 Task: Explore Airbnb accommodation in Árta, Greece from 5th December, 2023 to 11th December, 2023 for 2 adults.2 bedrooms having 2 beds and 1 bathroom. Property type can be flat. Amenities needed are: washing machine. Look for 5 properties as per requirement.
Action: Key pressed <Key.caps_lock>A<Key.caps_lock>rta
Screenshot: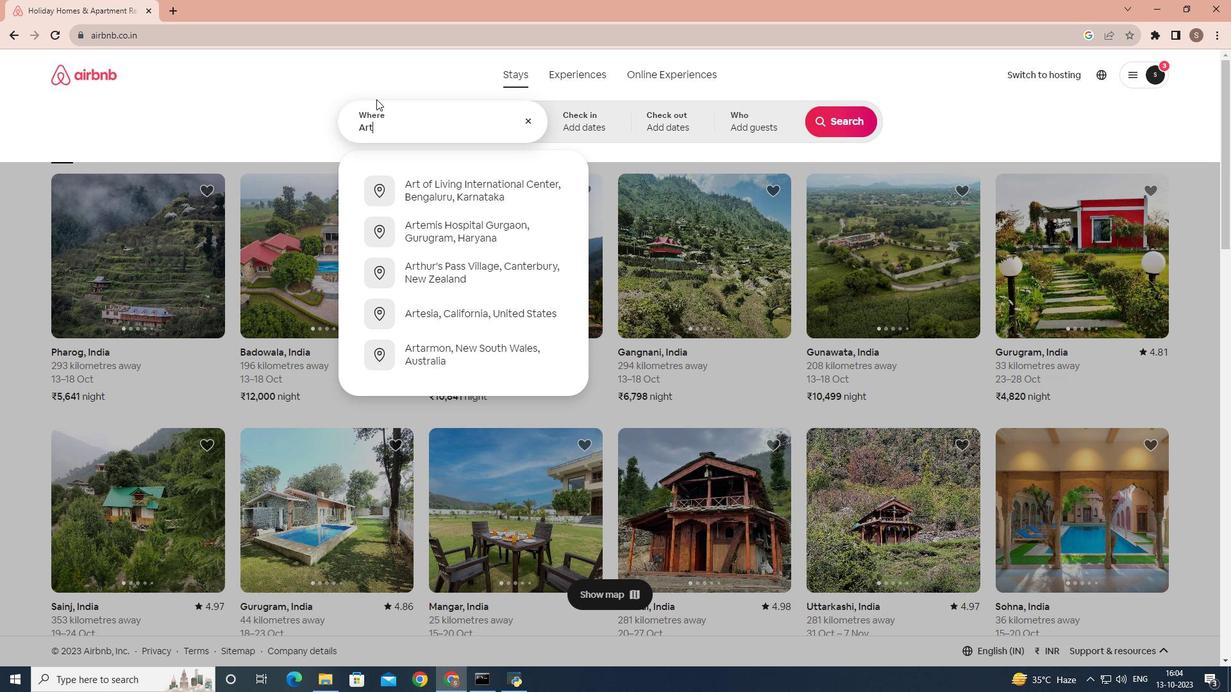 
Action: Mouse moved to (400, 189)
Screenshot: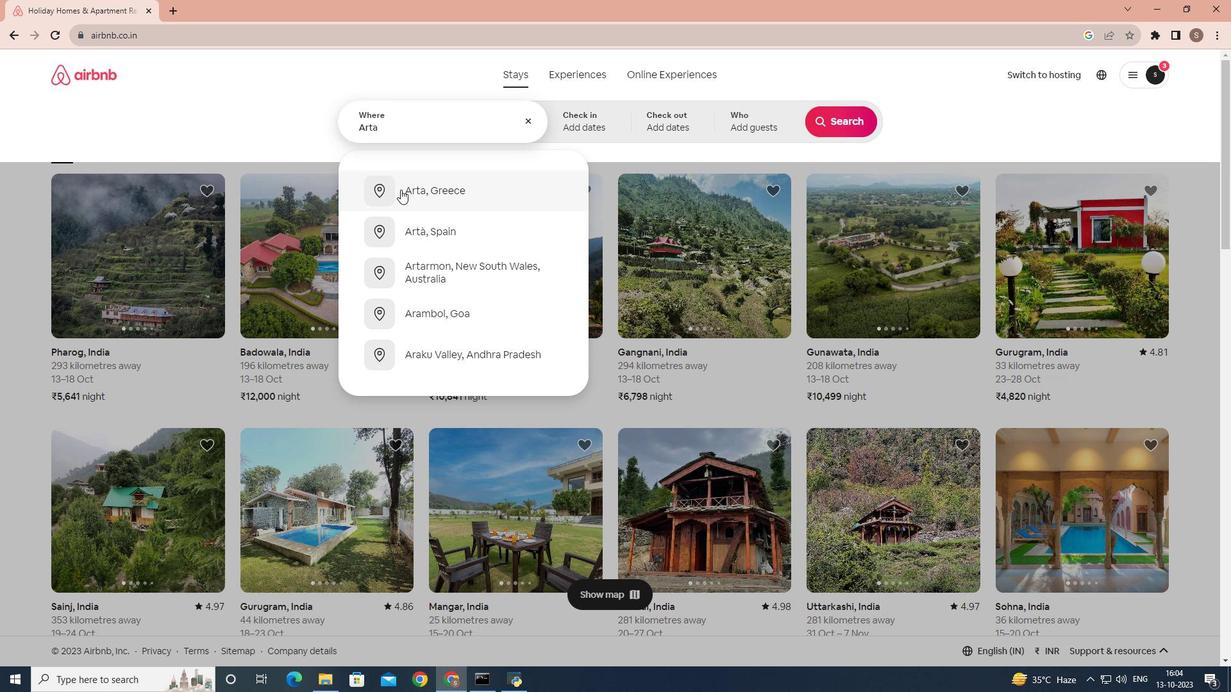 
Action: Mouse pressed left at (400, 189)
Screenshot: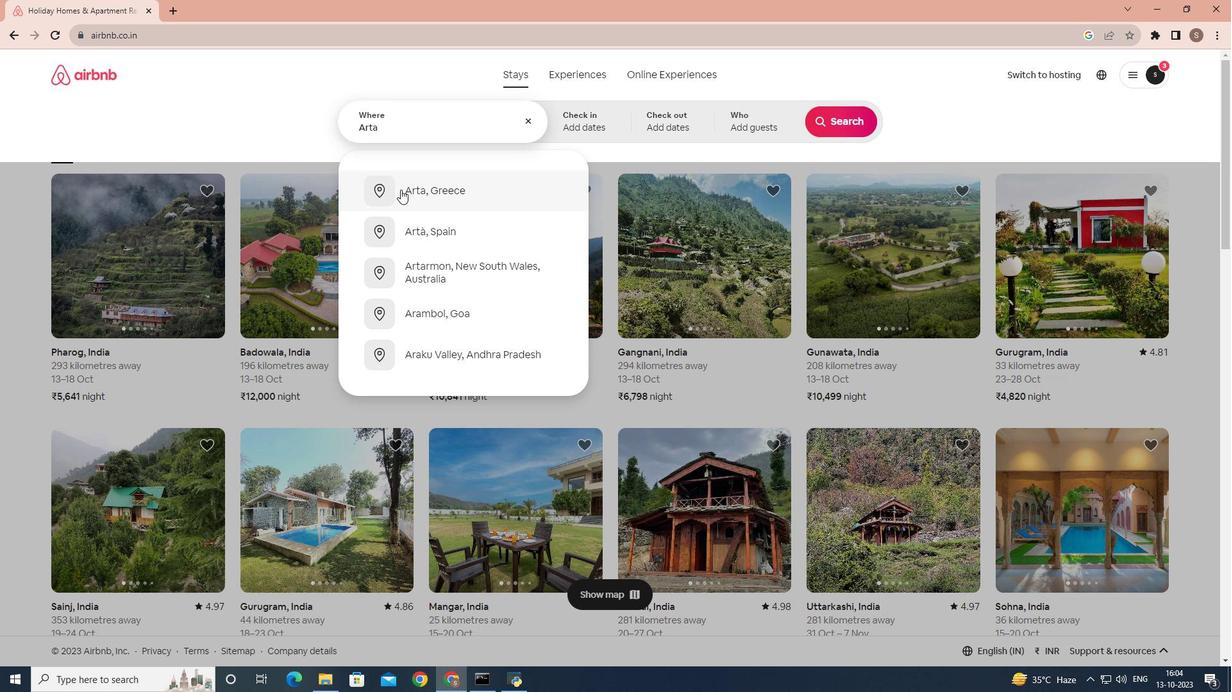
Action: Mouse moved to (841, 228)
Screenshot: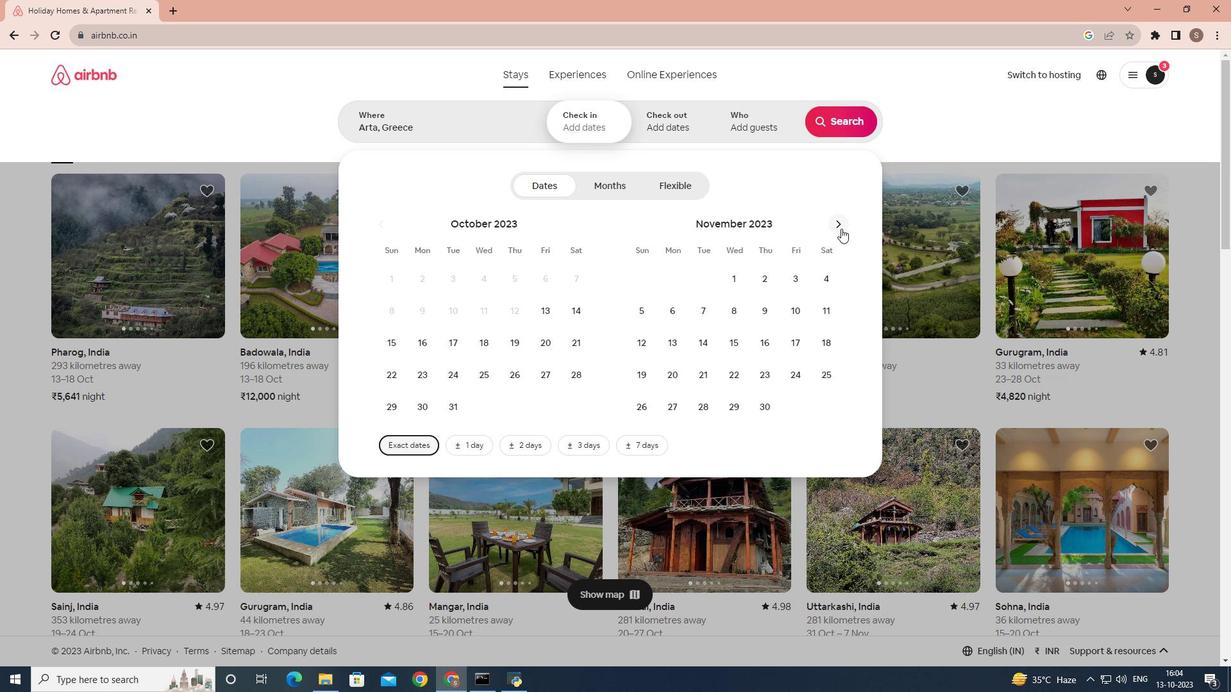 
Action: Mouse pressed left at (841, 228)
Screenshot: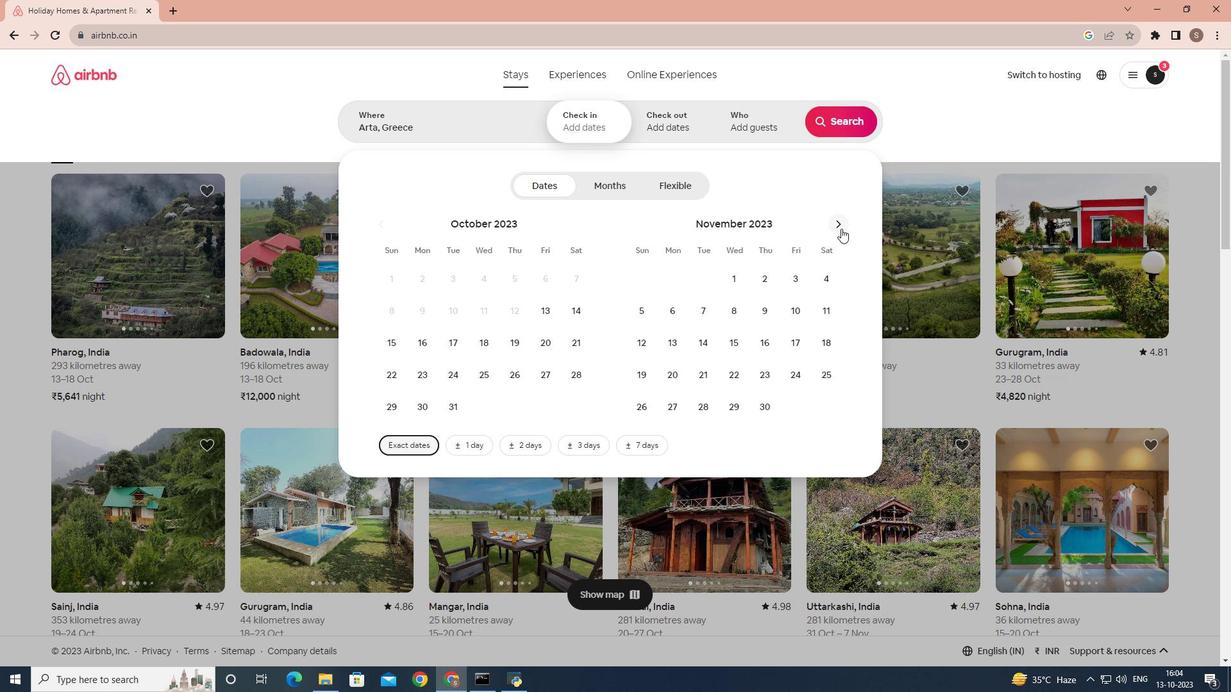 
Action: Mouse moved to (697, 299)
Screenshot: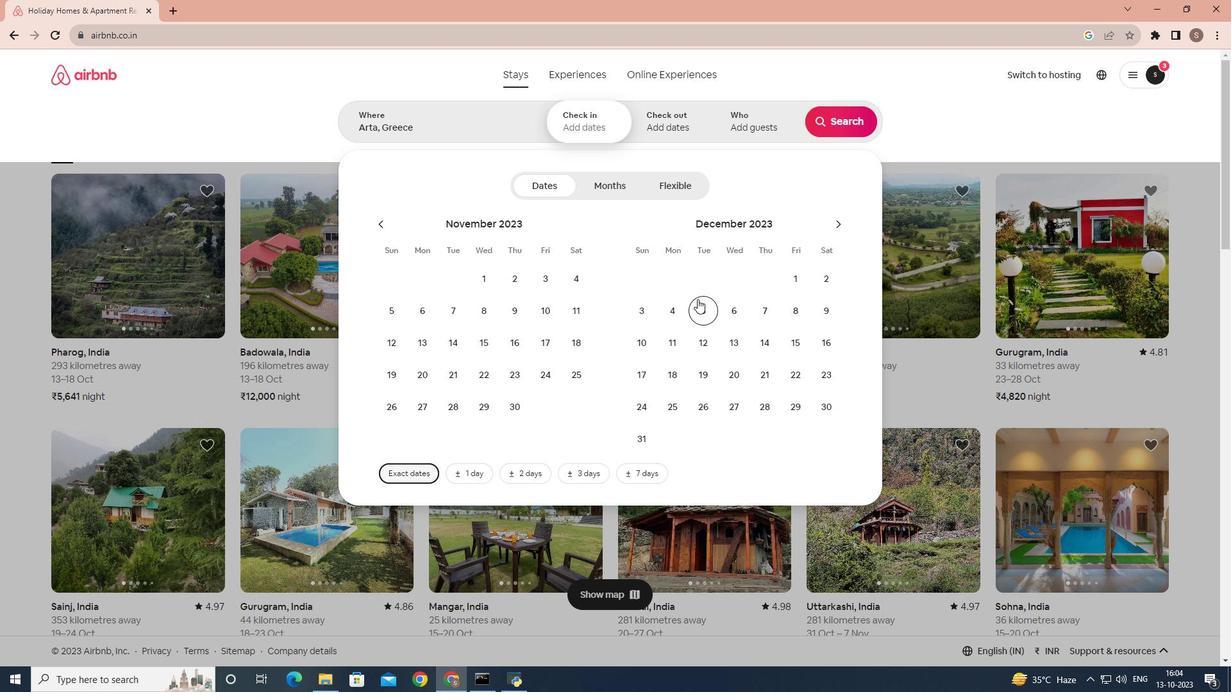
Action: Mouse pressed left at (697, 299)
Screenshot: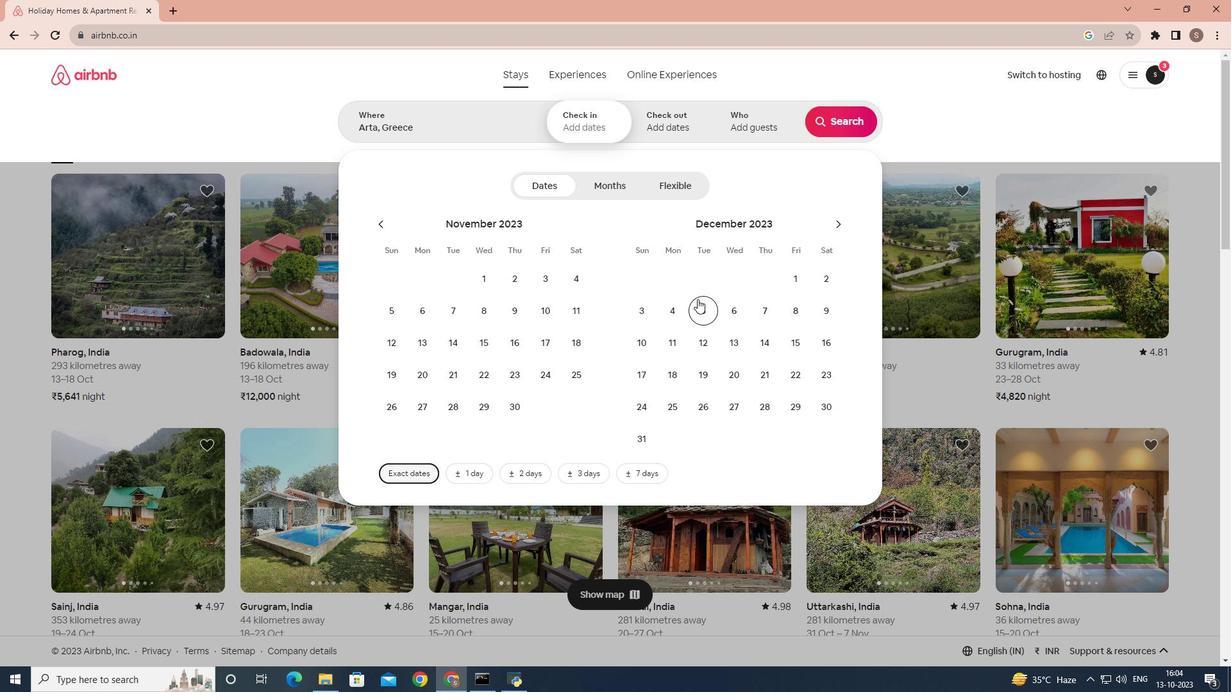 
Action: Mouse moved to (679, 341)
Screenshot: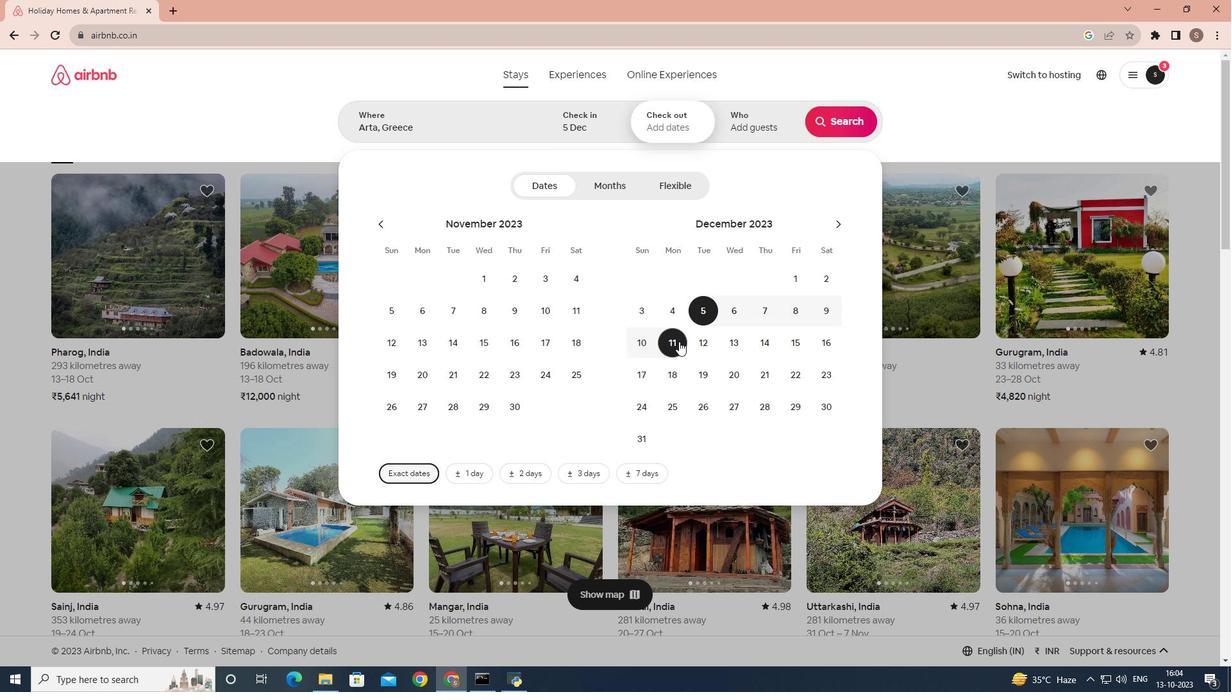 
Action: Mouse pressed left at (679, 341)
Screenshot: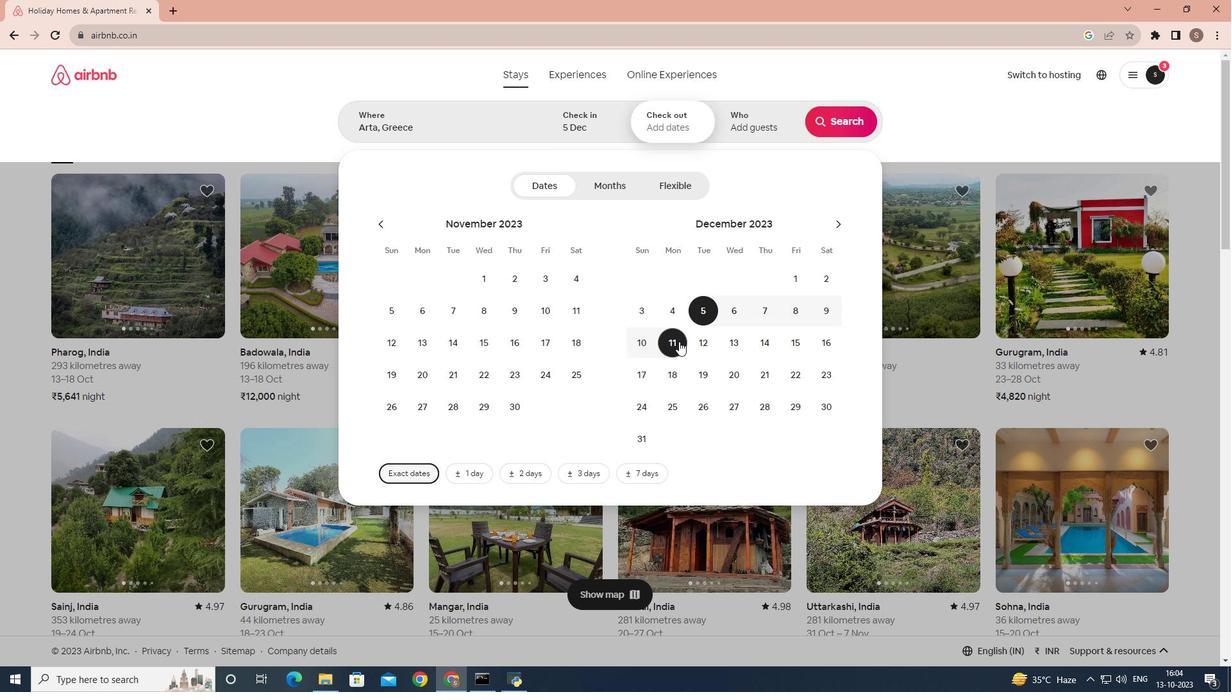 
Action: Mouse moved to (757, 115)
Screenshot: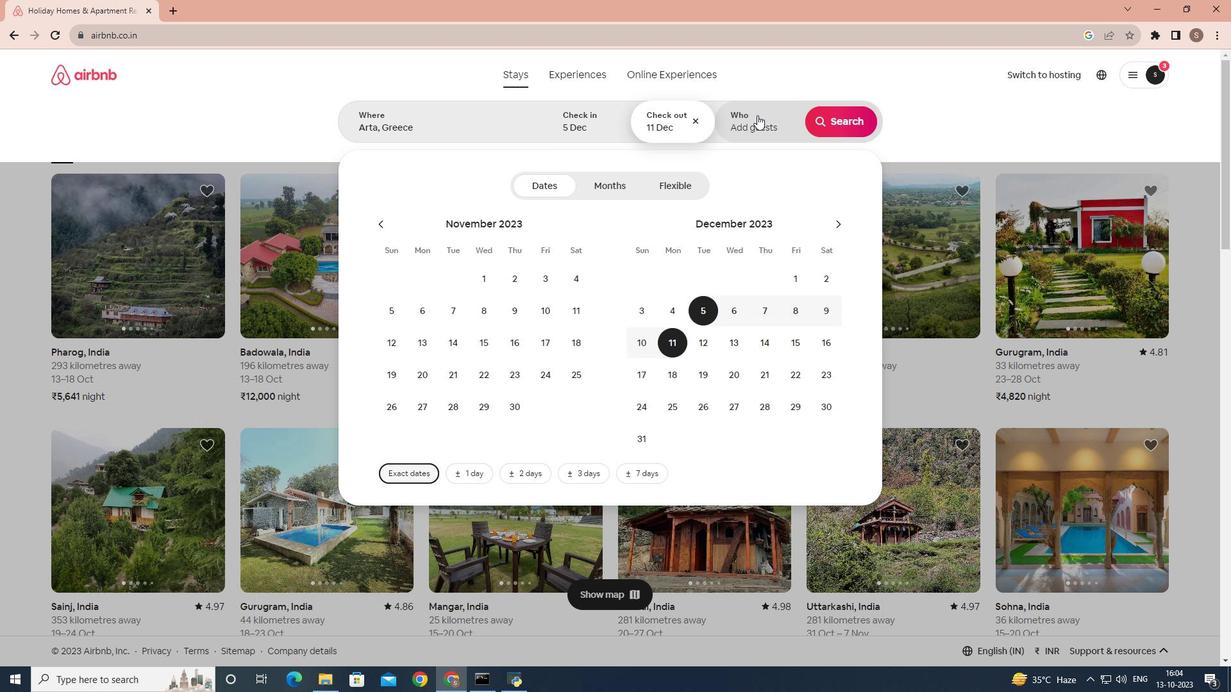 
Action: Mouse pressed left at (757, 115)
Screenshot: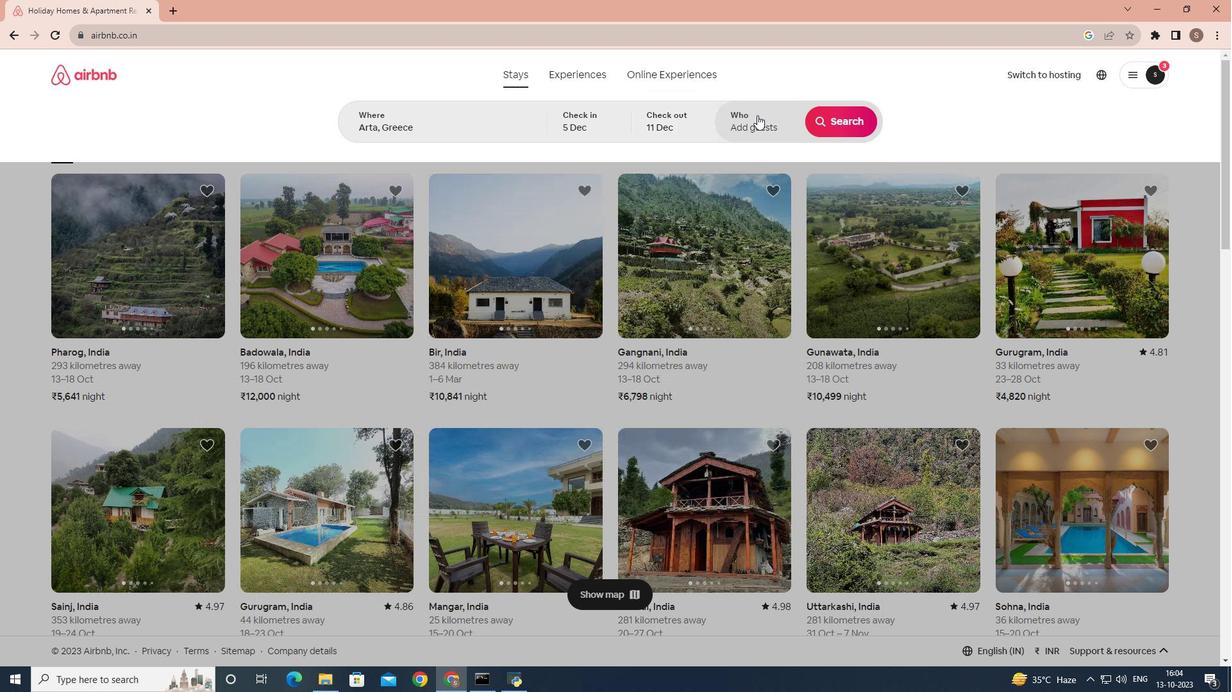 
Action: Mouse moved to (851, 182)
Screenshot: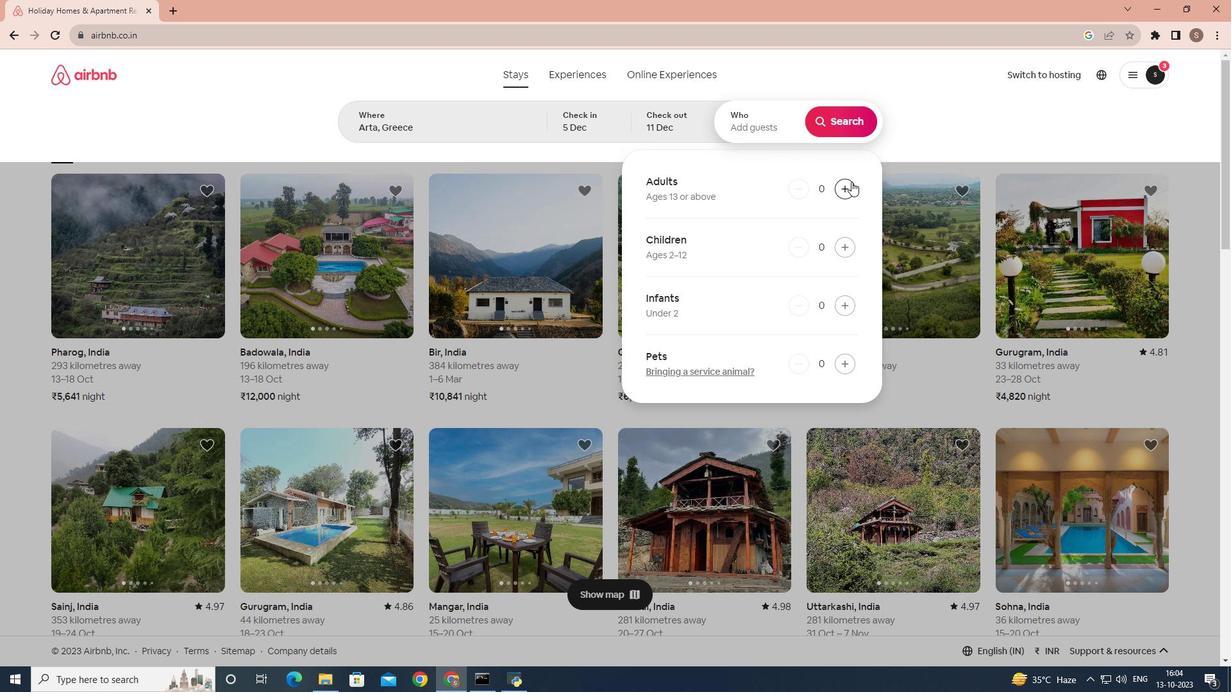 
Action: Mouse pressed left at (851, 182)
Screenshot: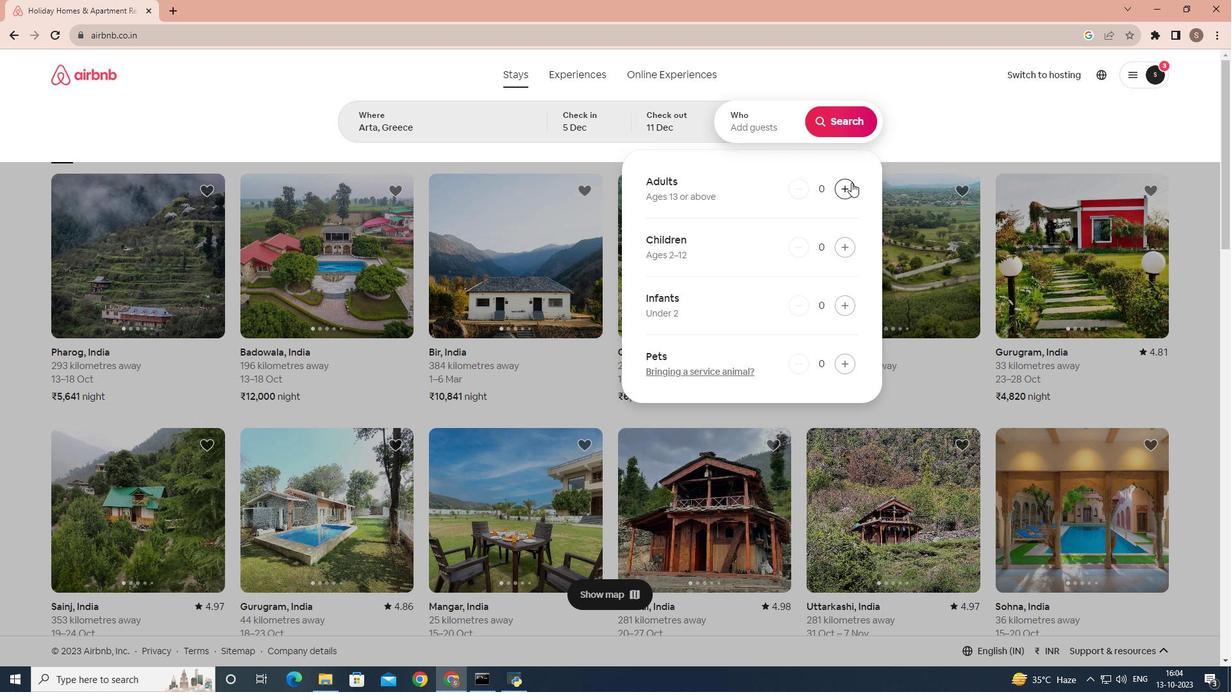 
Action: Mouse moved to (851, 182)
Screenshot: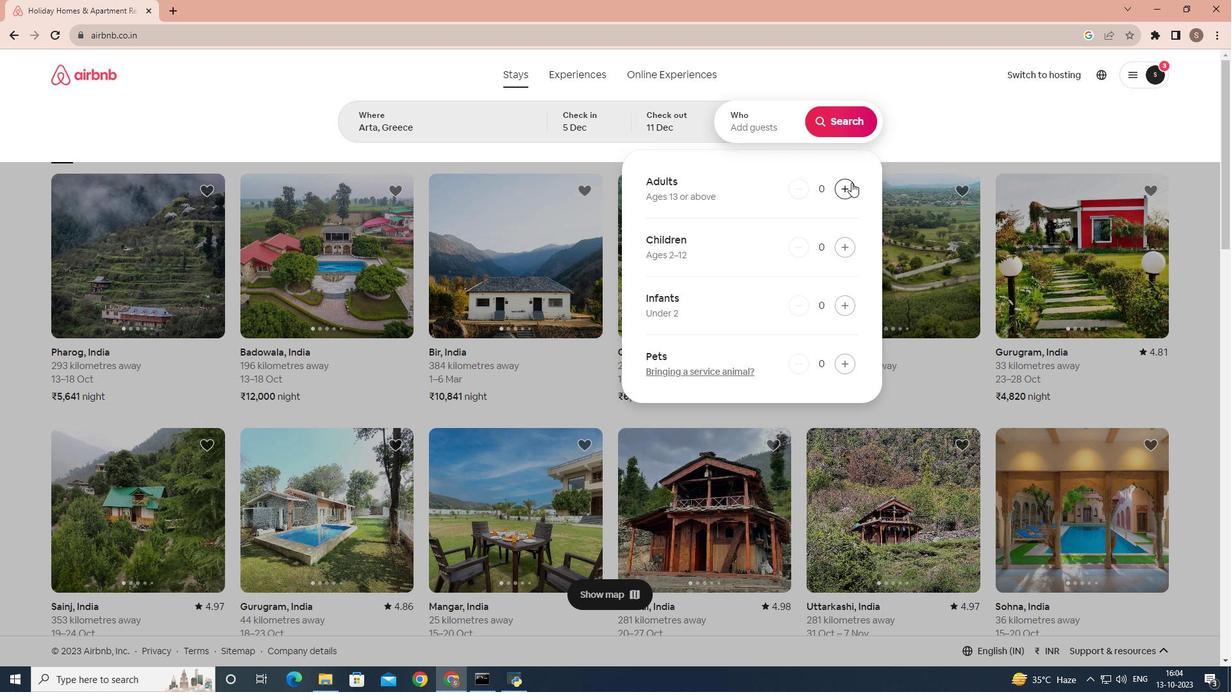 
Action: Mouse pressed left at (851, 182)
Screenshot: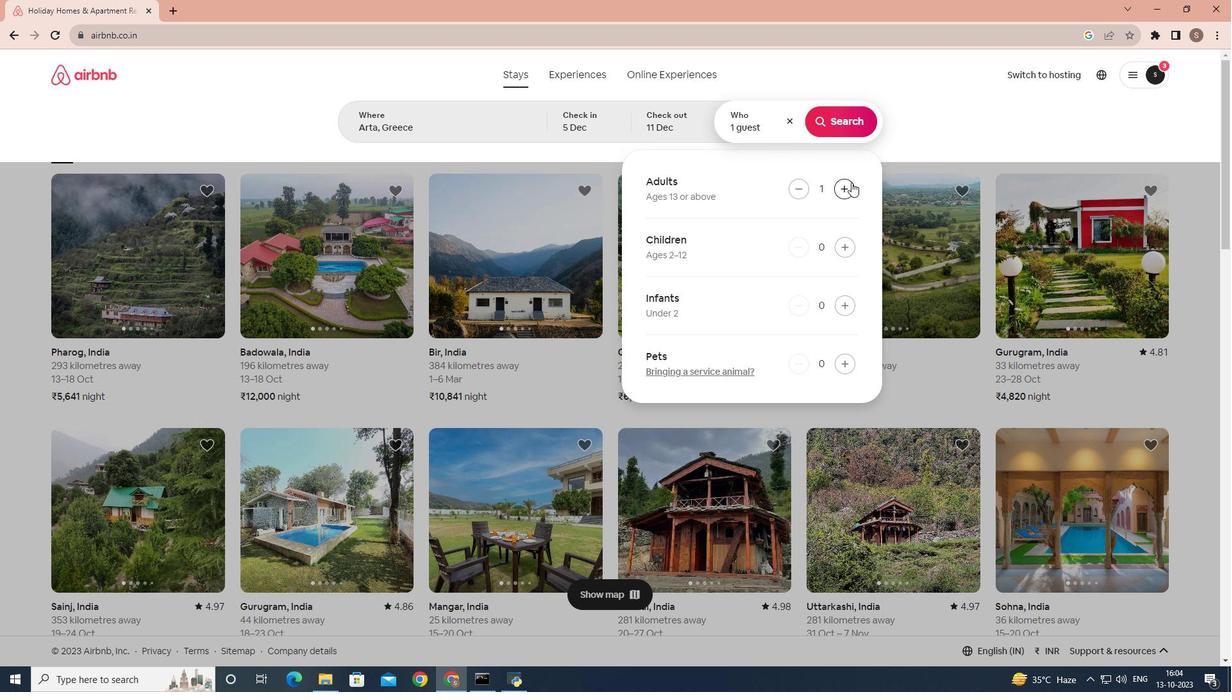 
Action: Mouse moved to (844, 121)
Screenshot: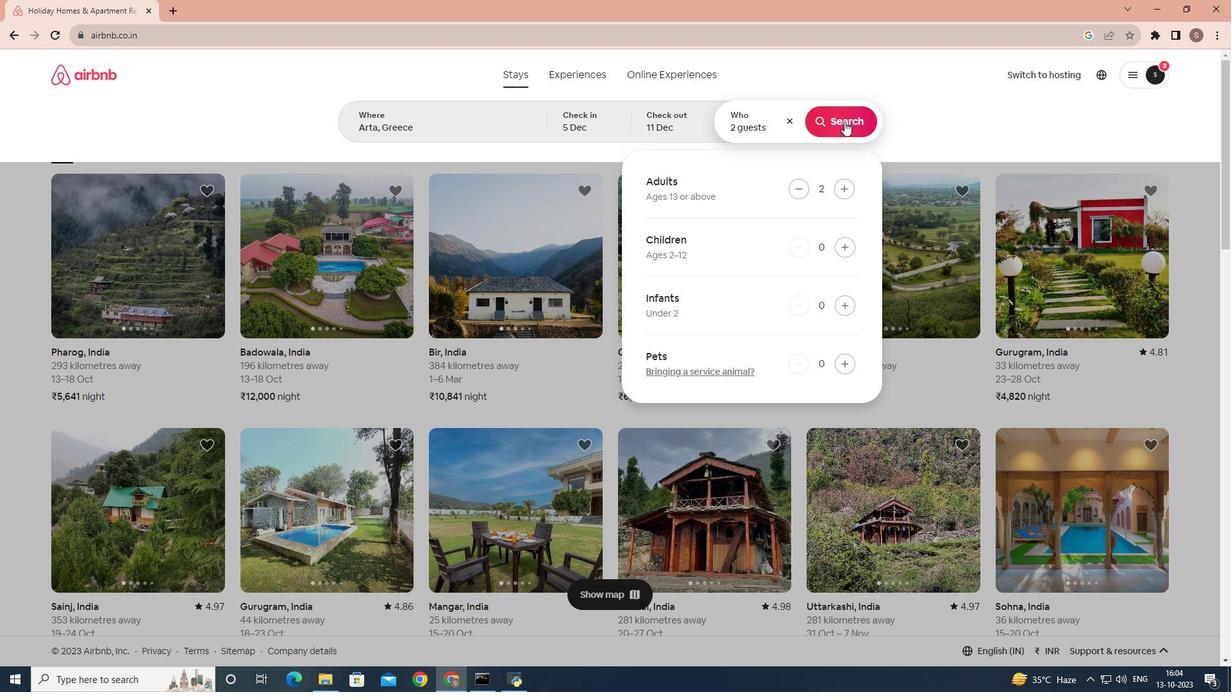 
Action: Mouse pressed left at (844, 121)
Screenshot: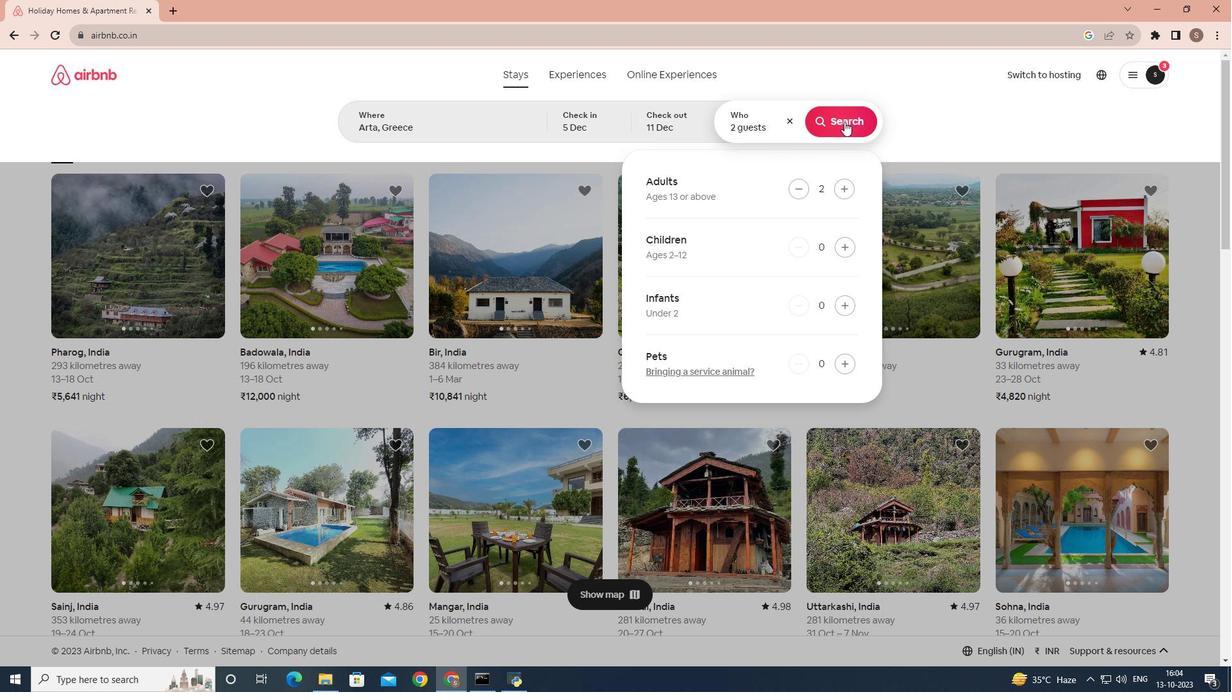 
Action: Mouse moved to (1007, 125)
Screenshot: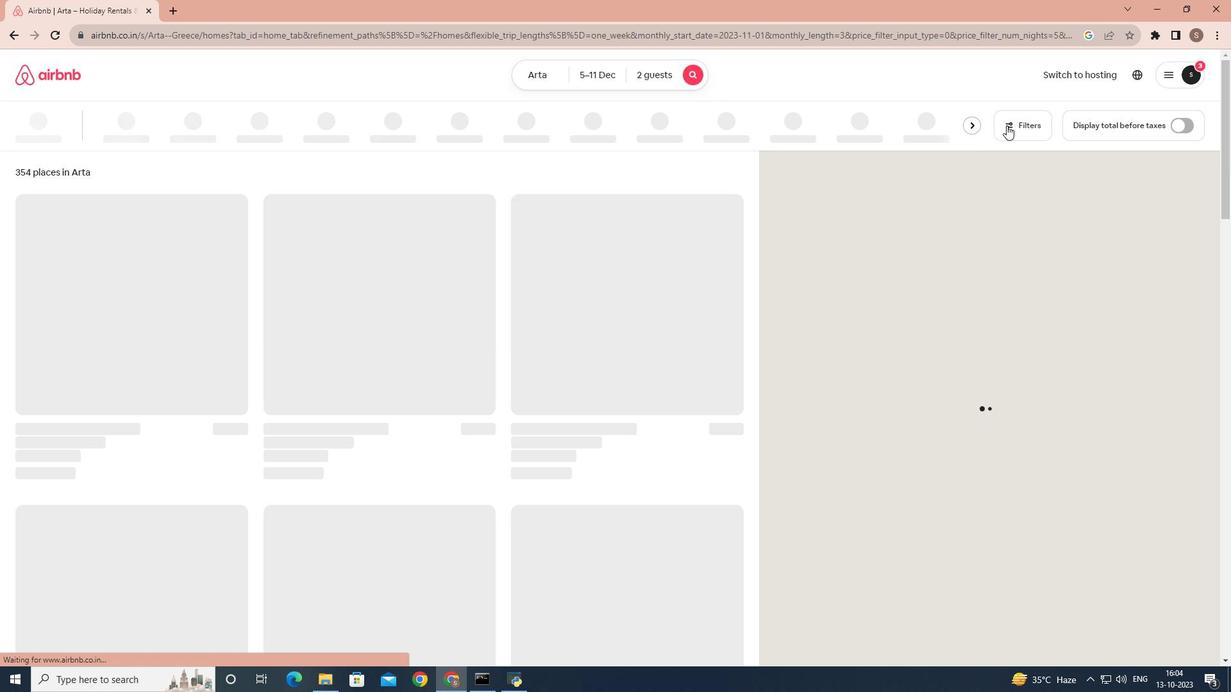 
Action: Mouse pressed left at (1007, 125)
Screenshot: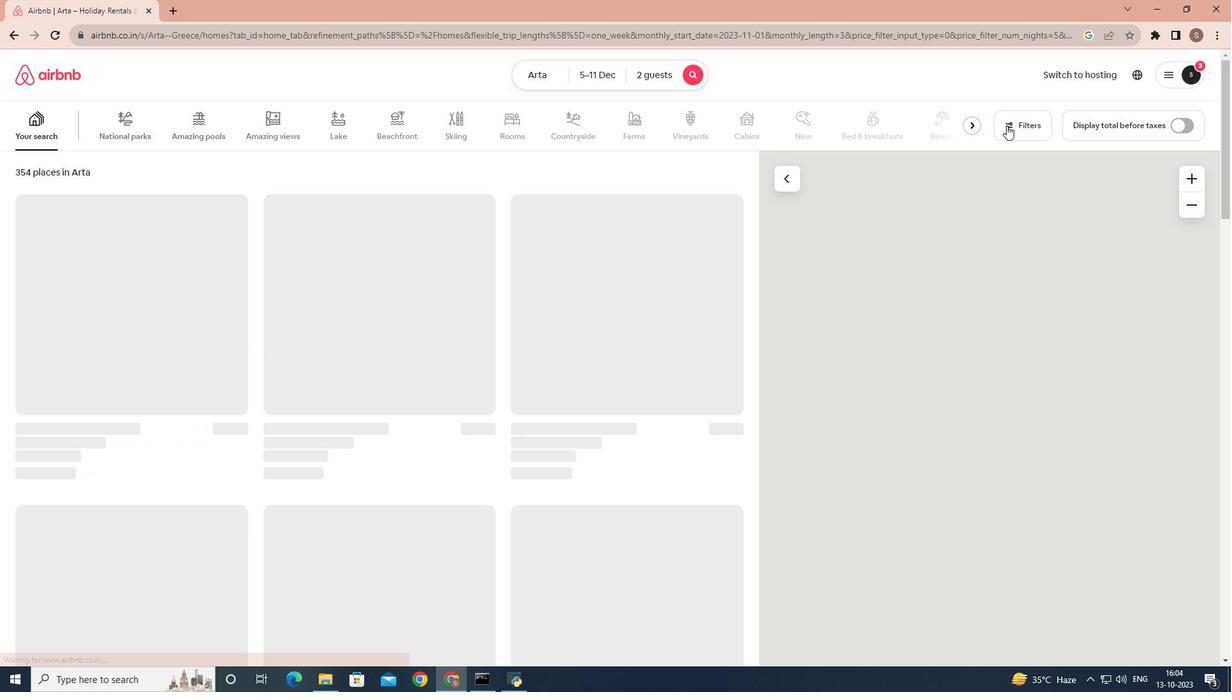 
Action: Mouse moved to (478, 395)
Screenshot: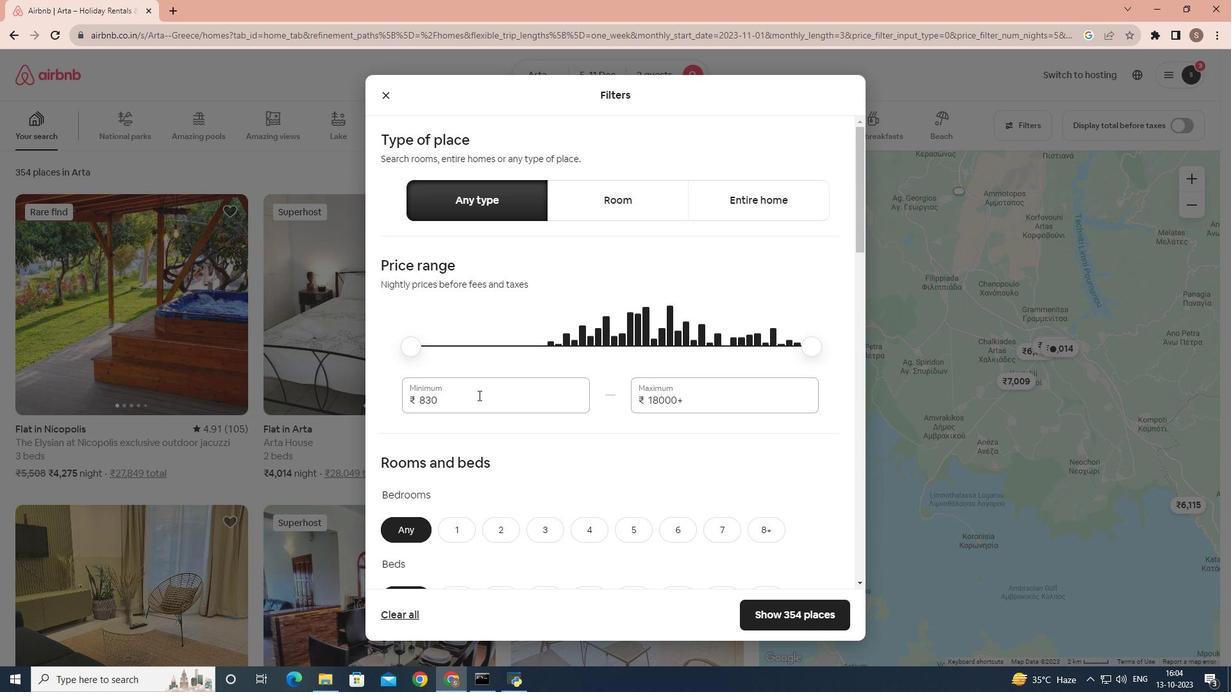 
Action: Mouse scrolled (478, 395) with delta (0, 0)
Screenshot: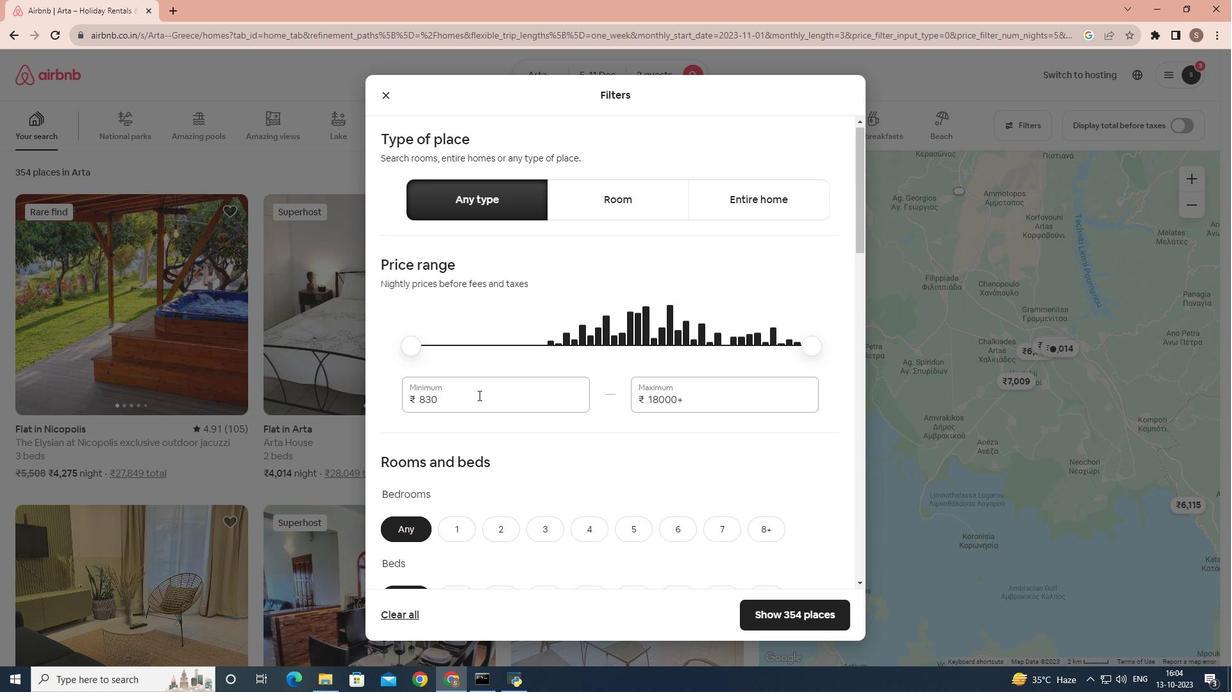 
Action: Mouse scrolled (478, 395) with delta (0, 0)
Screenshot: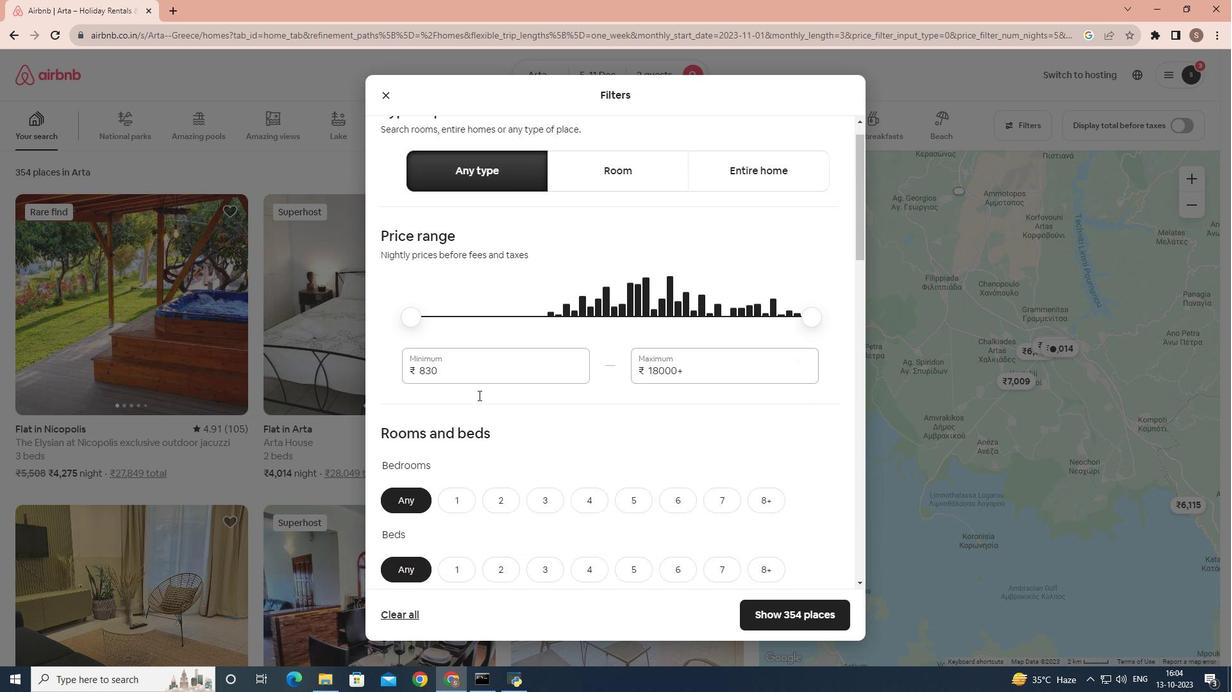 
Action: Mouse scrolled (478, 395) with delta (0, 0)
Screenshot: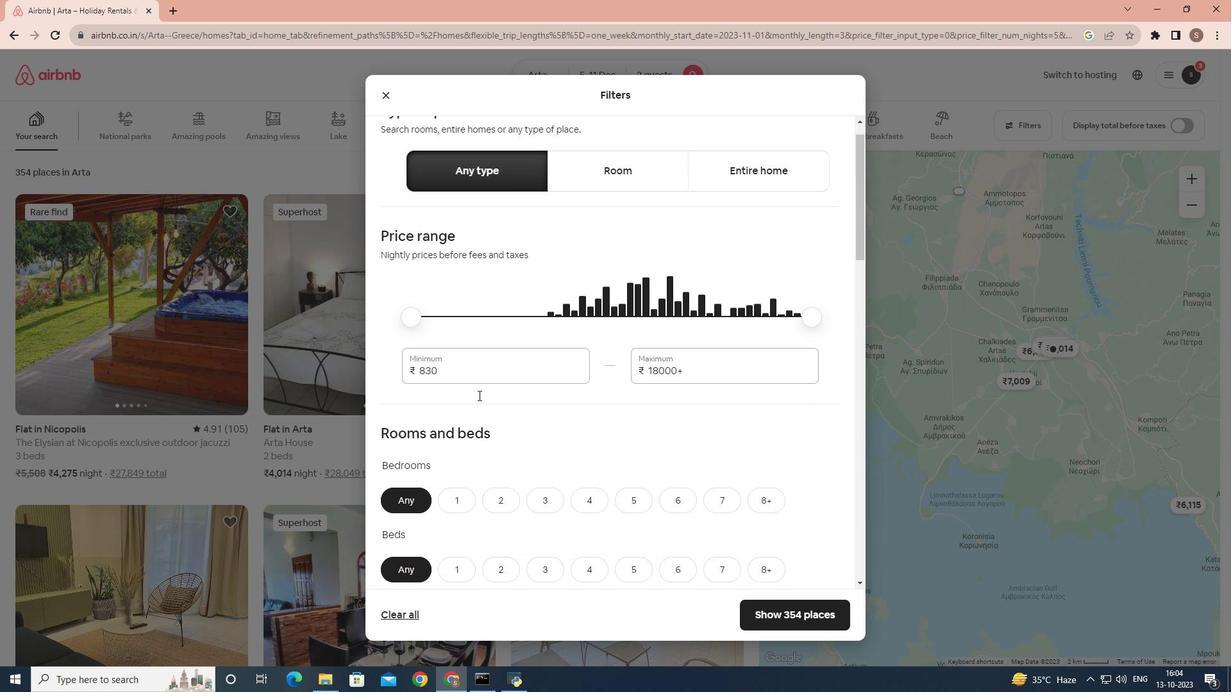 
Action: Mouse moved to (513, 346)
Screenshot: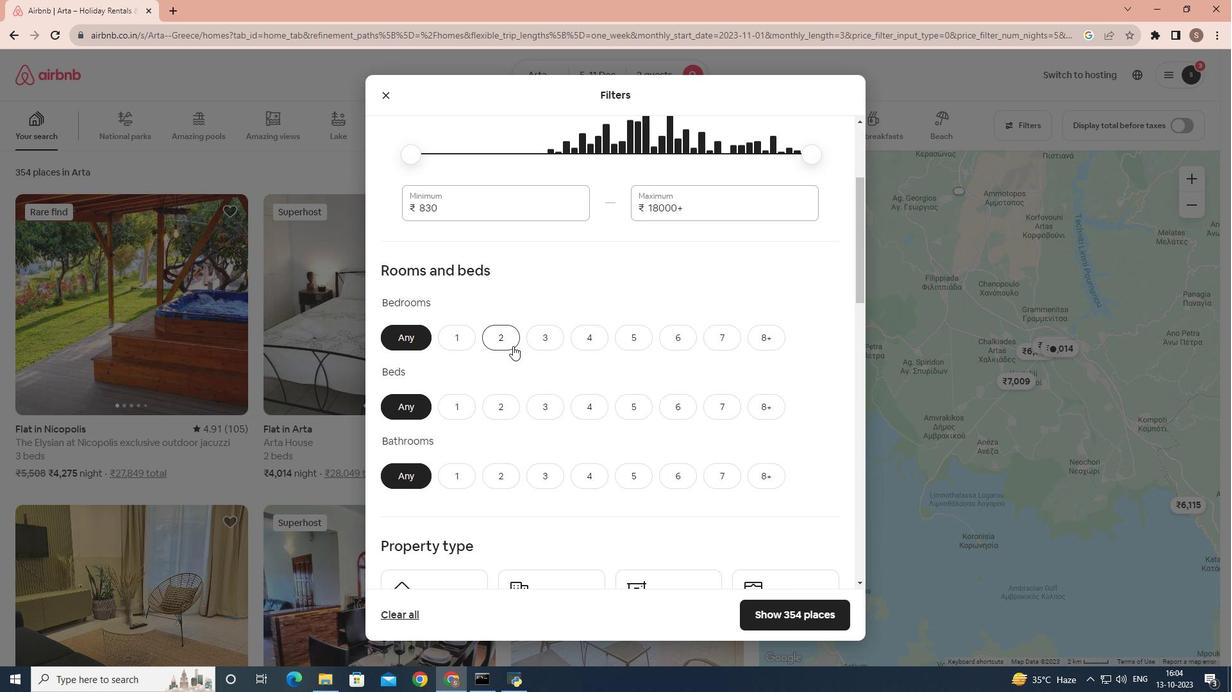 
Action: Mouse pressed left at (513, 346)
Screenshot: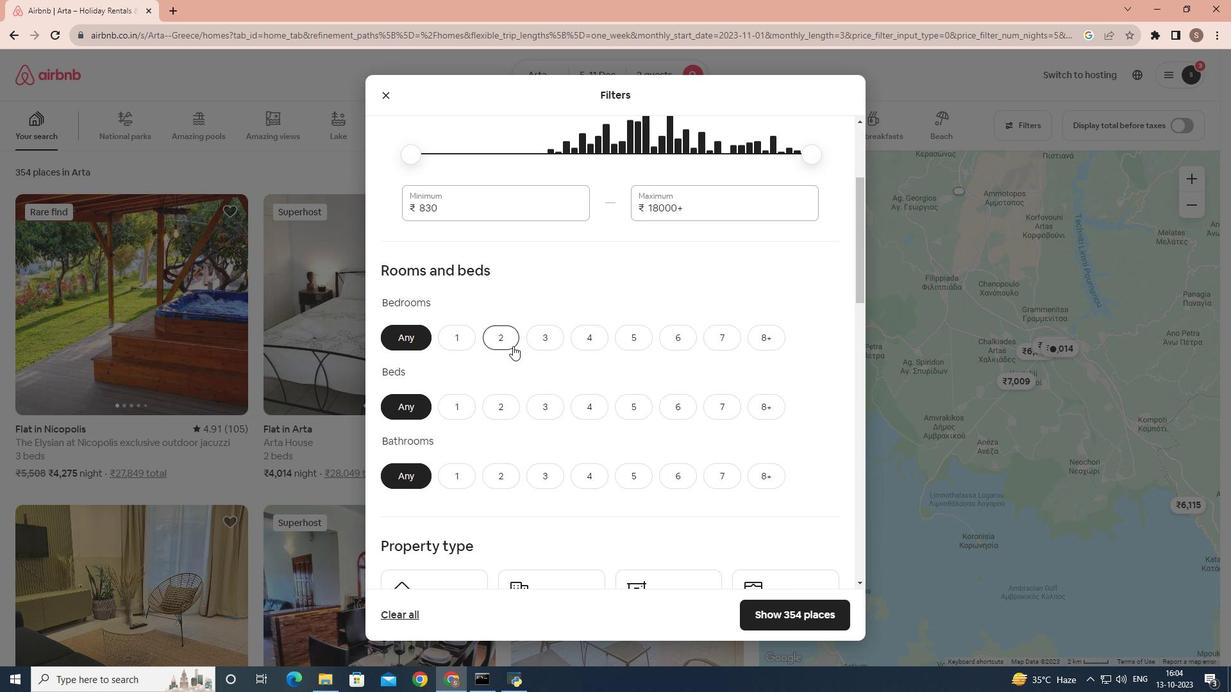 
Action: Mouse moved to (493, 411)
Screenshot: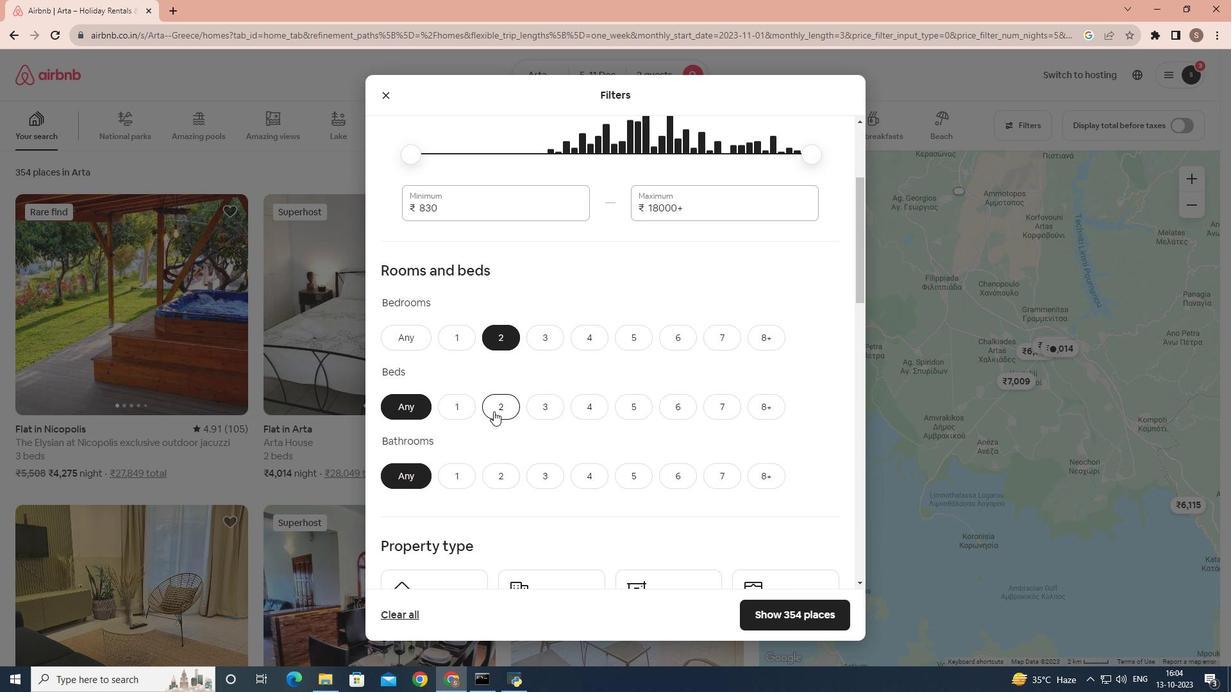 
Action: Mouse pressed left at (493, 411)
Screenshot: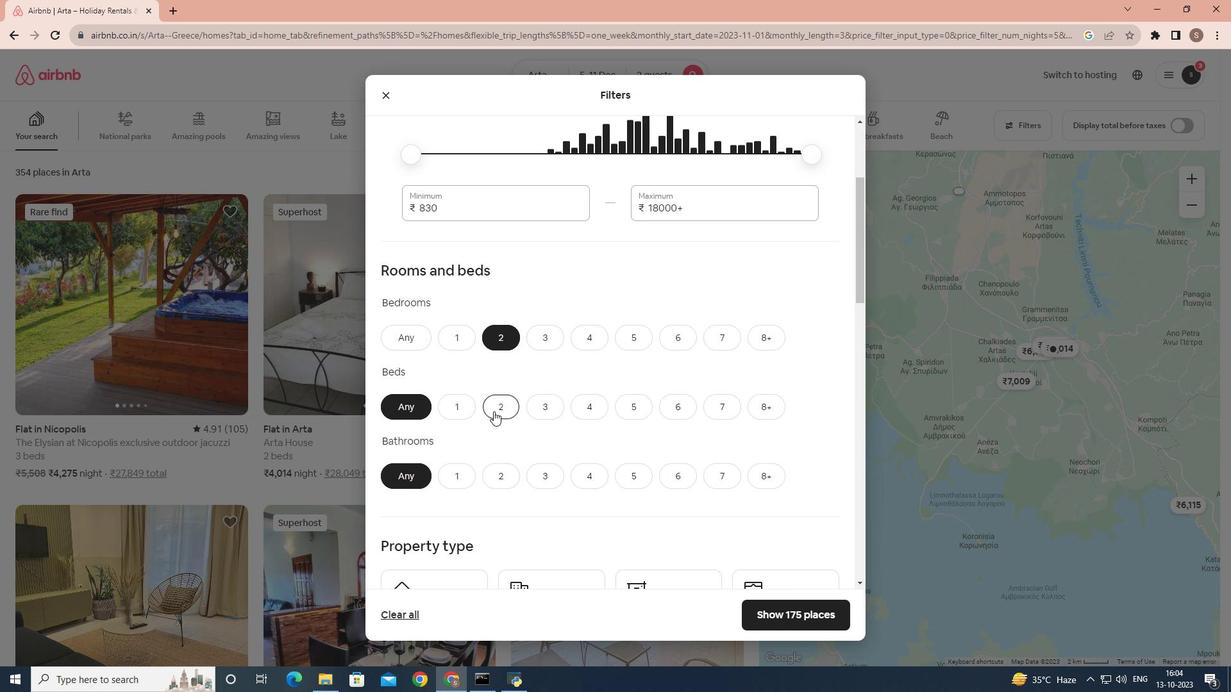 
Action: Mouse moved to (458, 472)
Screenshot: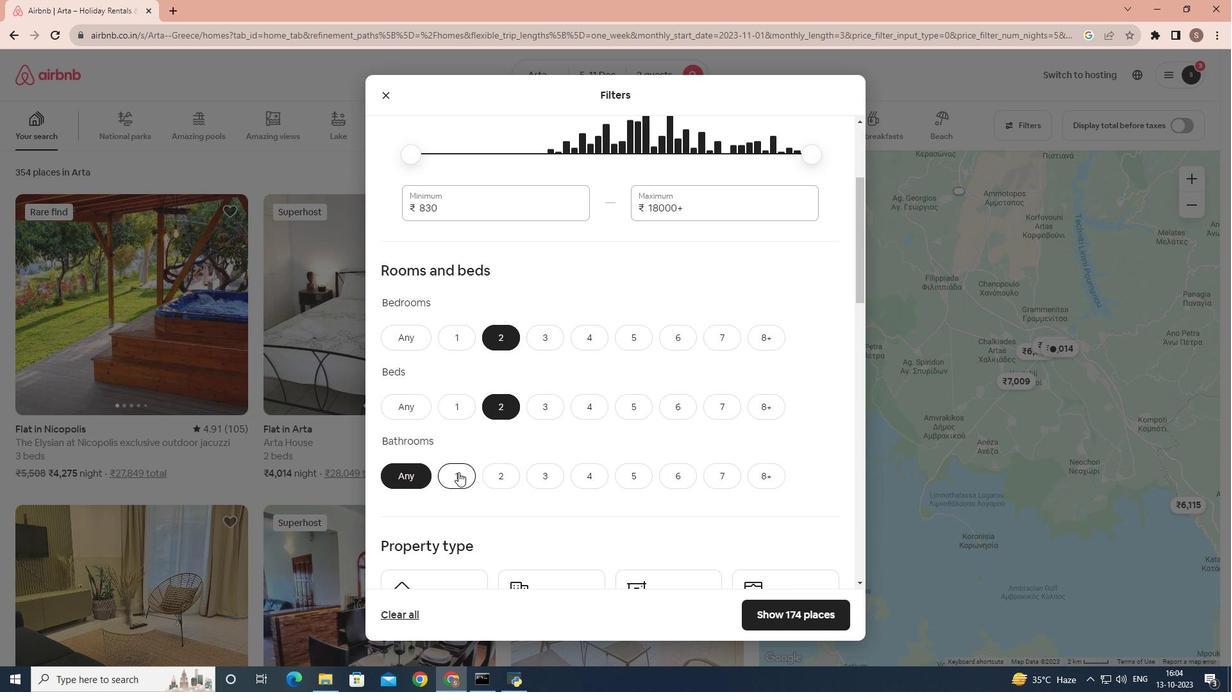 
Action: Mouse pressed left at (458, 472)
Screenshot: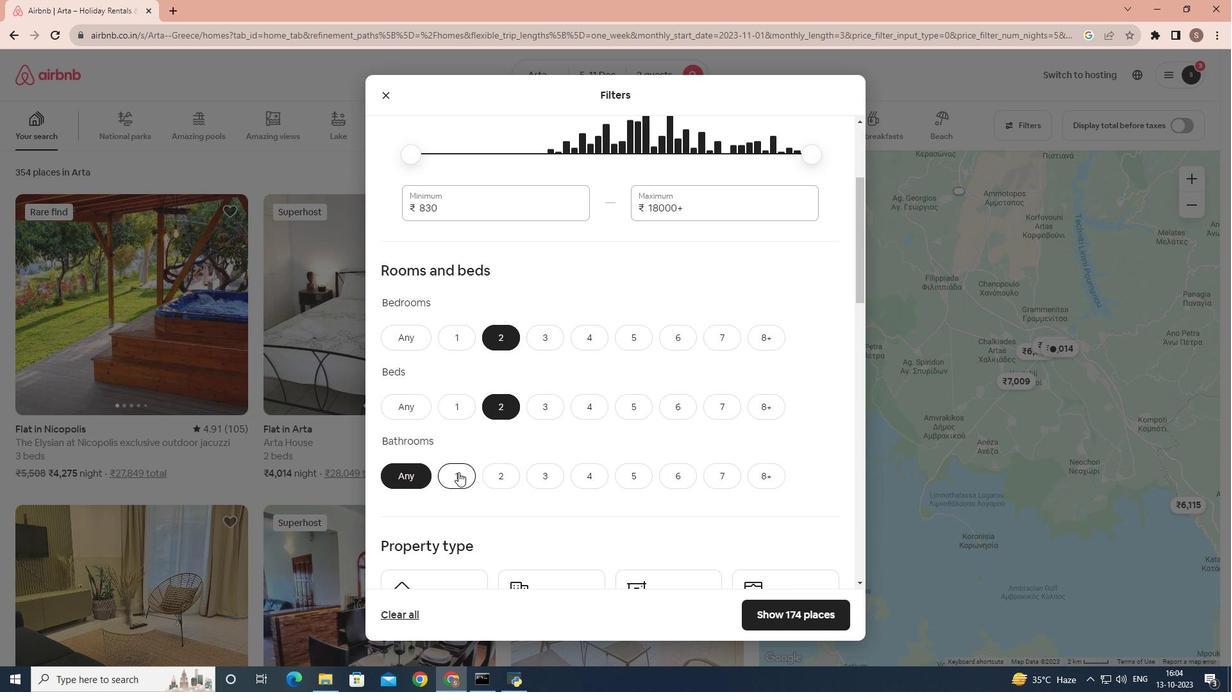 
Action: Mouse moved to (543, 431)
Screenshot: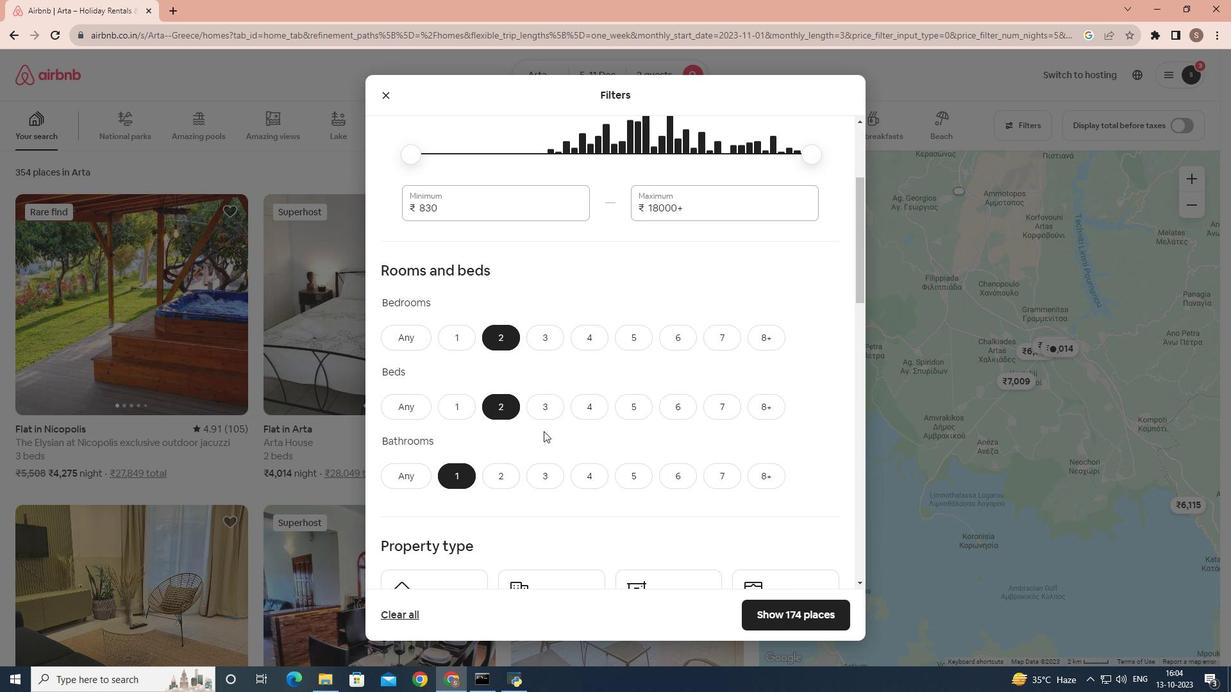 
Action: Mouse scrolled (543, 431) with delta (0, 0)
Screenshot: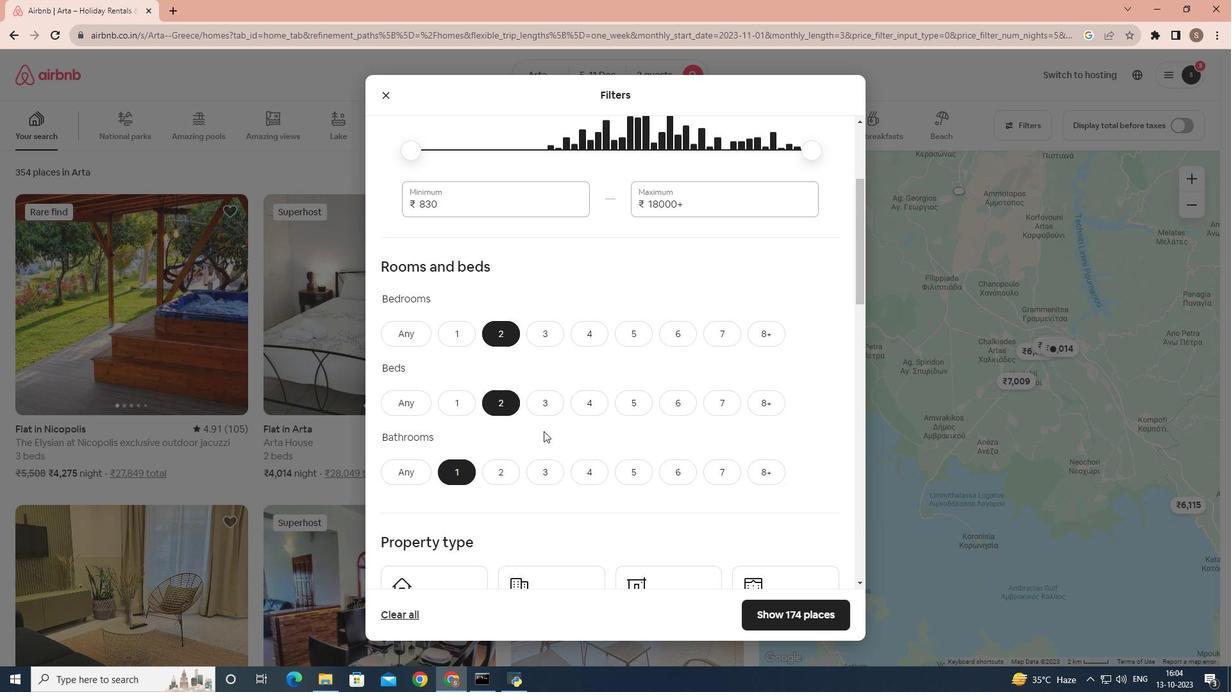 
Action: Mouse scrolled (543, 431) with delta (0, 0)
Screenshot: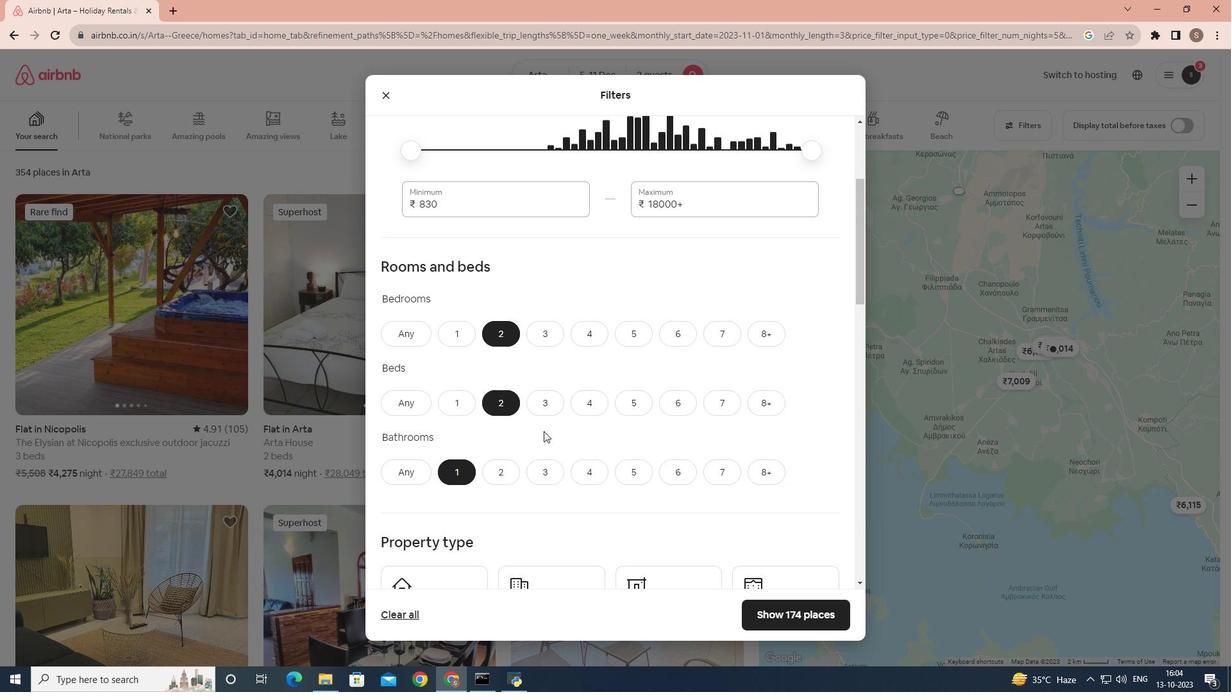 
Action: Mouse scrolled (543, 431) with delta (0, 0)
Screenshot: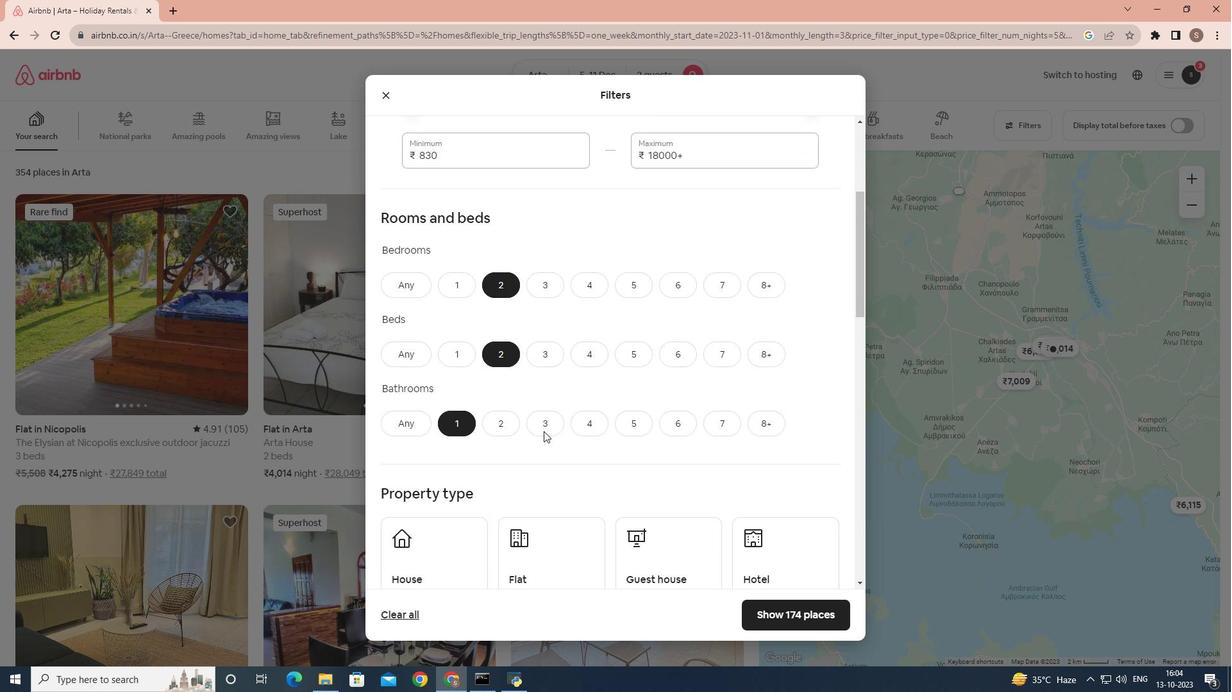 
Action: Mouse scrolled (543, 431) with delta (0, 0)
Screenshot: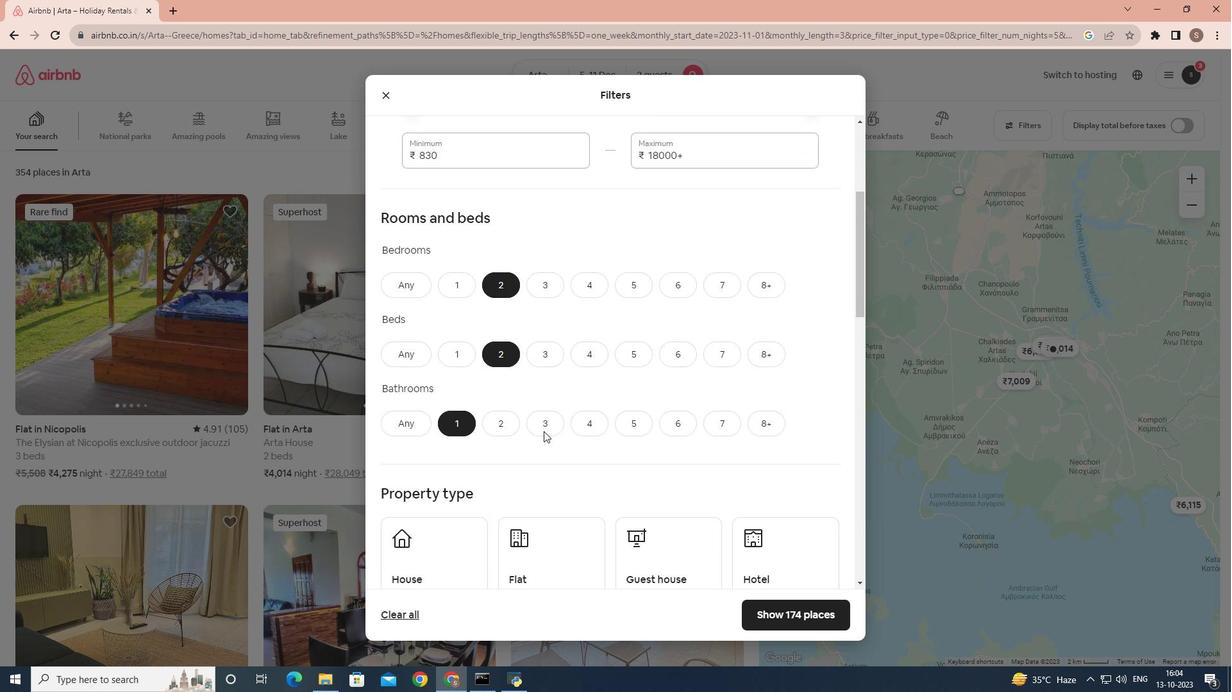 
Action: Mouse moved to (531, 366)
Screenshot: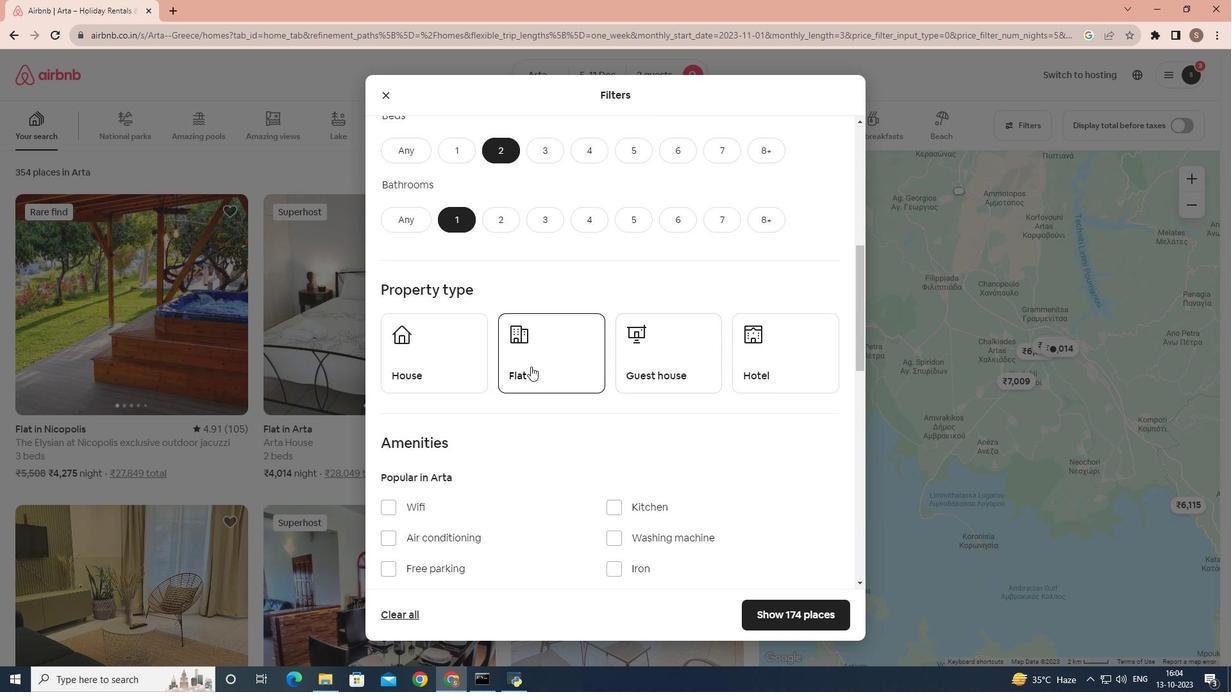 
Action: Mouse pressed left at (531, 366)
Screenshot: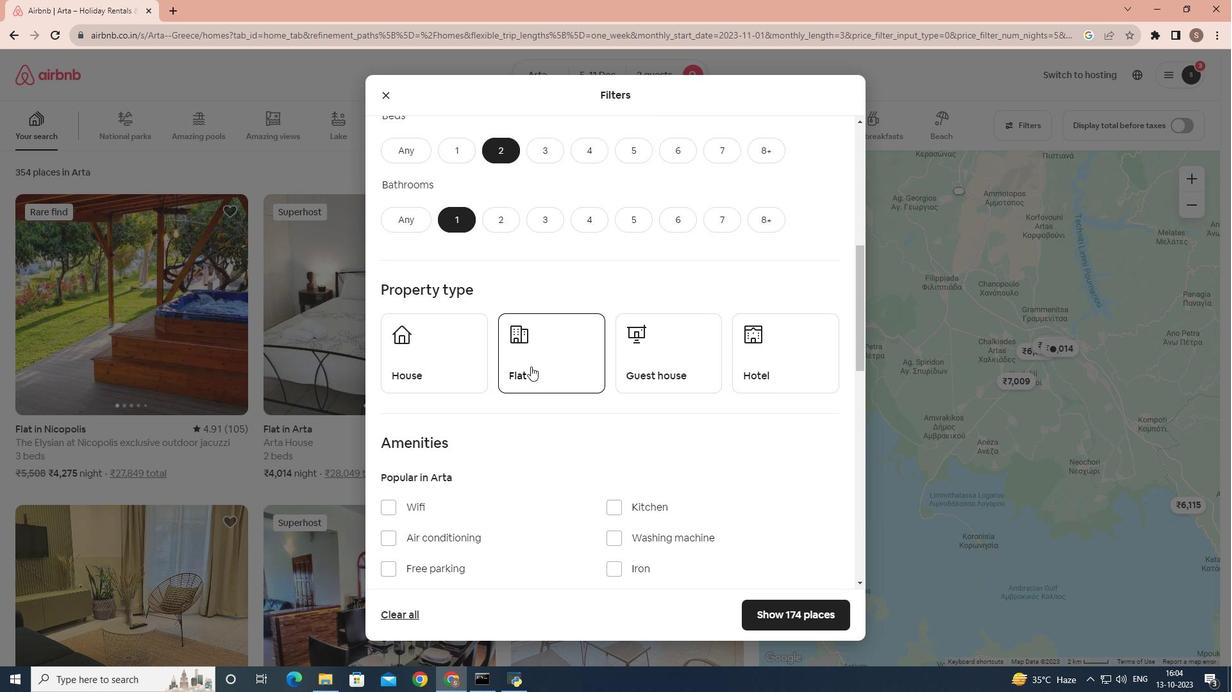 
Action: Mouse moved to (511, 441)
Screenshot: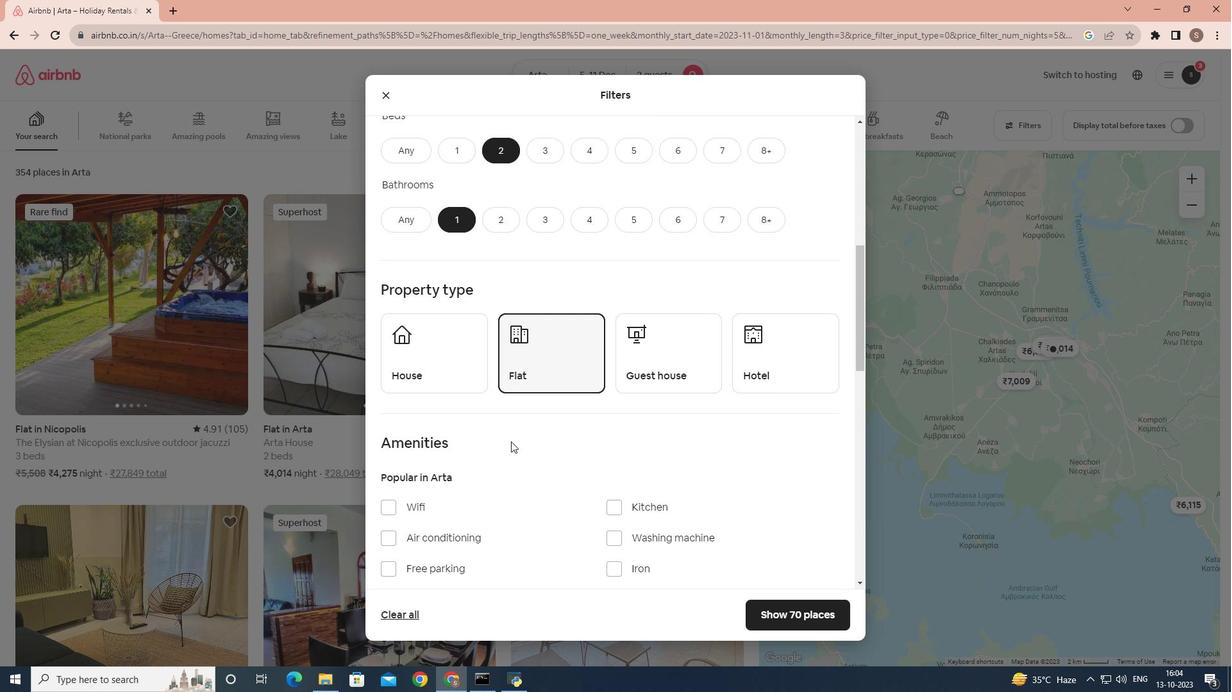 
Action: Mouse scrolled (511, 441) with delta (0, 0)
Screenshot: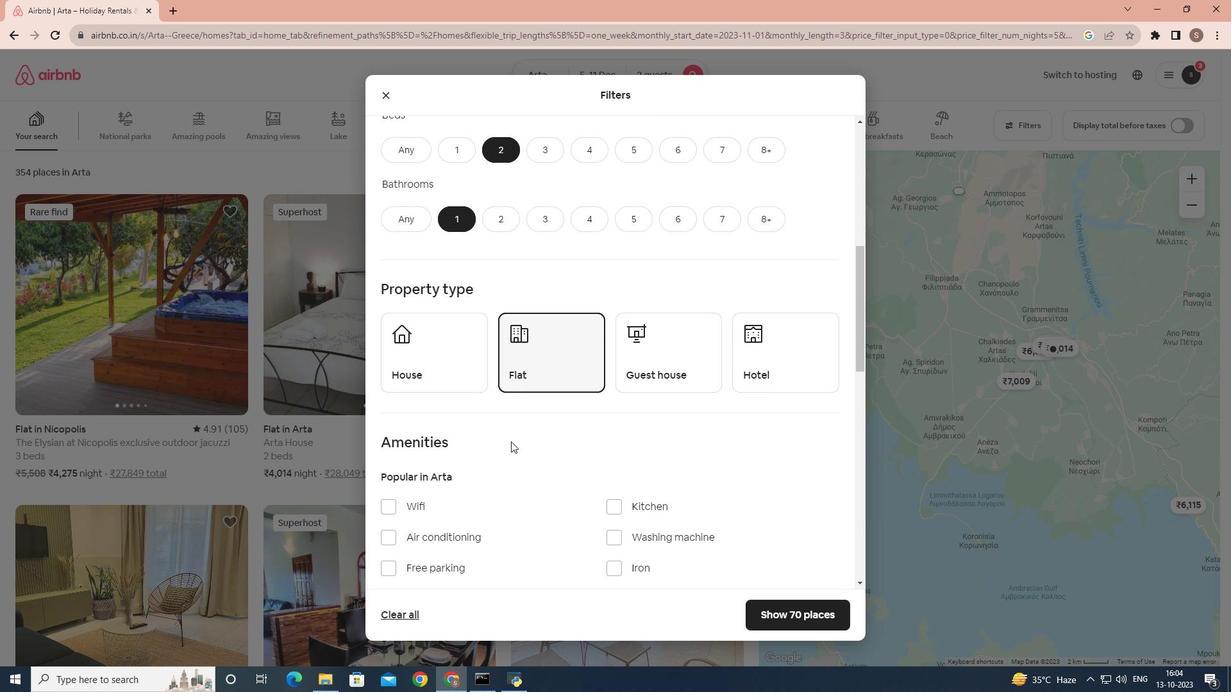
Action: Mouse scrolled (511, 441) with delta (0, 0)
Screenshot: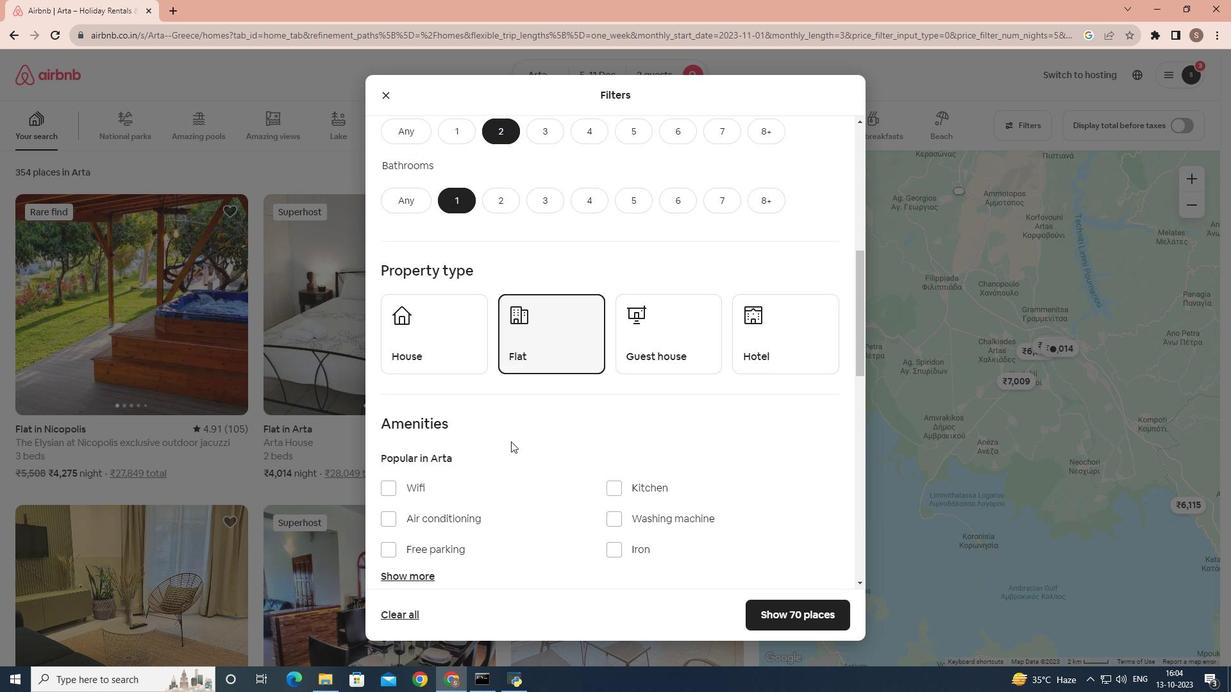 
Action: Mouse scrolled (511, 441) with delta (0, 0)
Screenshot: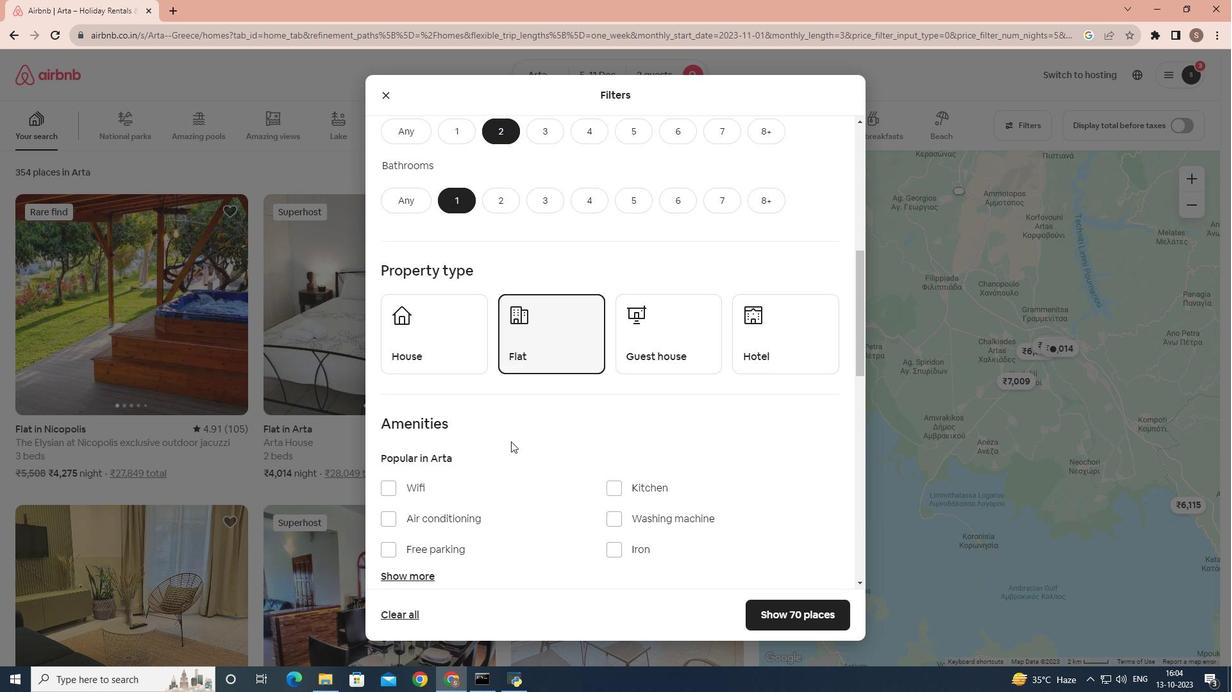 
Action: Mouse scrolled (511, 441) with delta (0, 0)
Screenshot: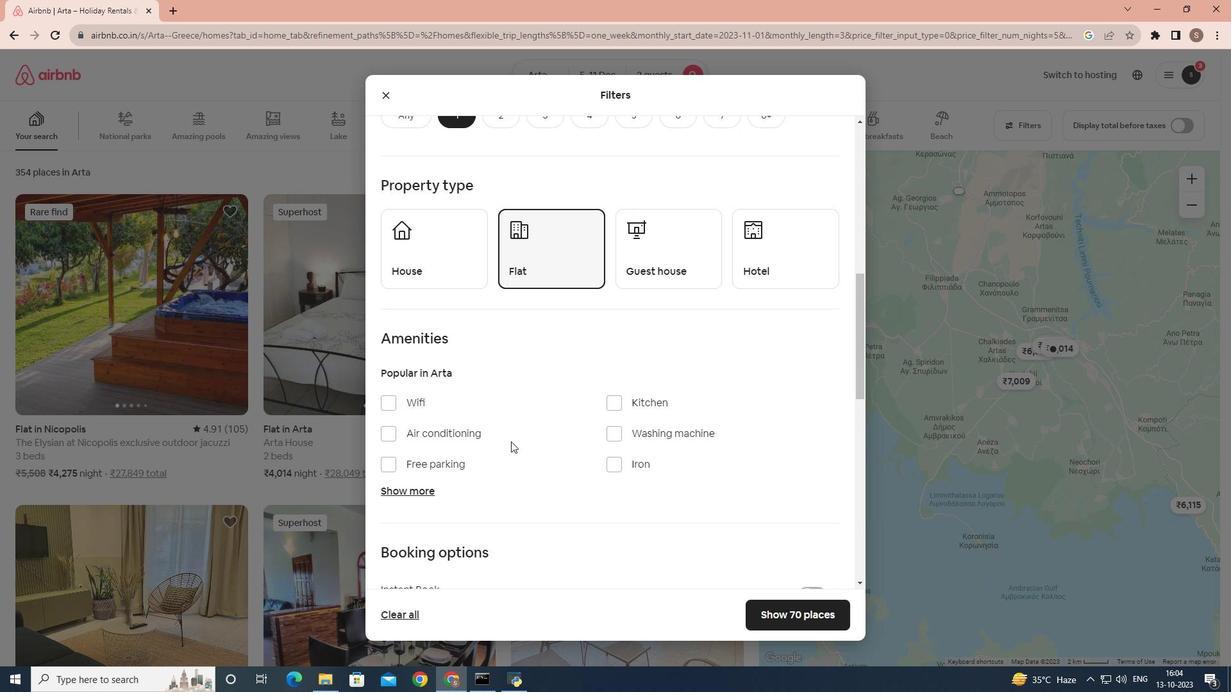
Action: Mouse moved to (513, 427)
Screenshot: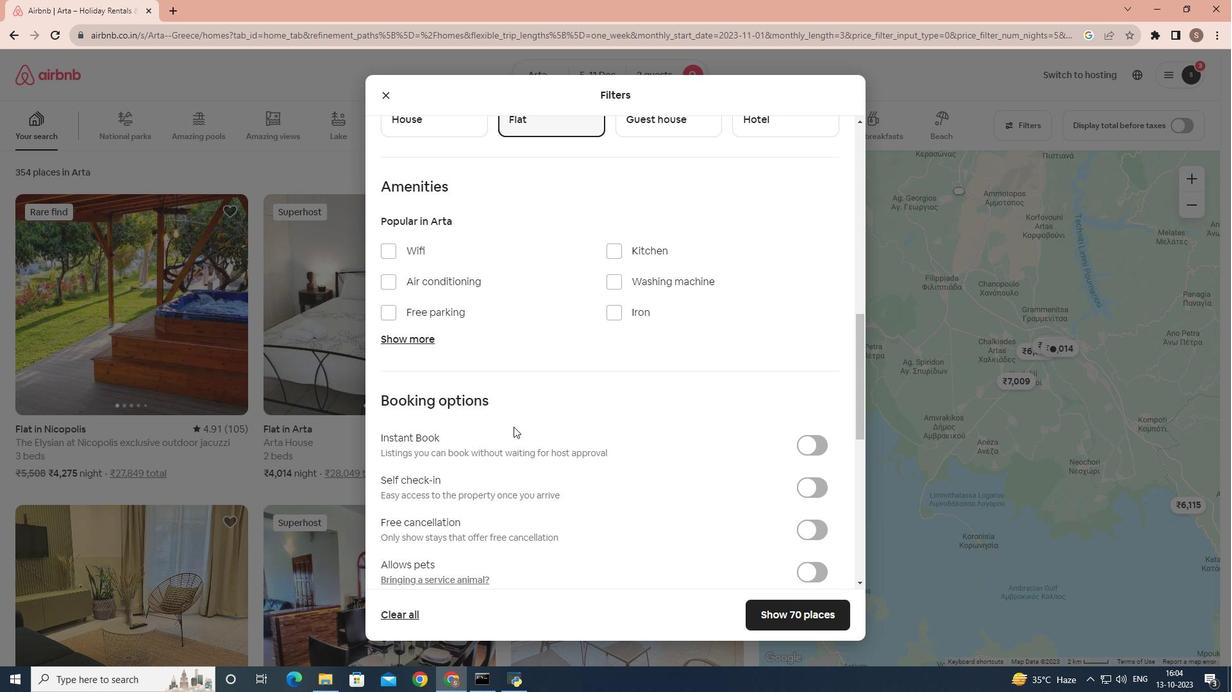 
Action: Mouse scrolled (513, 426) with delta (0, 0)
Screenshot: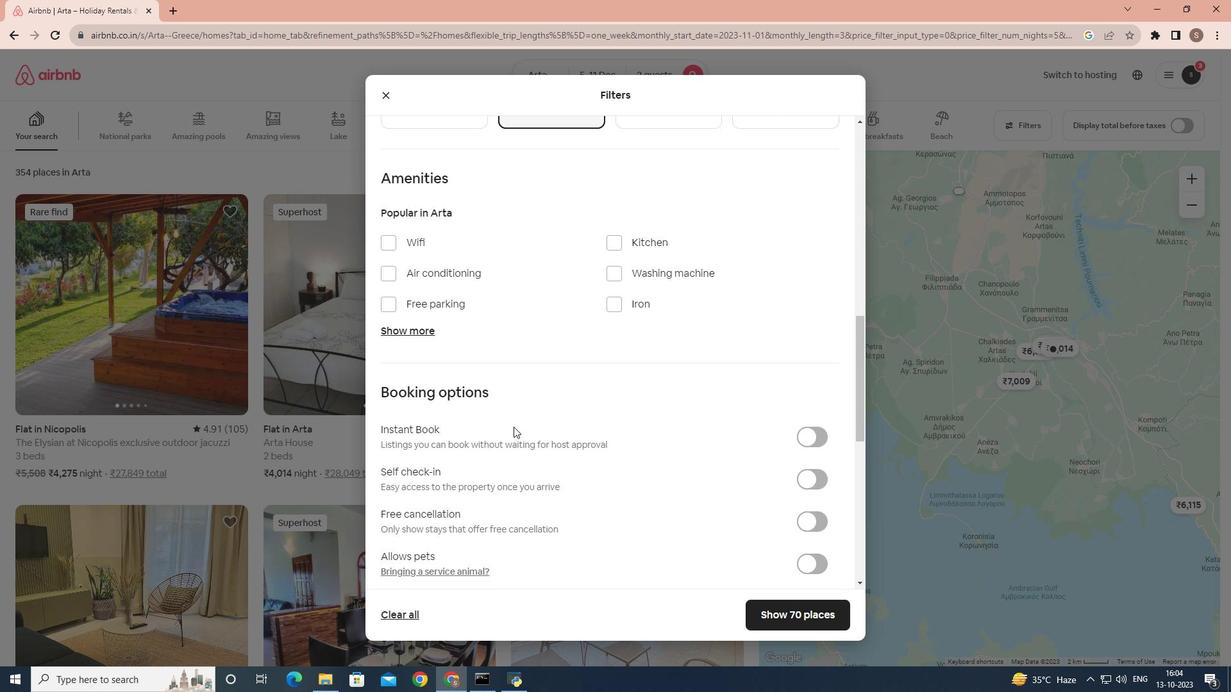 
Action: Mouse scrolled (513, 426) with delta (0, 0)
Screenshot: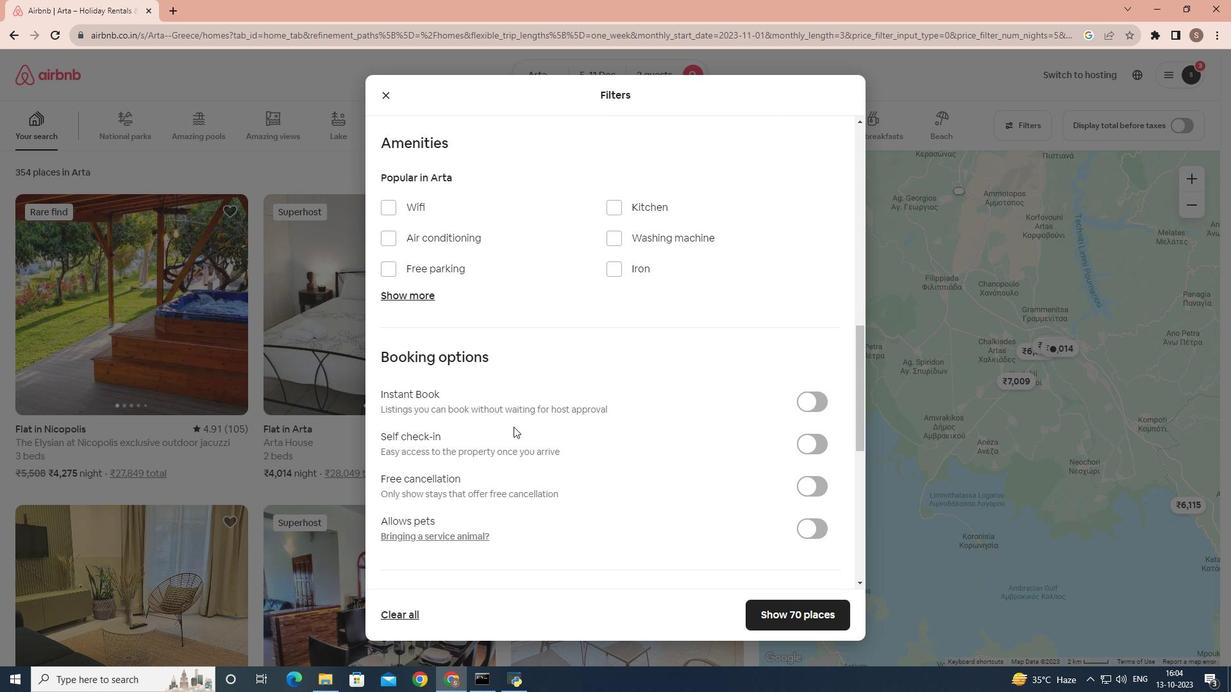 
Action: Mouse moved to (609, 155)
Screenshot: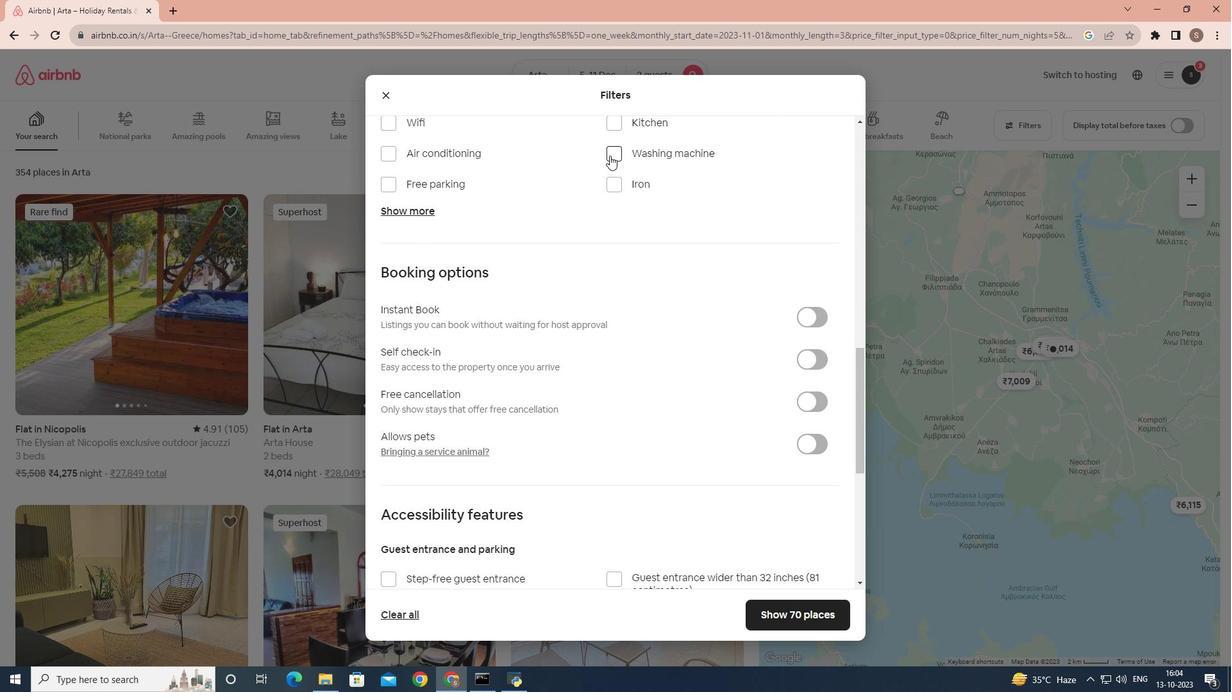 
Action: Mouse pressed left at (609, 155)
Screenshot: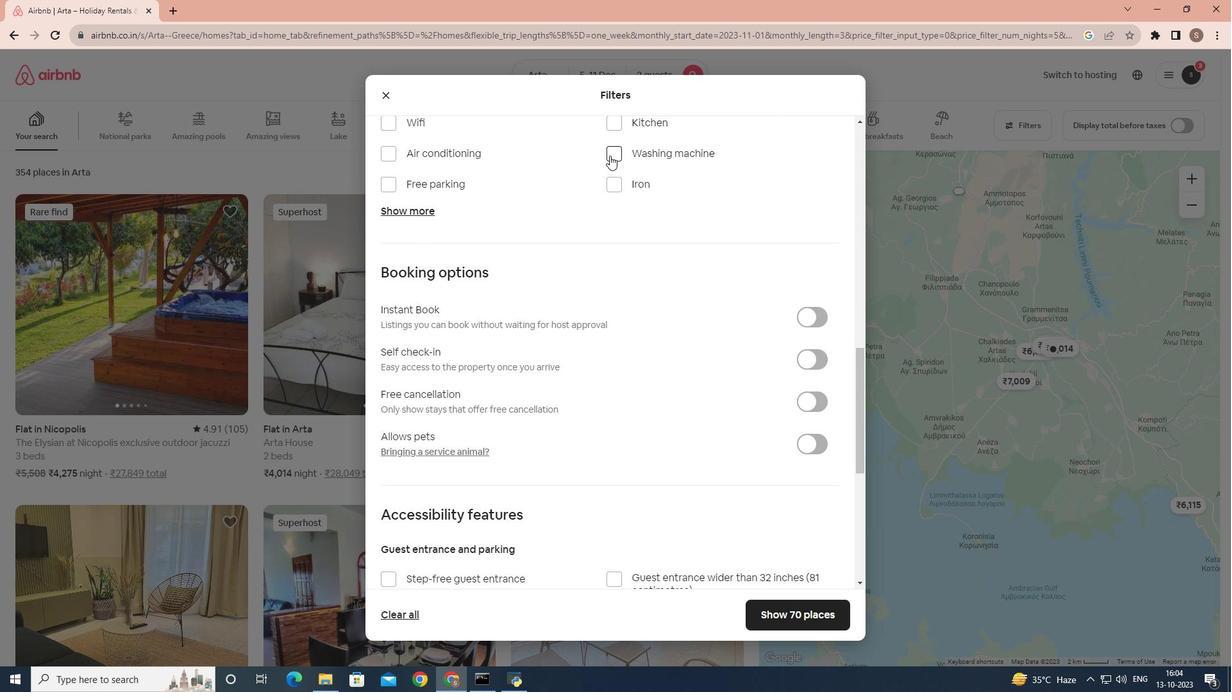 
Action: Mouse moved to (758, 604)
Screenshot: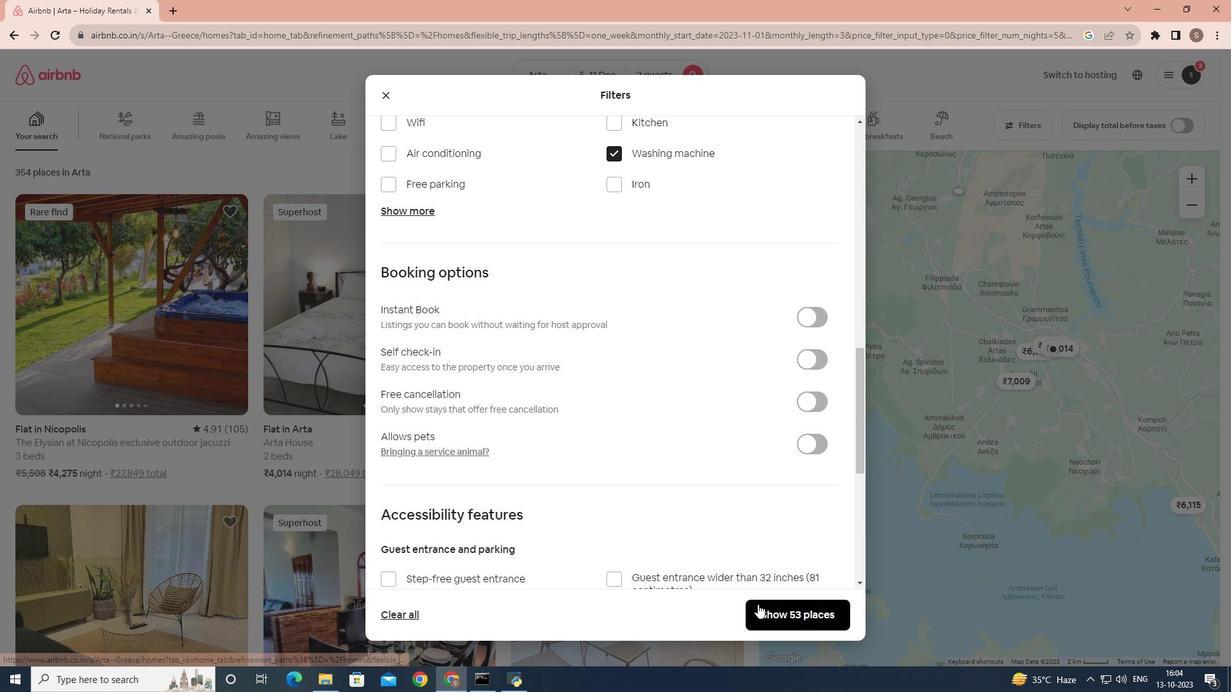 
Action: Mouse pressed left at (758, 604)
Screenshot: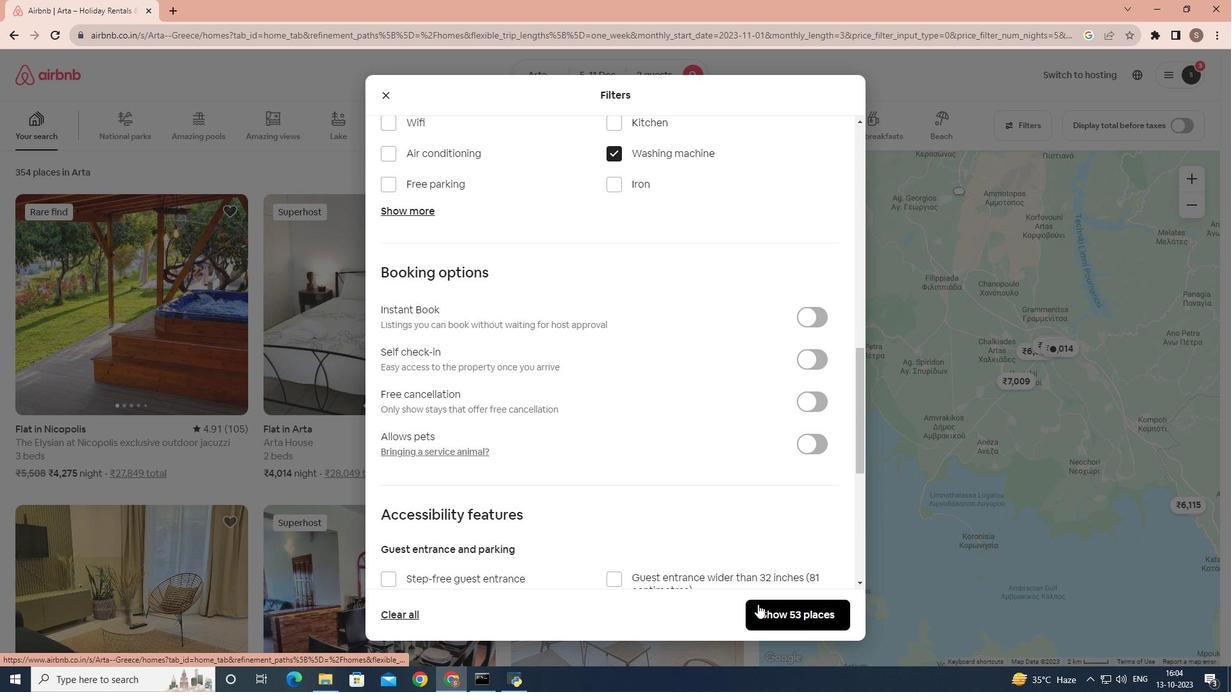 
Action: Mouse moved to (207, 328)
Screenshot: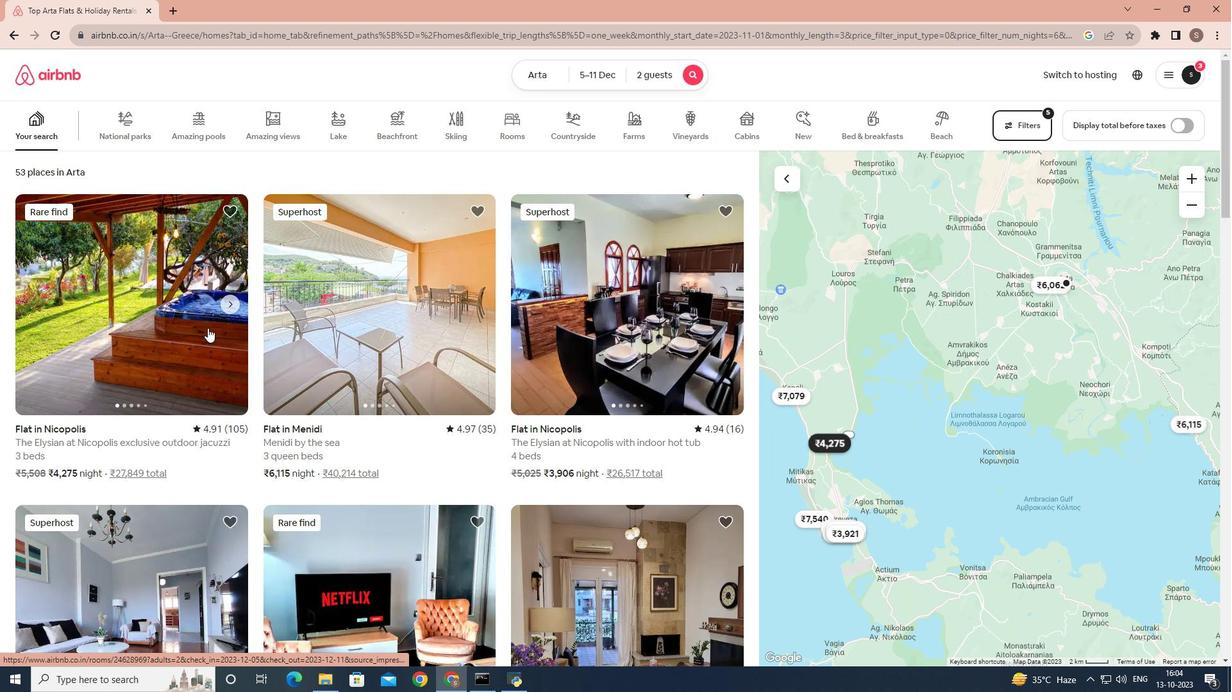 
Action: Mouse scrolled (207, 327) with delta (0, 0)
Screenshot: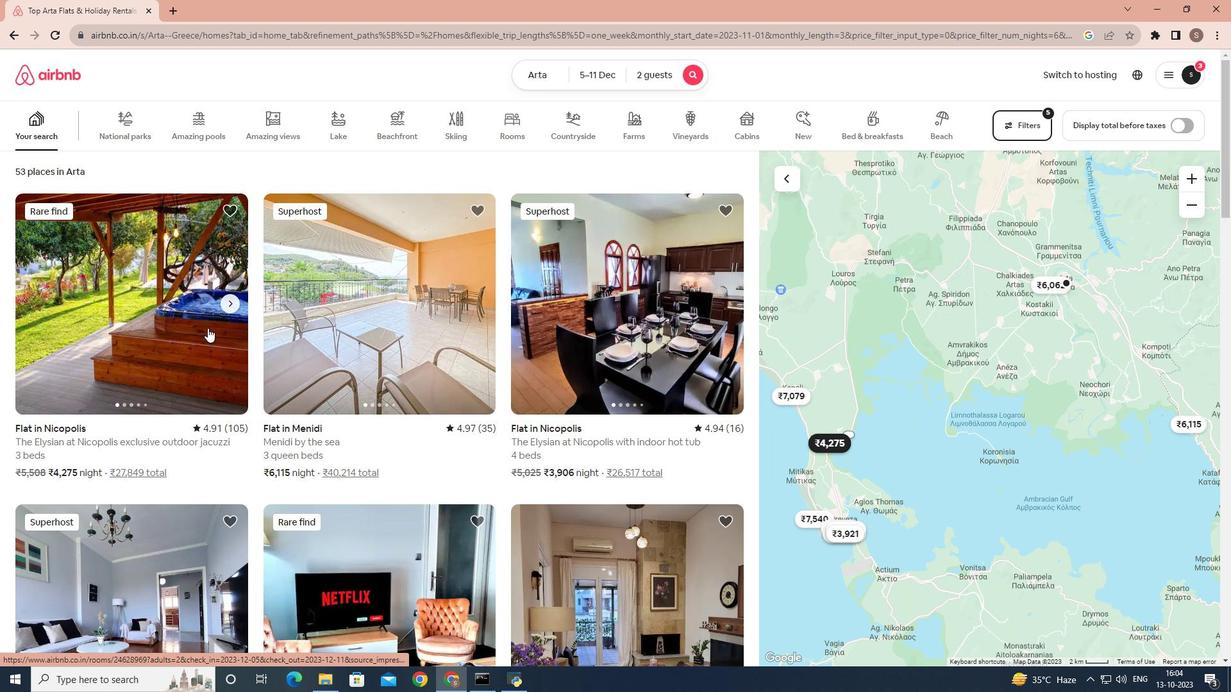 
Action: Mouse scrolled (207, 327) with delta (0, 0)
Screenshot: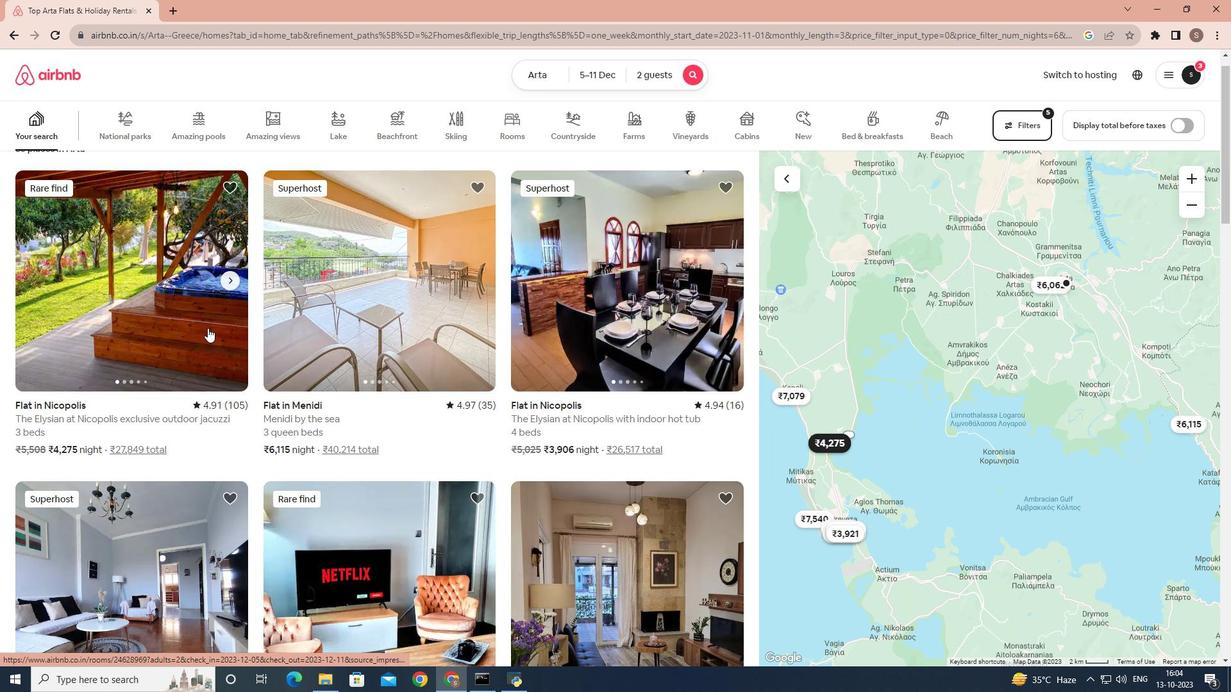 
Action: Mouse moved to (326, 263)
Screenshot: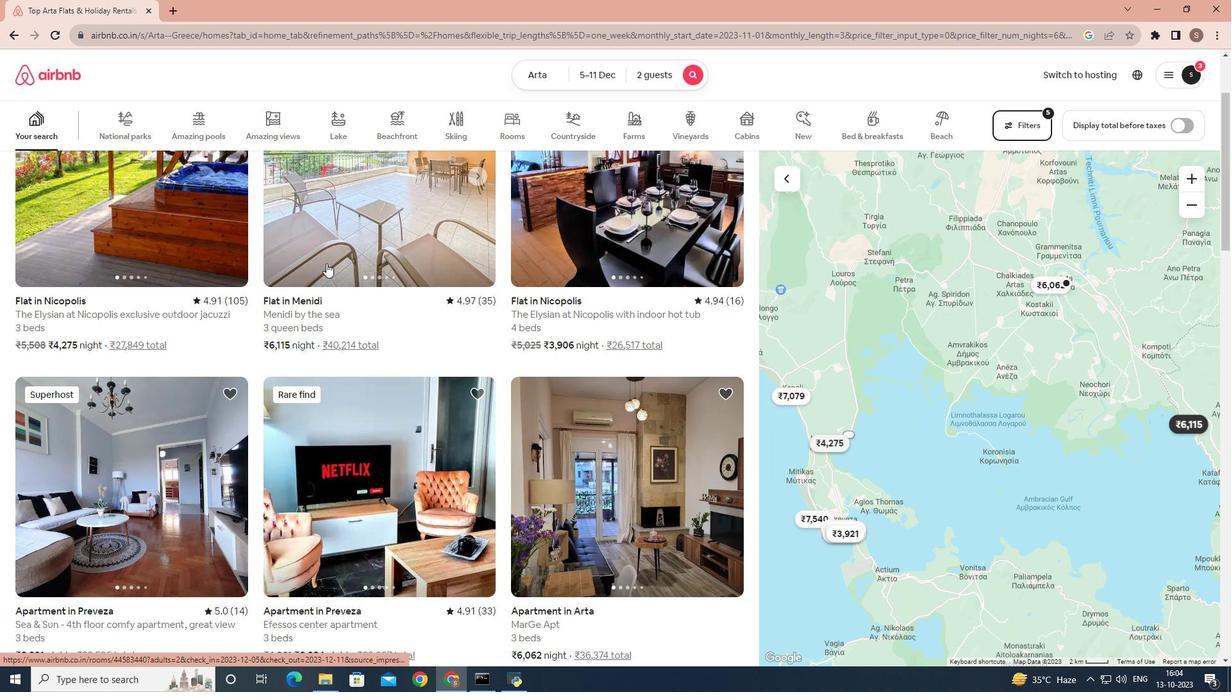 
Action: Mouse pressed left at (326, 263)
Screenshot: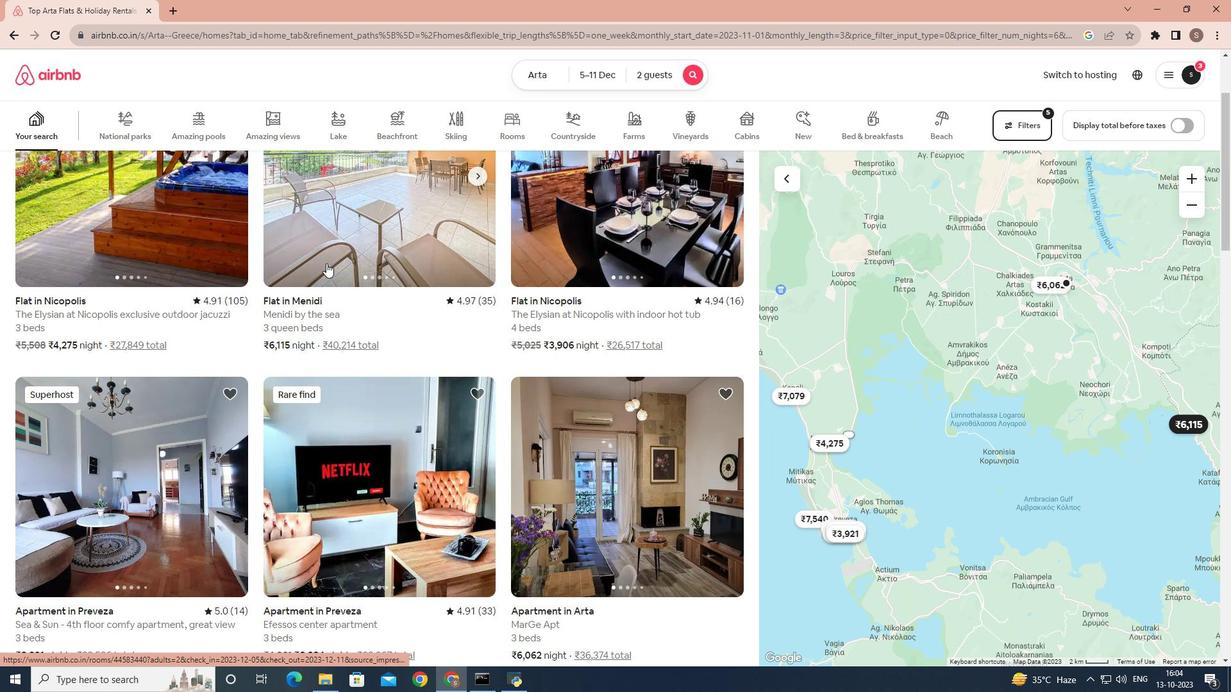 
Action: Mouse moved to (384, 375)
Screenshot: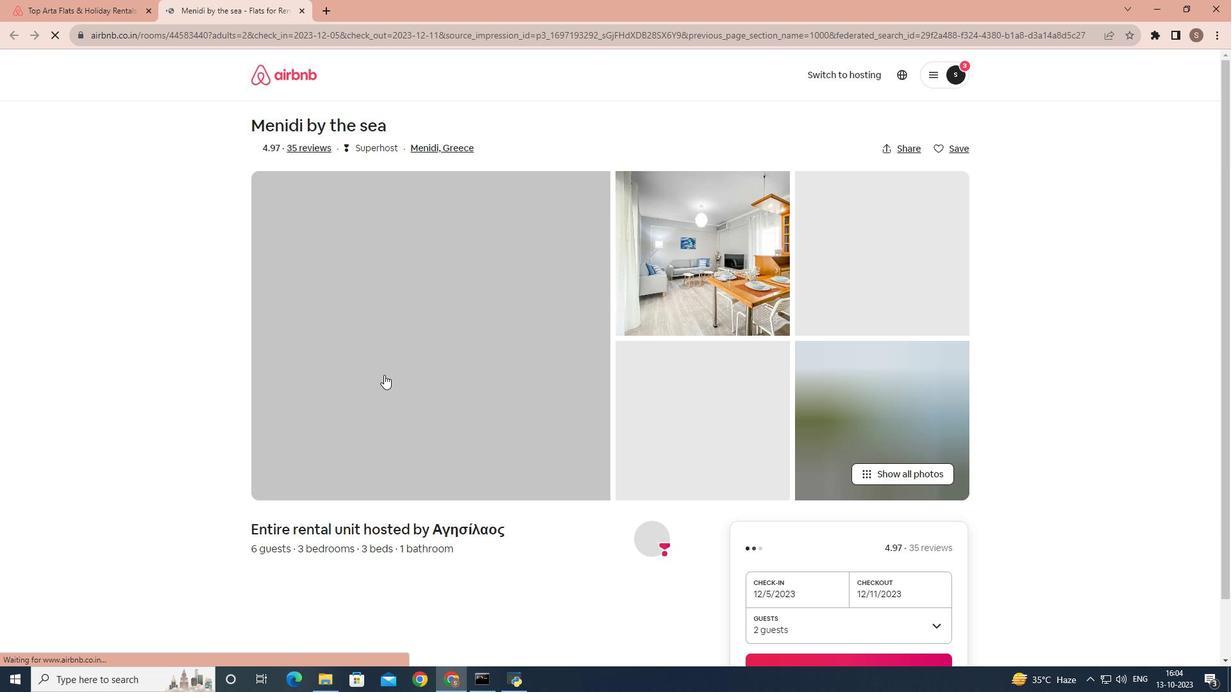 
Action: Mouse scrolled (384, 374) with delta (0, 0)
Screenshot: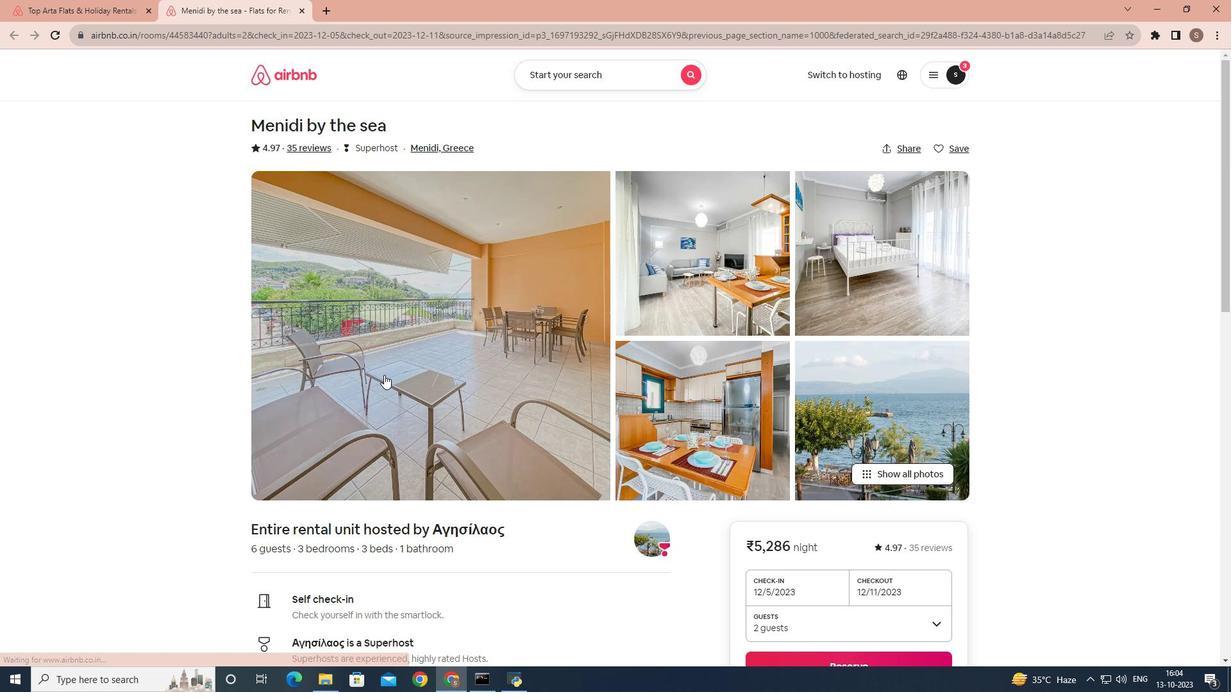 
Action: Mouse scrolled (384, 374) with delta (0, 0)
Screenshot: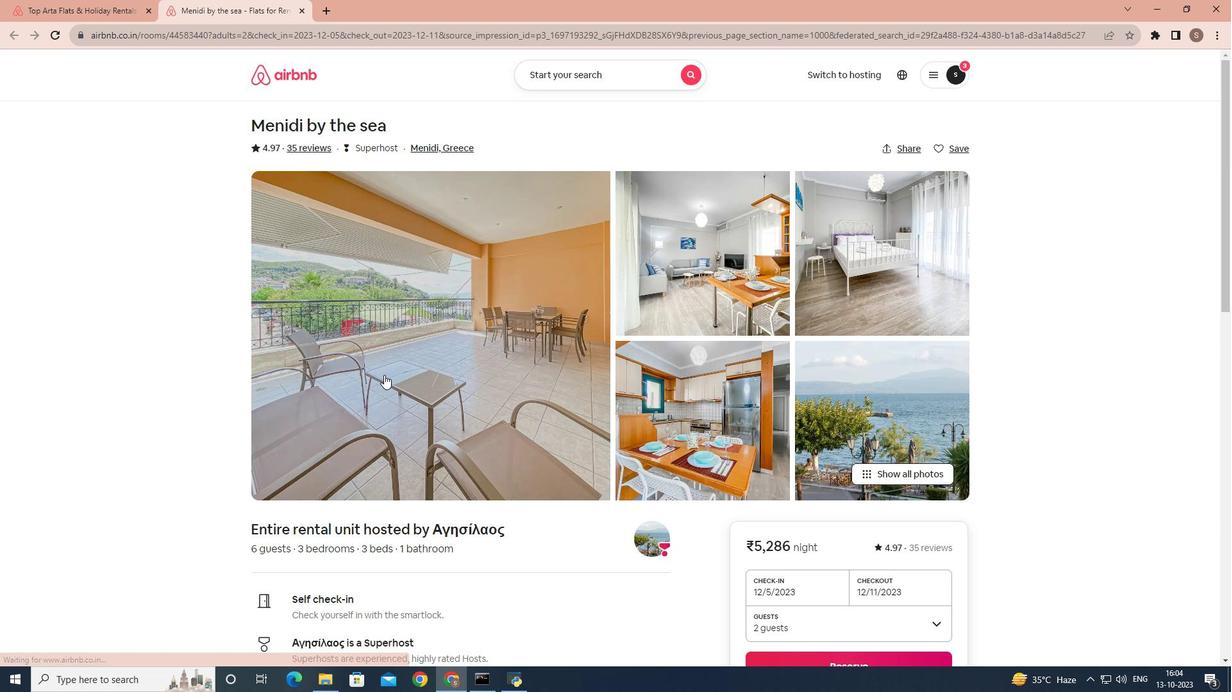 
Action: Mouse scrolled (384, 374) with delta (0, 0)
Screenshot: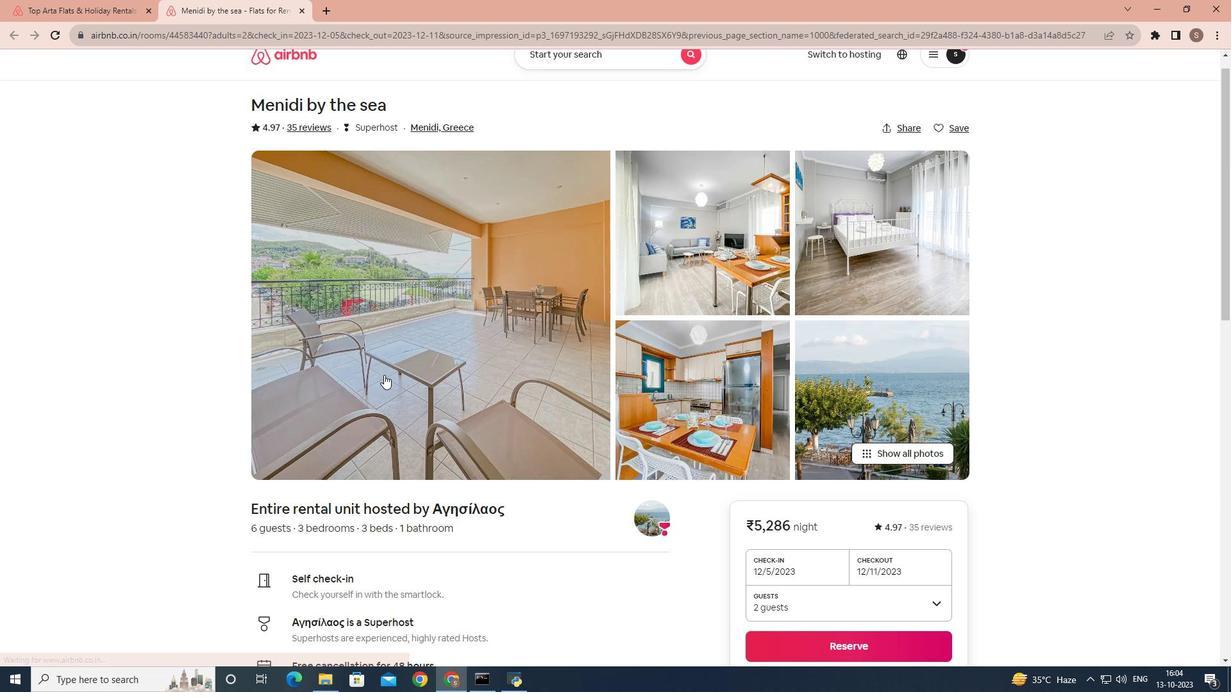 
Action: Mouse scrolled (384, 374) with delta (0, 0)
Screenshot: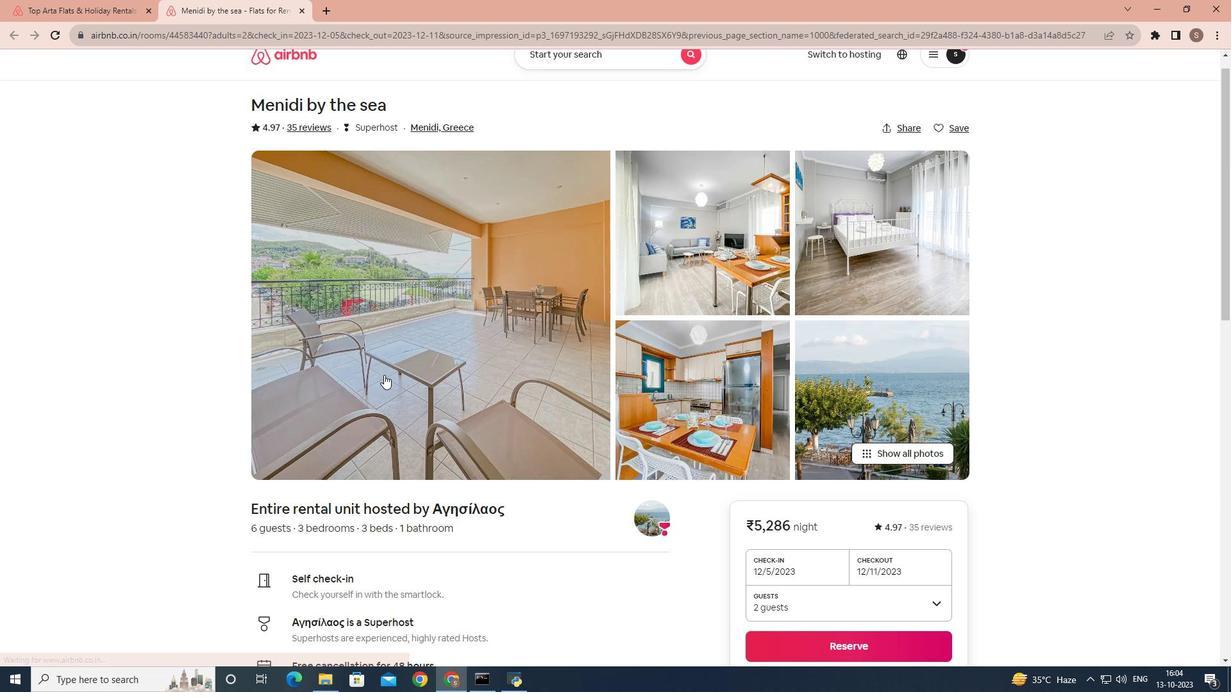 
Action: Mouse scrolled (384, 374) with delta (0, 0)
Screenshot: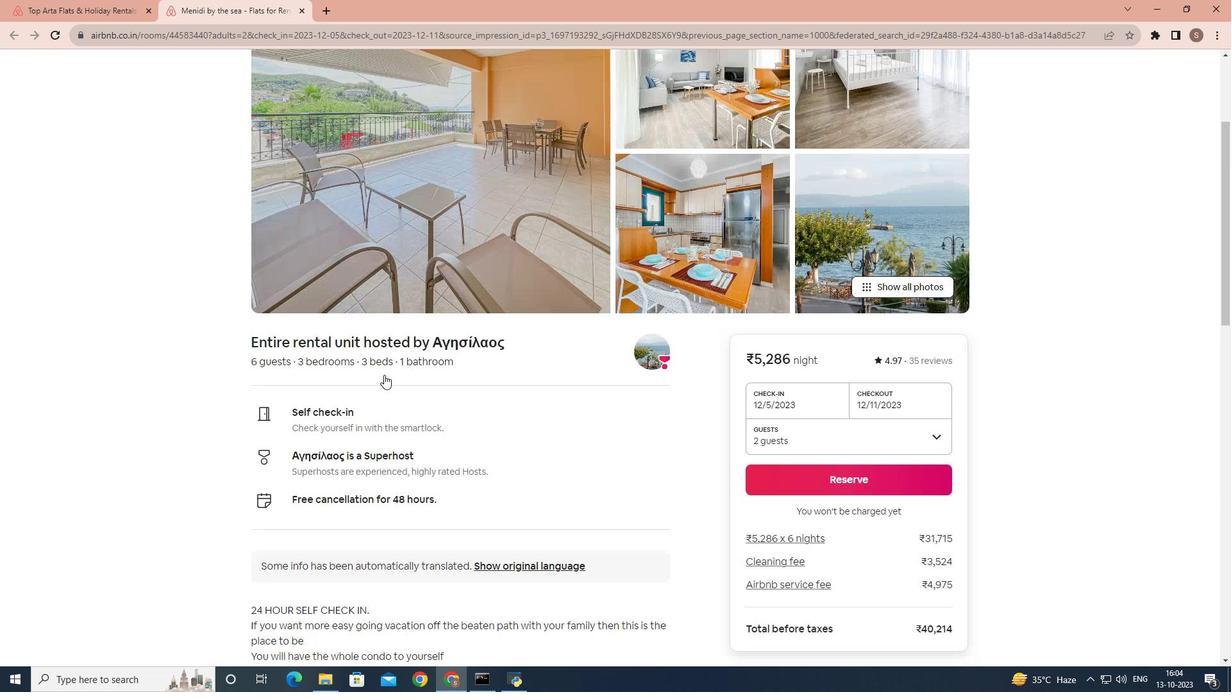 
Action: Mouse scrolled (384, 375) with delta (0, 0)
Screenshot: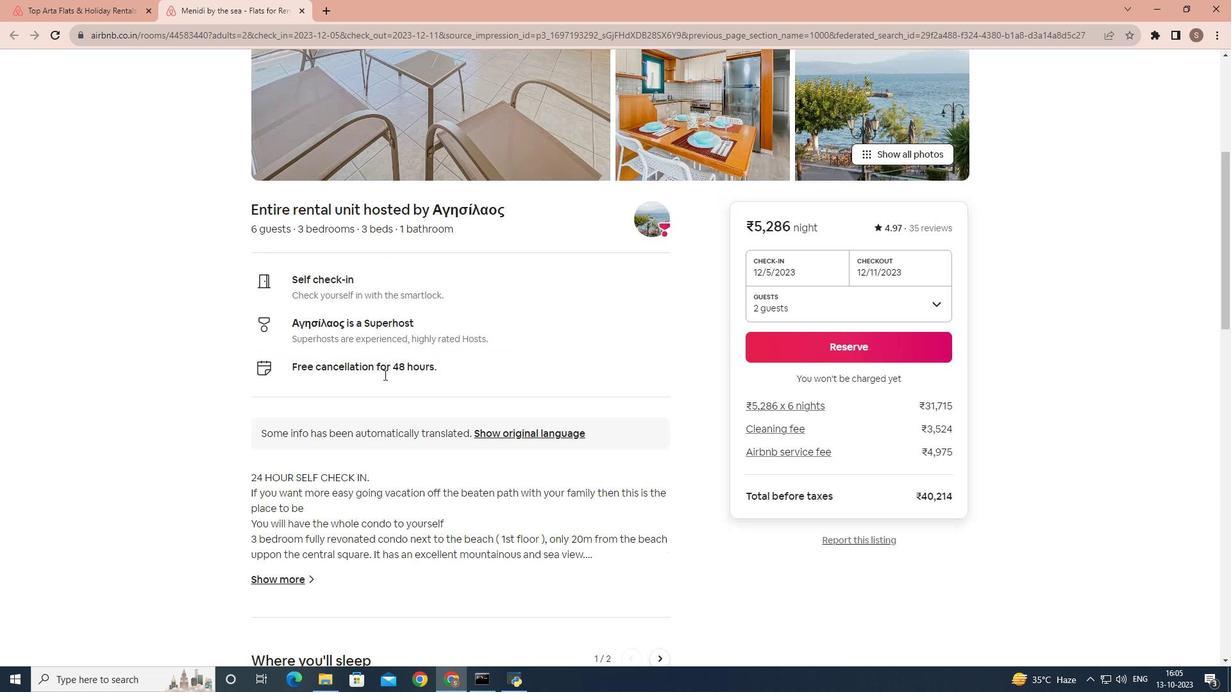 
Action: Mouse scrolled (384, 374) with delta (0, 0)
Screenshot: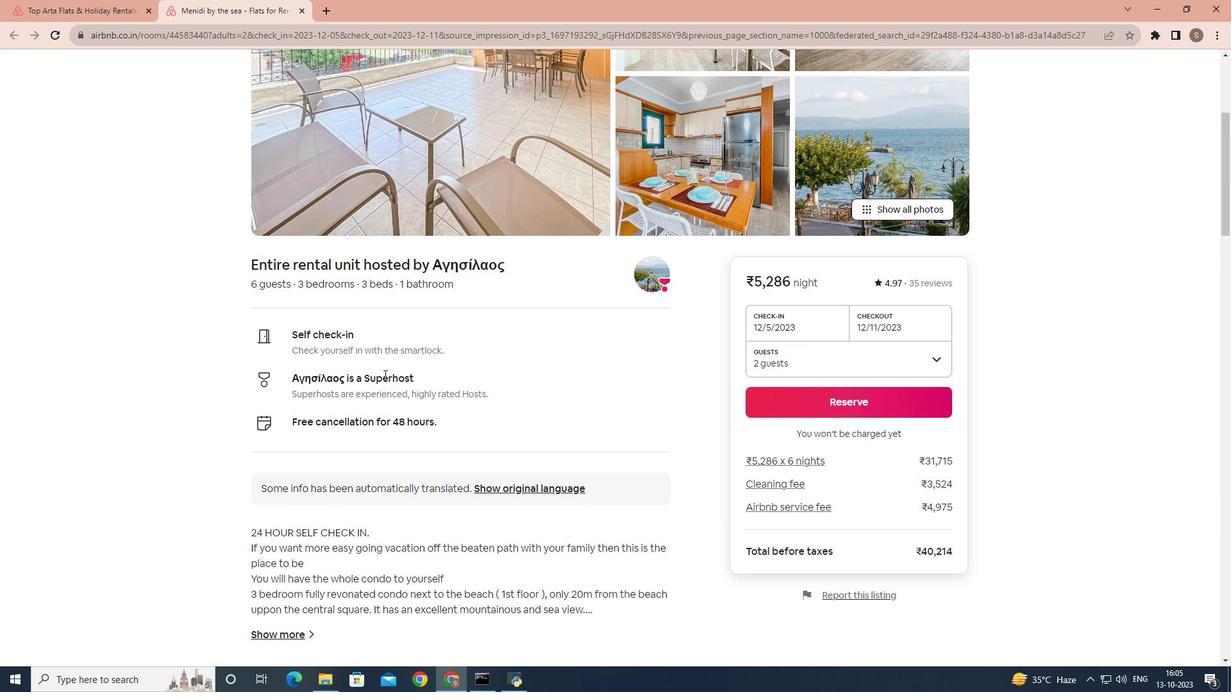 
Action: Mouse scrolled (384, 374) with delta (0, 0)
Screenshot: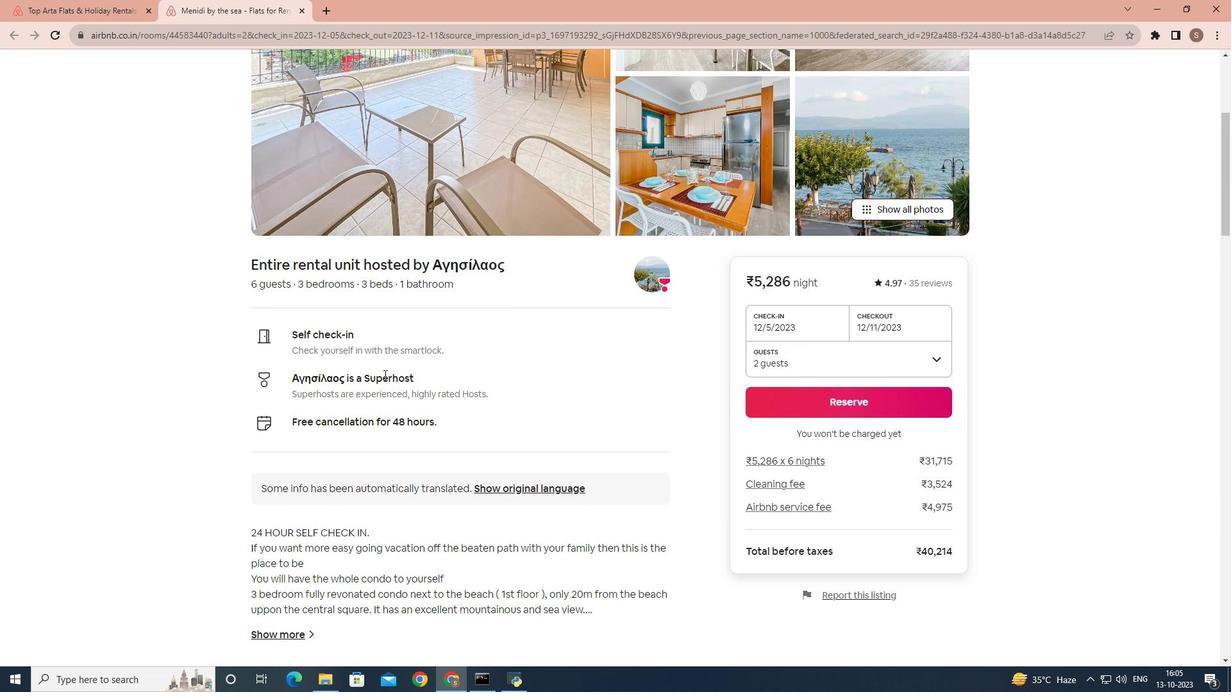 
Action: Mouse scrolled (384, 374) with delta (0, 0)
Screenshot: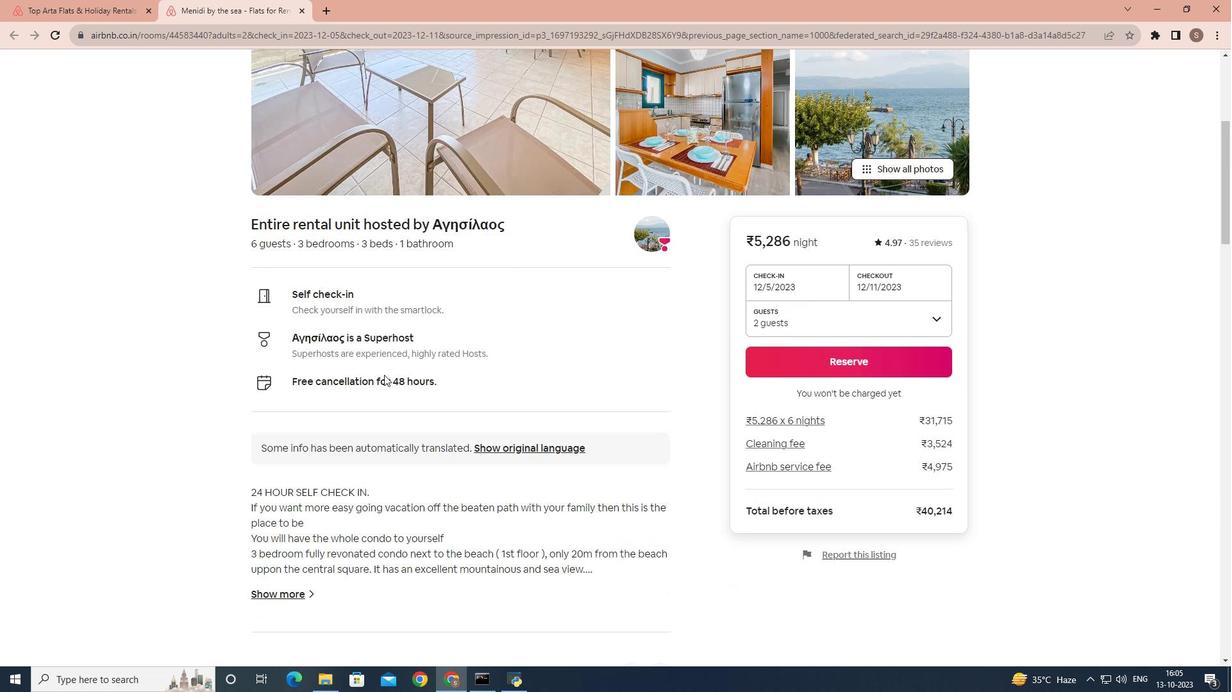 
Action: Mouse scrolled (384, 374) with delta (0, 0)
Screenshot: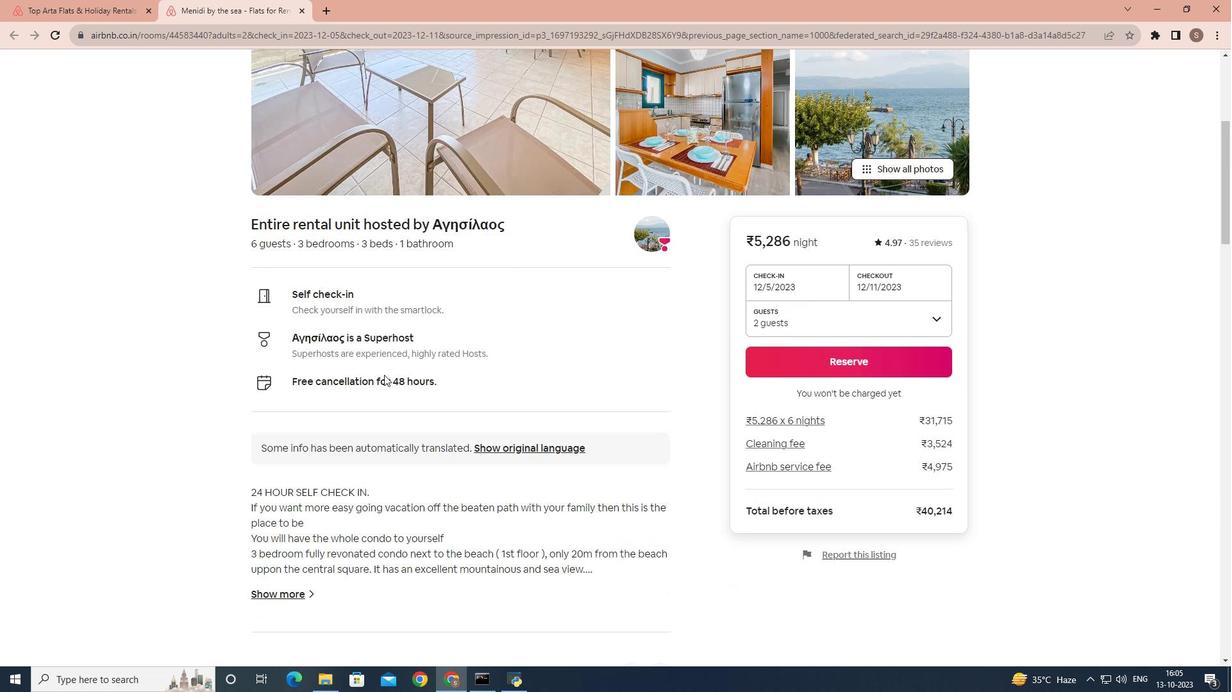 
Action: Mouse moved to (281, 380)
Screenshot: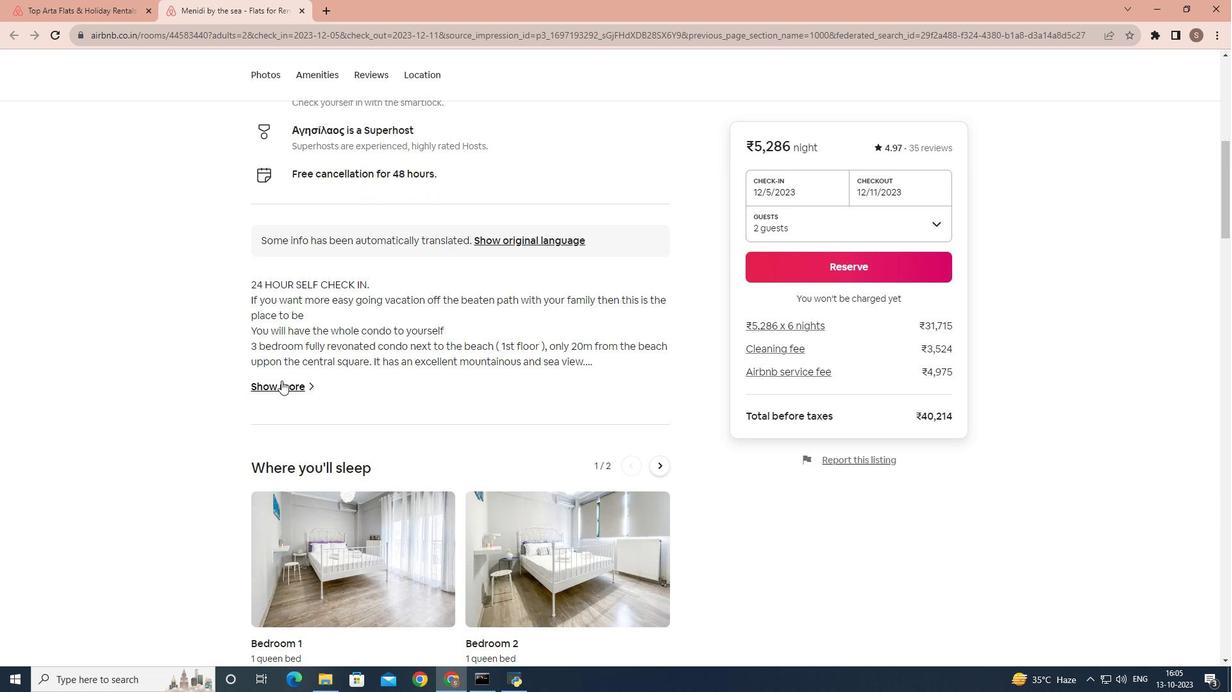 
Action: Mouse pressed left at (281, 380)
Screenshot: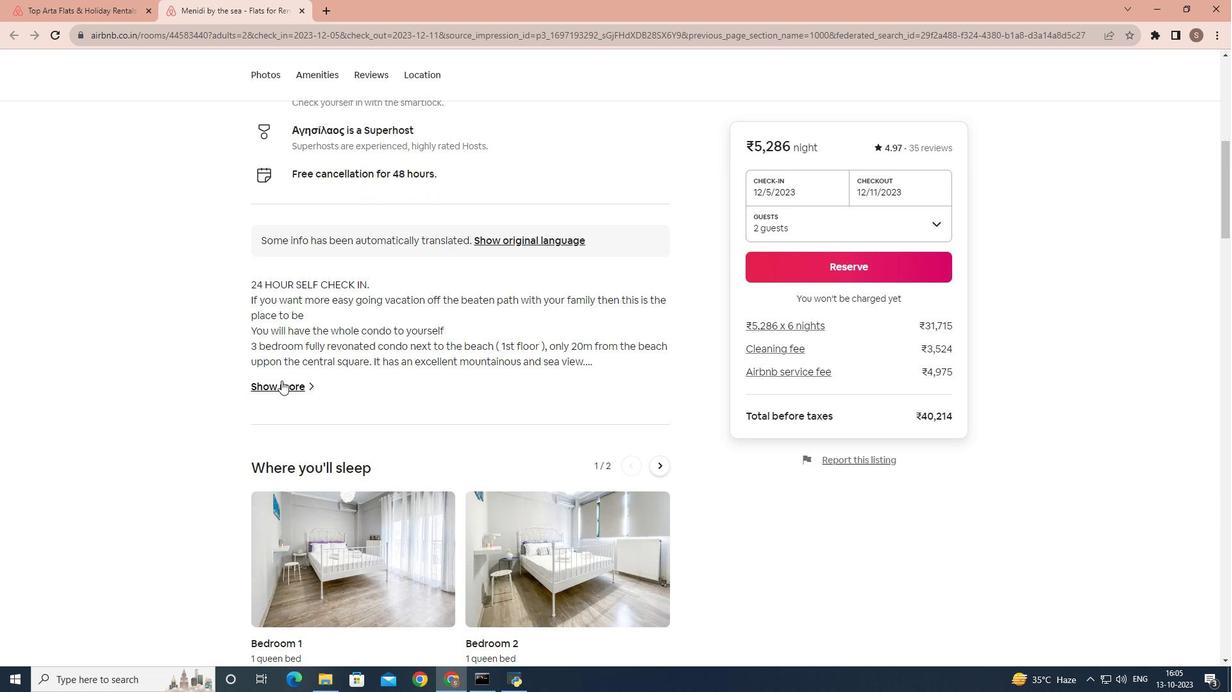 
Action: Mouse moved to (475, 382)
Screenshot: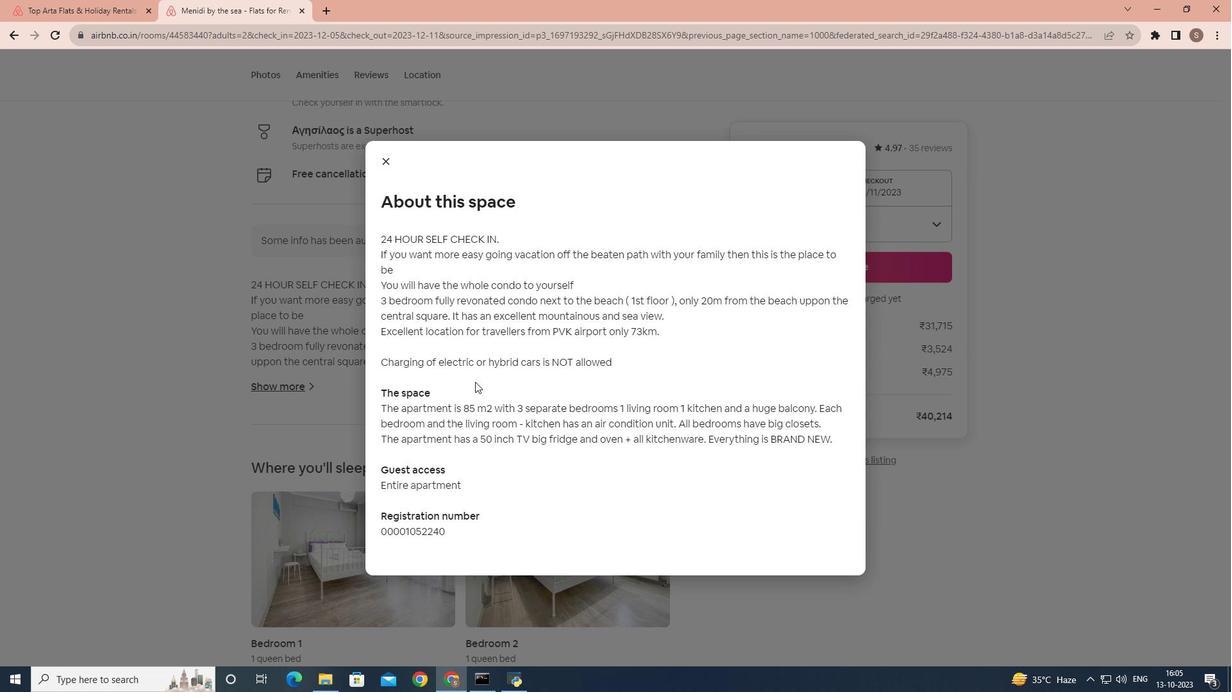 
Action: Mouse scrolled (475, 381) with delta (0, 0)
Screenshot: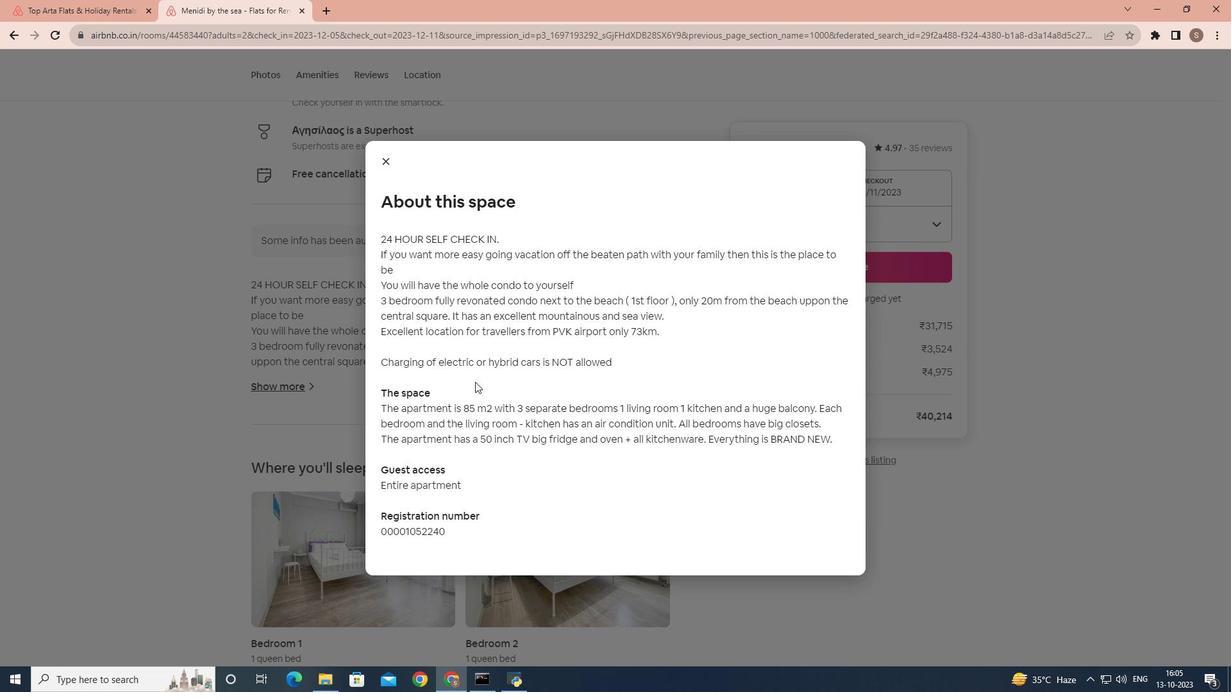 
Action: Mouse scrolled (475, 381) with delta (0, 0)
Screenshot: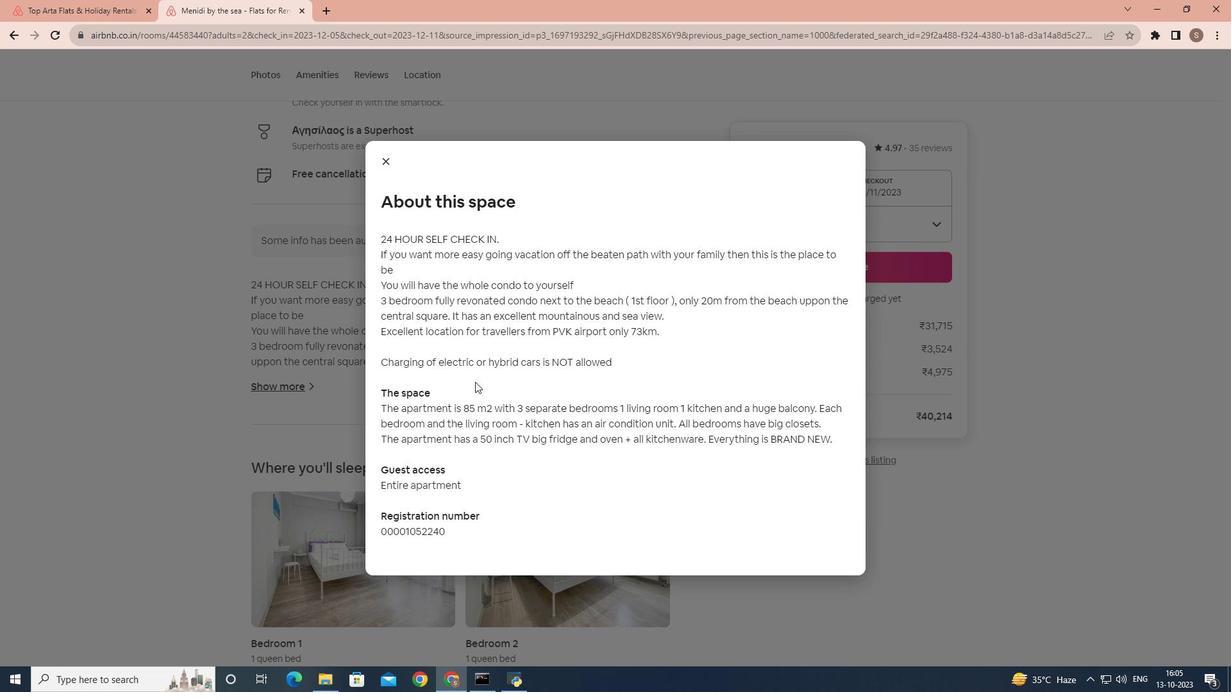 
Action: Mouse scrolled (475, 381) with delta (0, 0)
Screenshot: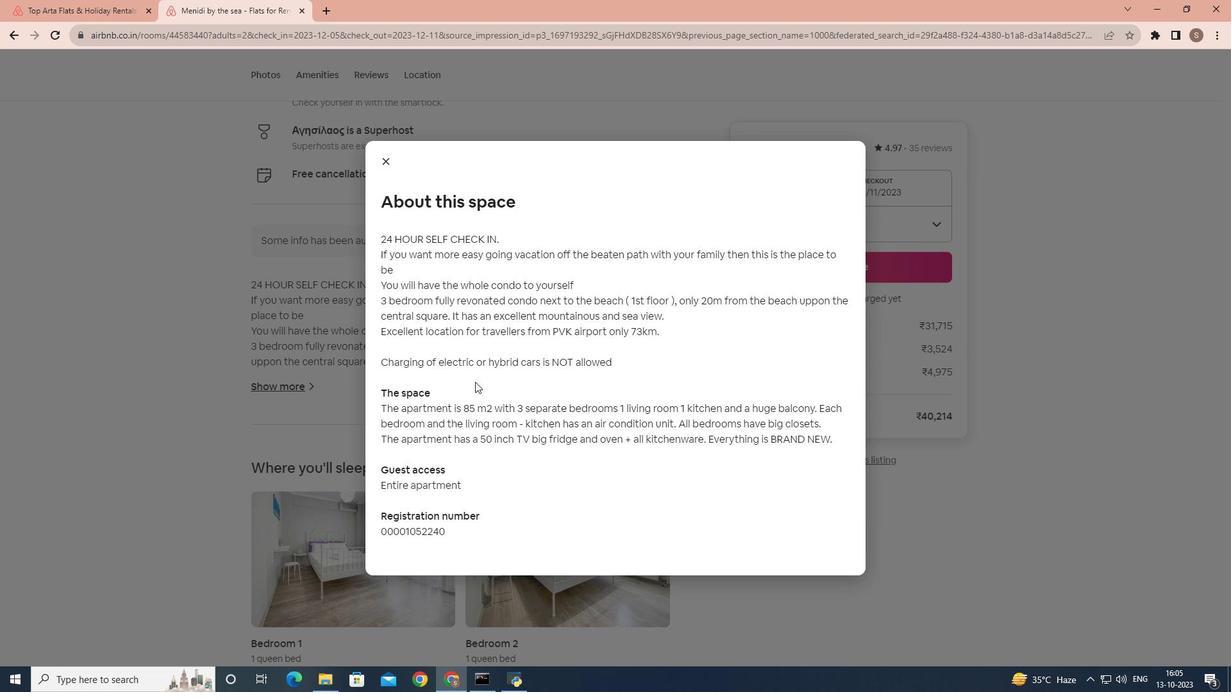 
Action: Mouse scrolled (475, 381) with delta (0, 0)
Screenshot: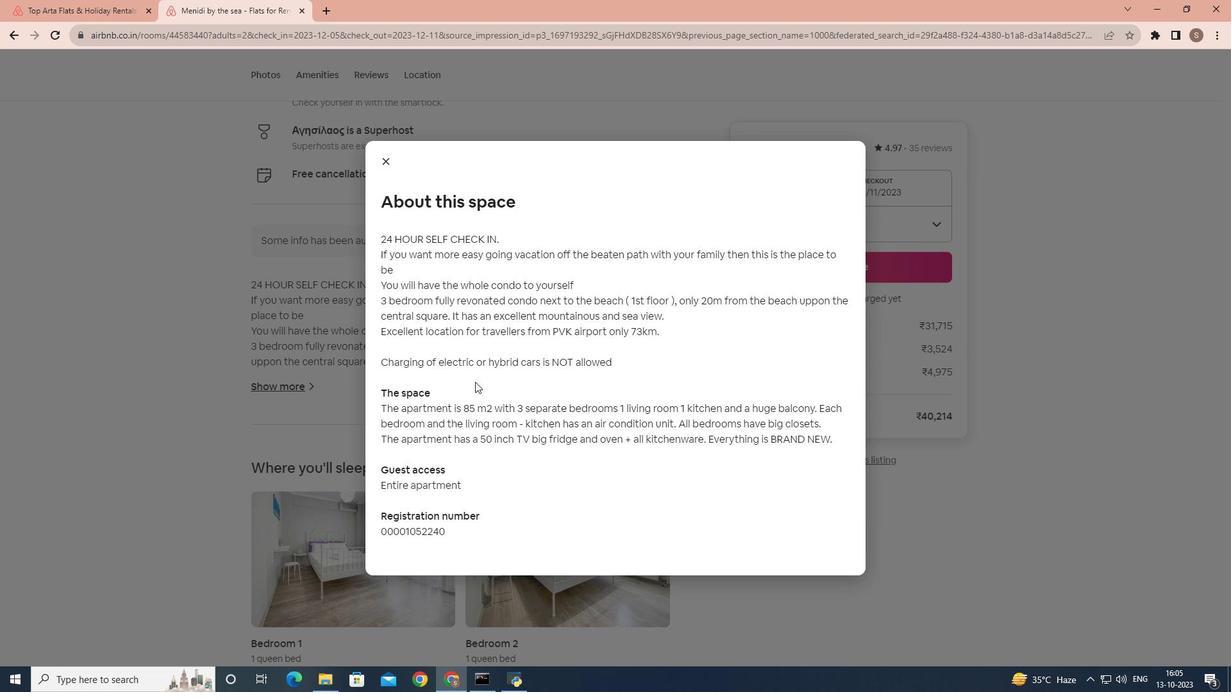 
Action: Mouse scrolled (475, 381) with delta (0, 0)
Screenshot: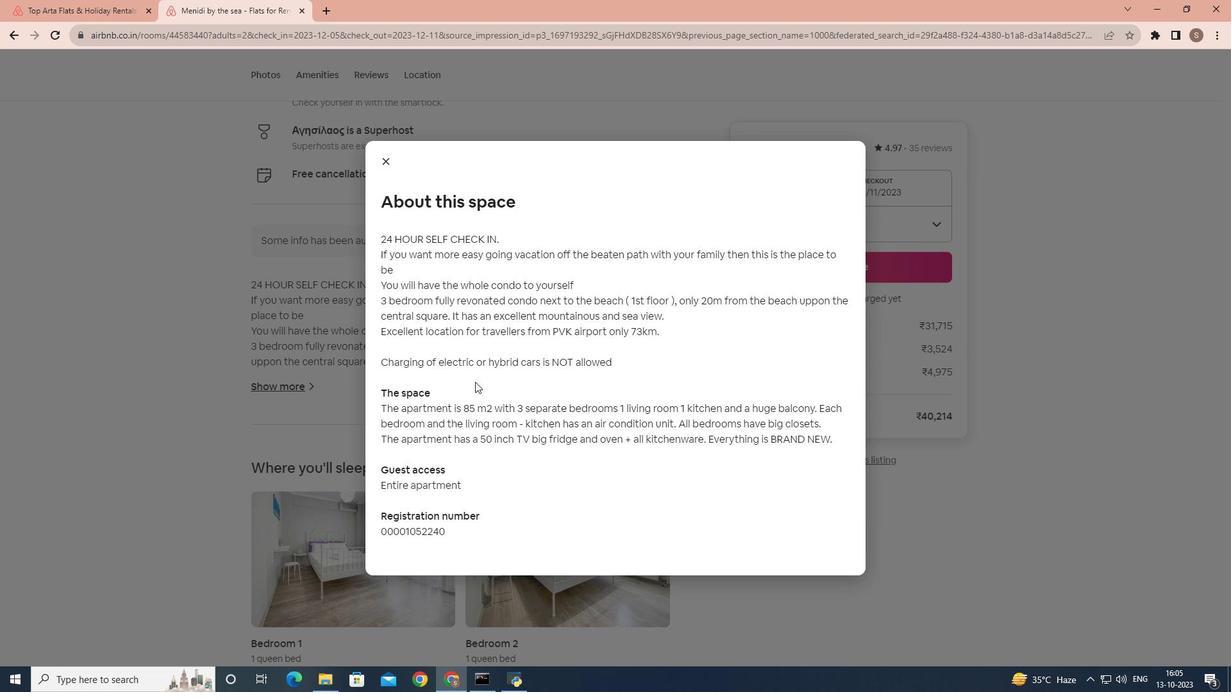 
Action: Mouse moved to (382, 166)
Screenshot: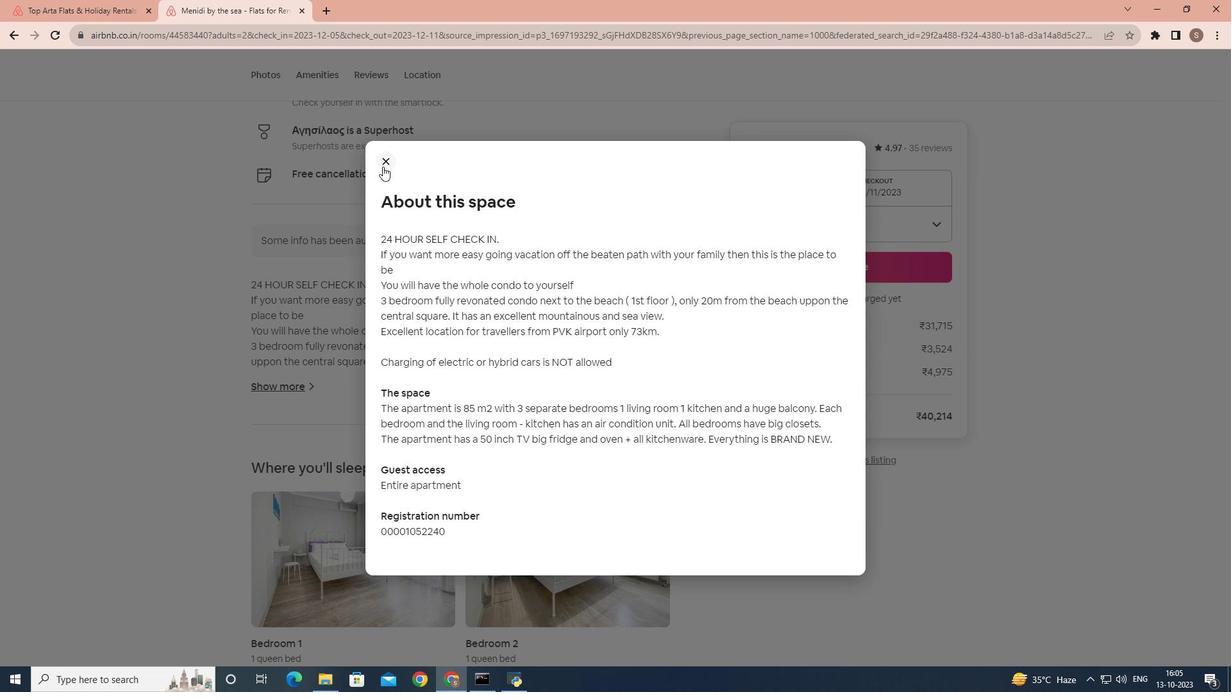 
Action: Mouse pressed left at (382, 166)
Screenshot: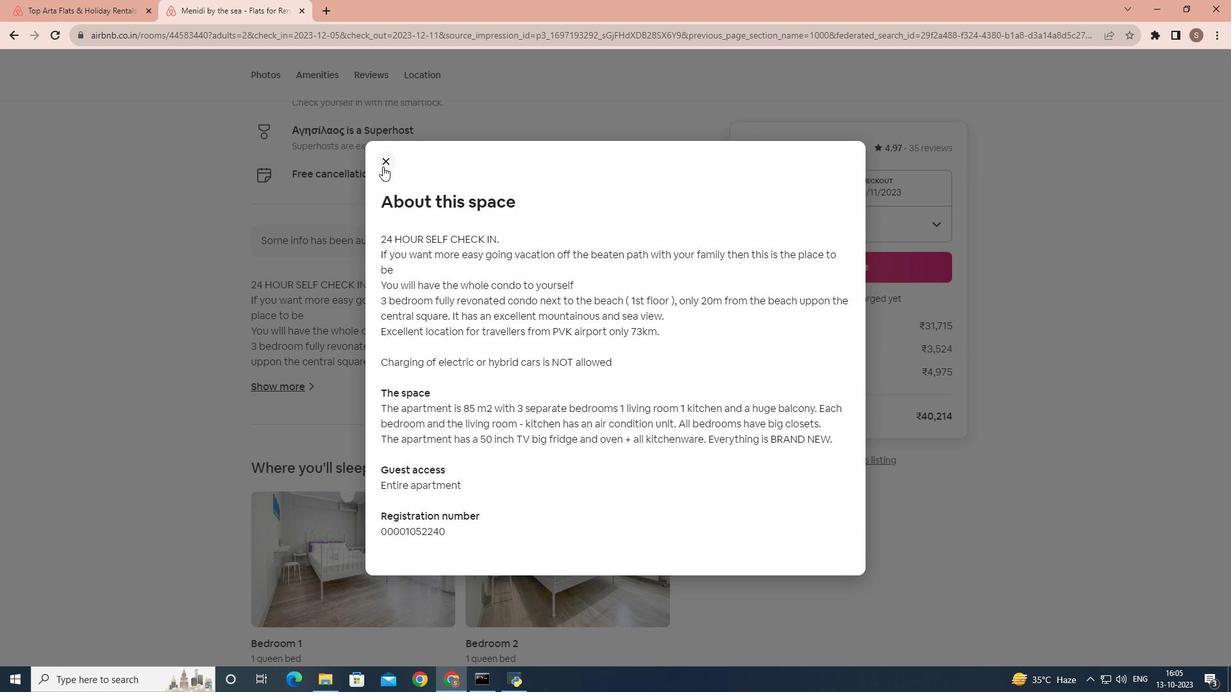 
Action: Mouse moved to (355, 383)
Screenshot: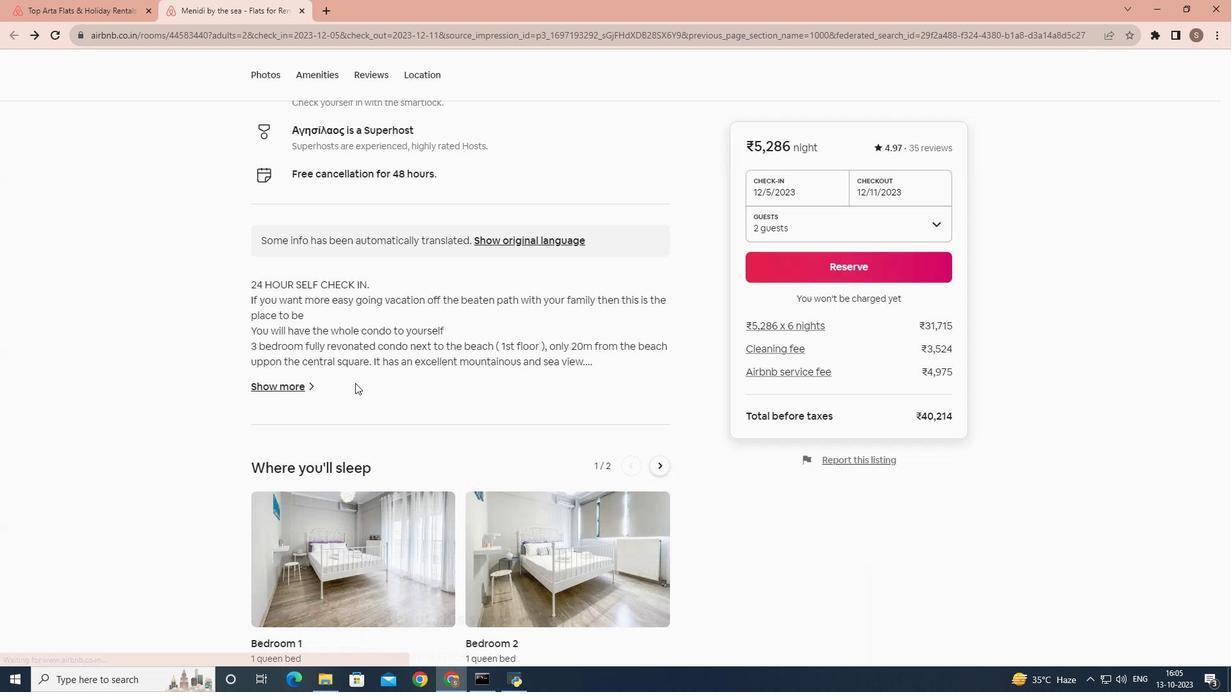
Action: Mouse scrolled (355, 382) with delta (0, 0)
Screenshot: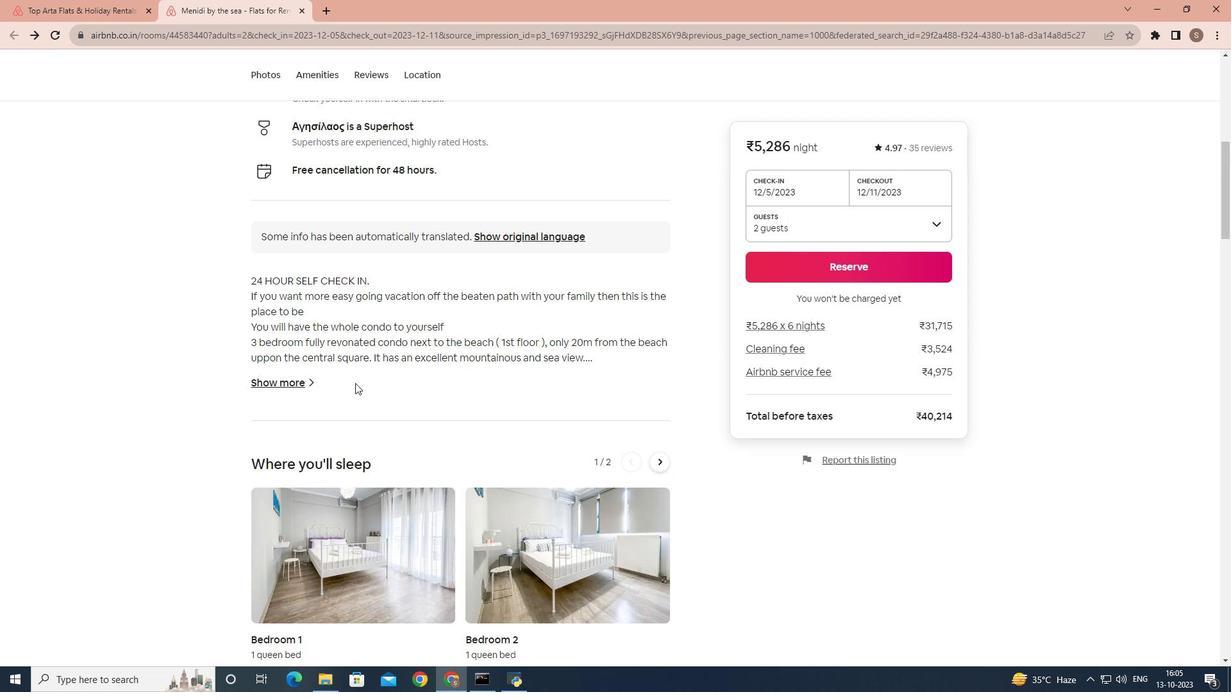 
Action: Mouse scrolled (355, 382) with delta (0, 0)
Screenshot: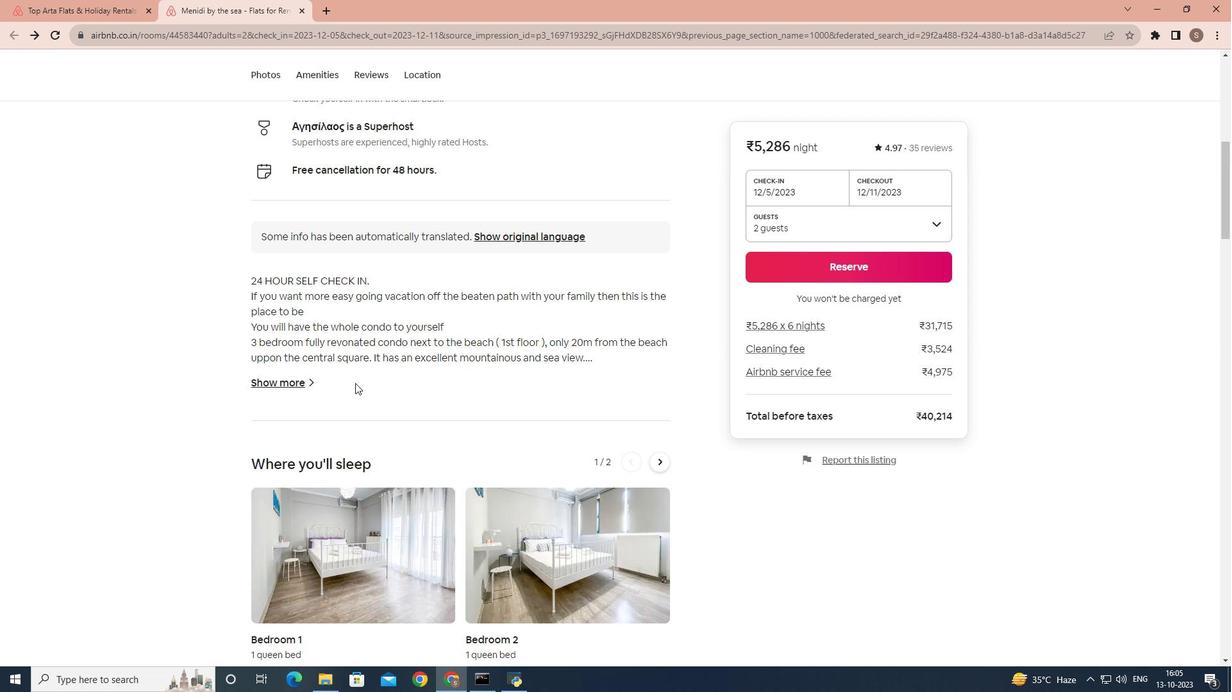 
Action: Mouse scrolled (355, 382) with delta (0, 0)
Screenshot: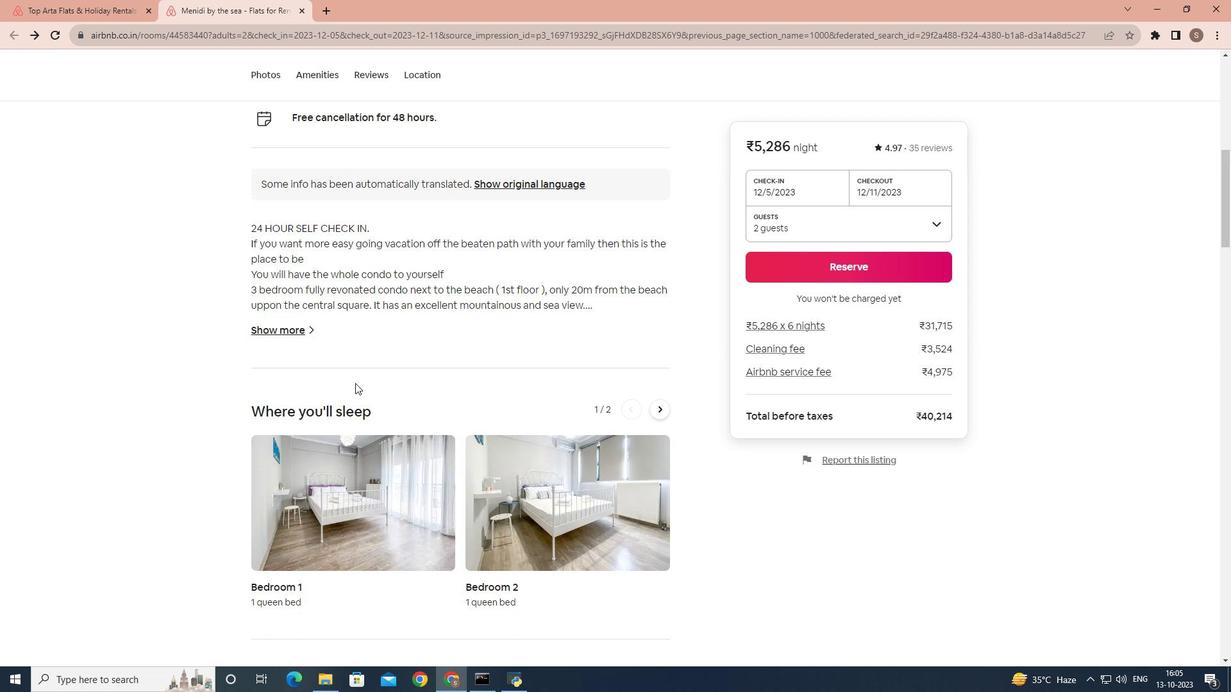 
Action: Mouse scrolled (355, 382) with delta (0, 0)
Screenshot: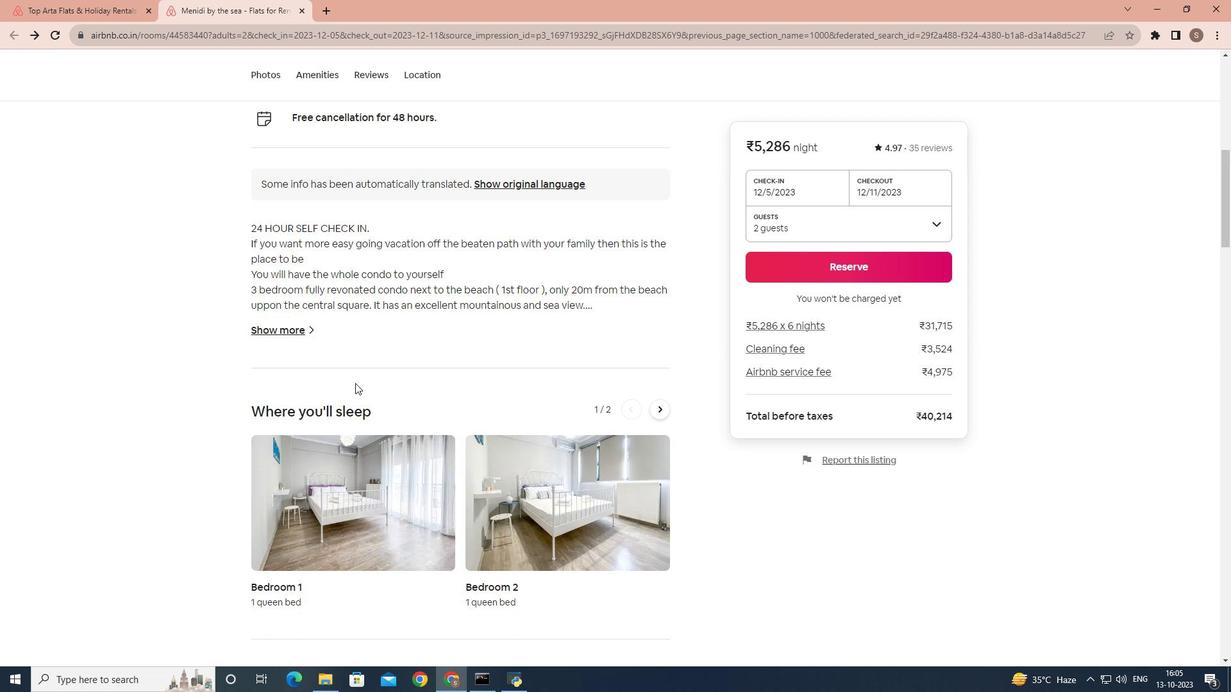 
Action: Mouse scrolled (355, 382) with delta (0, 0)
Screenshot: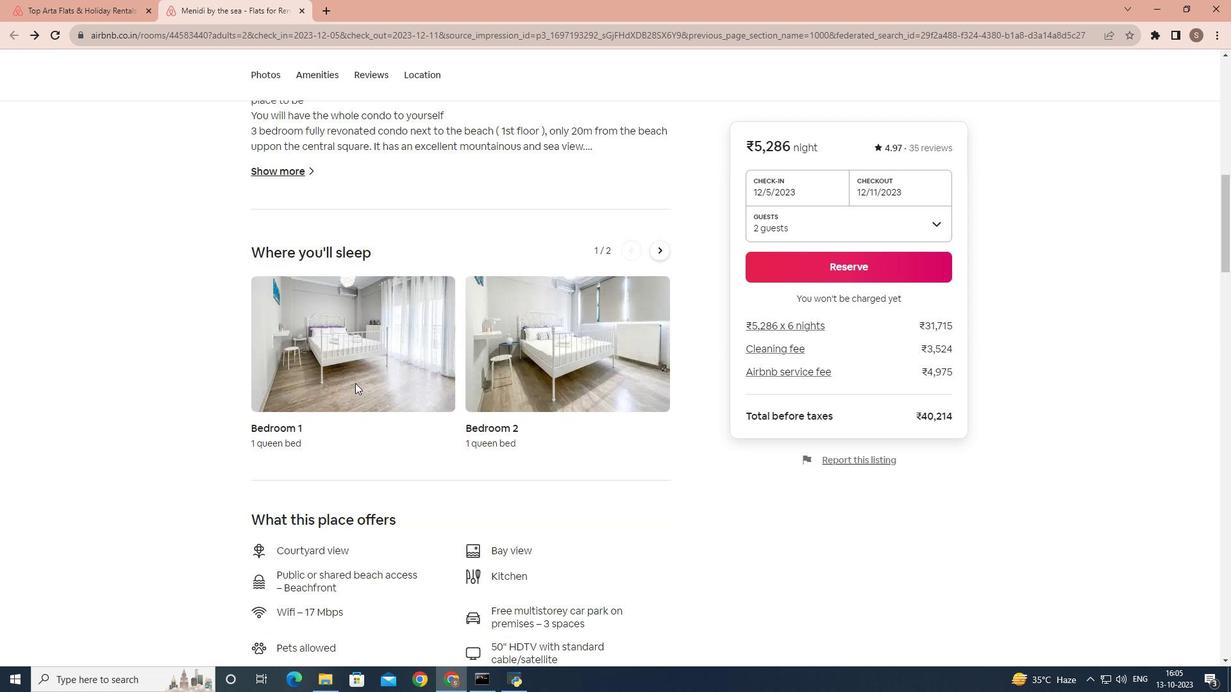 
Action: Mouse scrolled (355, 382) with delta (0, 0)
Screenshot: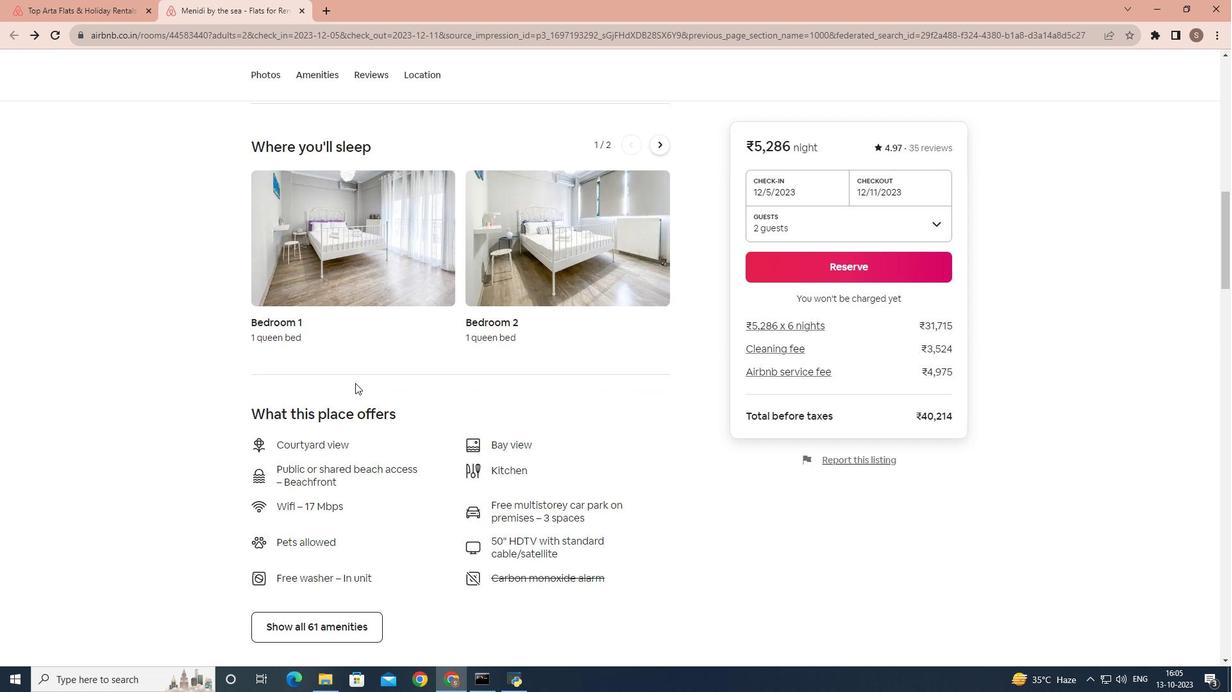 
Action: Mouse scrolled (355, 382) with delta (0, 0)
Screenshot: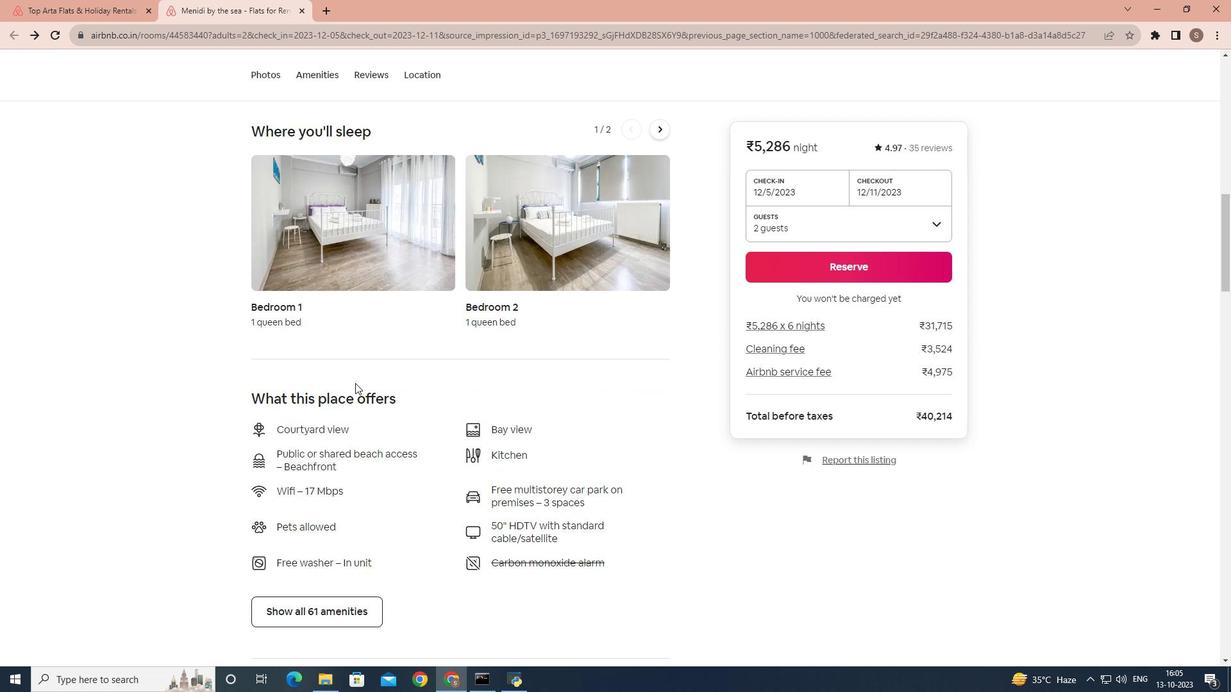 
Action: Mouse scrolled (355, 382) with delta (0, 0)
Screenshot: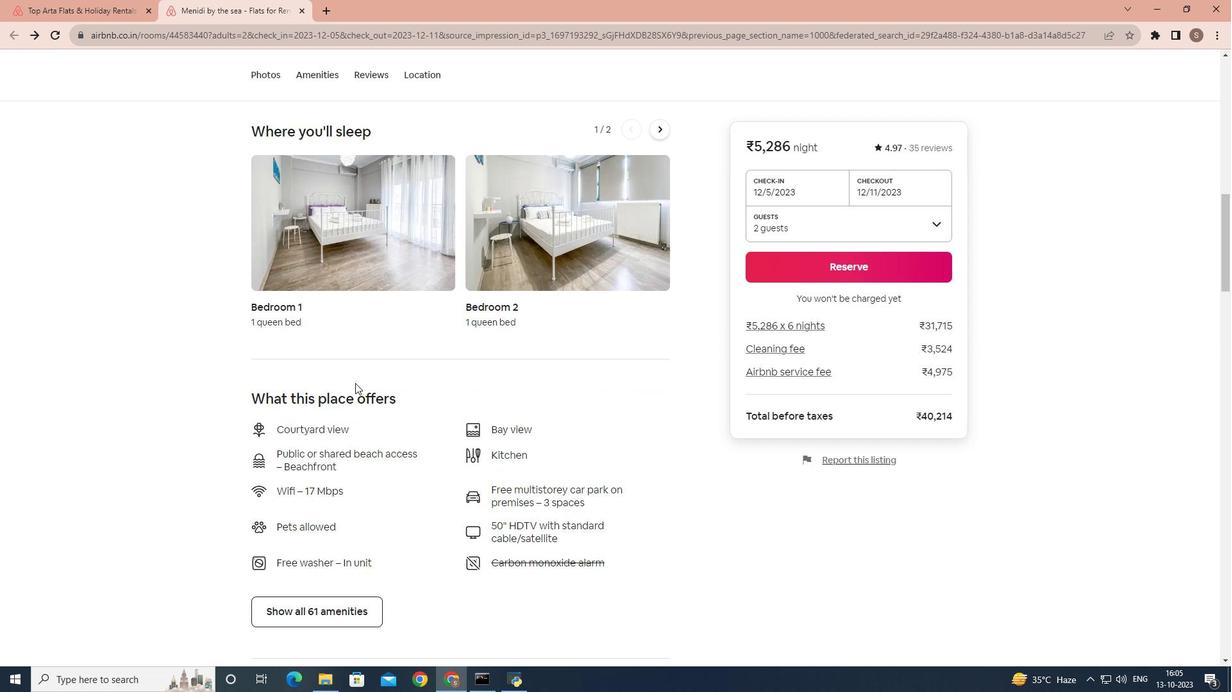 
Action: Mouse scrolled (355, 382) with delta (0, 0)
Screenshot: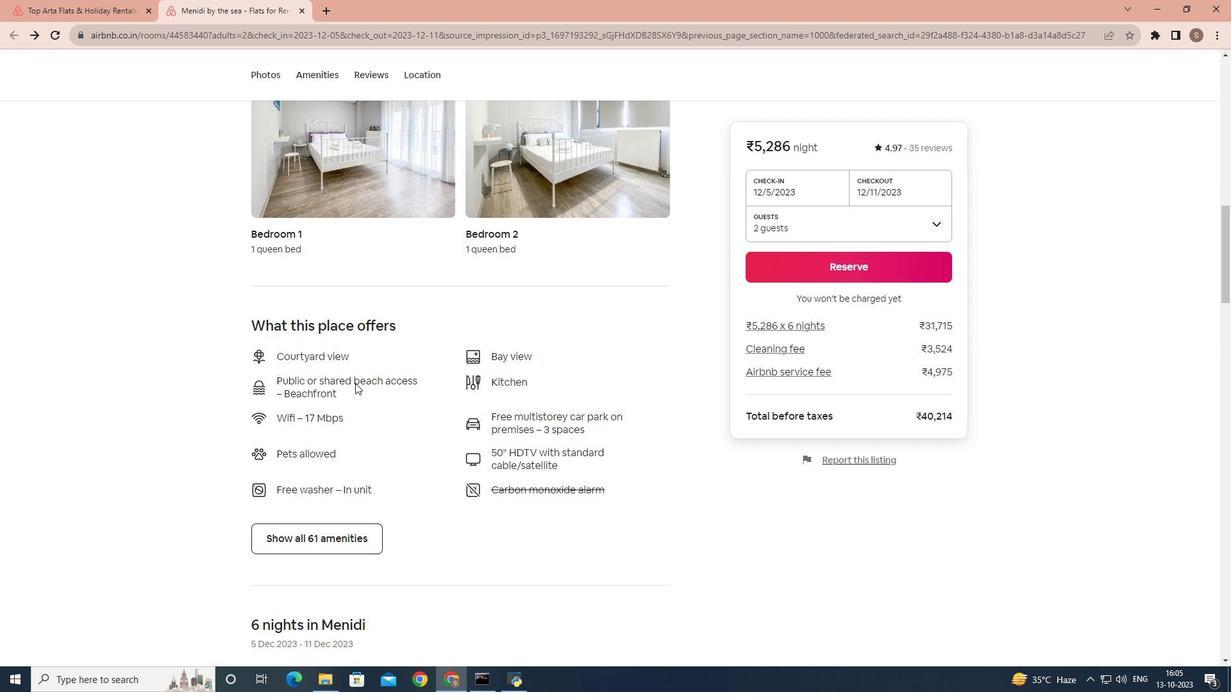 
Action: Mouse moved to (336, 389)
Screenshot: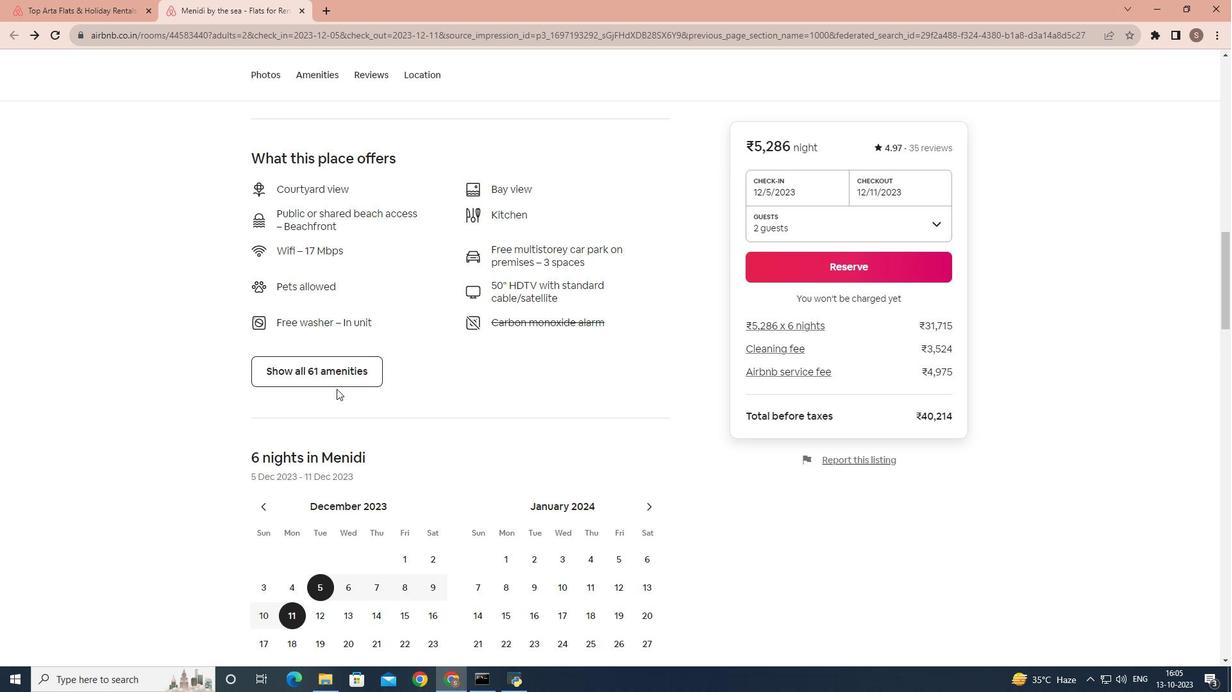 
Action: Mouse pressed left at (336, 389)
Screenshot: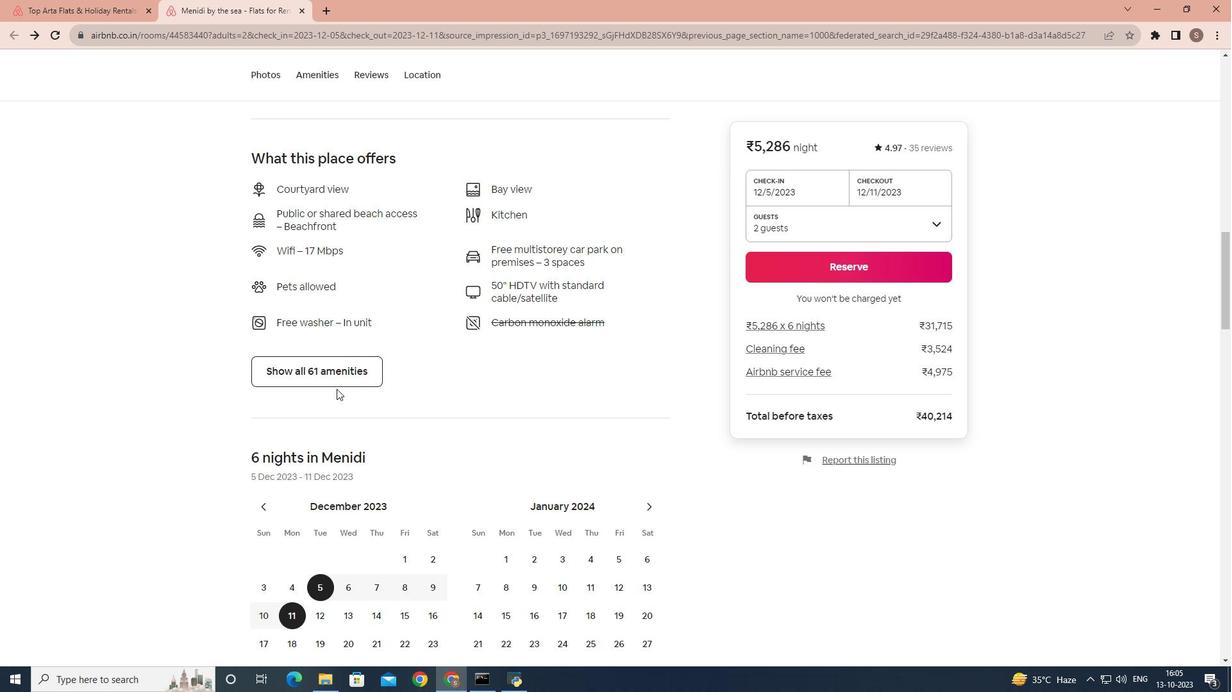 
Action: Mouse moved to (342, 378)
Screenshot: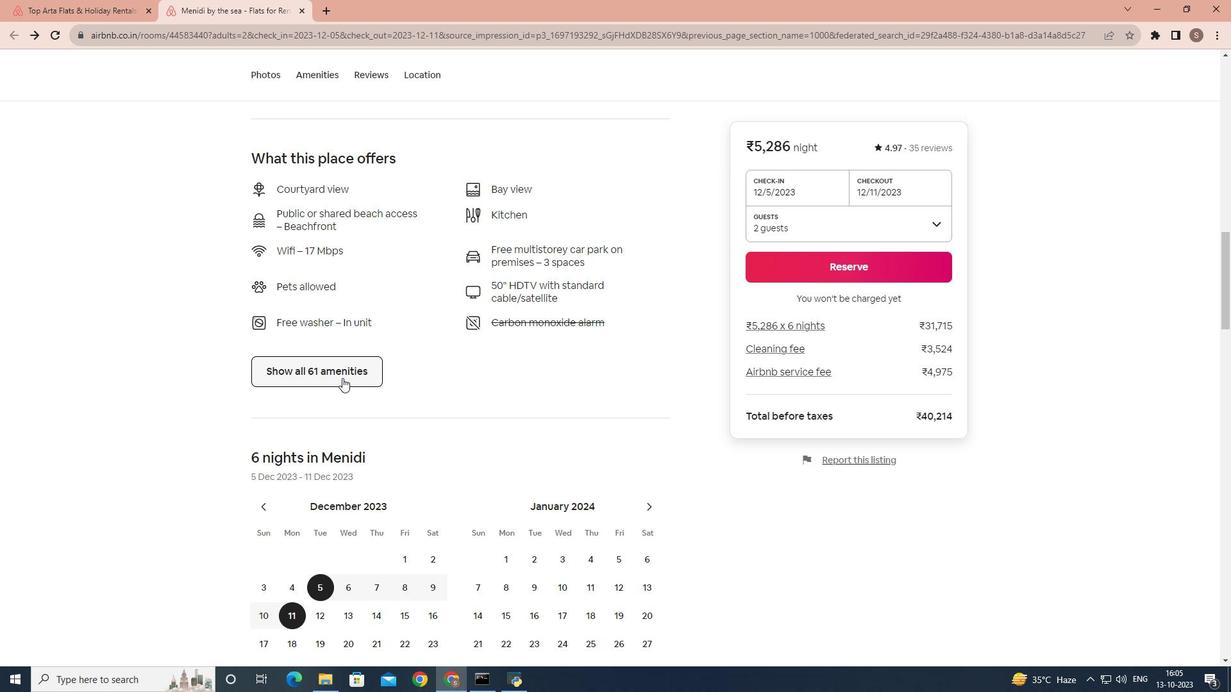 
Action: Mouse pressed left at (342, 378)
Screenshot: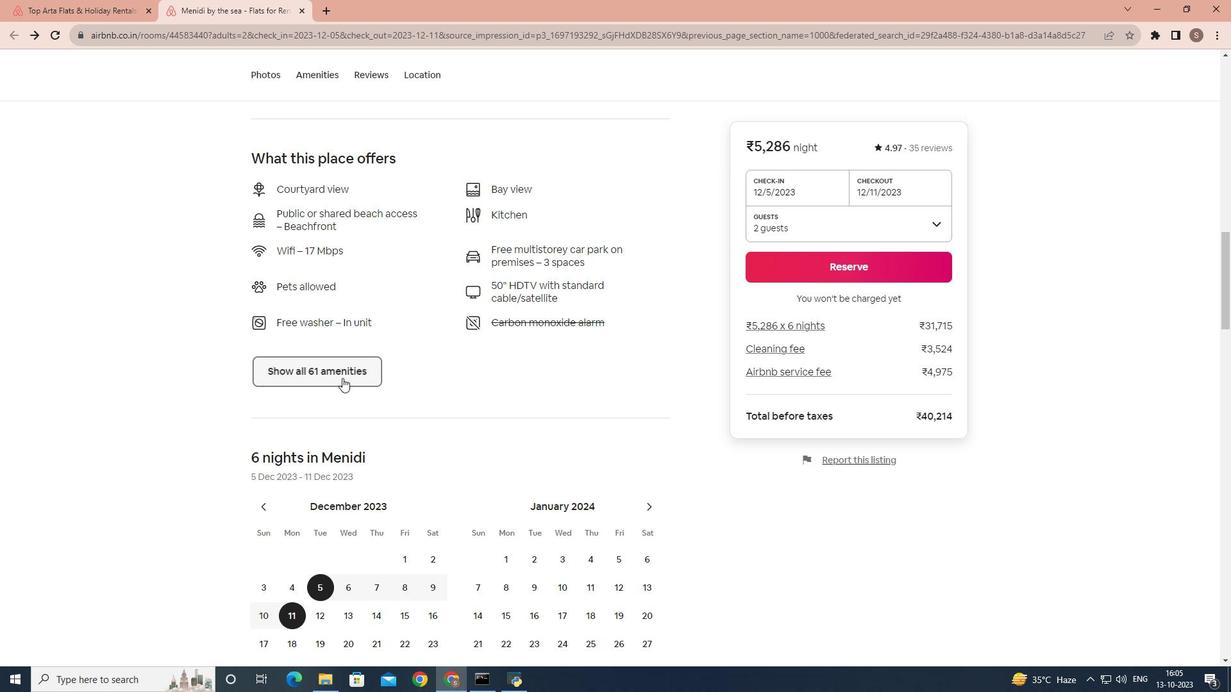 
Action: Mouse moved to (463, 355)
Screenshot: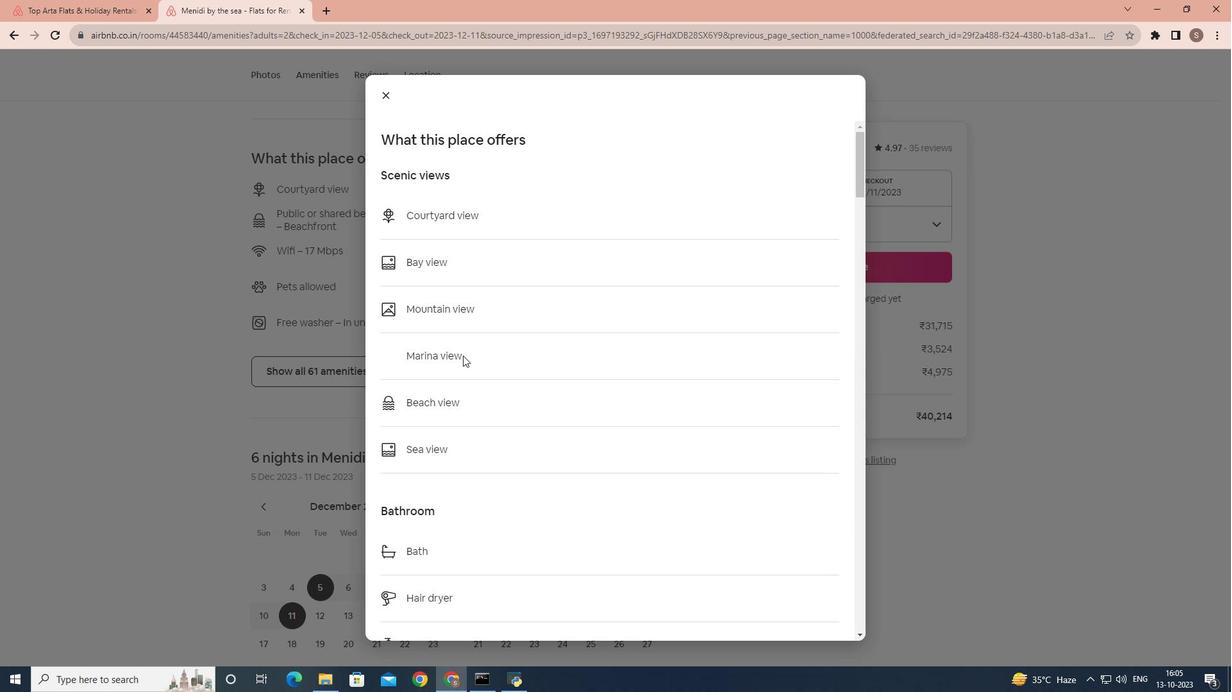 
Action: Mouse scrolled (463, 355) with delta (0, 0)
Screenshot: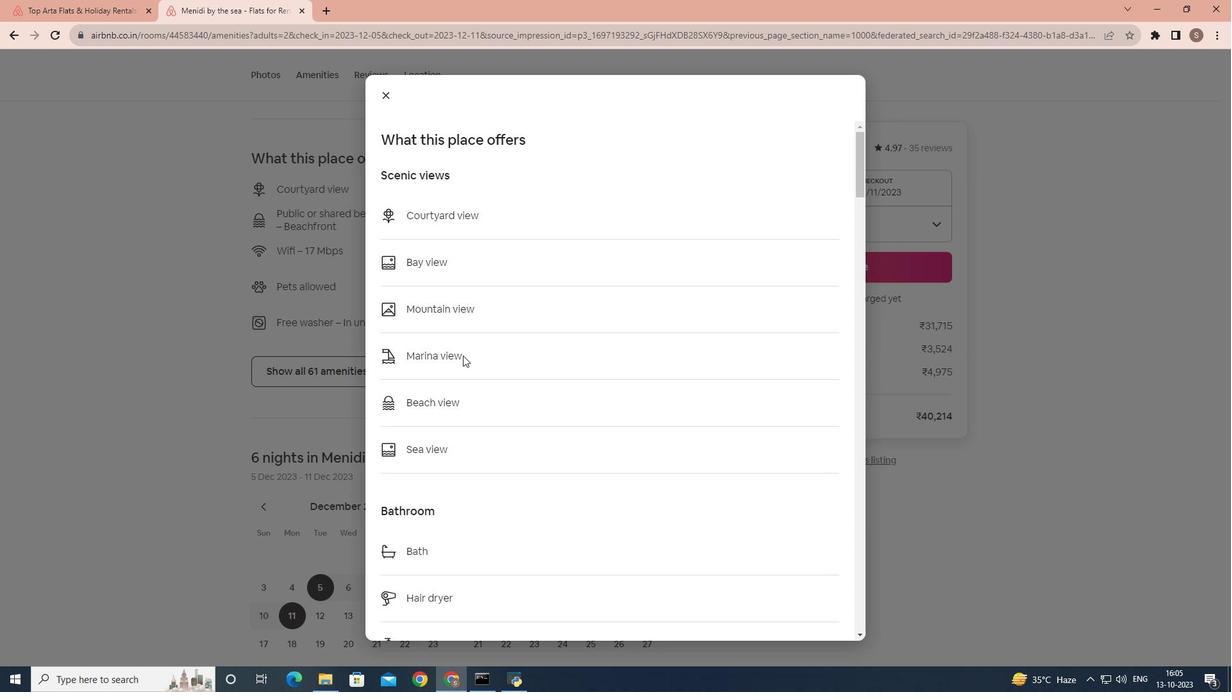 
Action: Mouse scrolled (463, 355) with delta (0, 0)
Screenshot: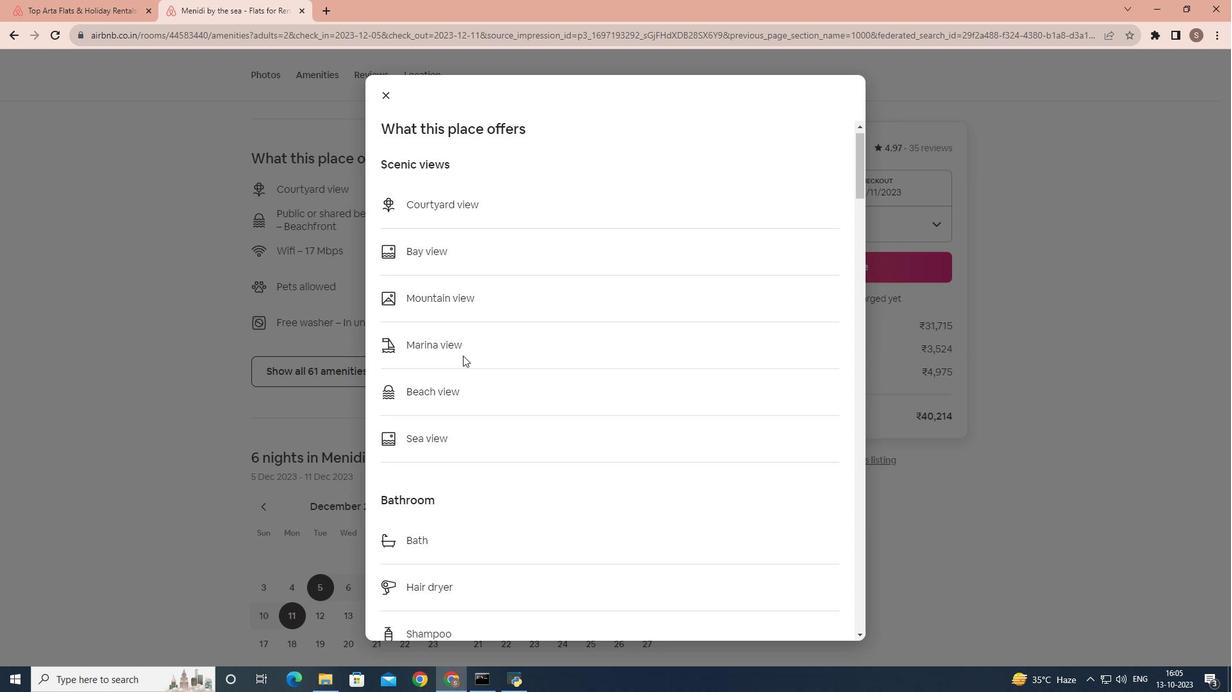 
Action: Mouse scrolled (463, 355) with delta (0, 0)
Screenshot: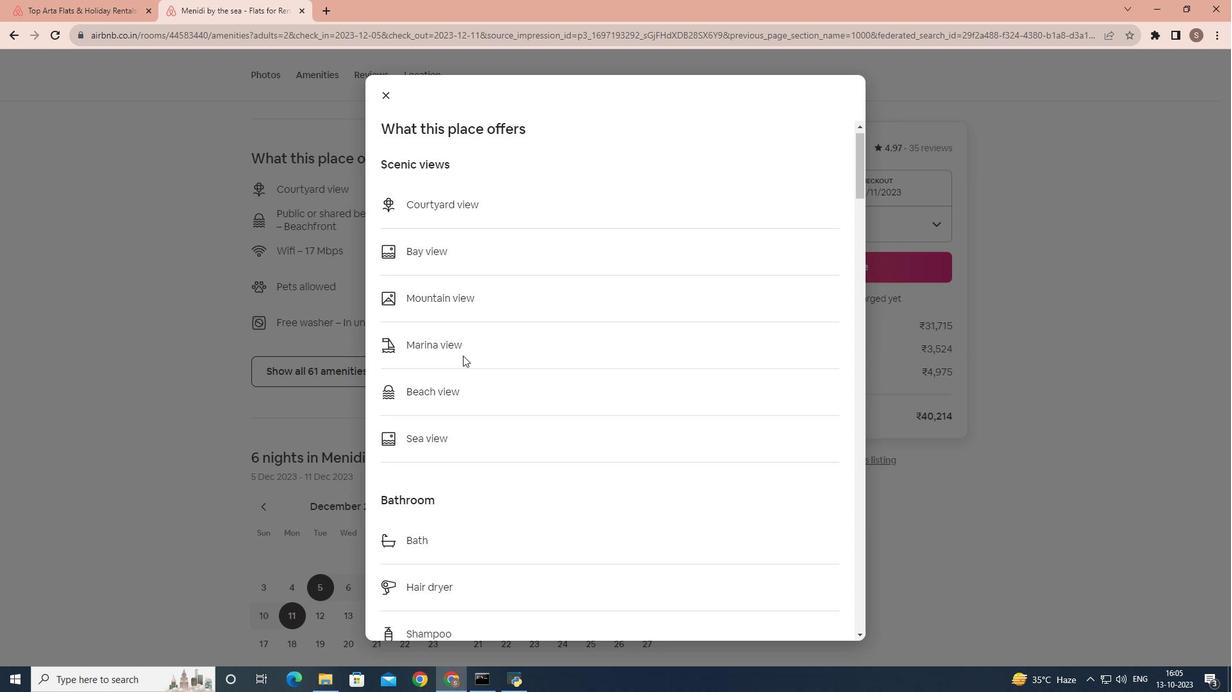 
Action: Mouse scrolled (463, 355) with delta (0, 0)
Screenshot: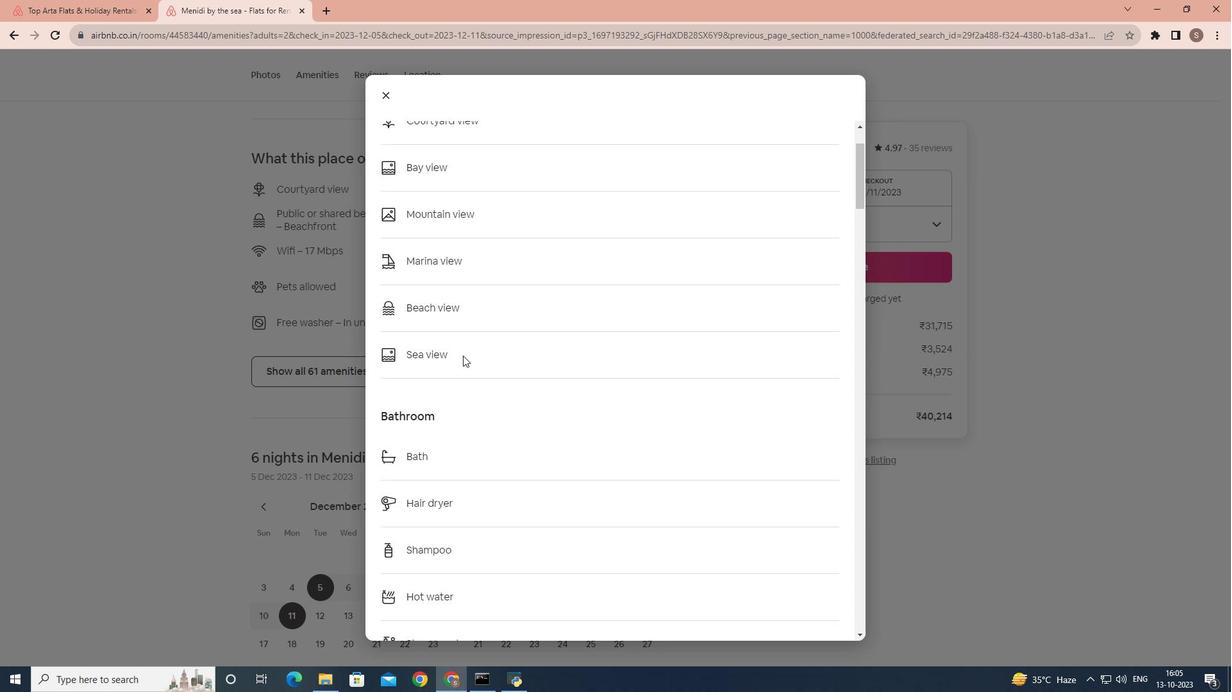 
Action: Mouse scrolled (463, 355) with delta (0, 0)
Screenshot: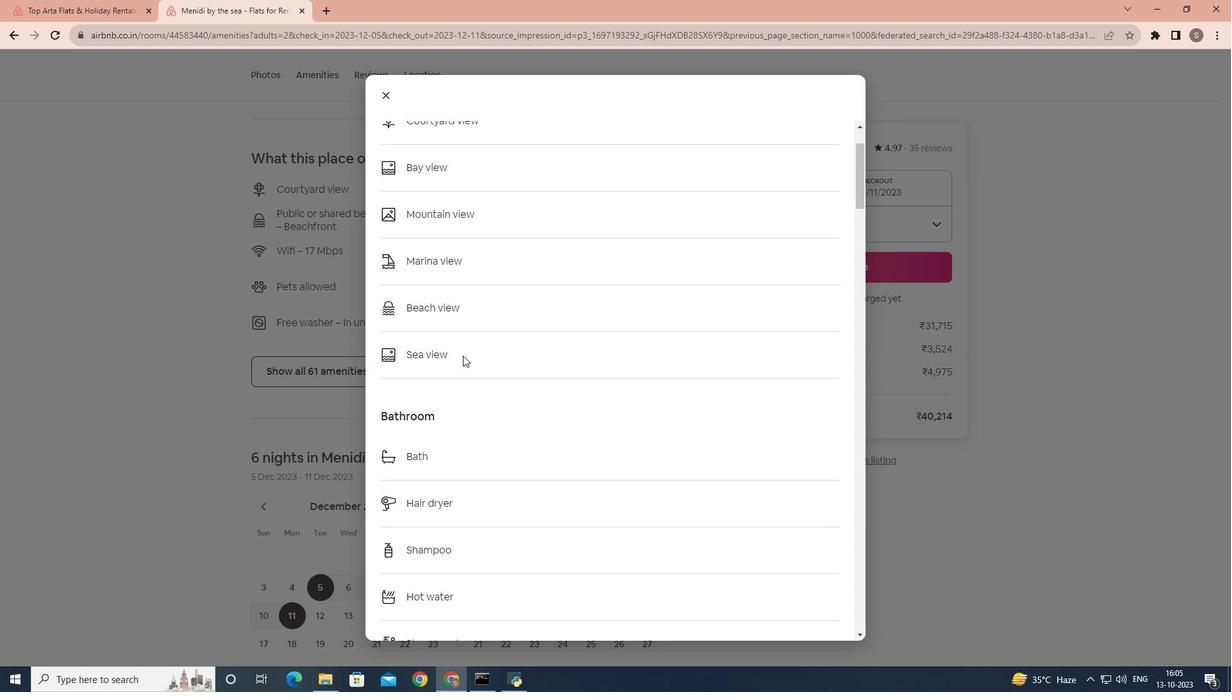 
Action: Mouse scrolled (463, 355) with delta (0, 0)
Screenshot: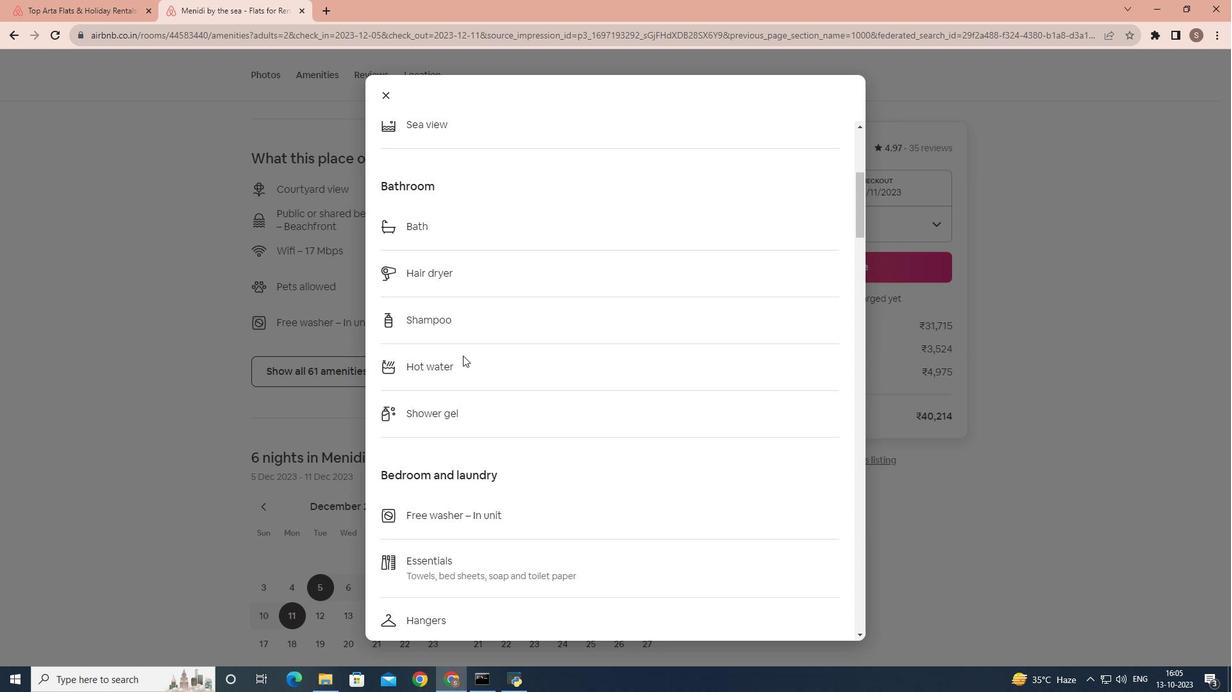 
Action: Mouse scrolled (463, 355) with delta (0, 0)
Screenshot: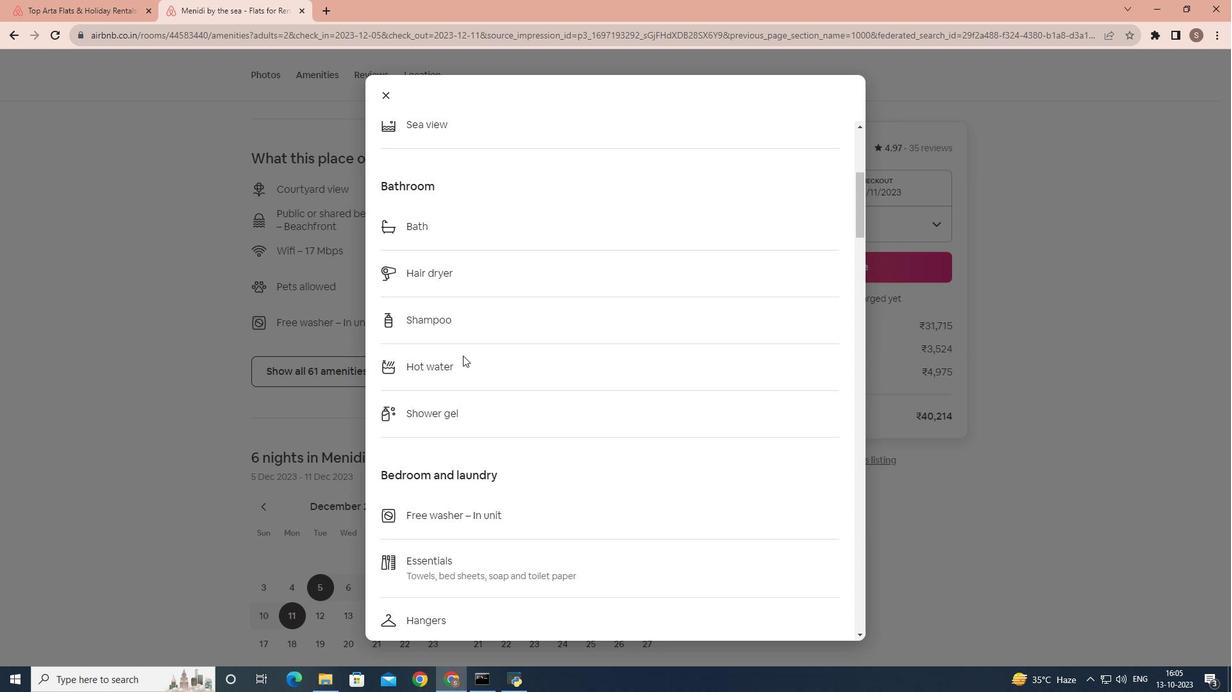 
Action: Mouse scrolled (463, 355) with delta (0, 0)
Screenshot: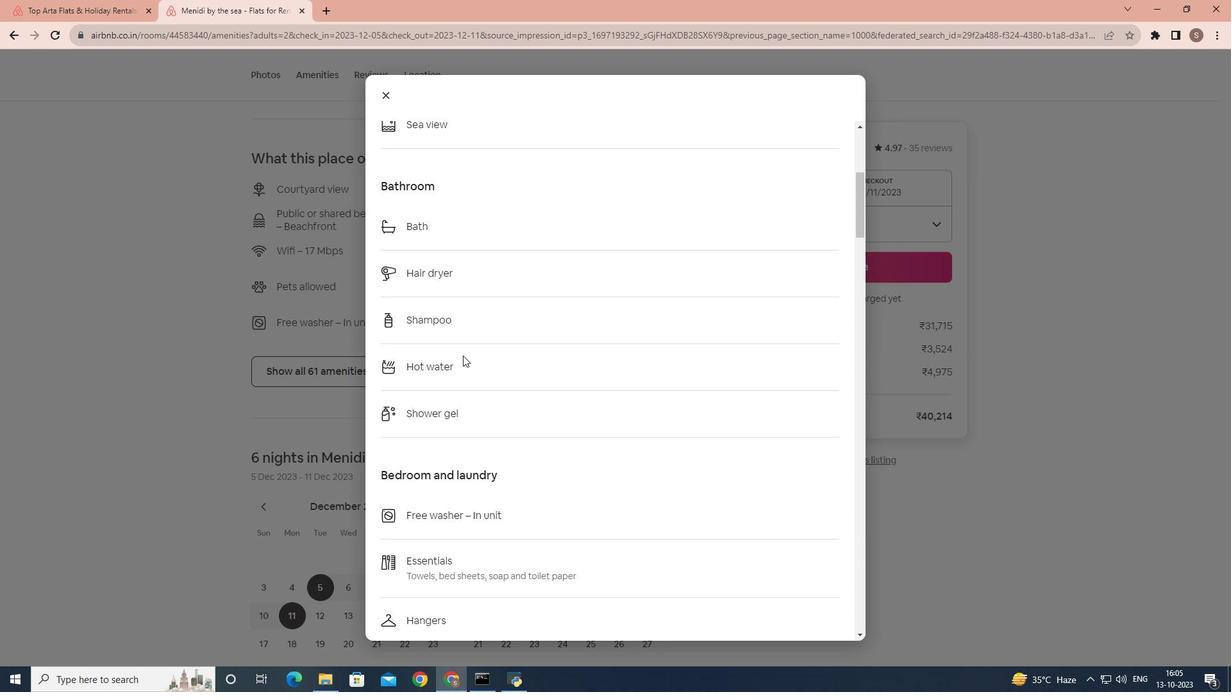 
Action: Mouse scrolled (463, 355) with delta (0, 0)
Screenshot: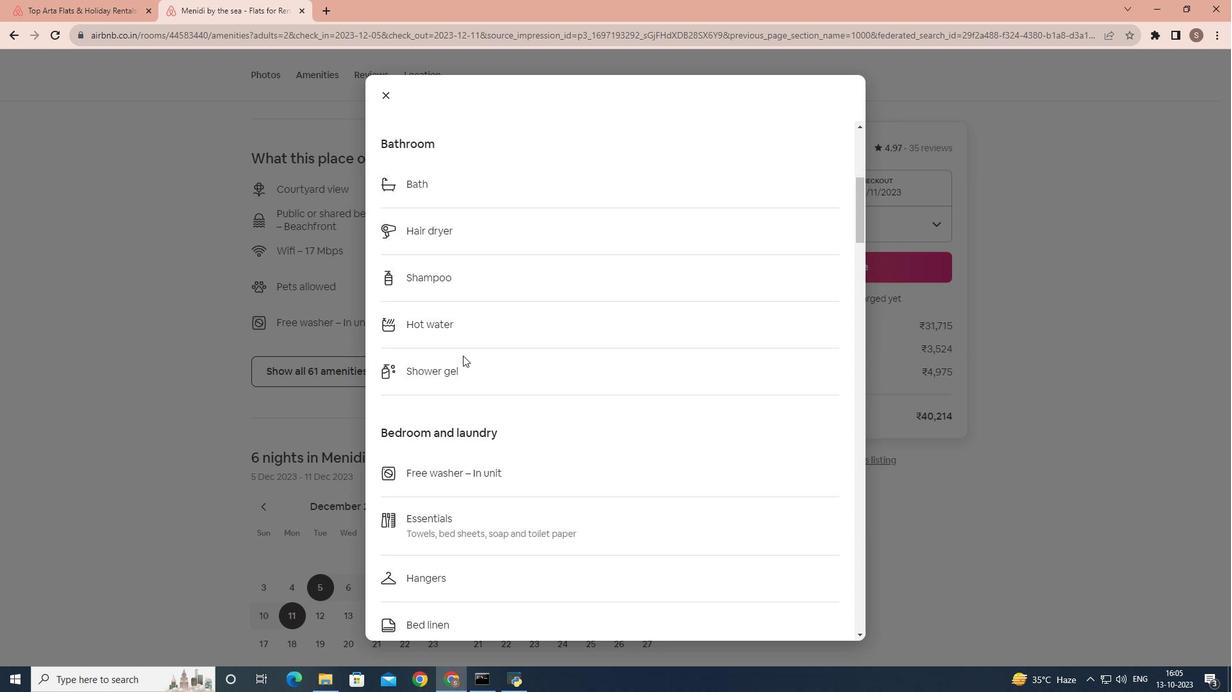 
Action: Mouse scrolled (463, 355) with delta (0, 0)
Screenshot: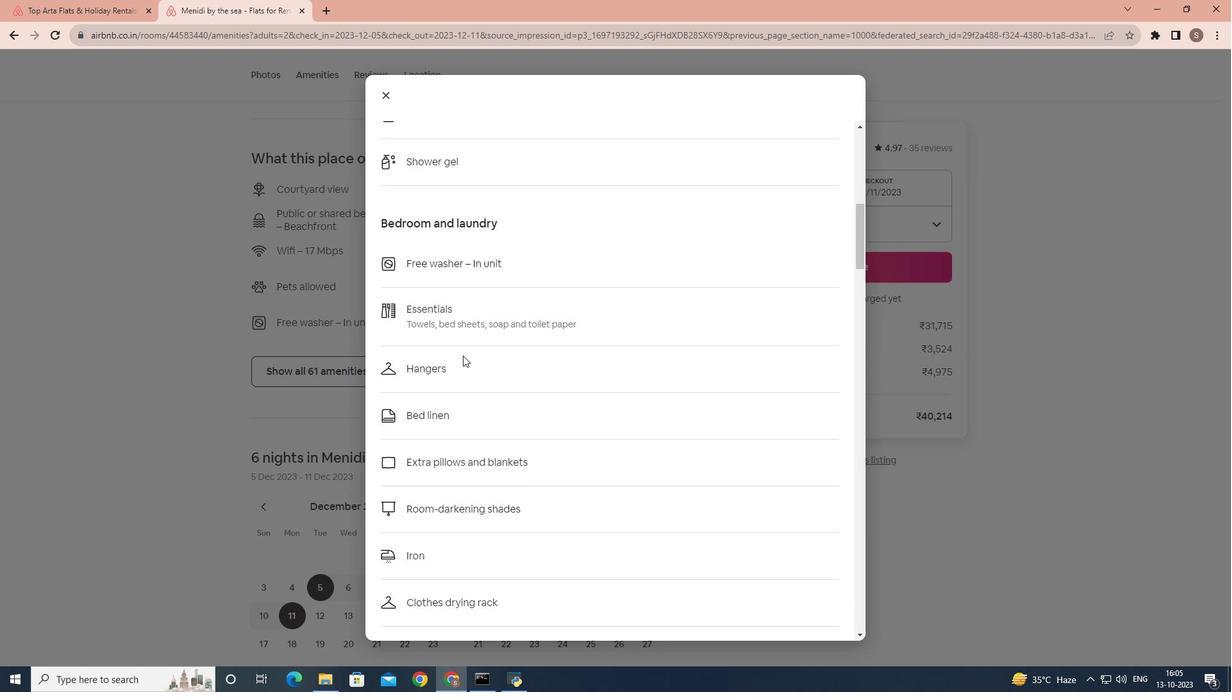 
Action: Mouse scrolled (463, 355) with delta (0, 0)
Screenshot: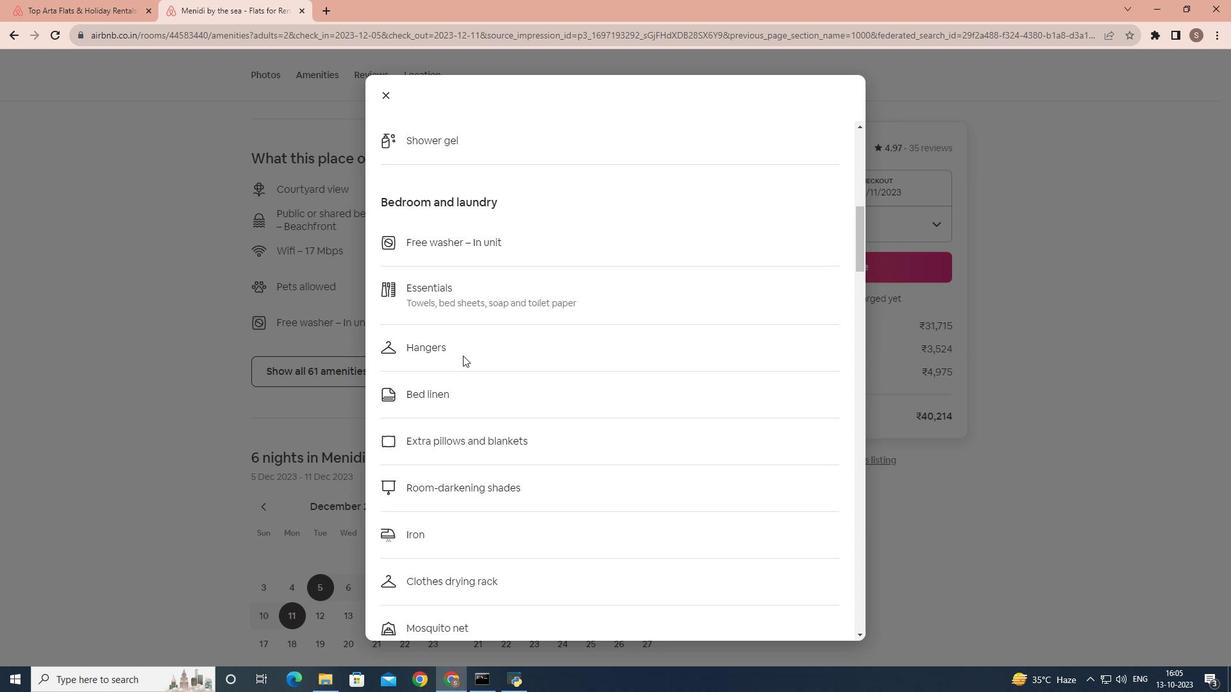 
Action: Mouse scrolled (463, 355) with delta (0, 0)
Screenshot: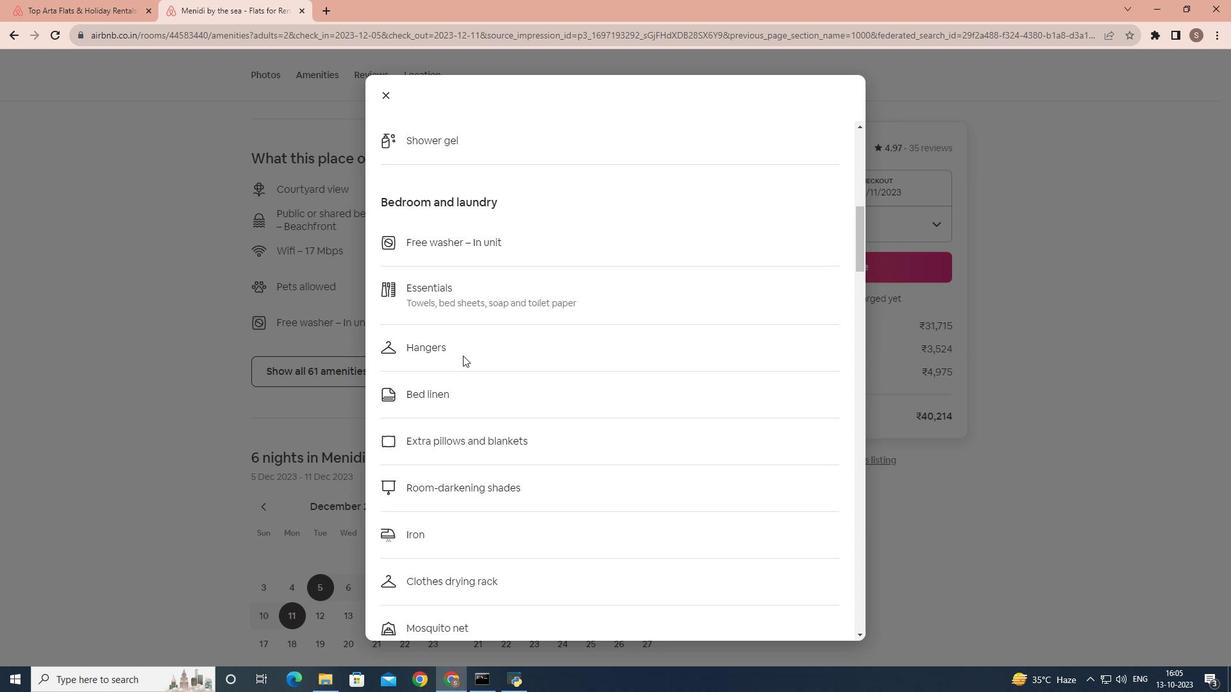 
Action: Mouse scrolled (463, 355) with delta (0, 0)
Screenshot: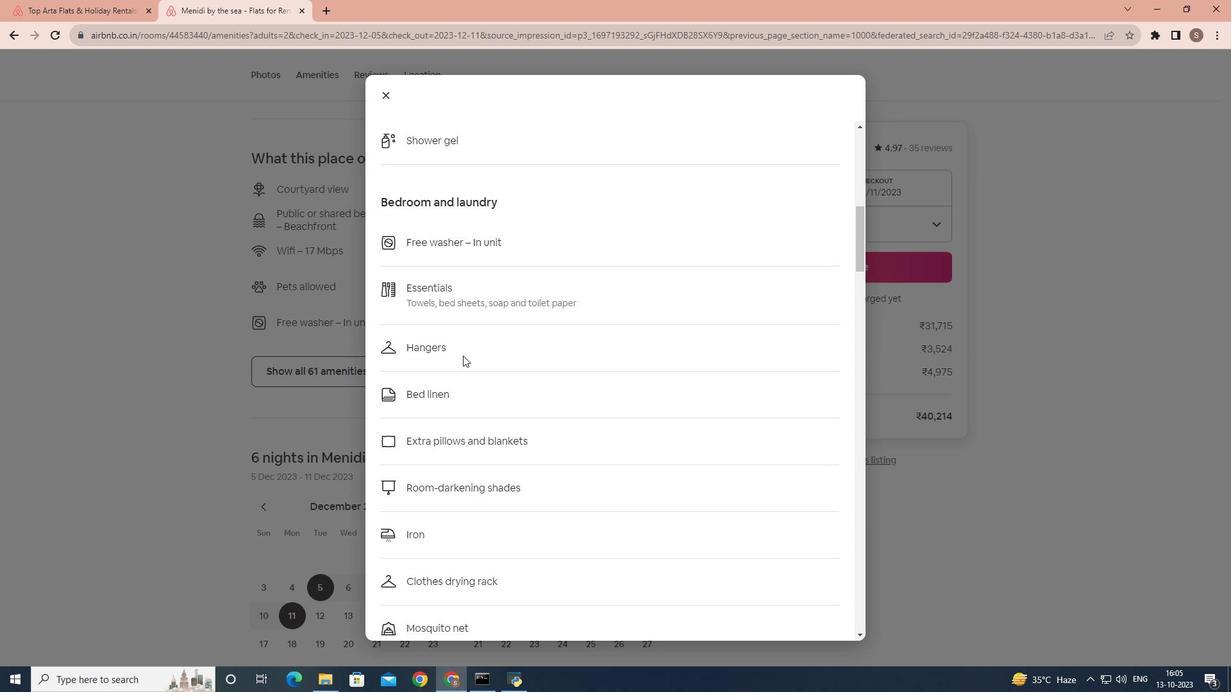 
Action: Mouse scrolled (463, 355) with delta (0, 0)
Screenshot: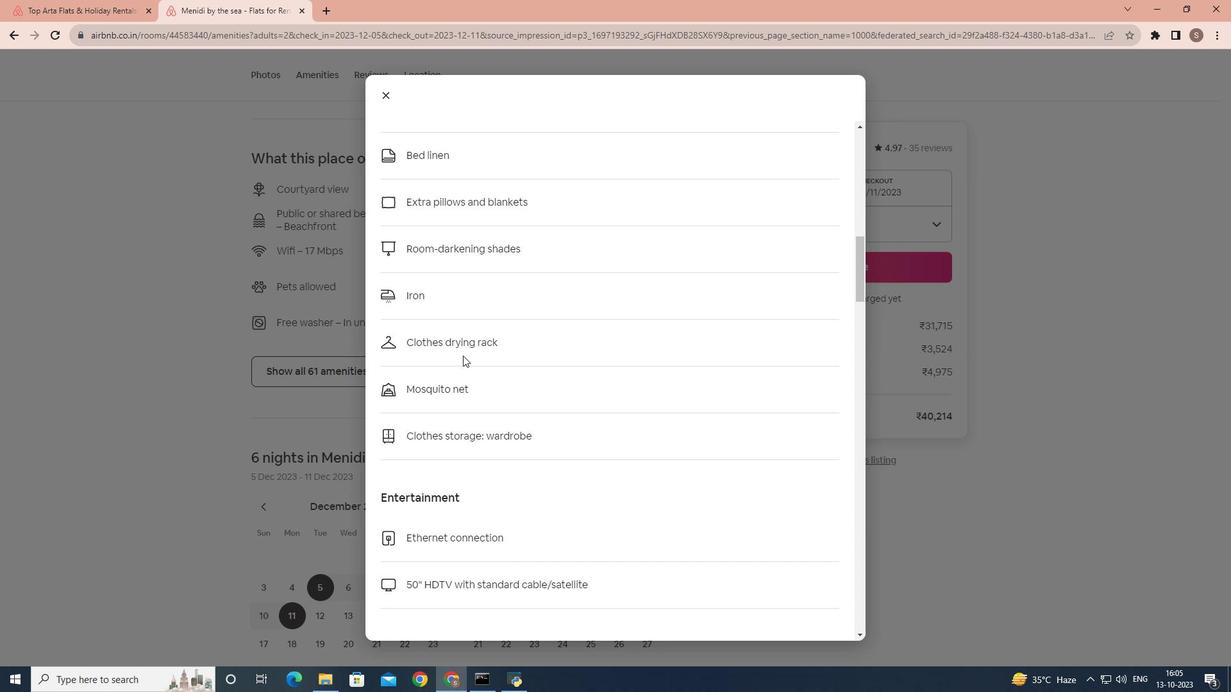 
Action: Mouse scrolled (463, 355) with delta (0, 0)
Screenshot: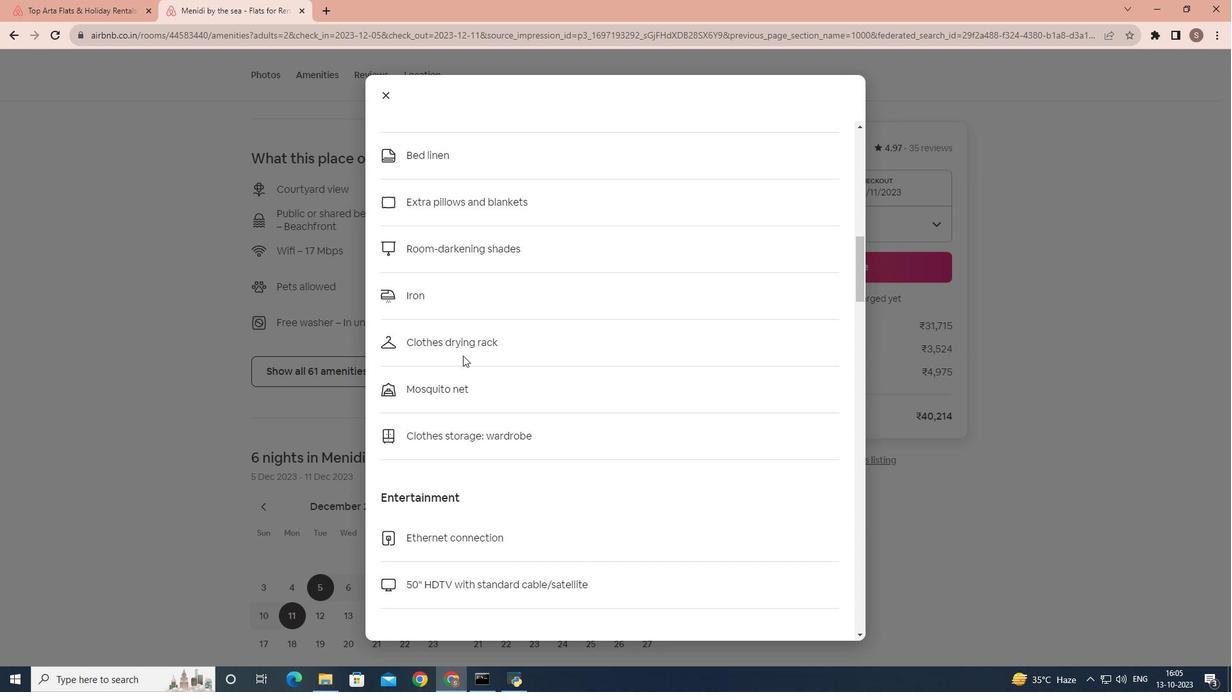 
Action: Mouse scrolled (463, 355) with delta (0, 0)
Screenshot: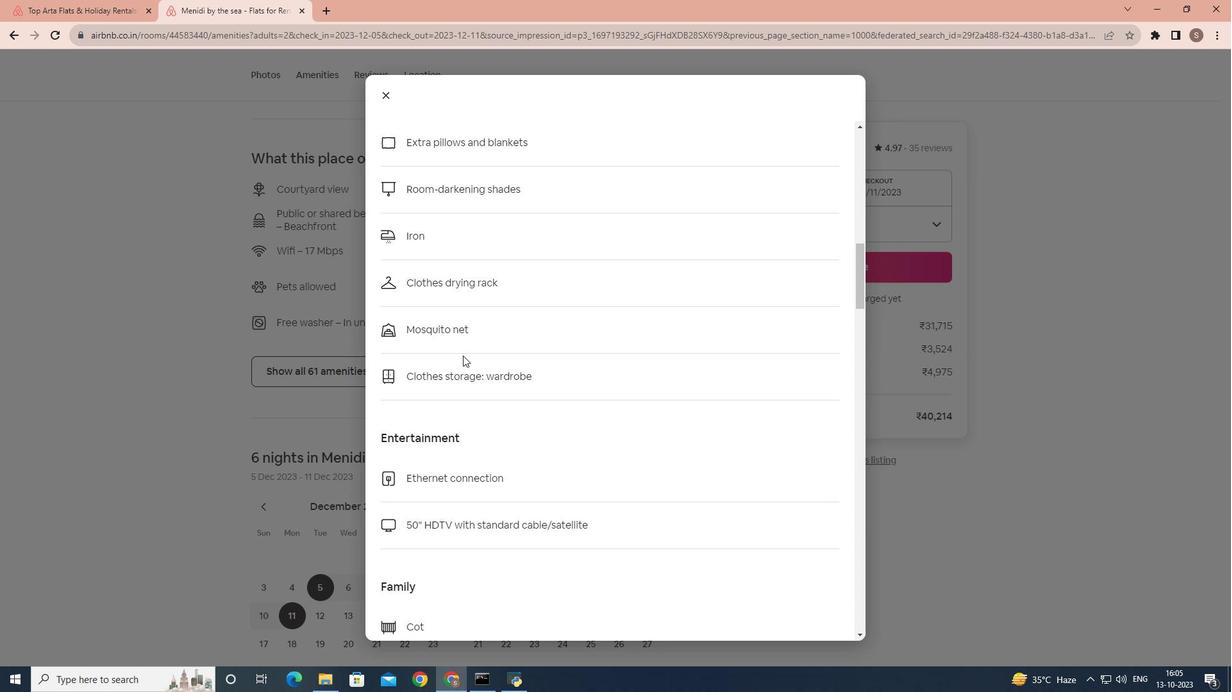 
Action: Mouse scrolled (463, 355) with delta (0, 0)
Screenshot: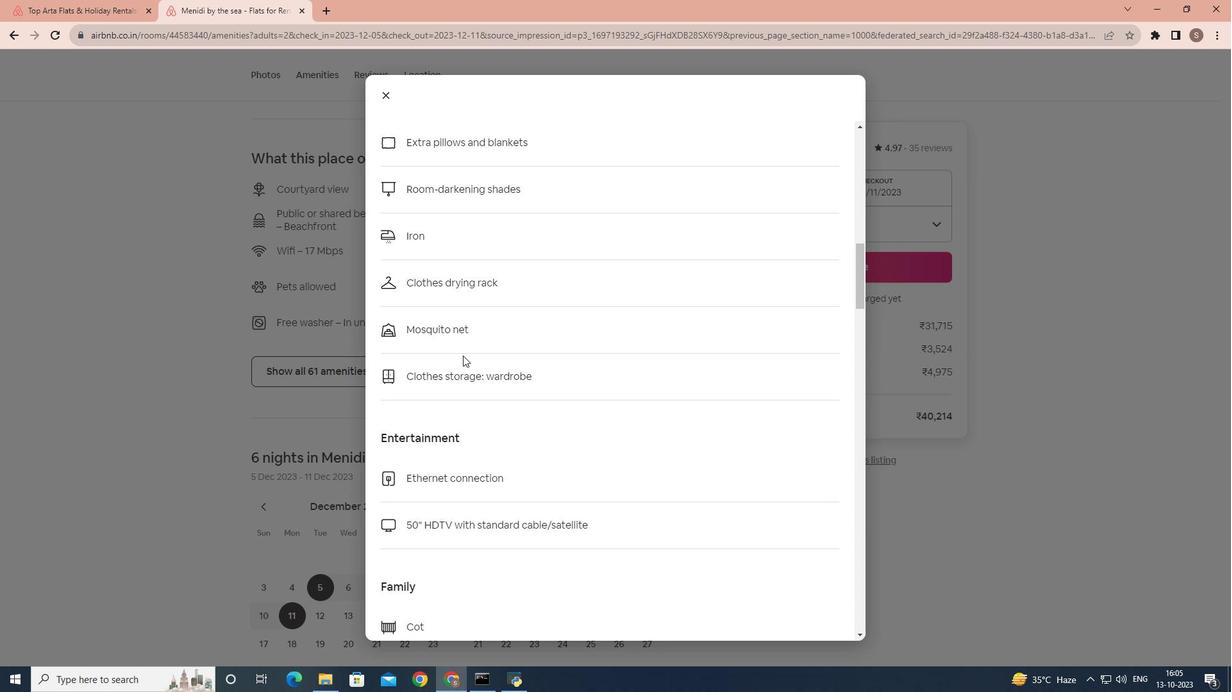 
Action: Mouse scrolled (463, 355) with delta (0, 0)
Screenshot: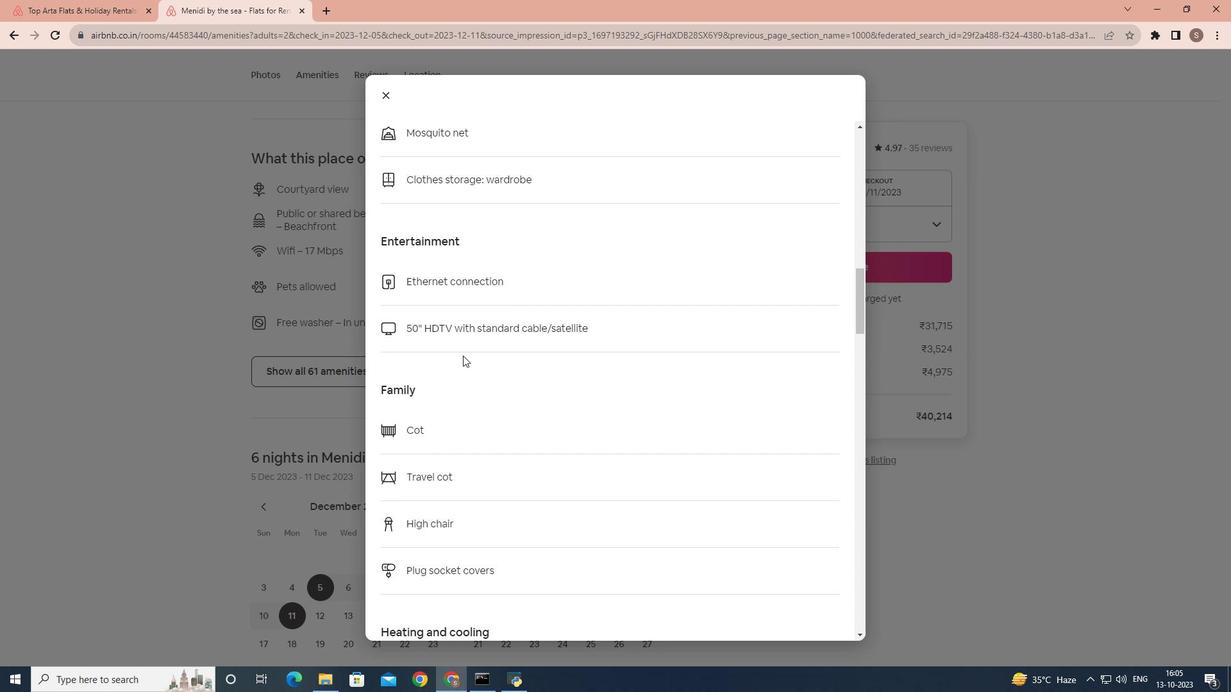 
Action: Mouse scrolled (463, 355) with delta (0, 0)
Screenshot: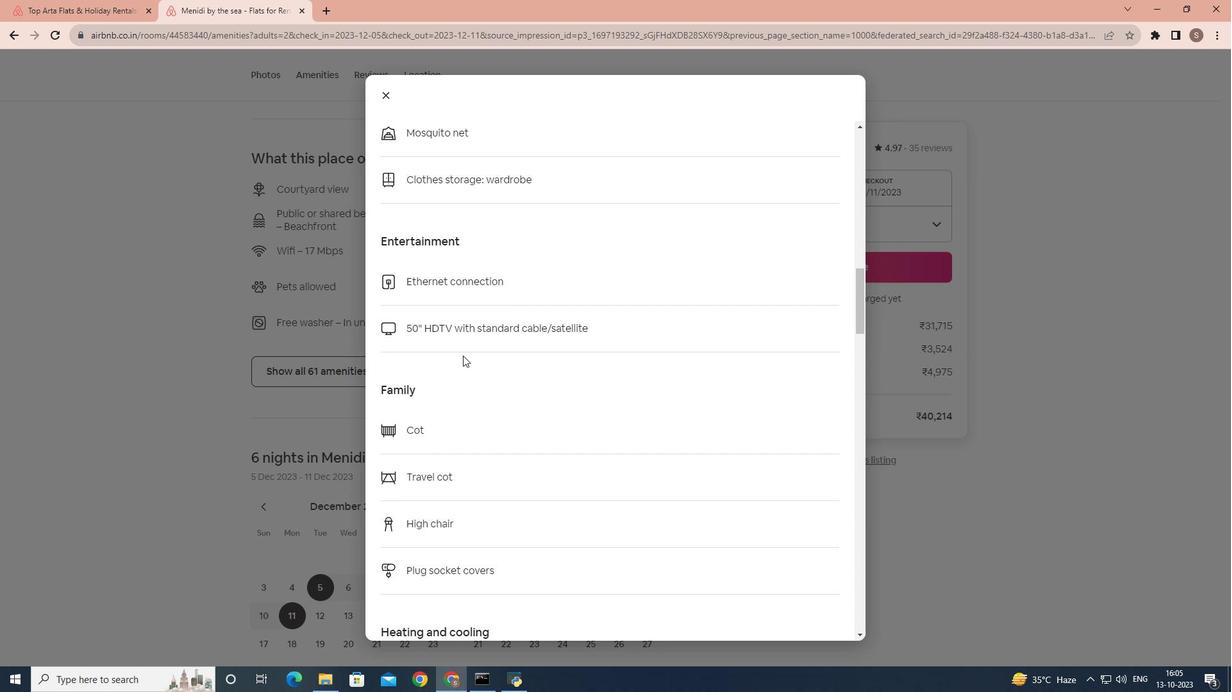 
Action: Mouse scrolled (463, 355) with delta (0, 0)
Screenshot: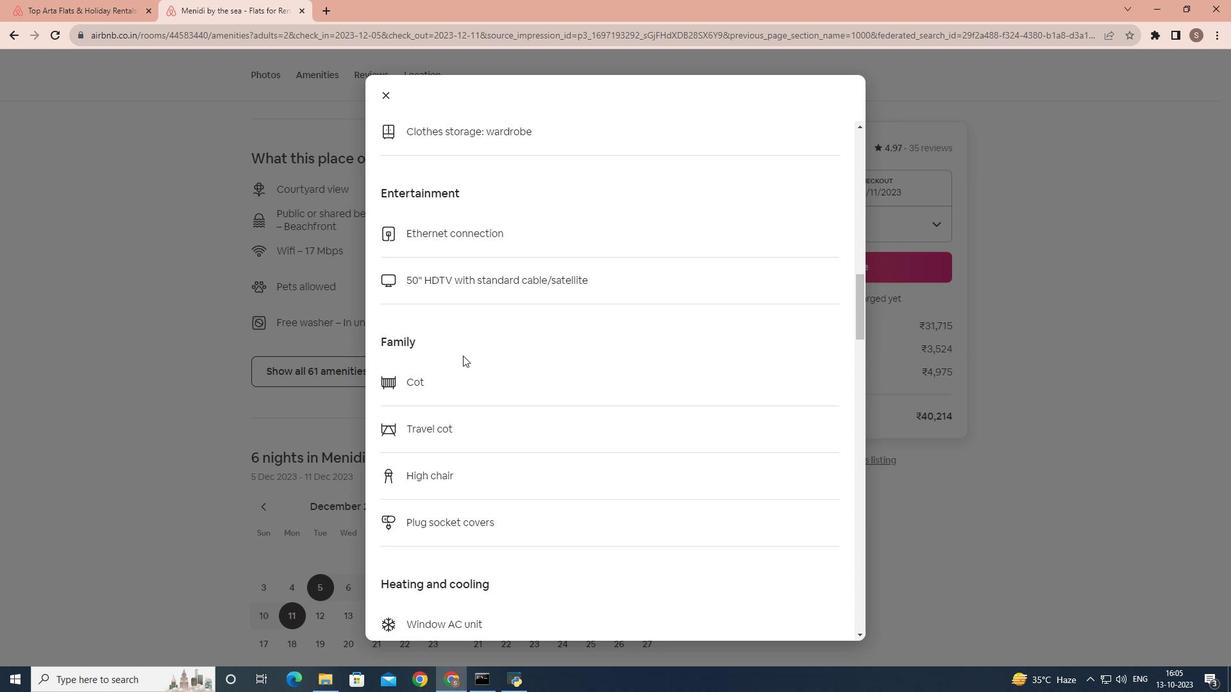 
Action: Mouse scrolled (463, 355) with delta (0, 0)
Screenshot: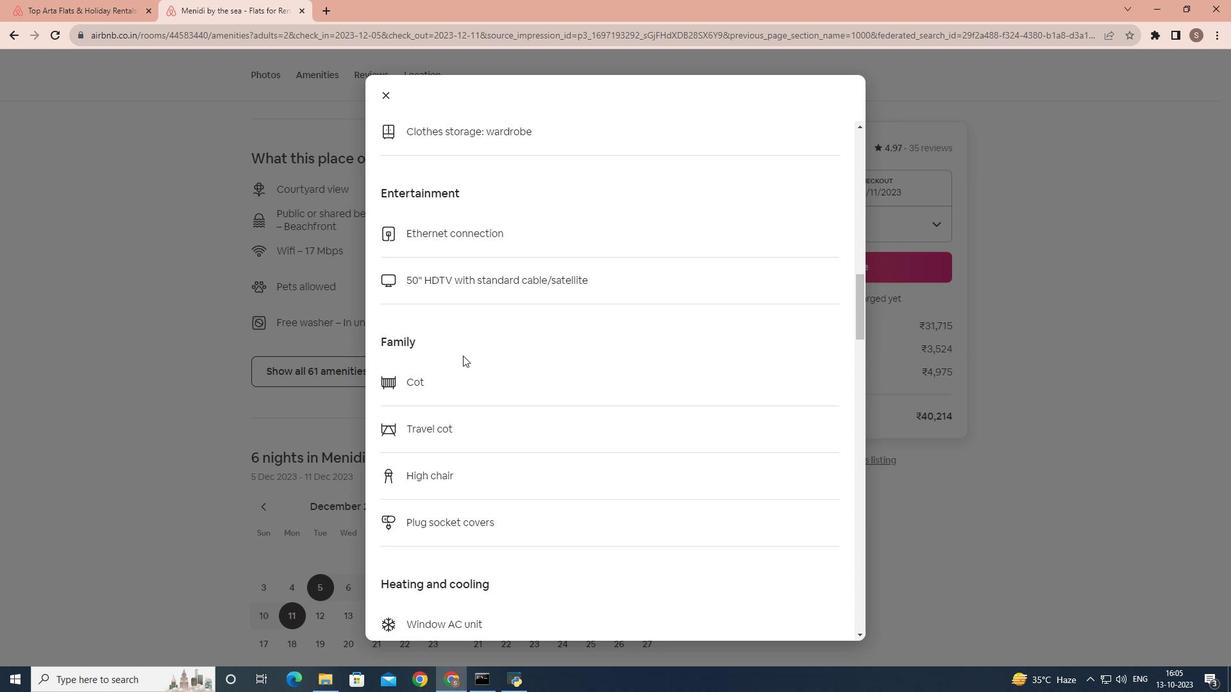 
Action: Mouse scrolled (463, 355) with delta (0, 0)
Screenshot: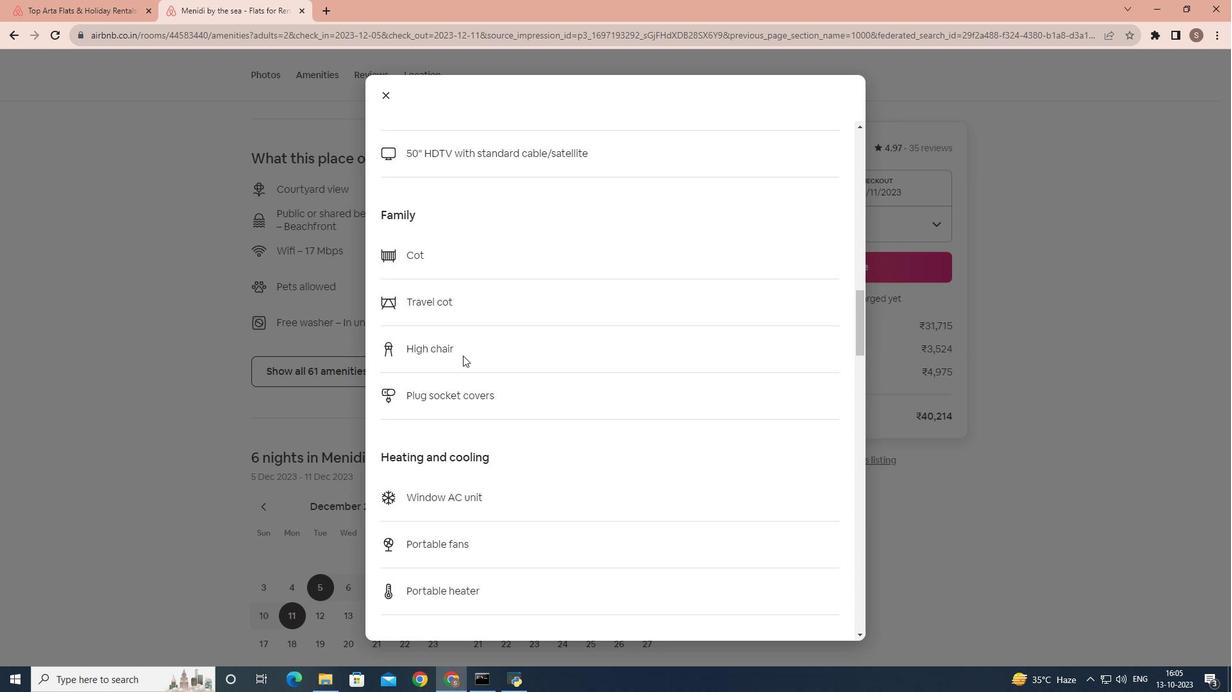 
Action: Mouse scrolled (463, 355) with delta (0, 0)
Screenshot: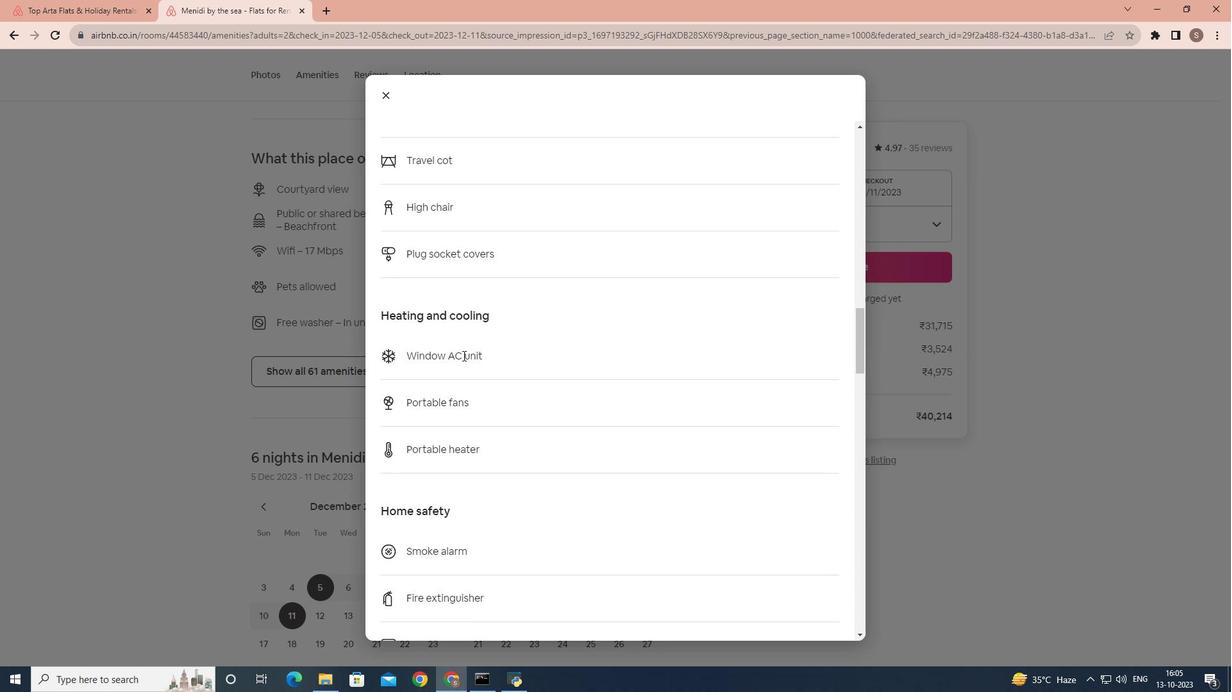 
Action: Mouse scrolled (463, 355) with delta (0, 0)
Screenshot: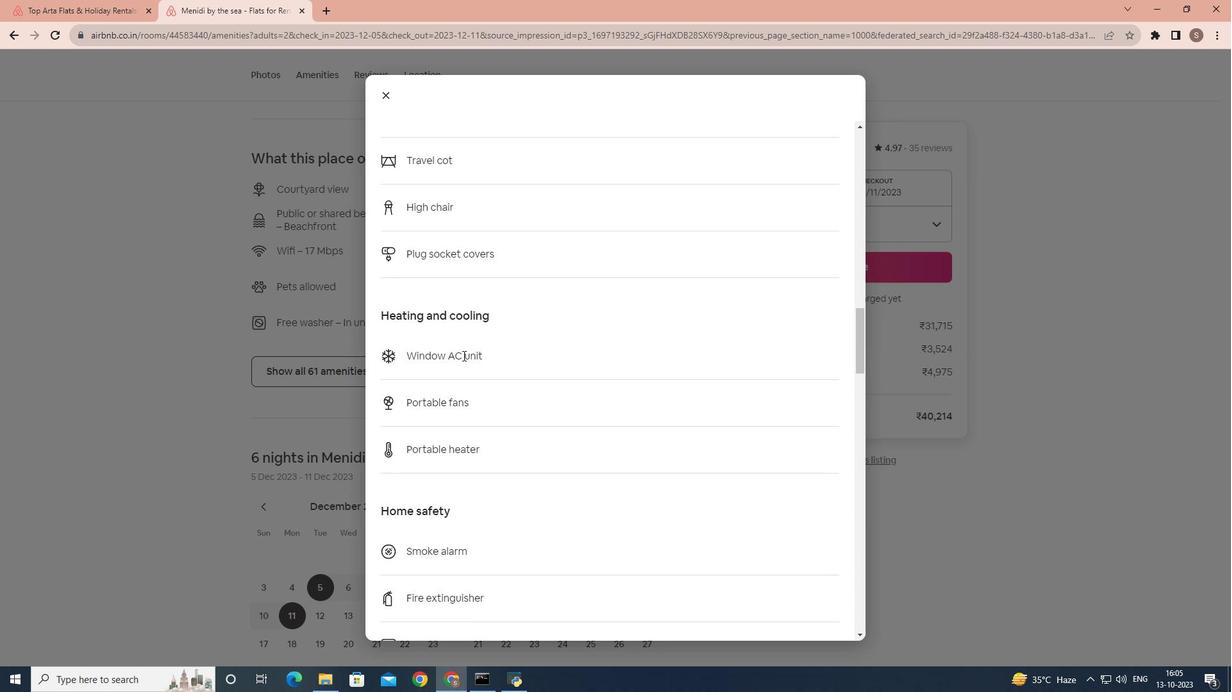 
Action: Mouse scrolled (463, 355) with delta (0, 0)
Screenshot: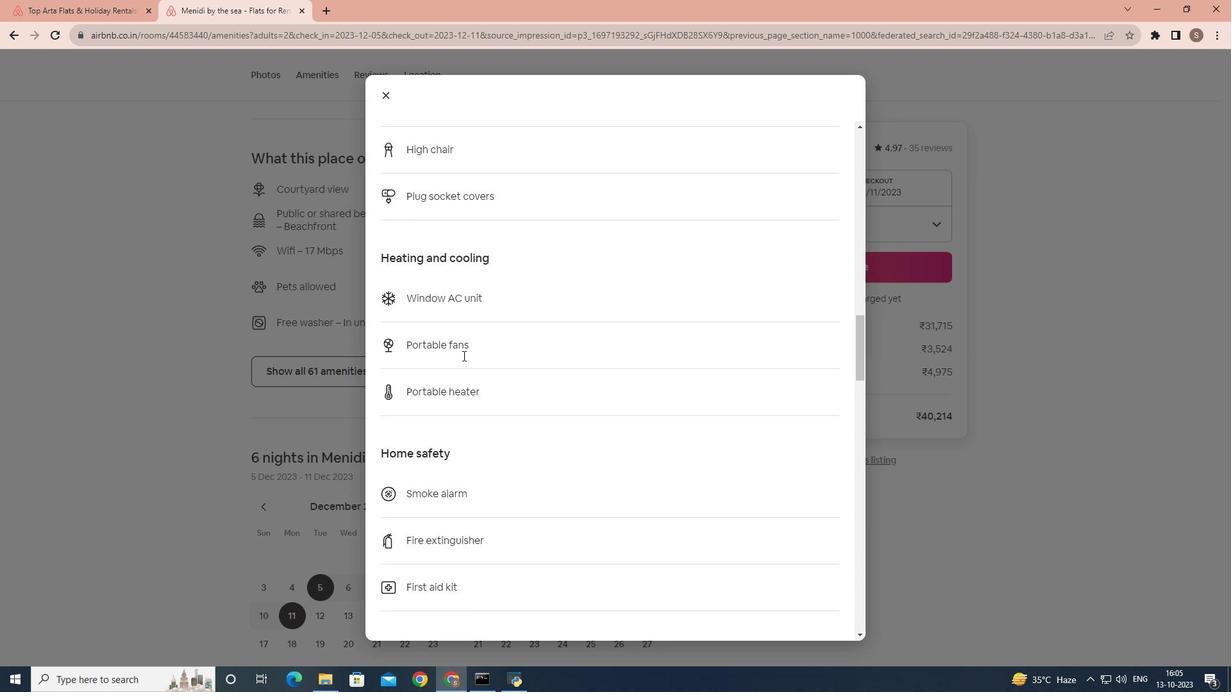 
Action: Mouse scrolled (463, 355) with delta (0, 0)
Screenshot: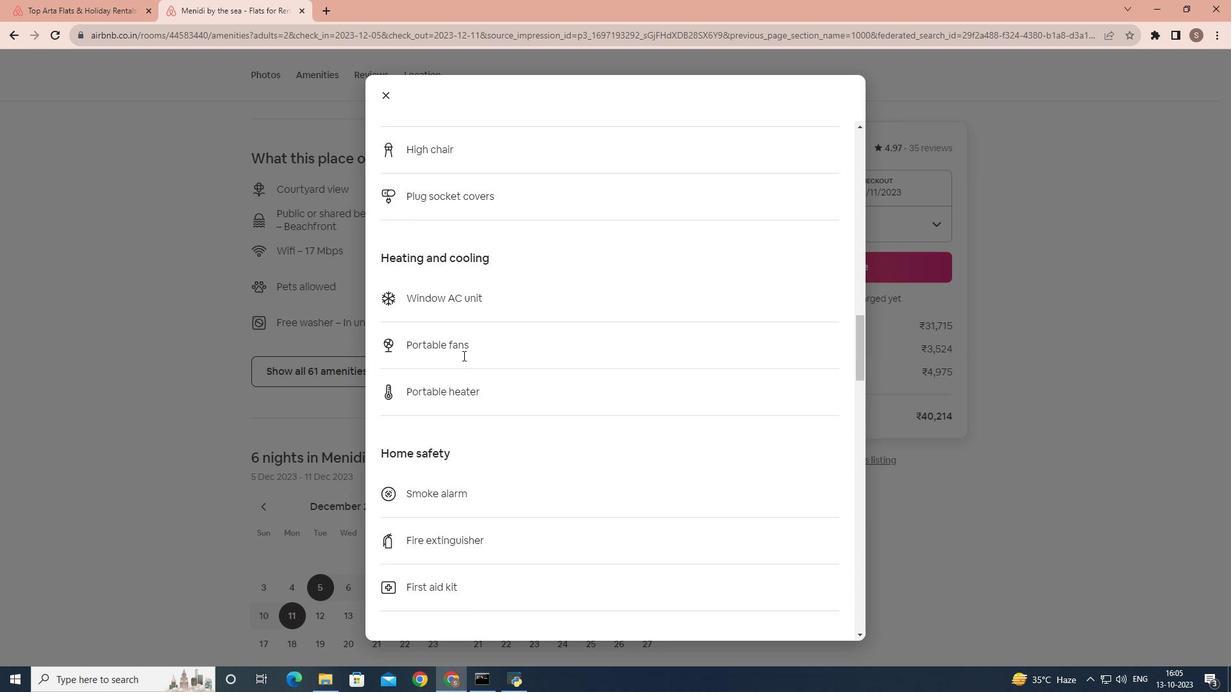 
Action: Mouse scrolled (463, 355) with delta (0, 0)
Screenshot: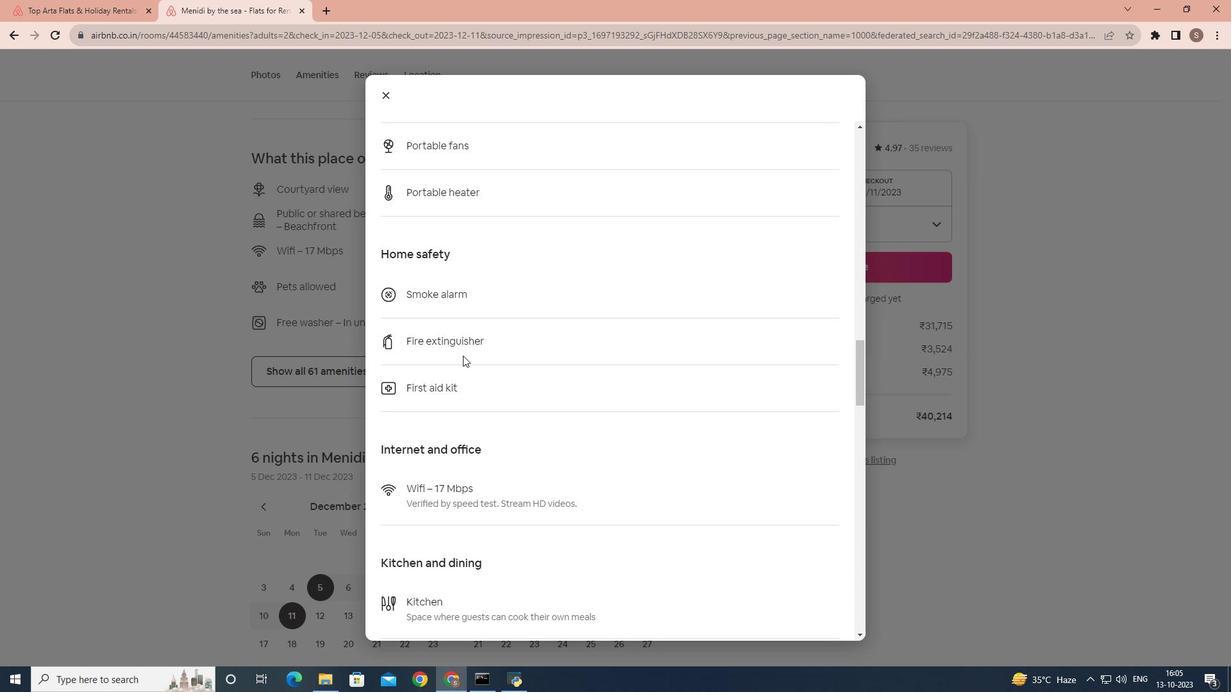 
Action: Mouse scrolled (463, 355) with delta (0, 0)
Screenshot: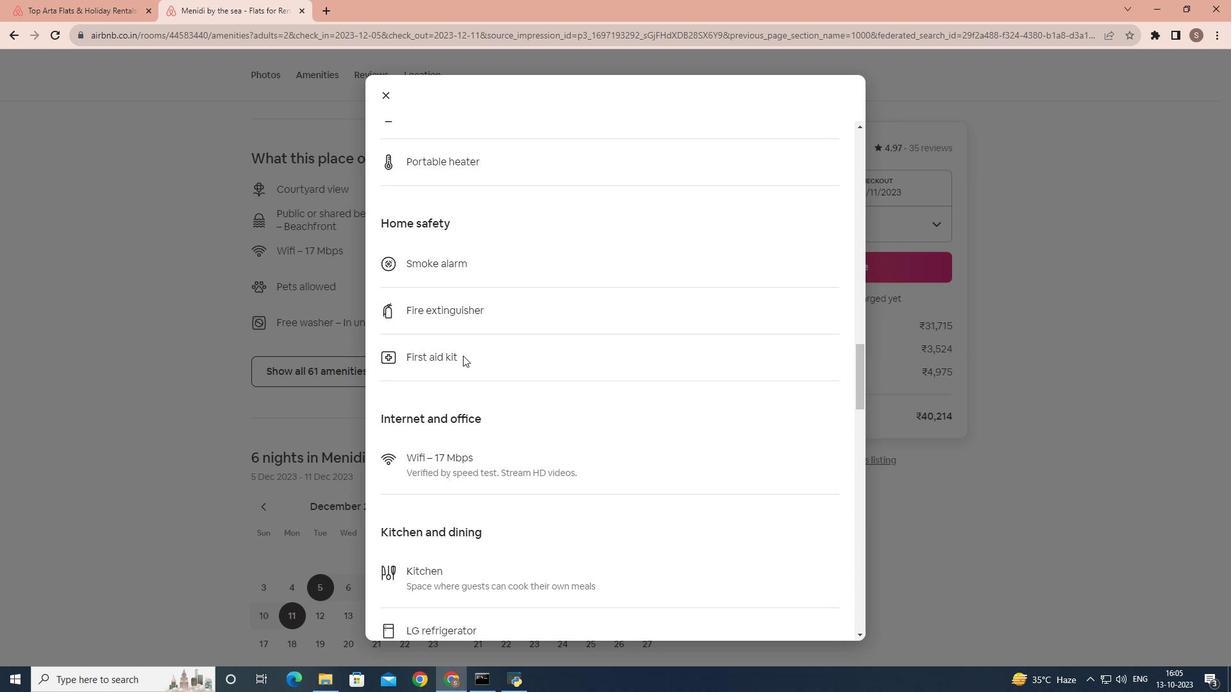 
Action: Mouse scrolled (463, 355) with delta (0, 0)
Screenshot: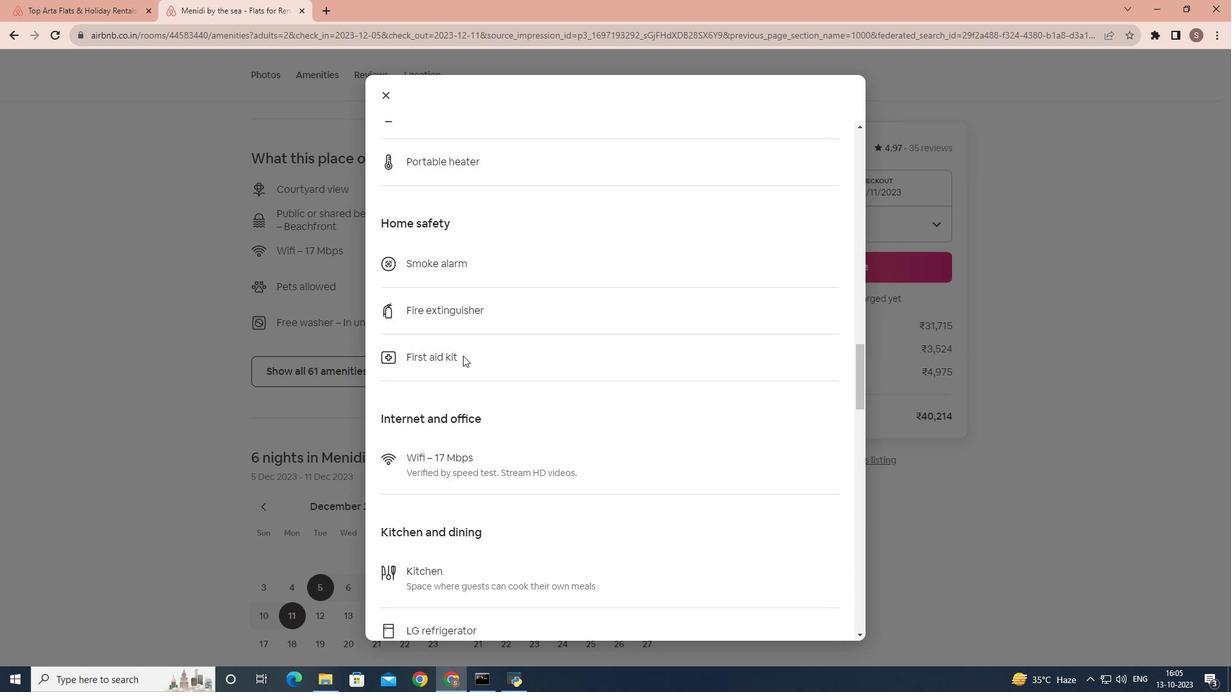 
Action: Mouse scrolled (463, 355) with delta (0, 0)
Screenshot: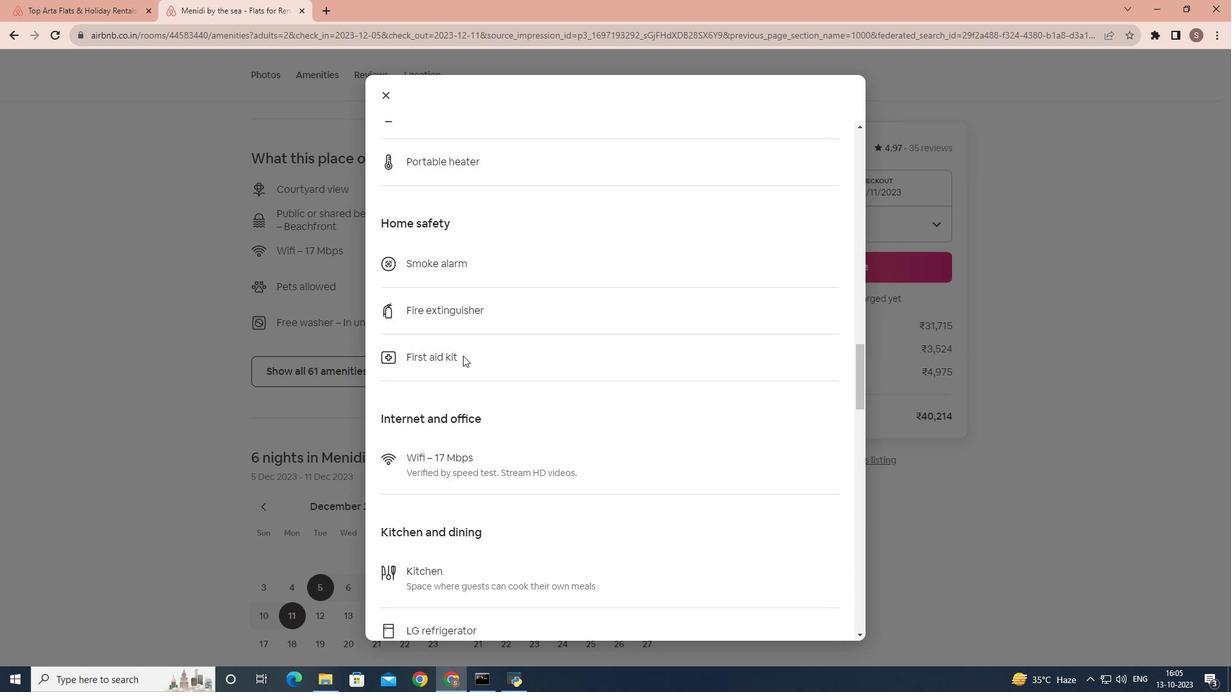 
Action: Mouse scrolled (463, 355) with delta (0, 0)
Screenshot: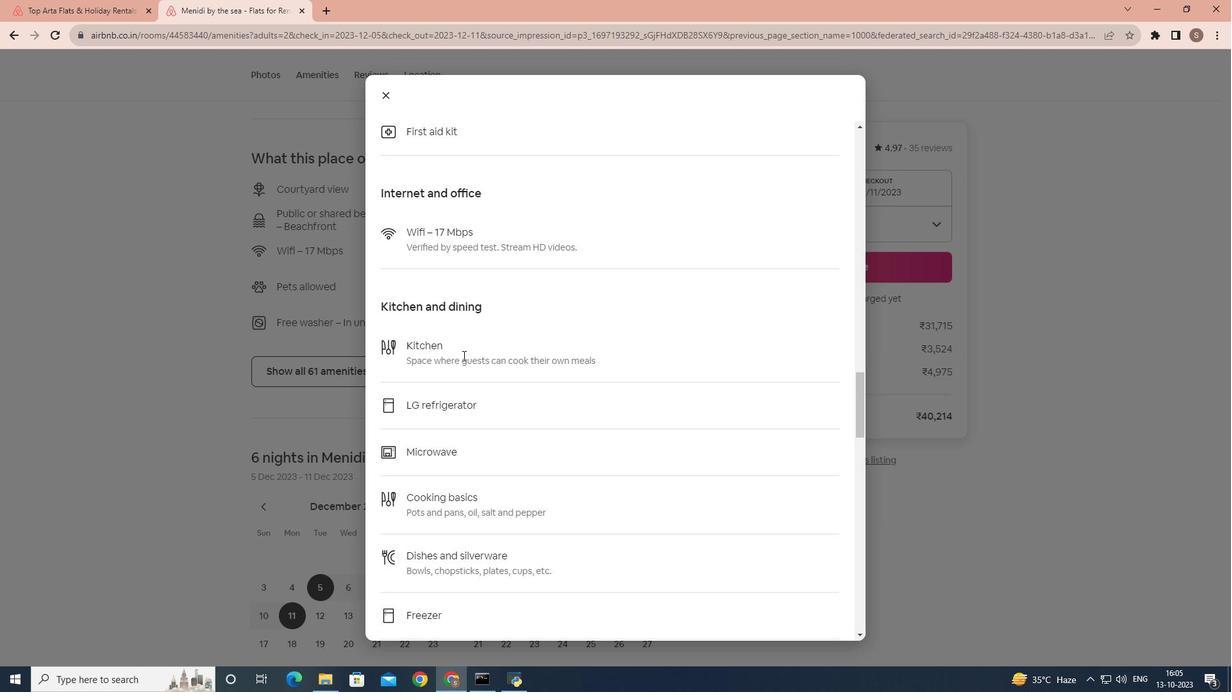 
Action: Mouse scrolled (463, 355) with delta (0, 0)
Screenshot: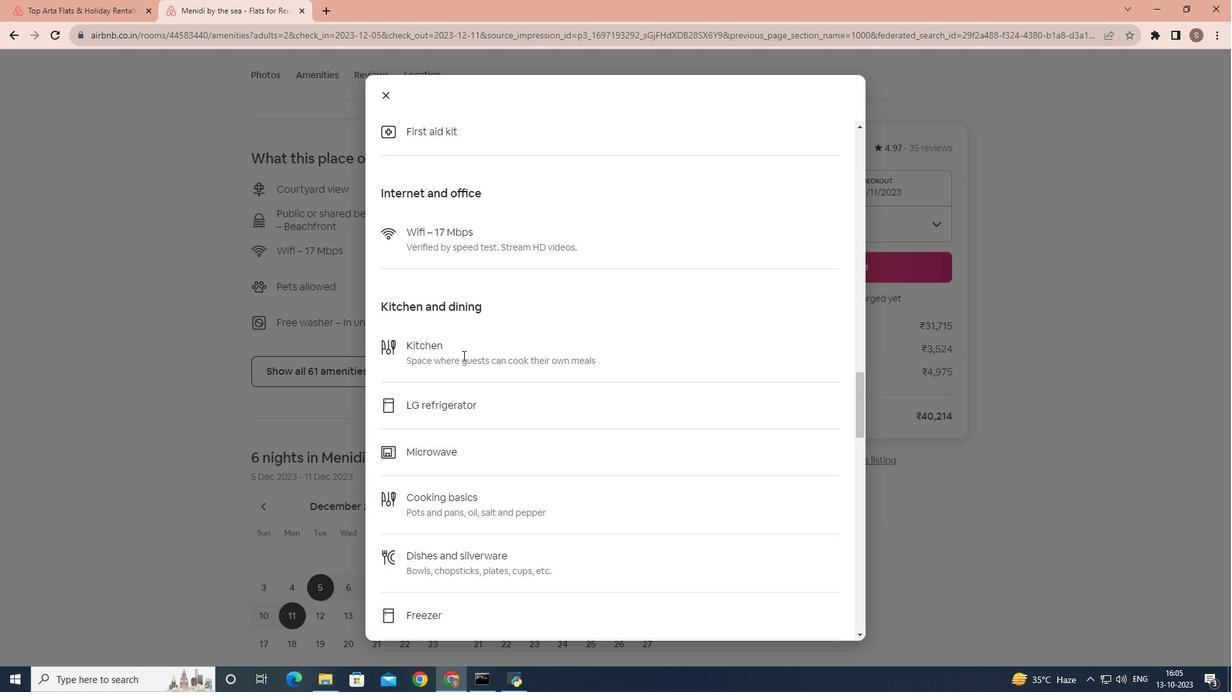 
Action: Mouse scrolled (463, 355) with delta (0, 0)
Screenshot: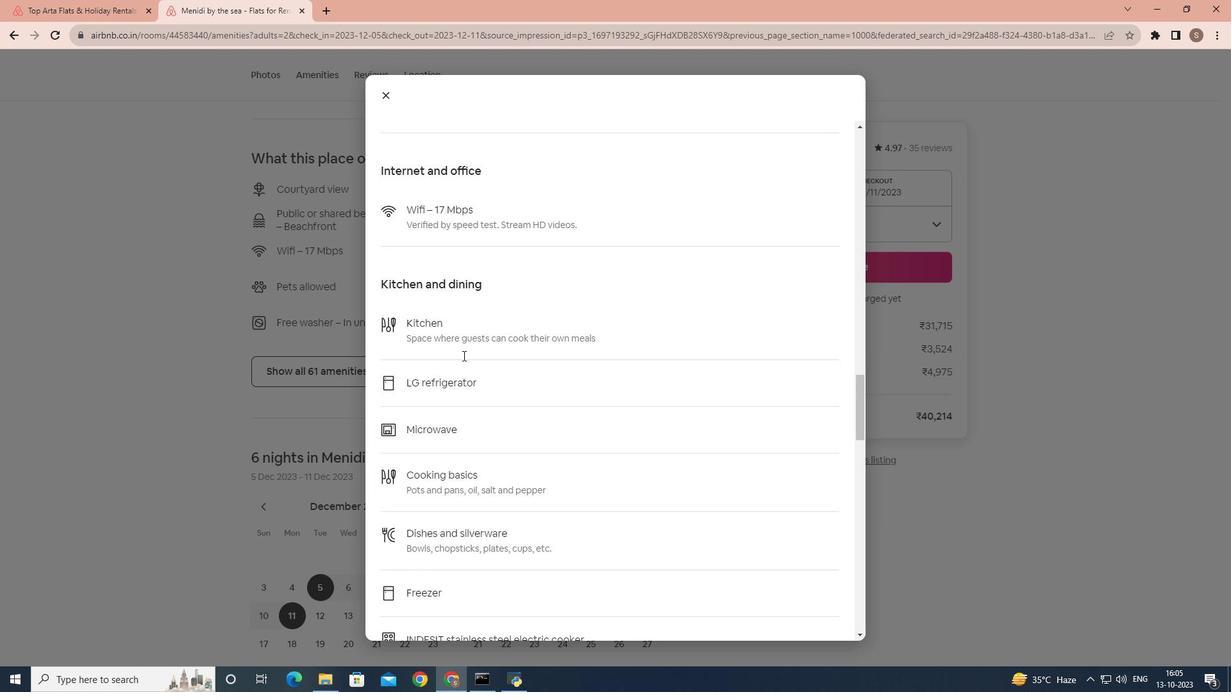 
Action: Mouse scrolled (463, 355) with delta (0, 0)
Screenshot: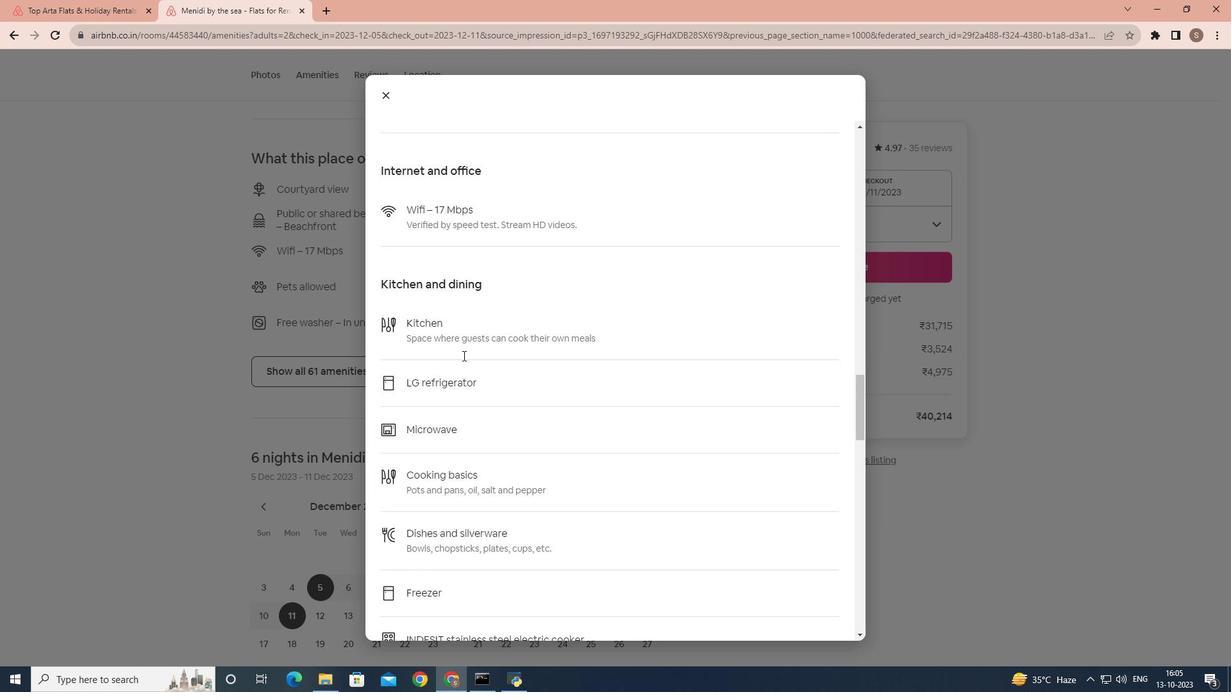 
Action: Mouse scrolled (463, 355) with delta (0, 0)
Screenshot: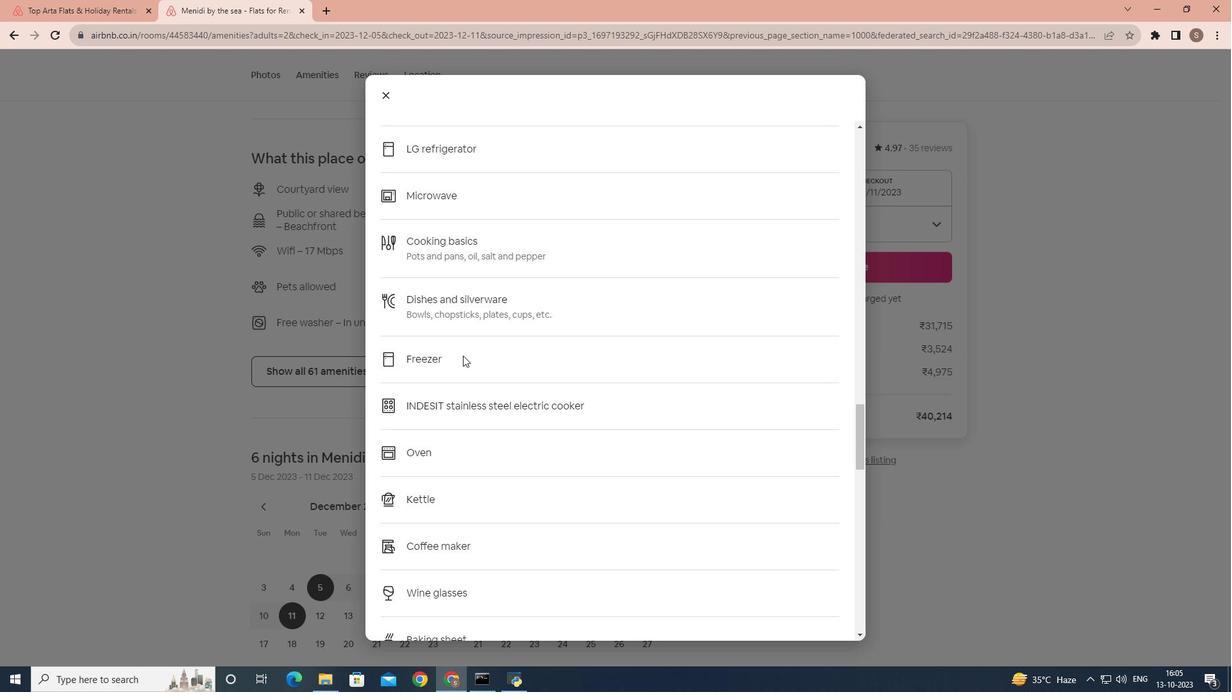 
Action: Mouse scrolled (463, 355) with delta (0, 0)
Screenshot: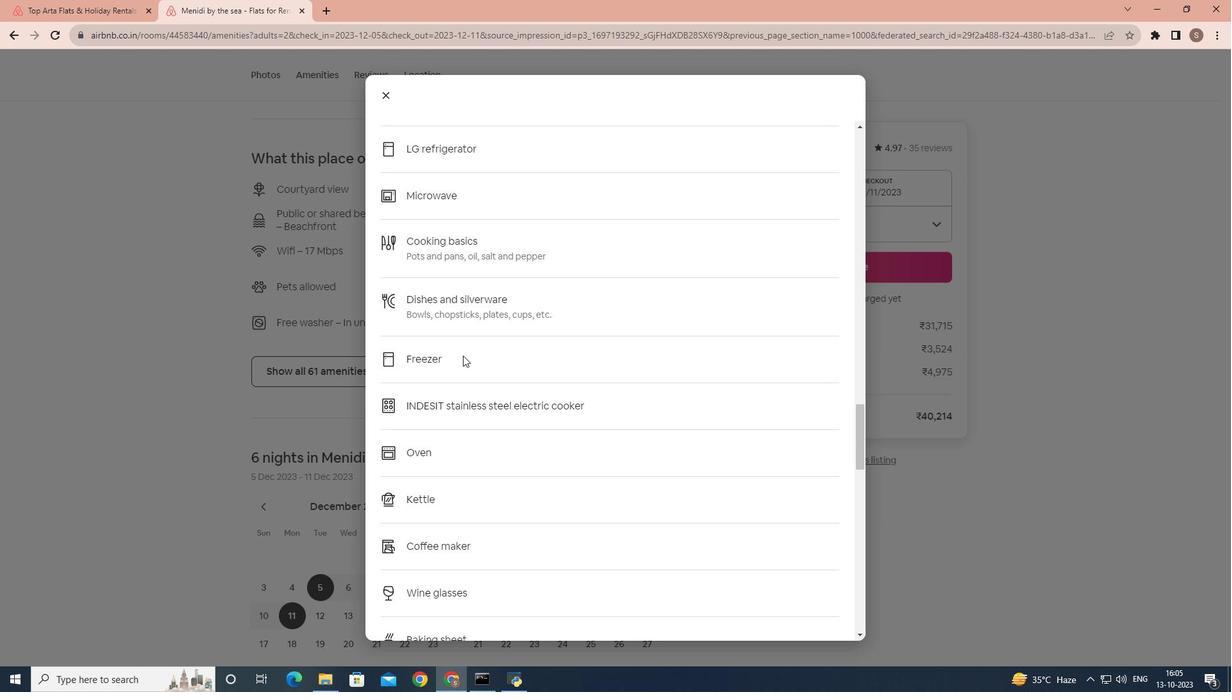 
Action: Mouse scrolled (463, 355) with delta (0, 0)
Screenshot: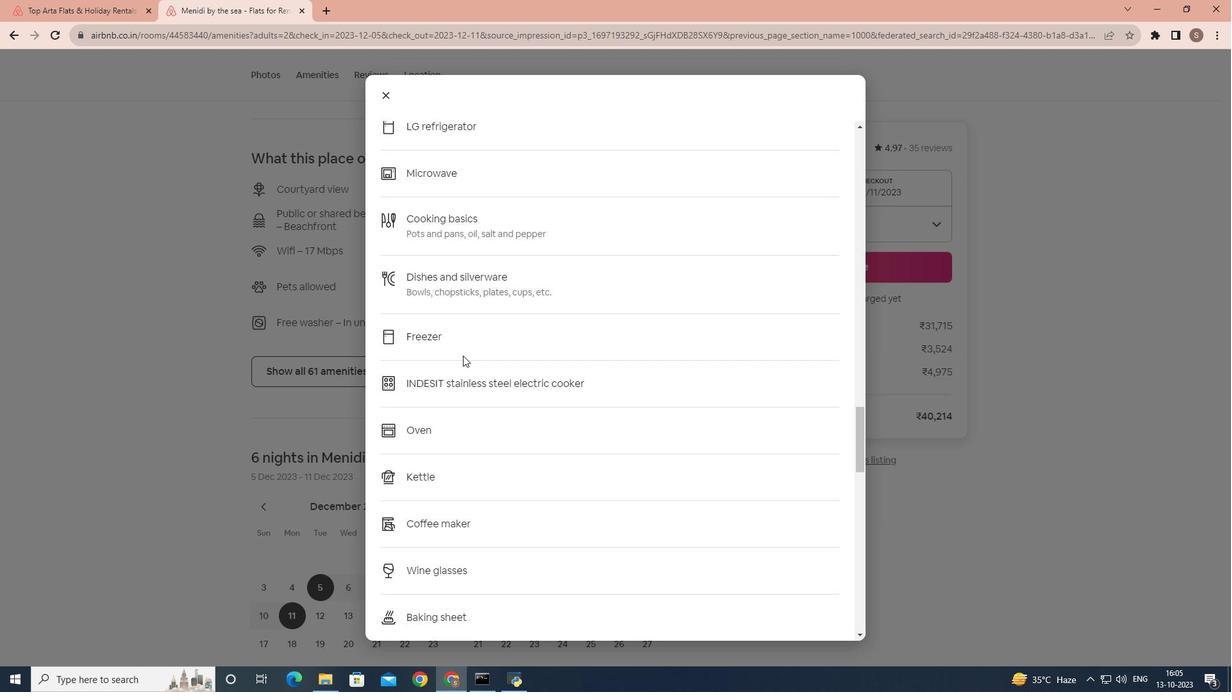 
Action: Mouse scrolled (463, 355) with delta (0, 0)
Screenshot: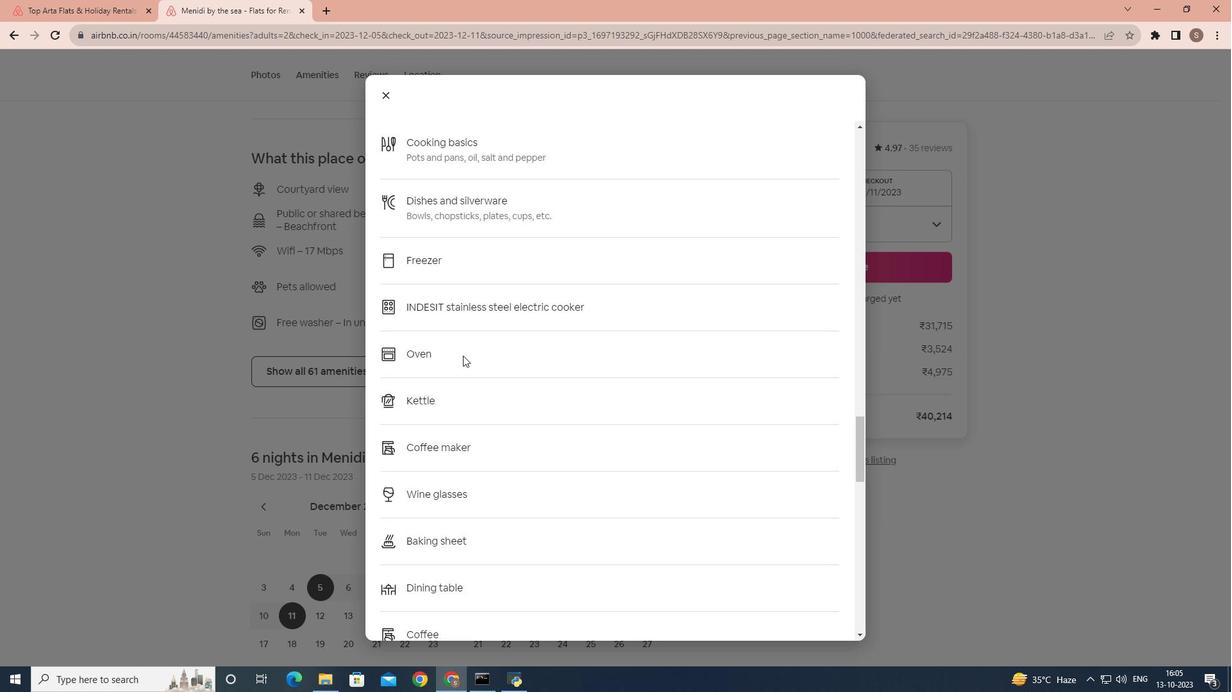 
Action: Mouse scrolled (463, 355) with delta (0, 0)
Screenshot: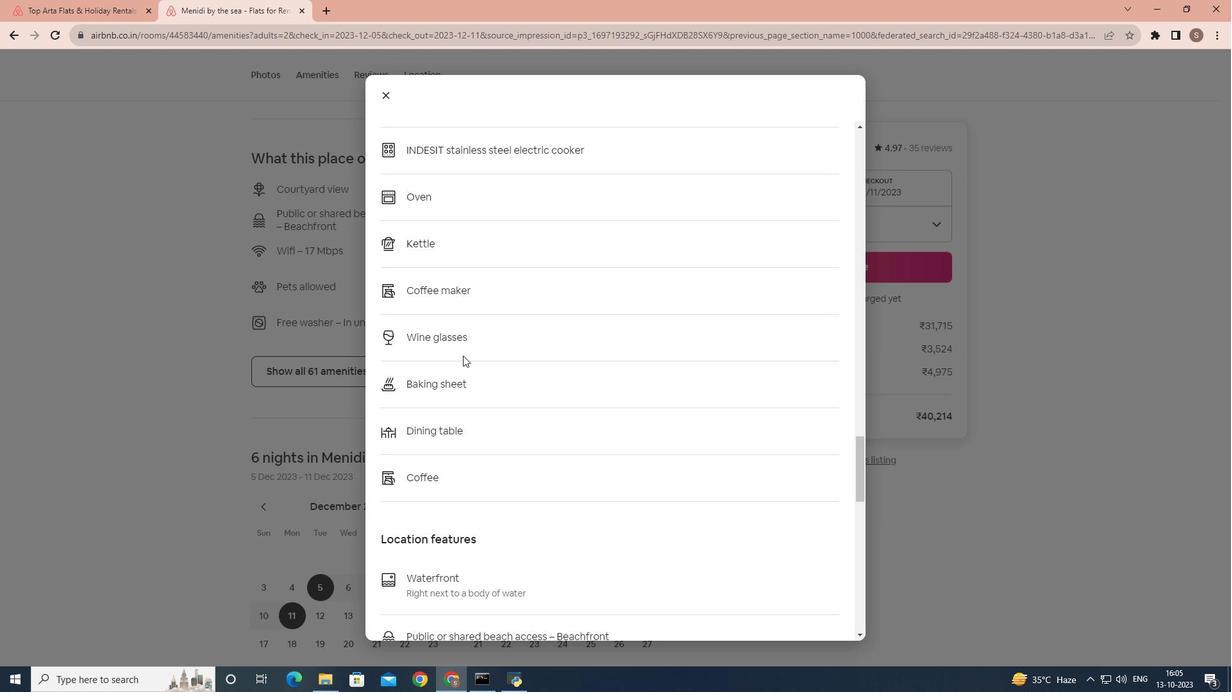 
Action: Mouse scrolled (463, 355) with delta (0, 0)
Screenshot: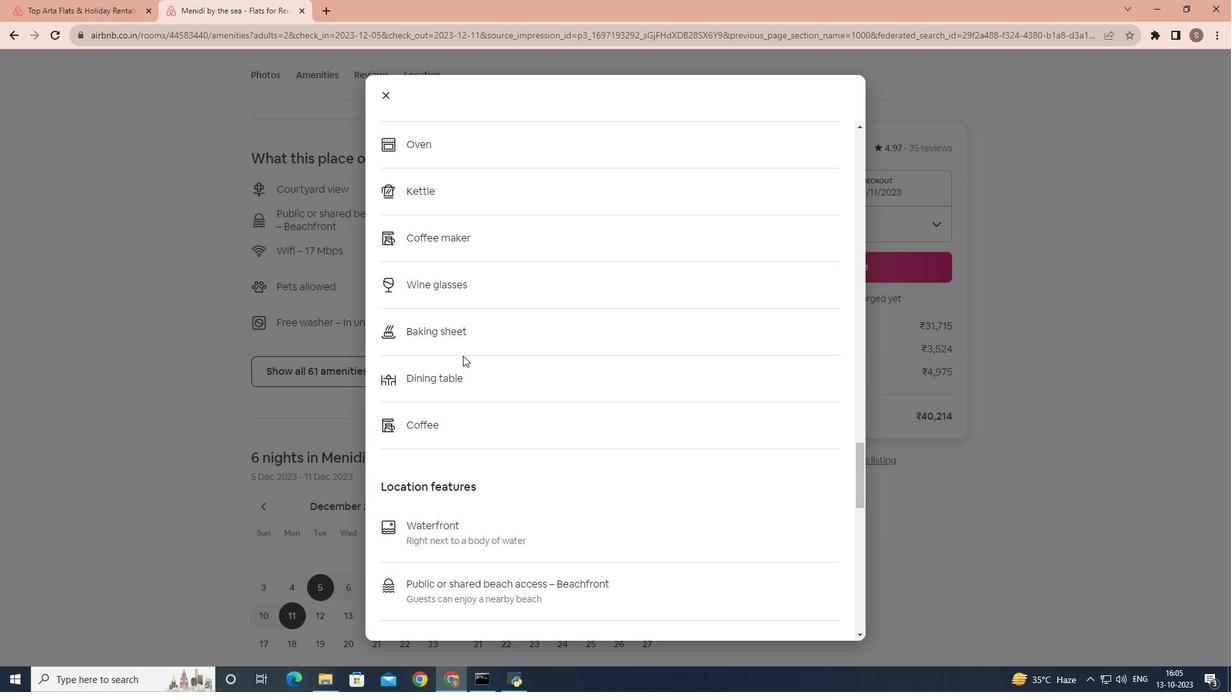 
Action: Mouse scrolled (463, 355) with delta (0, 0)
Screenshot: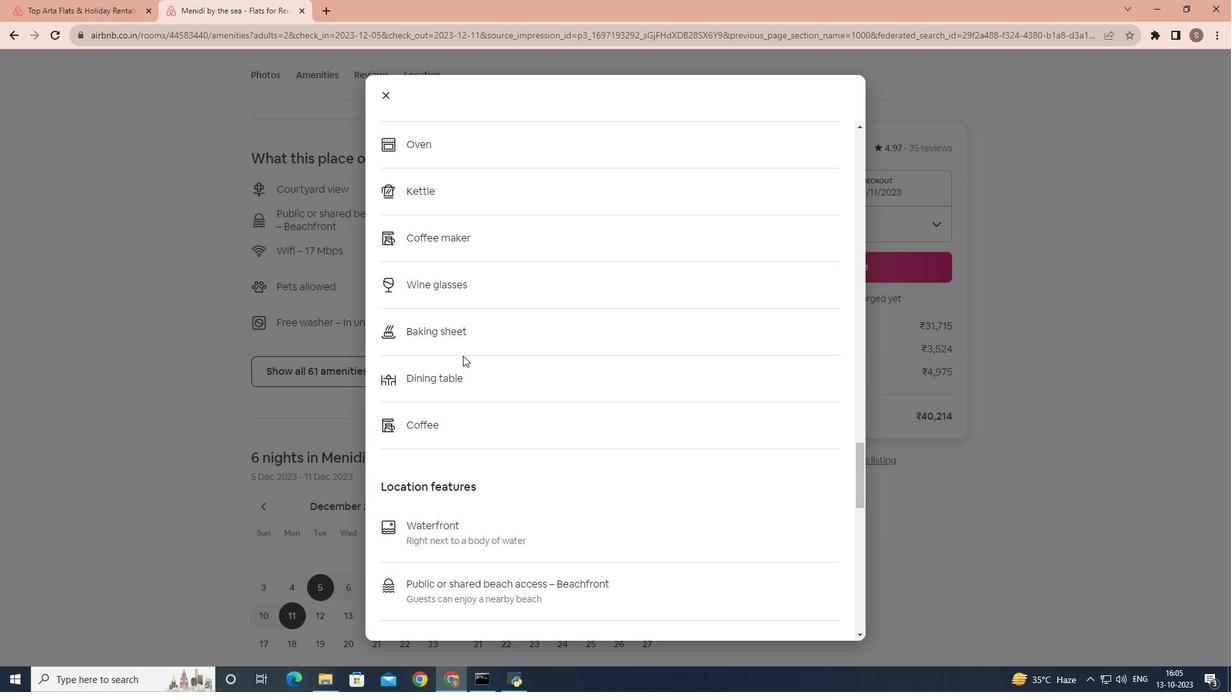 
Action: Mouse scrolled (463, 355) with delta (0, 0)
Screenshot: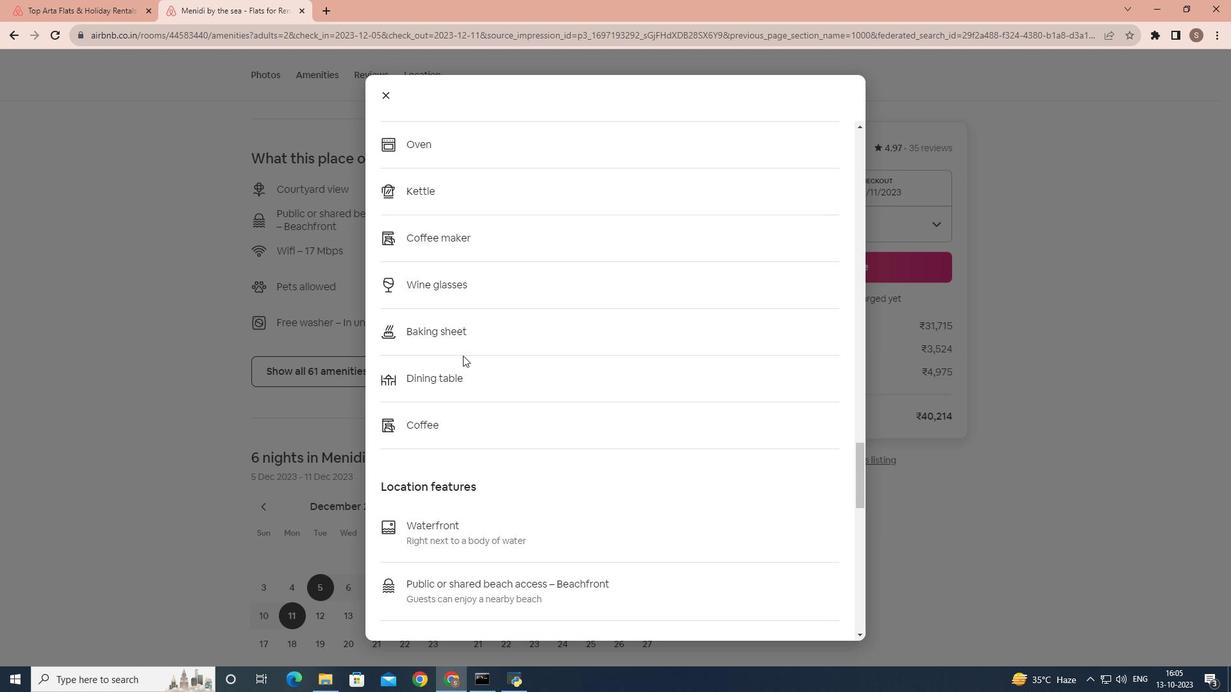 
Action: Mouse scrolled (463, 355) with delta (0, 0)
Screenshot: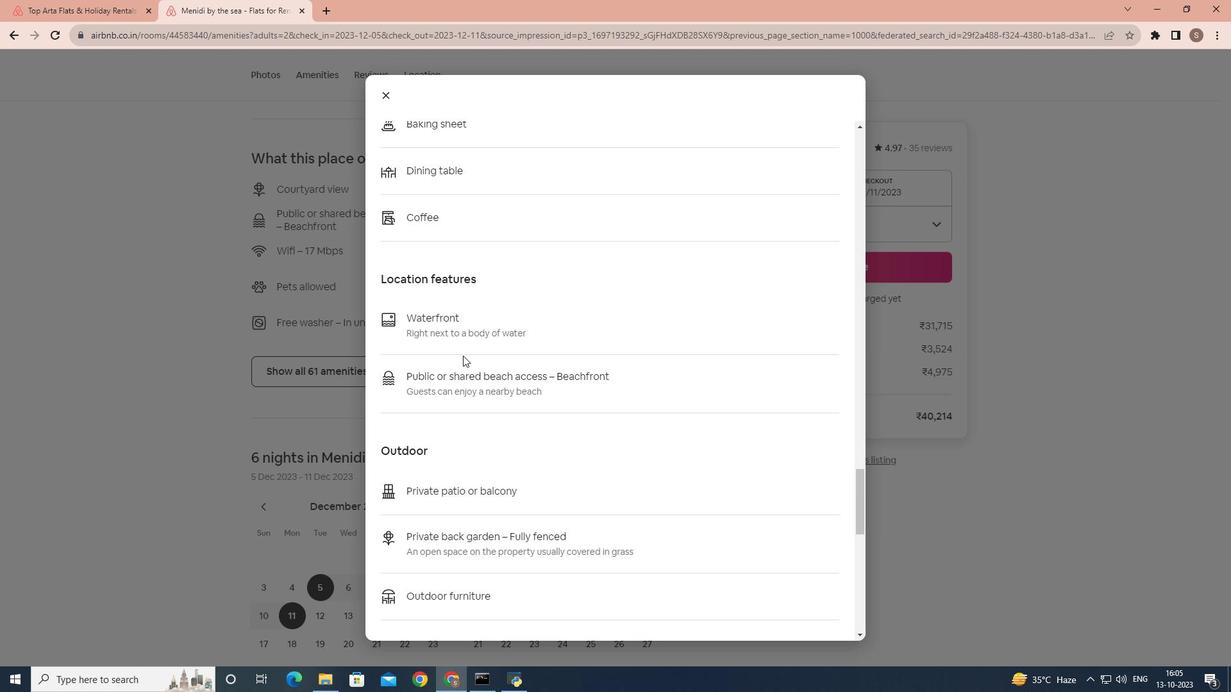 
Action: Mouse scrolled (463, 355) with delta (0, 0)
Screenshot: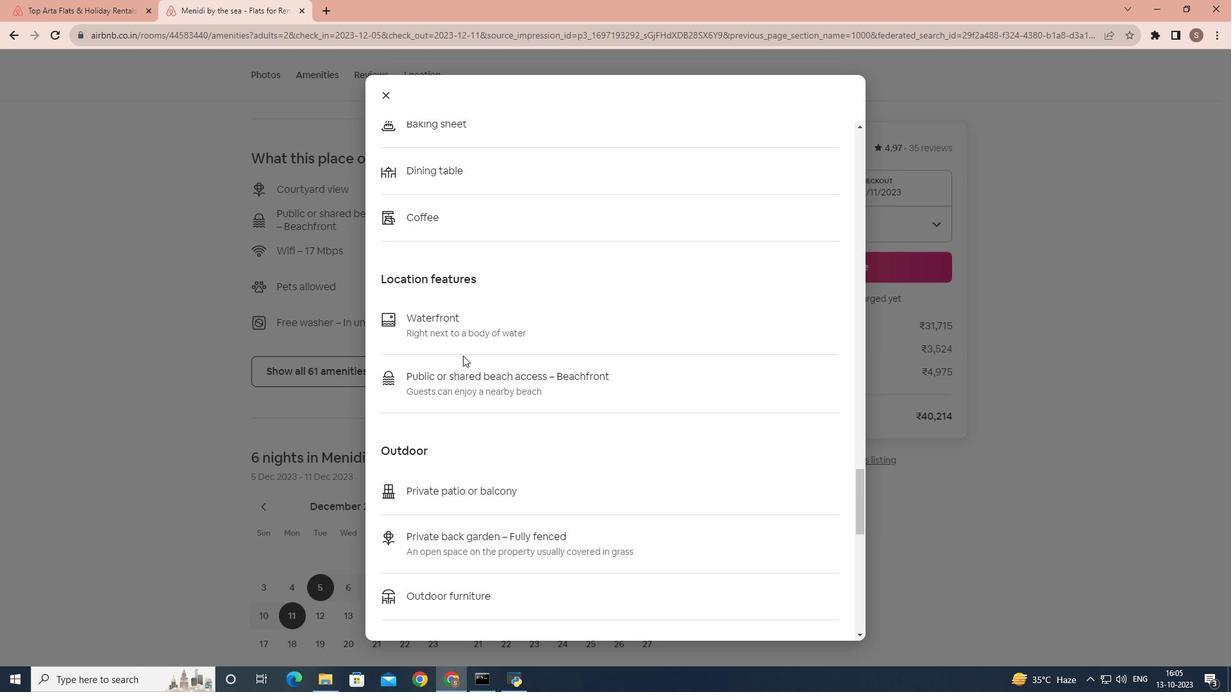 
Action: Mouse scrolled (463, 355) with delta (0, 0)
Screenshot: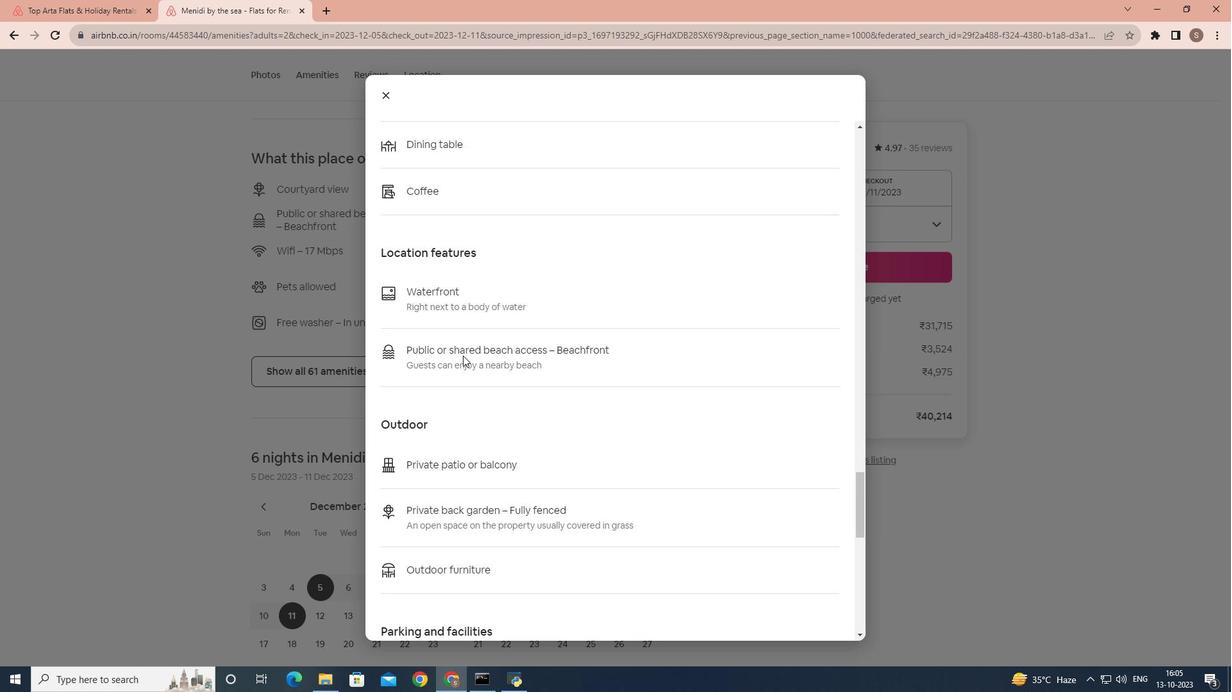 
Action: Mouse scrolled (463, 355) with delta (0, 0)
Screenshot: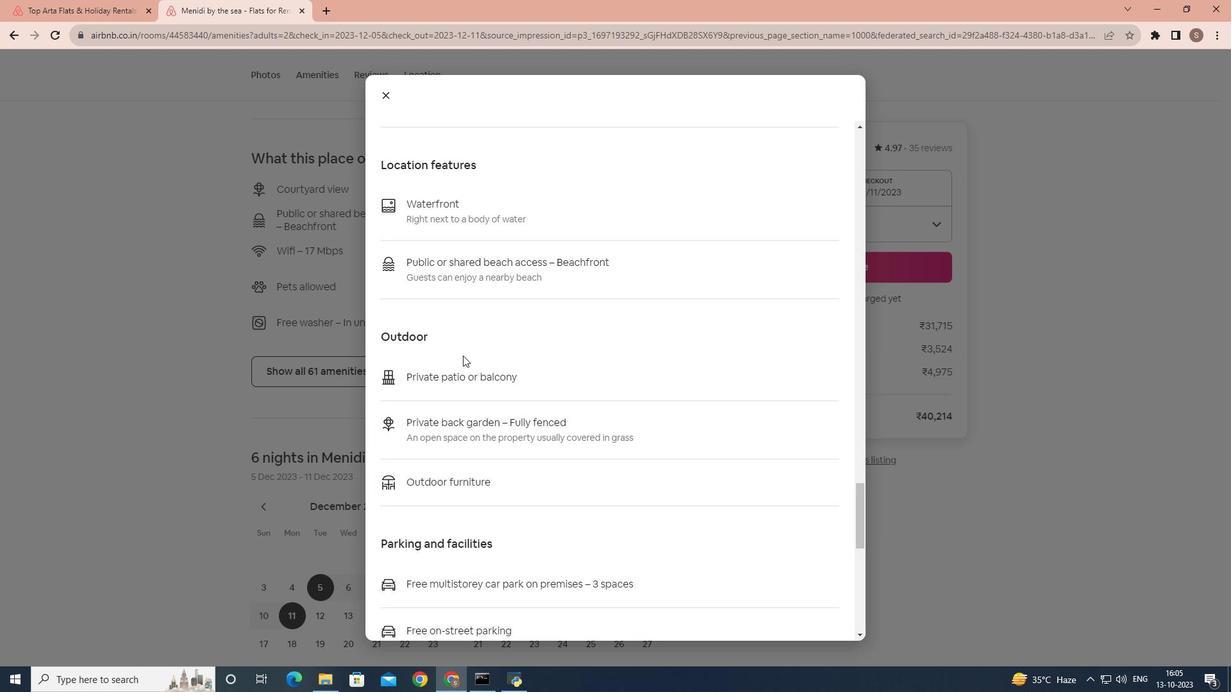
Action: Mouse scrolled (463, 355) with delta (0, 0)
Screenshot: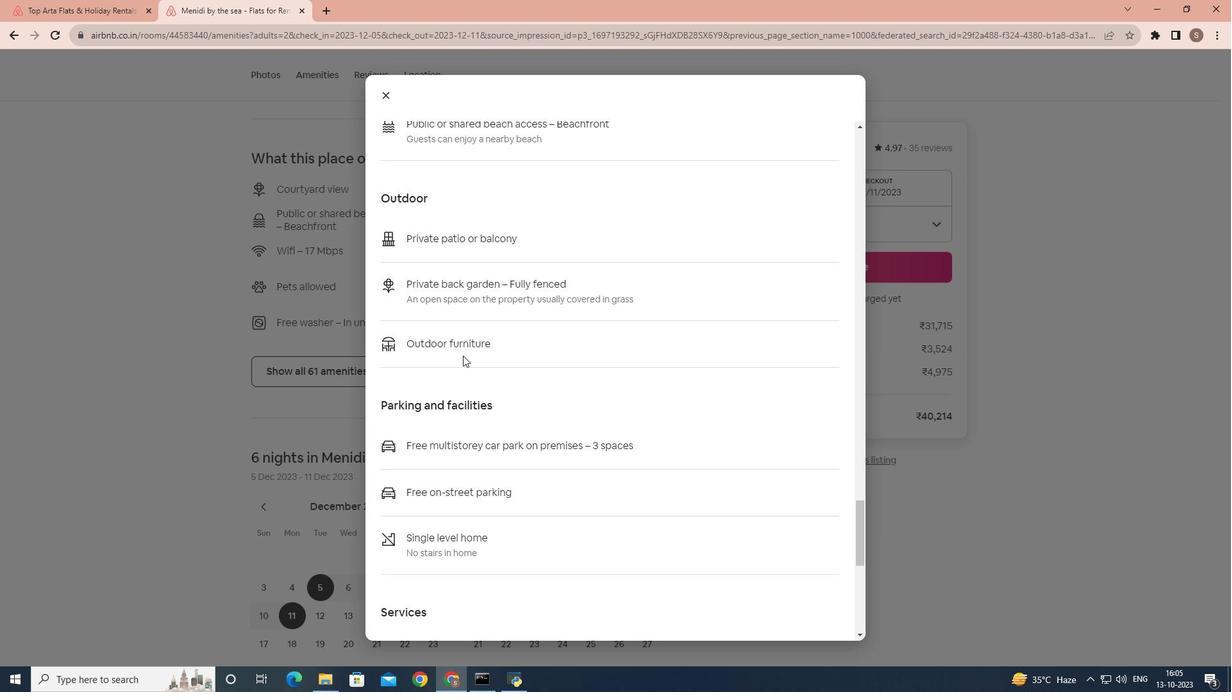 
Action: Mouse scrolled (463, 355) with delta (0, 0)
Screenshot: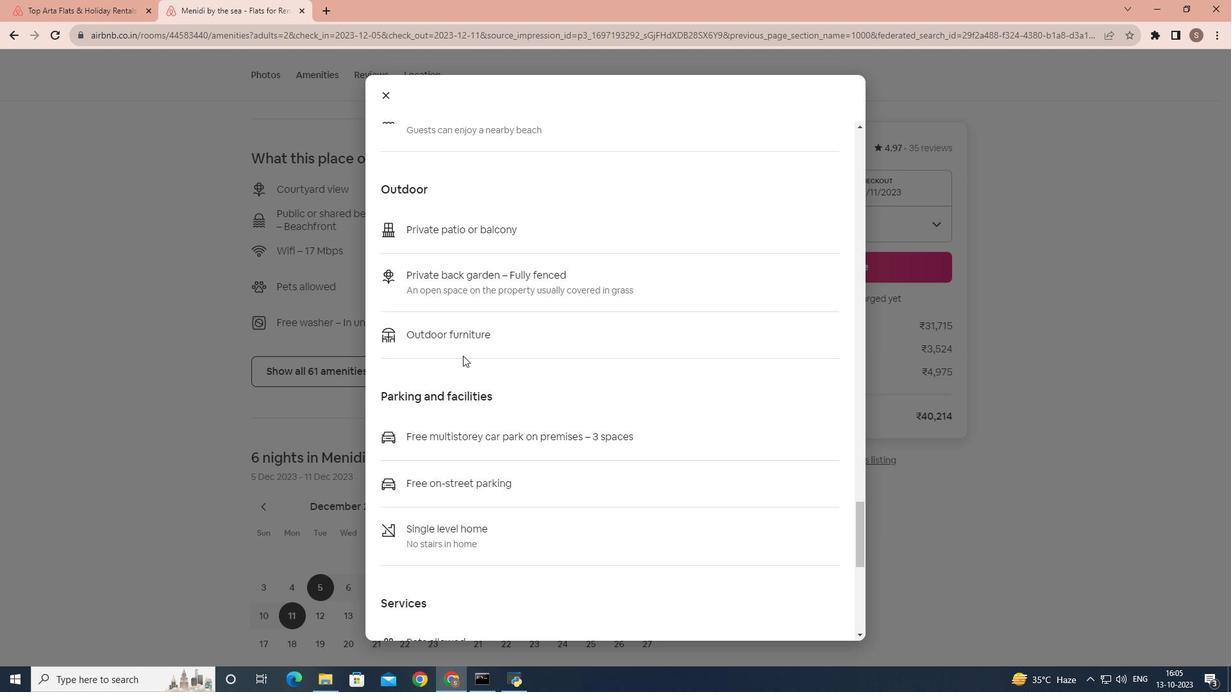 
Action: Mouse scrolled (463, 355) with delta (0, 0)
Screenshot: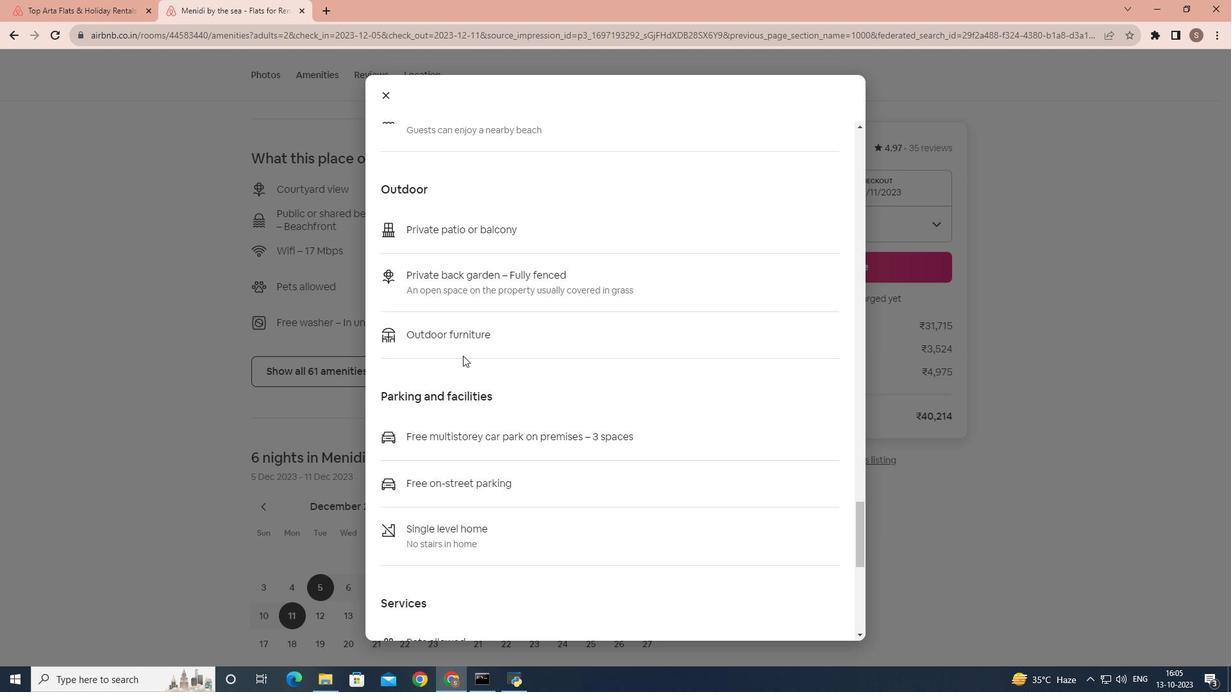 
Action: Mouse scrolled (463, 355) with delta (0, 0)
Screenshot: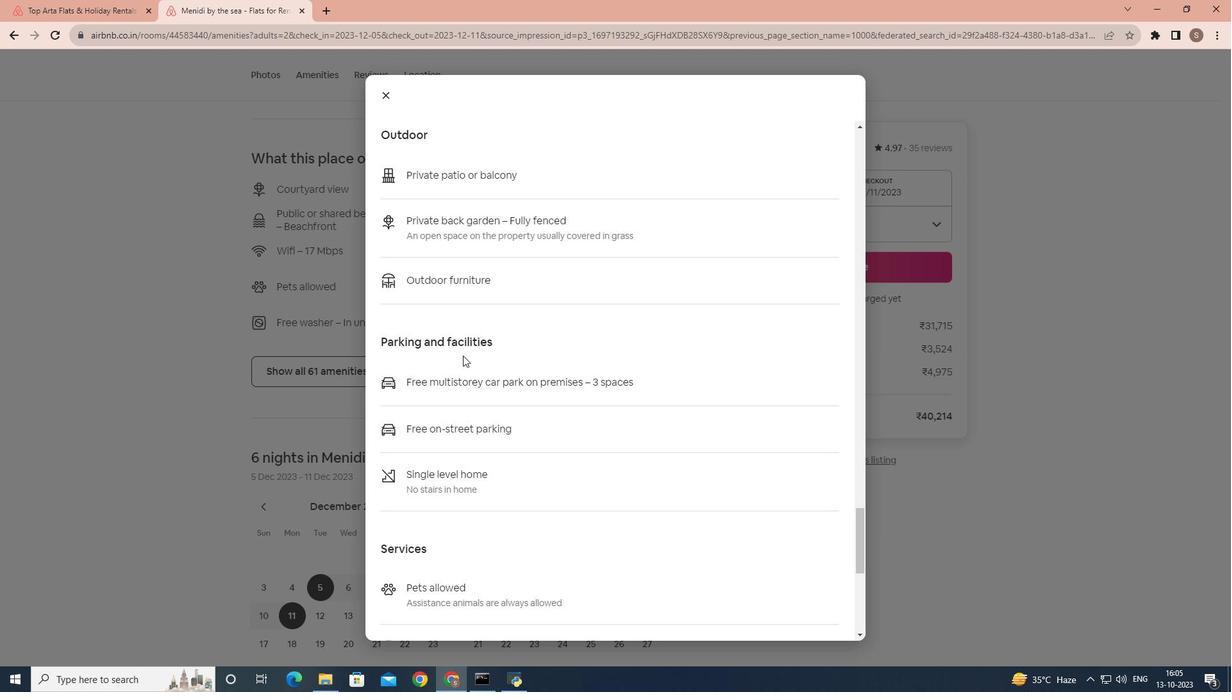 
Action: Mouse scrolled (463, 355) with delta (0, 0)
Screenshot: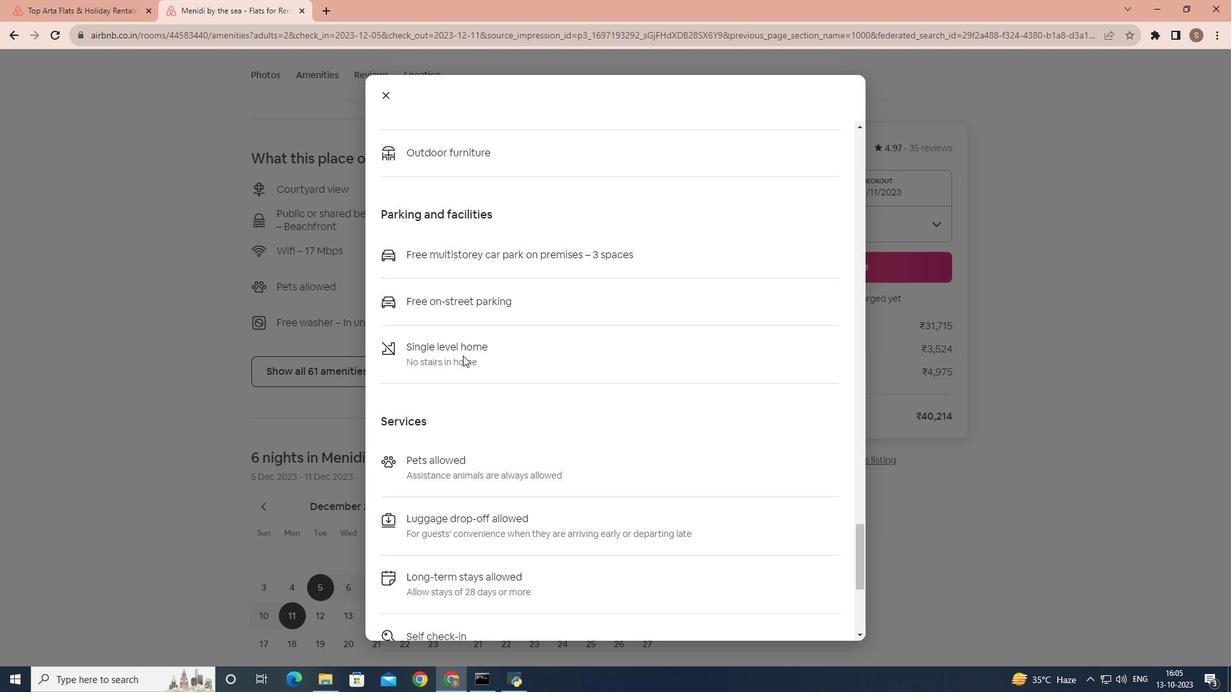
Action: Mouse scrolled (463, 355) with delta (0, 0)
Screenshot: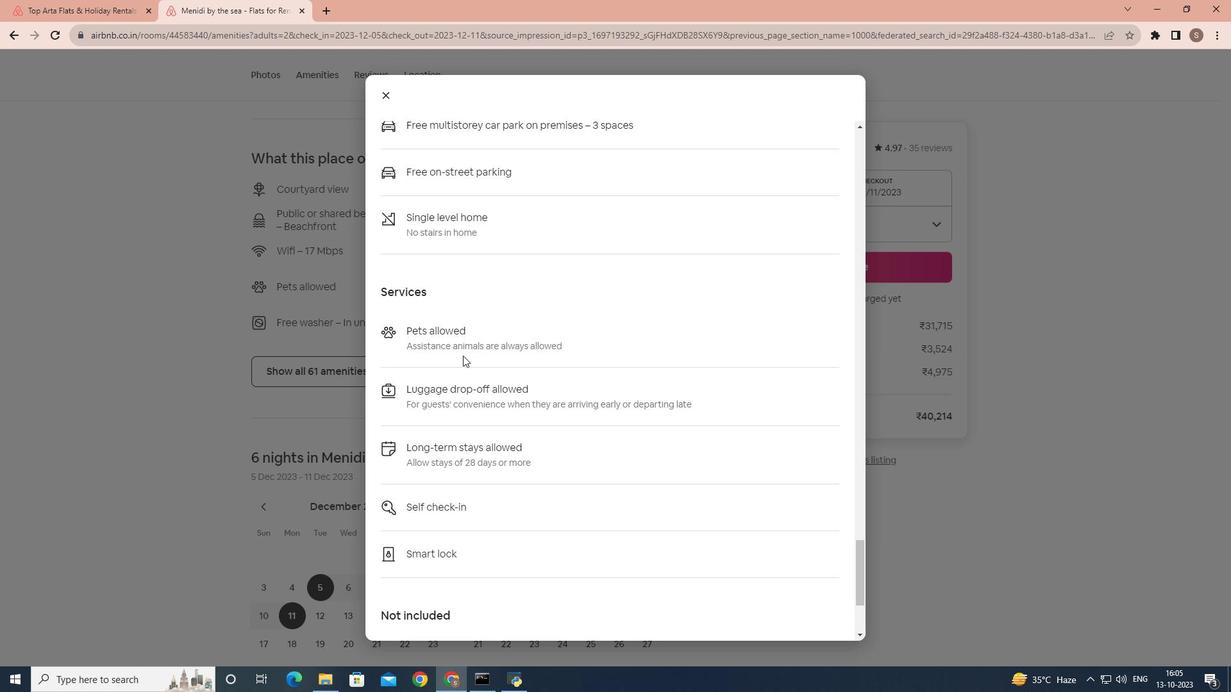 
Action: Mouse scrolled (463, 355) with delta (0, 0)
Screenshot: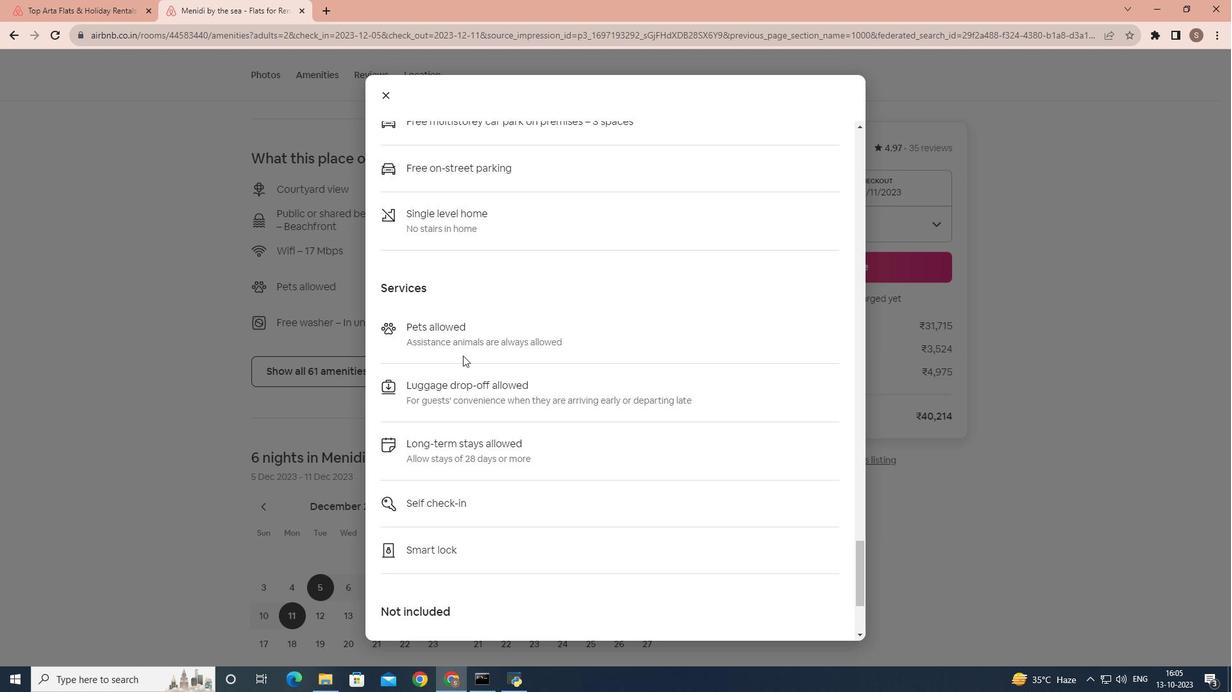 
Action: Mouse scrolled (463, 355) with delta (0, 0)
Screenshot: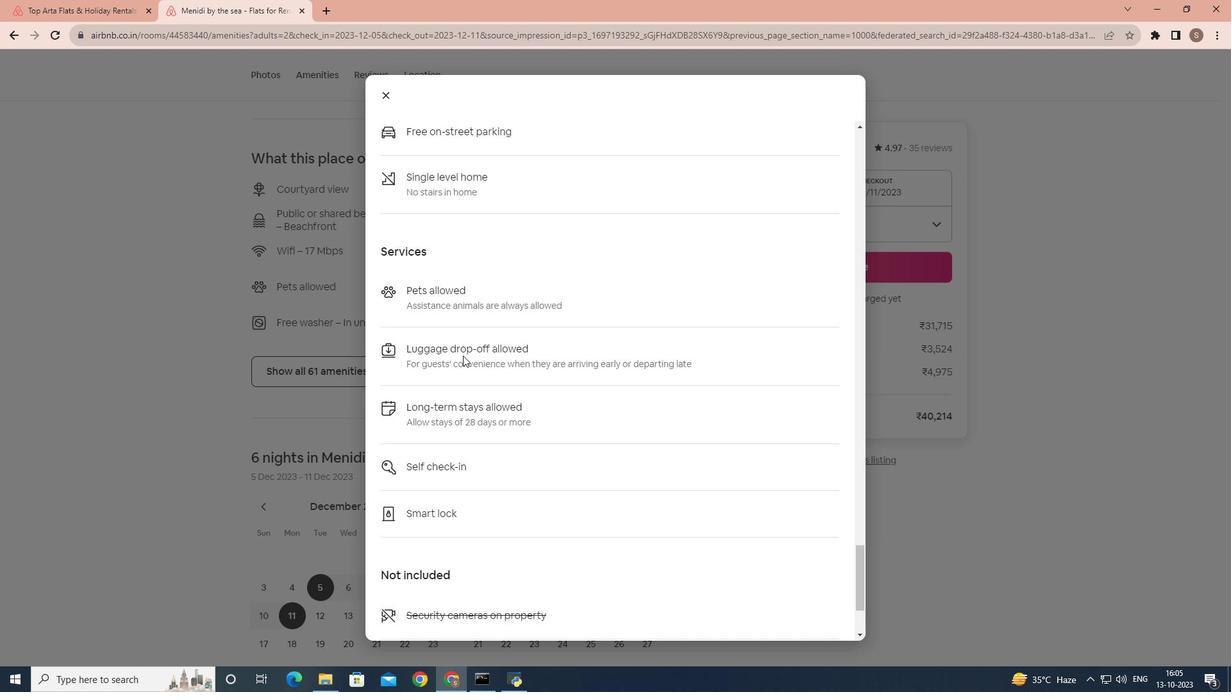 
Action: Mouse scrolled (463, 355) with delta (0, 0)
Screenshot: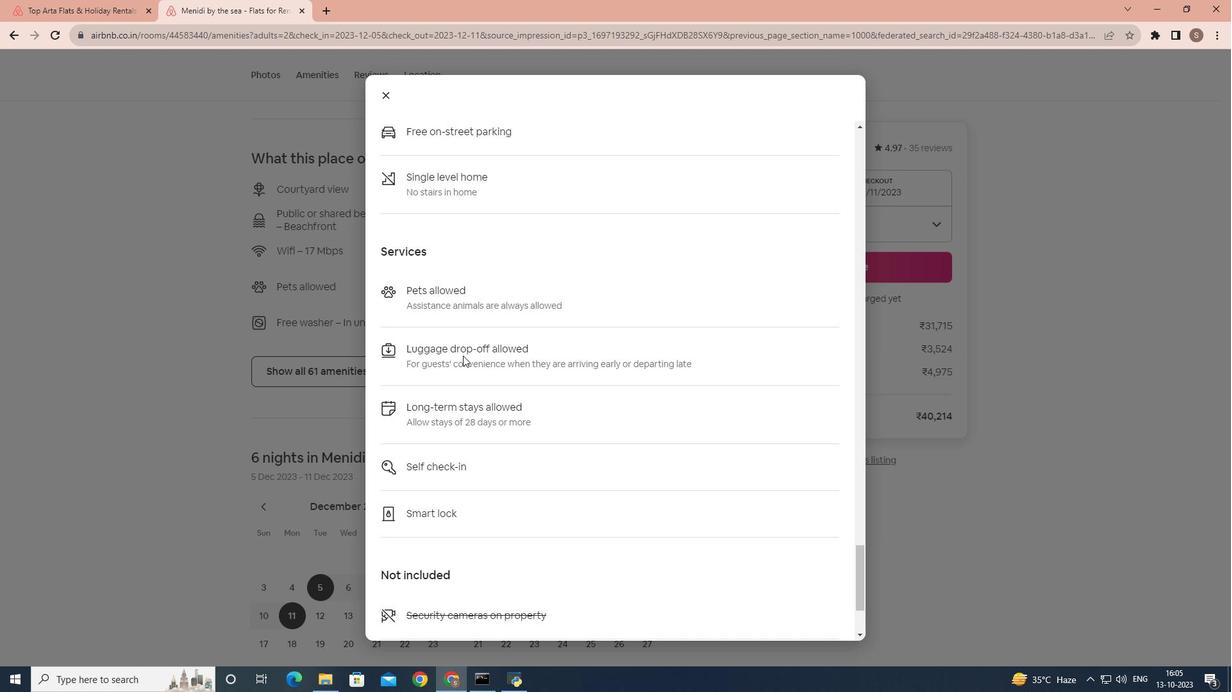 
Action: Mouse scrolled (463, 355) with delta (0, 0)
Screenshot: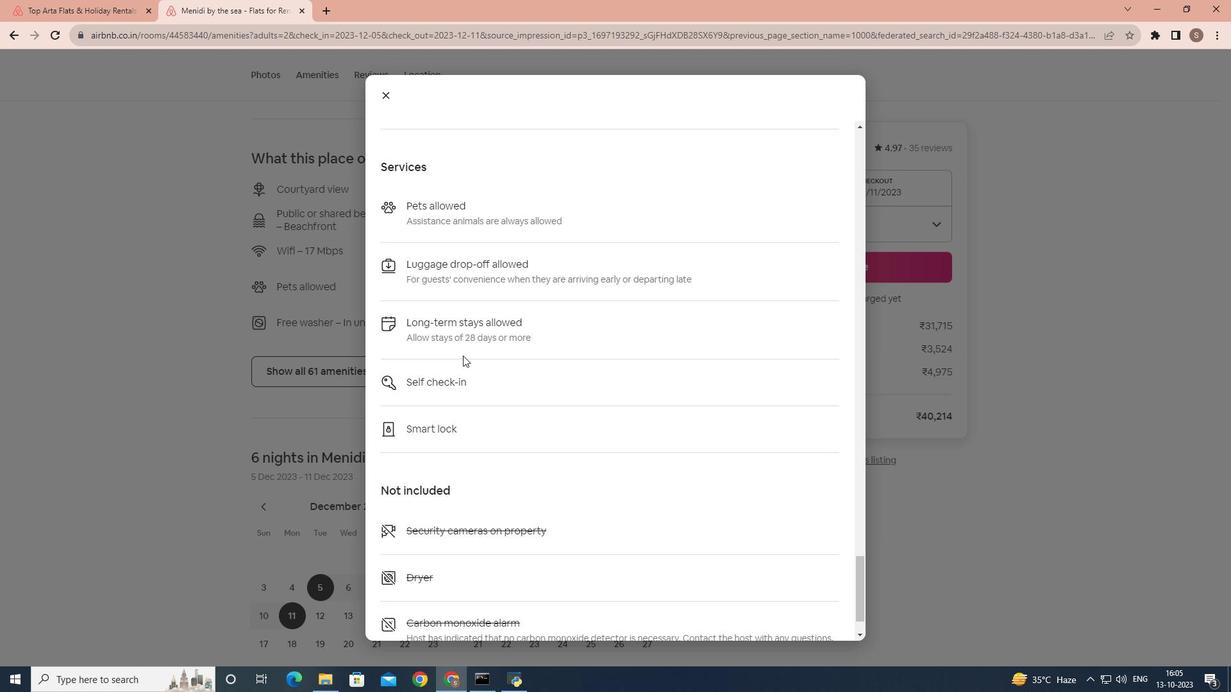 
Action: Mouse moved to (385, 89)
Screenshot: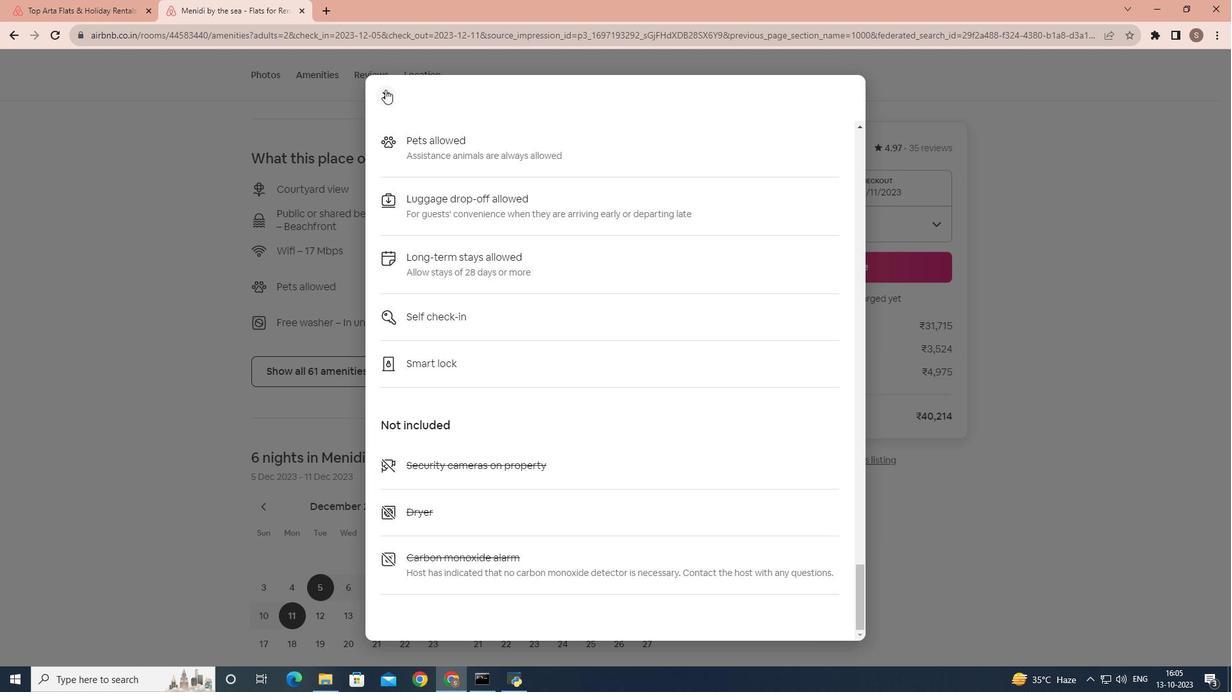 
Action: Mouse pressed left at (385, 89)
Screenshot: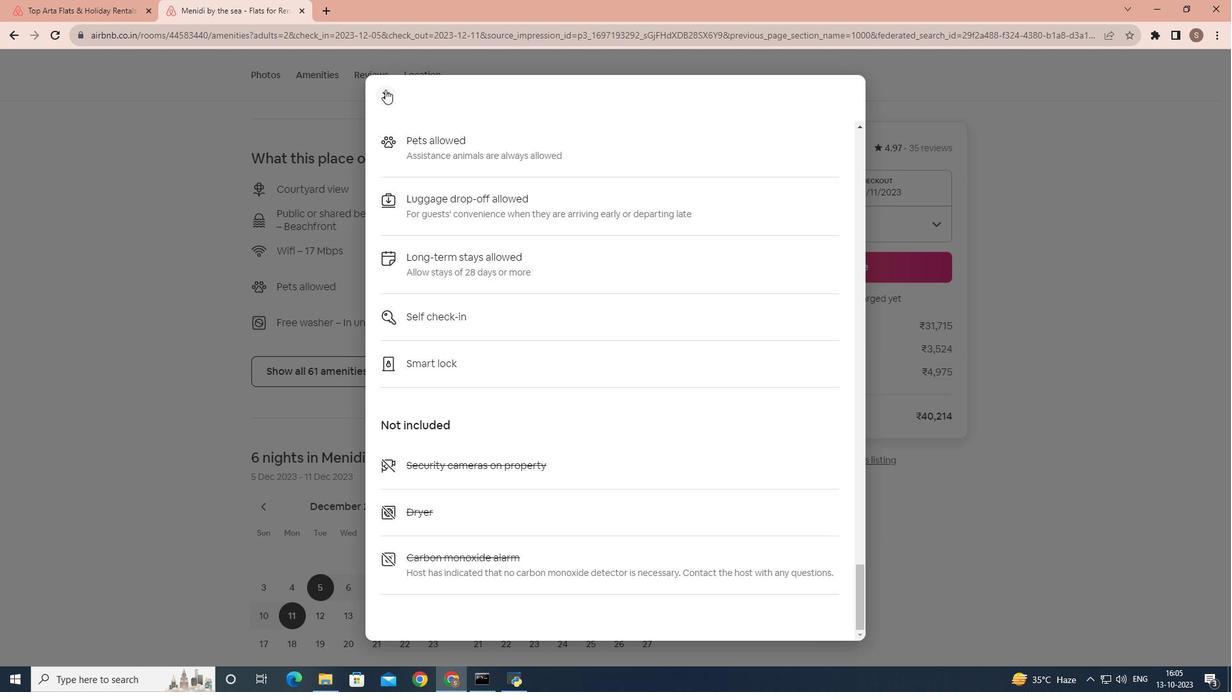 
Action: Mouse moved to (377, 357)
Screenshot: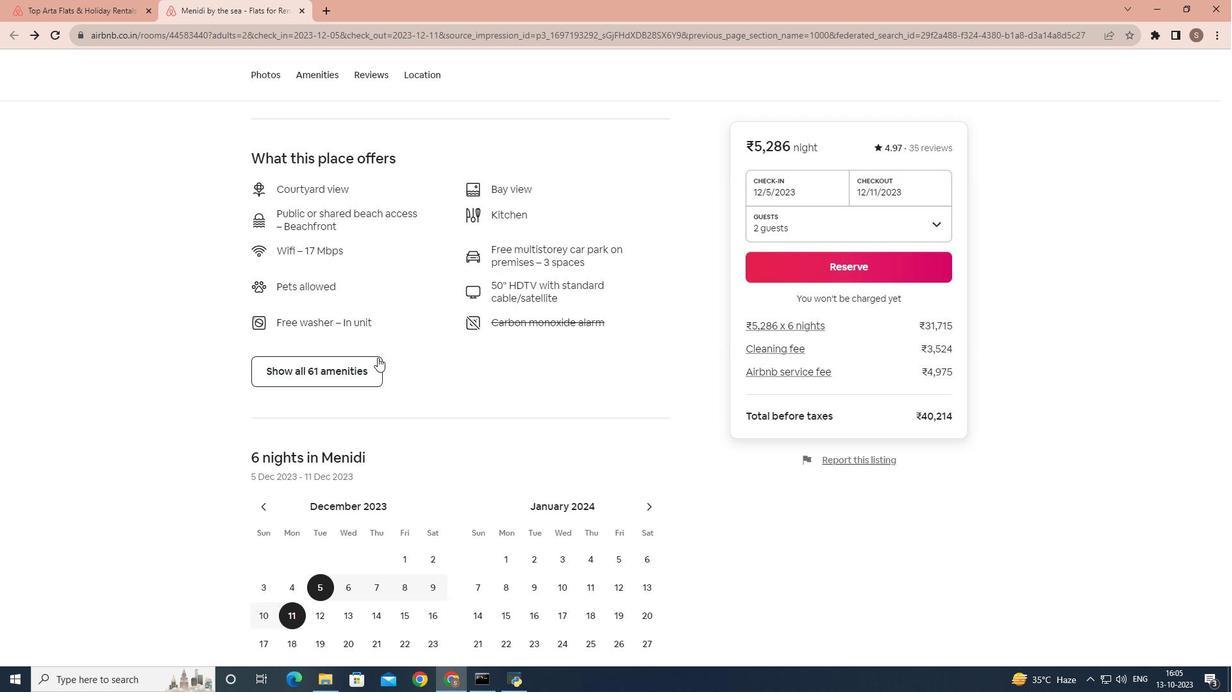 
Action: Mouse scrolled (377, 357) with delta (0, 0)
Screenshot: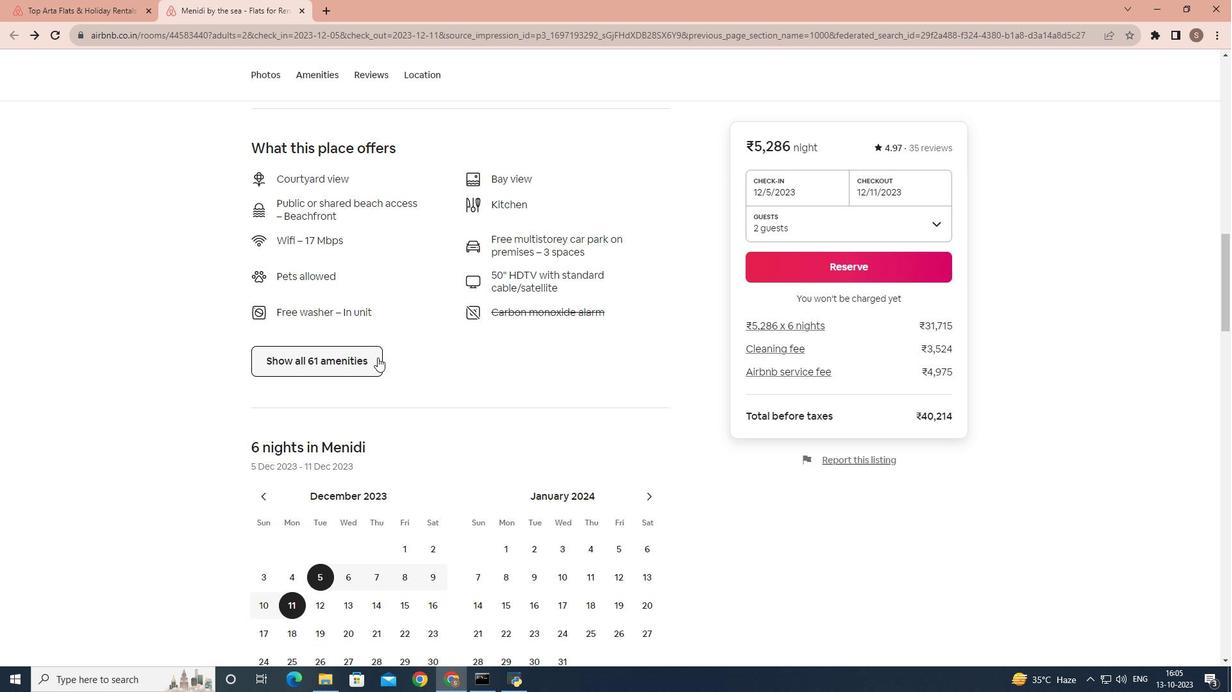 
Action: Mouse scrolled (377, 357) with delta (0, 0)
Screenshot: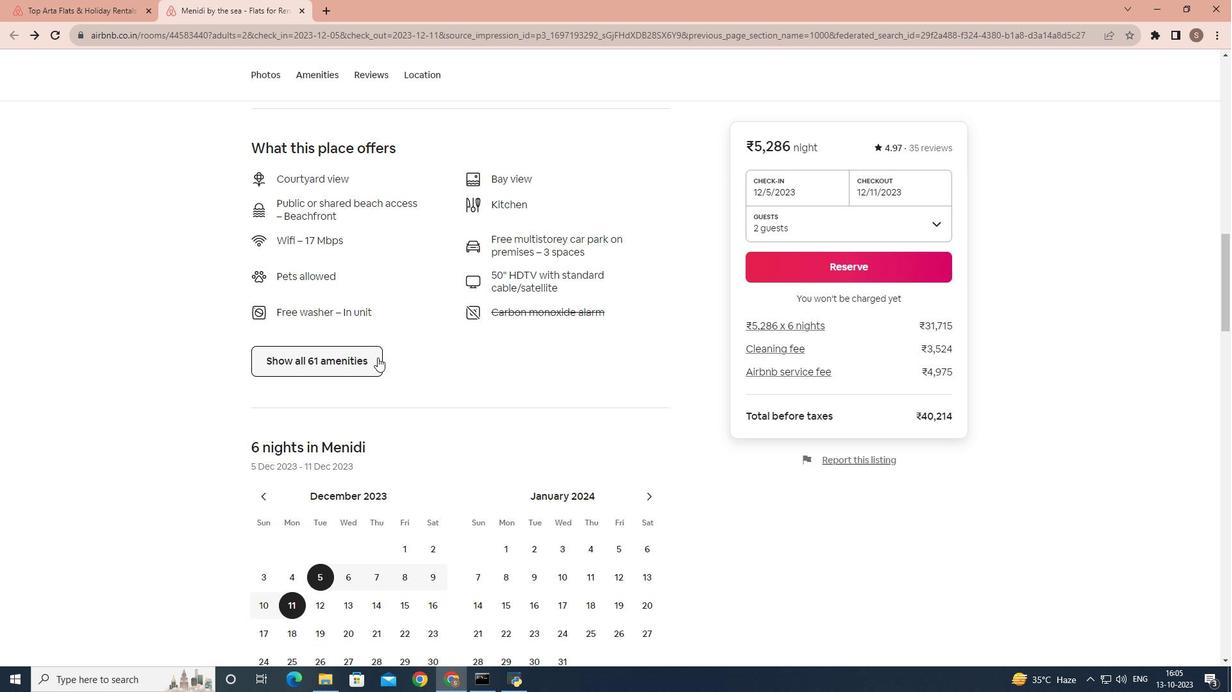
Action: Mouse scrolled (377, 357) with delta (0, 0)
Screenshot: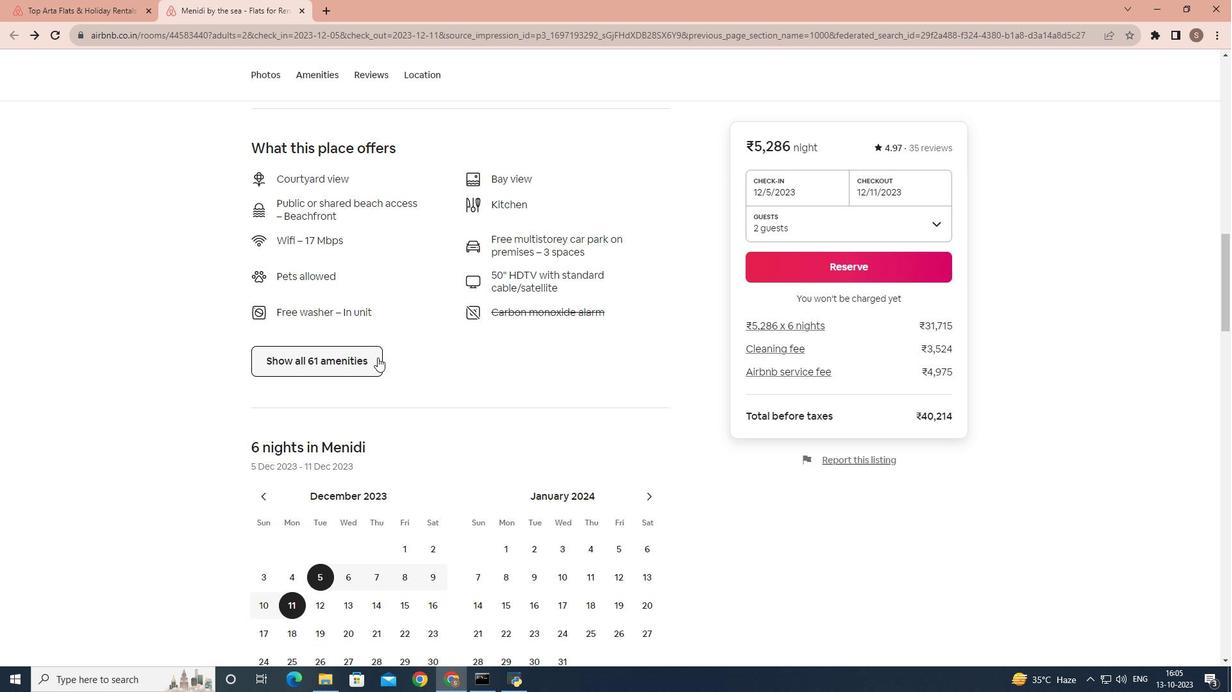 
Action: Mouse scrolled (377, 357) with delta (0, 0)
Screenshot: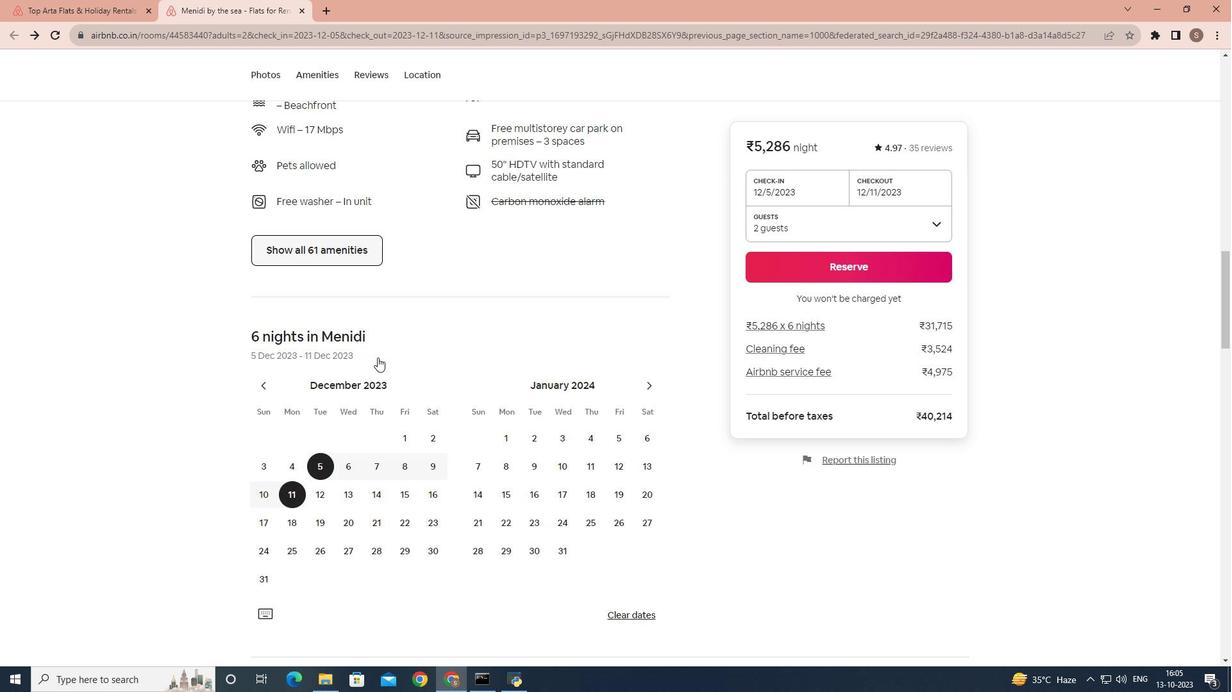 
Action: Mouse scrolled (377, 357) with delta (0, 0)
Screenshot: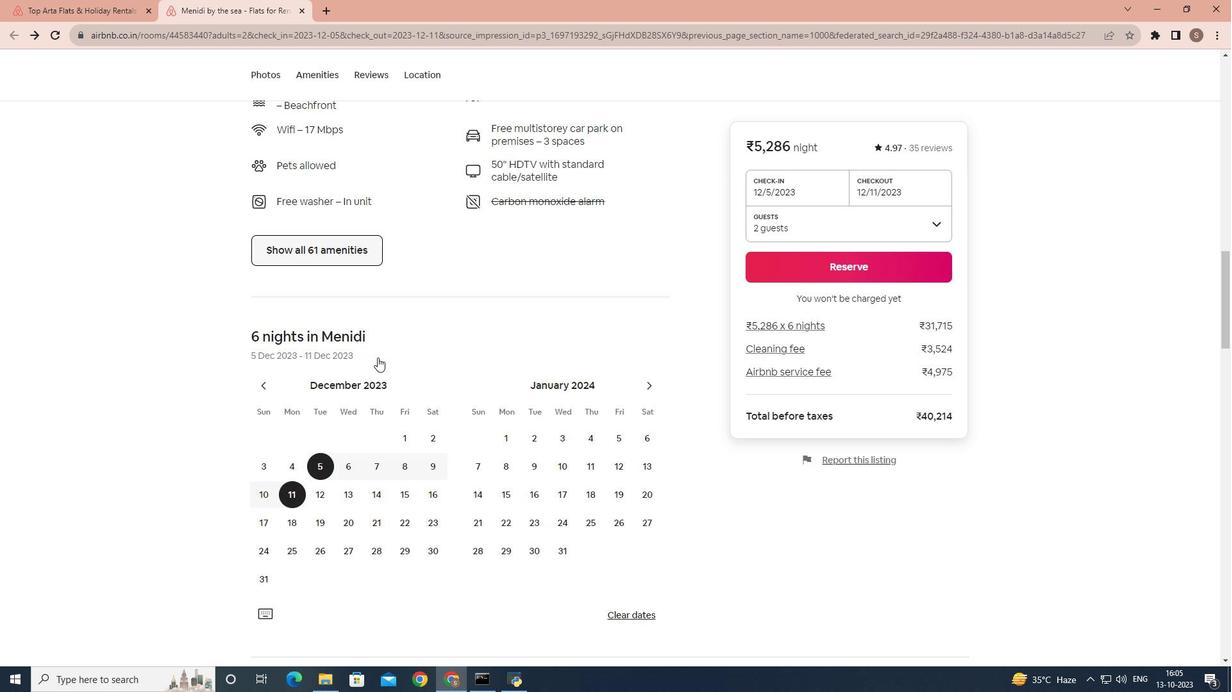 
Action: Mouse scrolled (377, 357) with delta (0, 0)
Screenshot: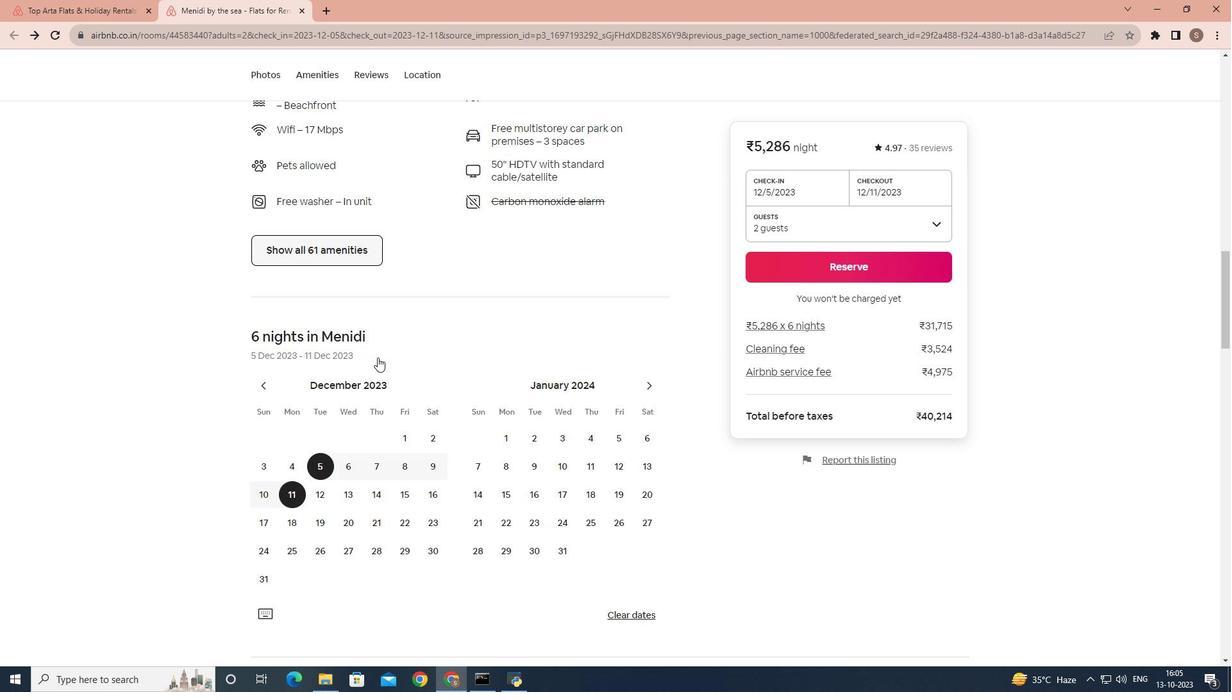 
Action: Mouse moved to (377, 358)
Screenshot: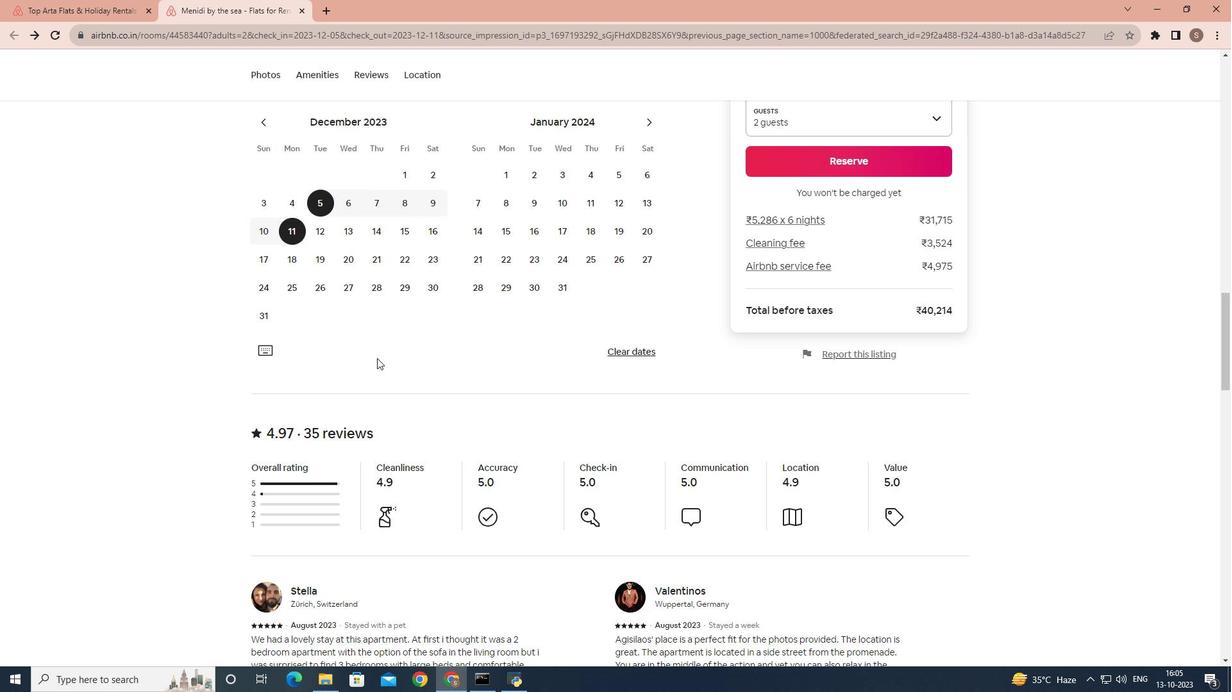 
Action: Mouse scrolled (377, 357) with delta (0, 0)
Screenshot: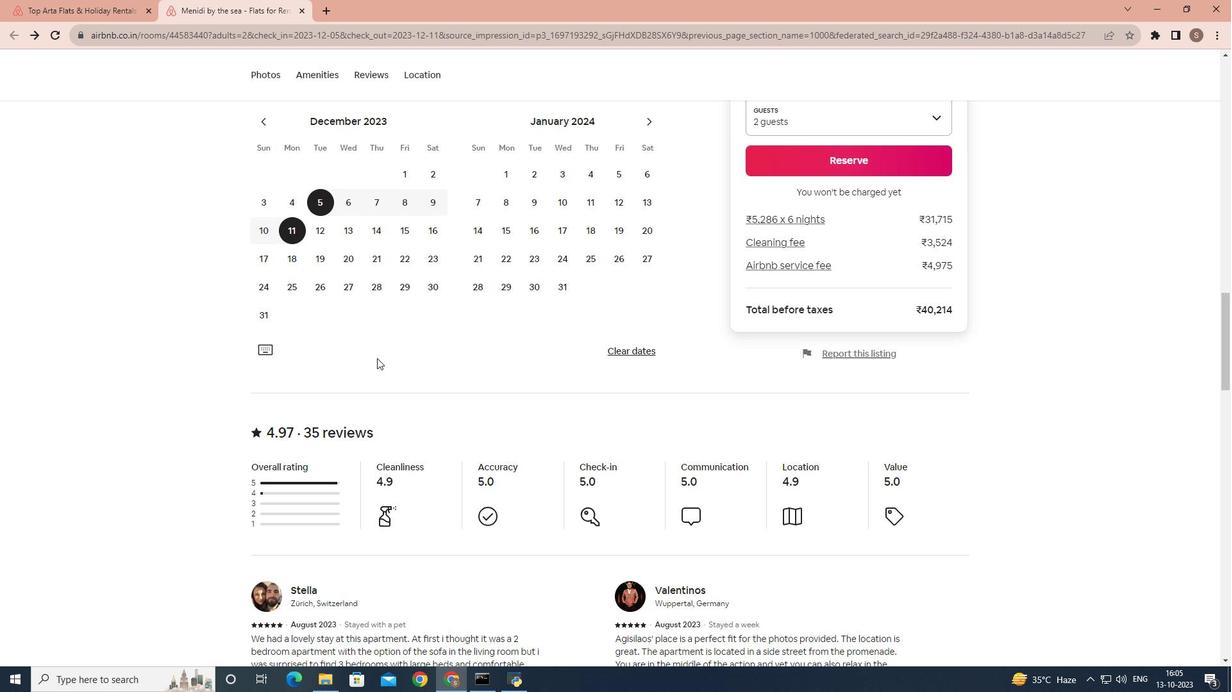 
Action: Mouse scrolled (377, 357) with delta (0, 0)
Screenshot: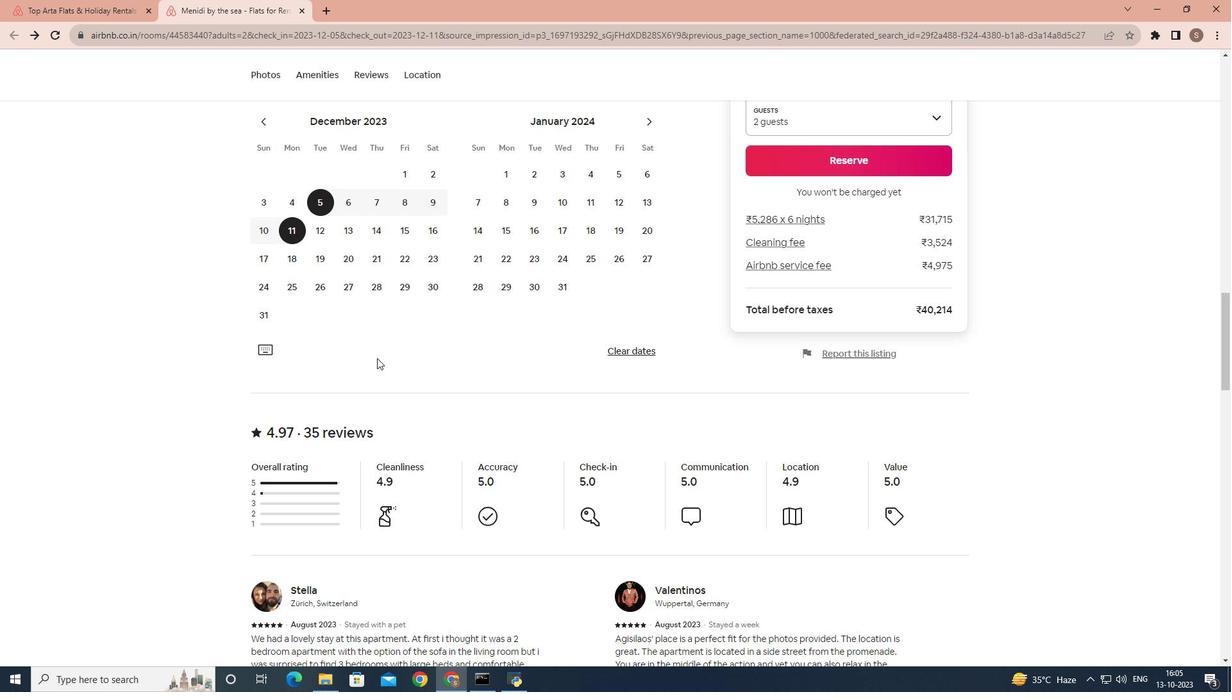 
Action: Mouse scrolled (377, 357) with delta (0, 0)
Screenshot: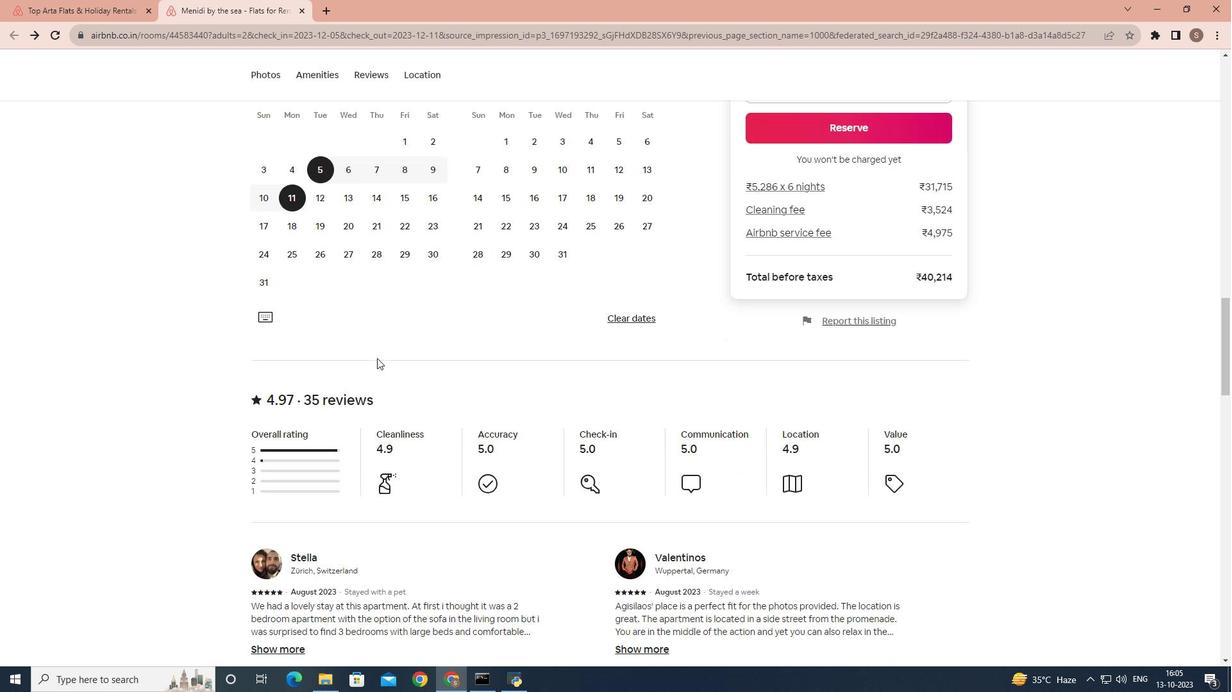 
Action: Mouse scrolled (377, 357) with delta (0, 0)
Screenshot: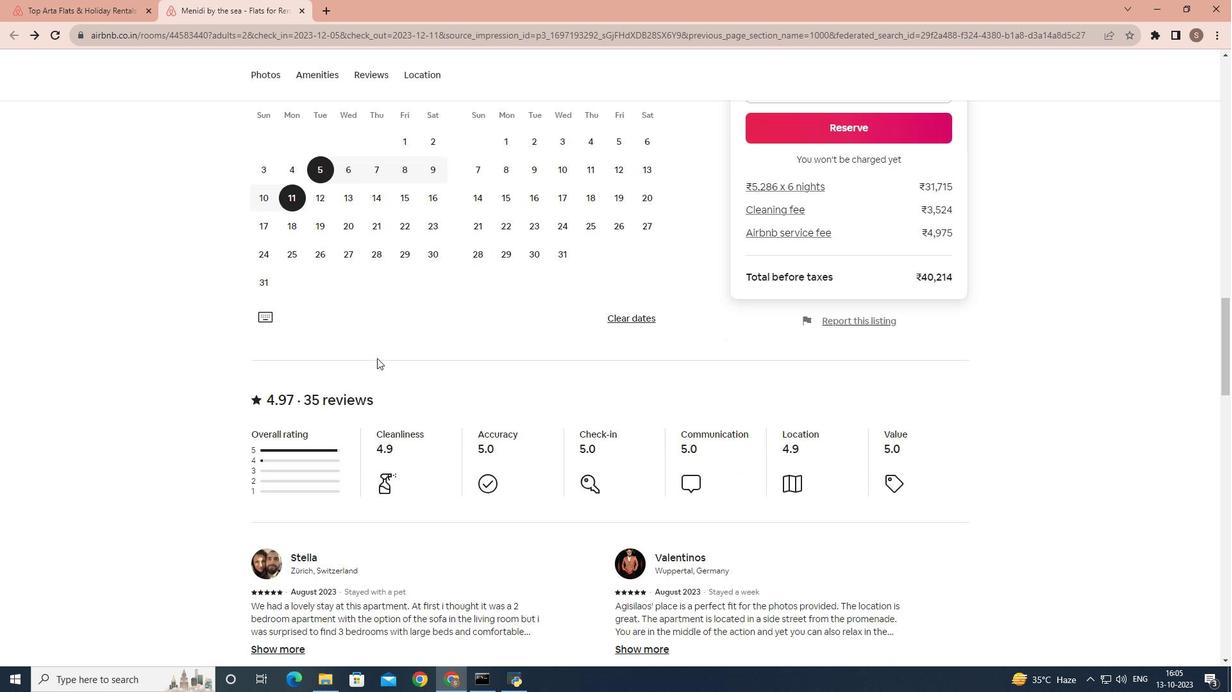 
Action: Mouse scrolled (377, 357) with delta (0, 0)
Screenshot: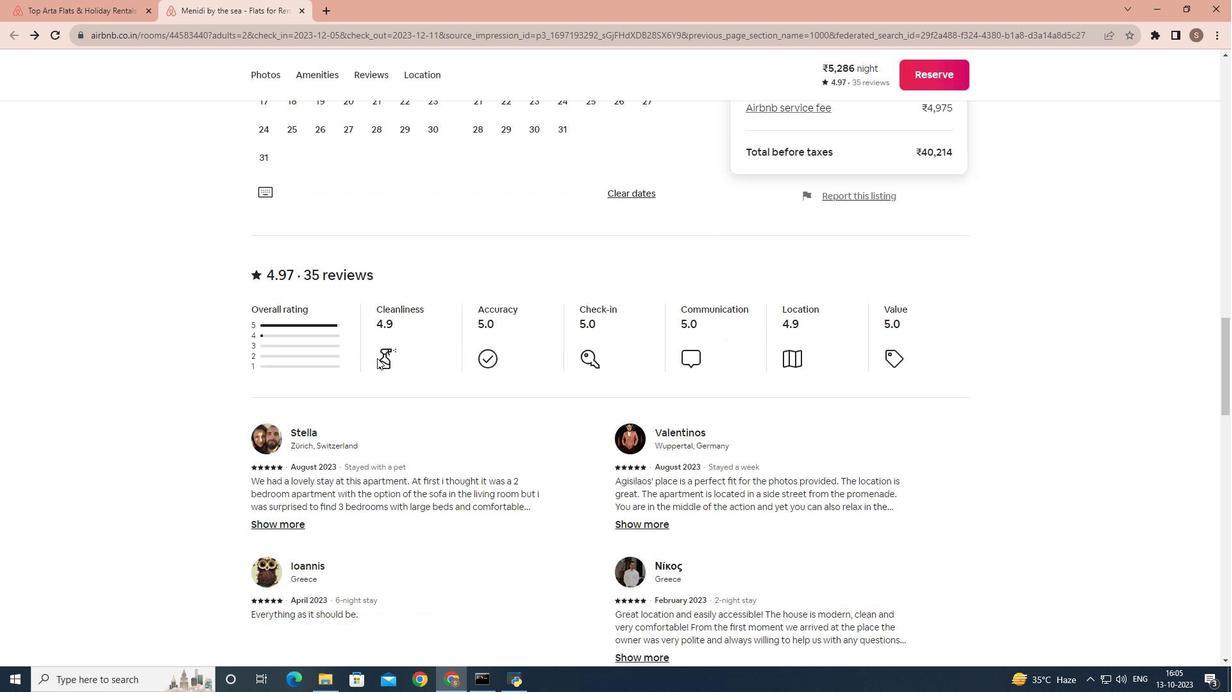 
Action: Mouse moved to (296, 355)
Screenshot: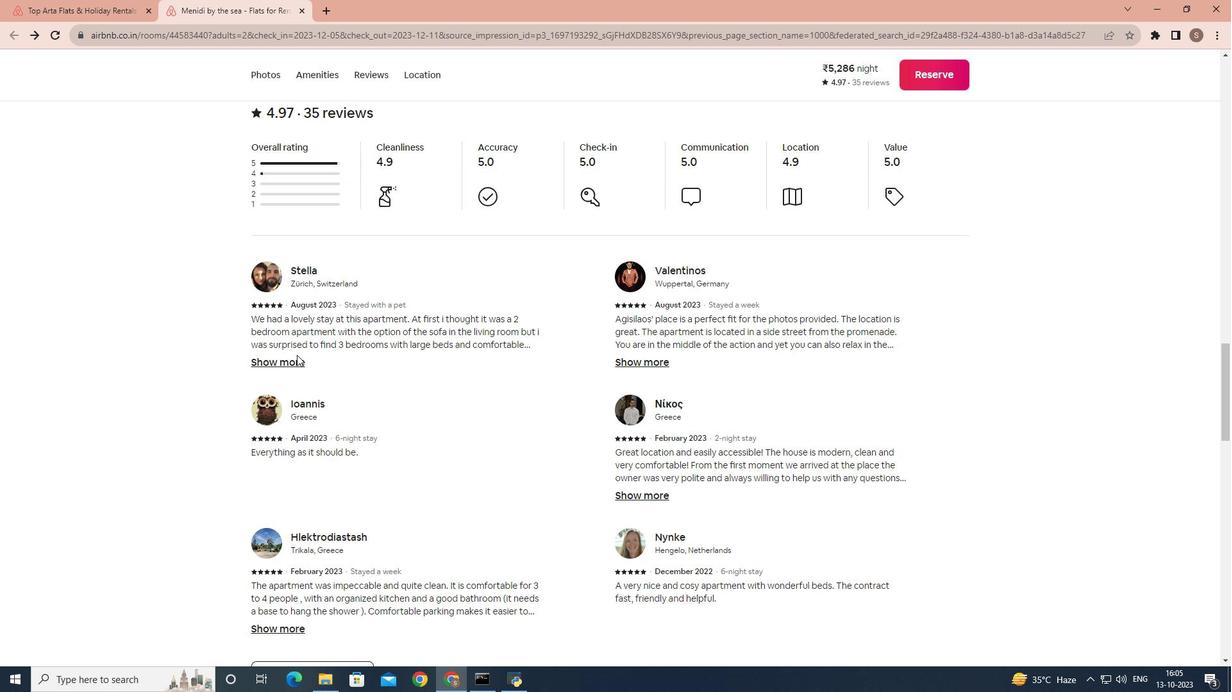 
Action: Mouse scrolled (296, 354) with delta (0, 0)
Screenshot: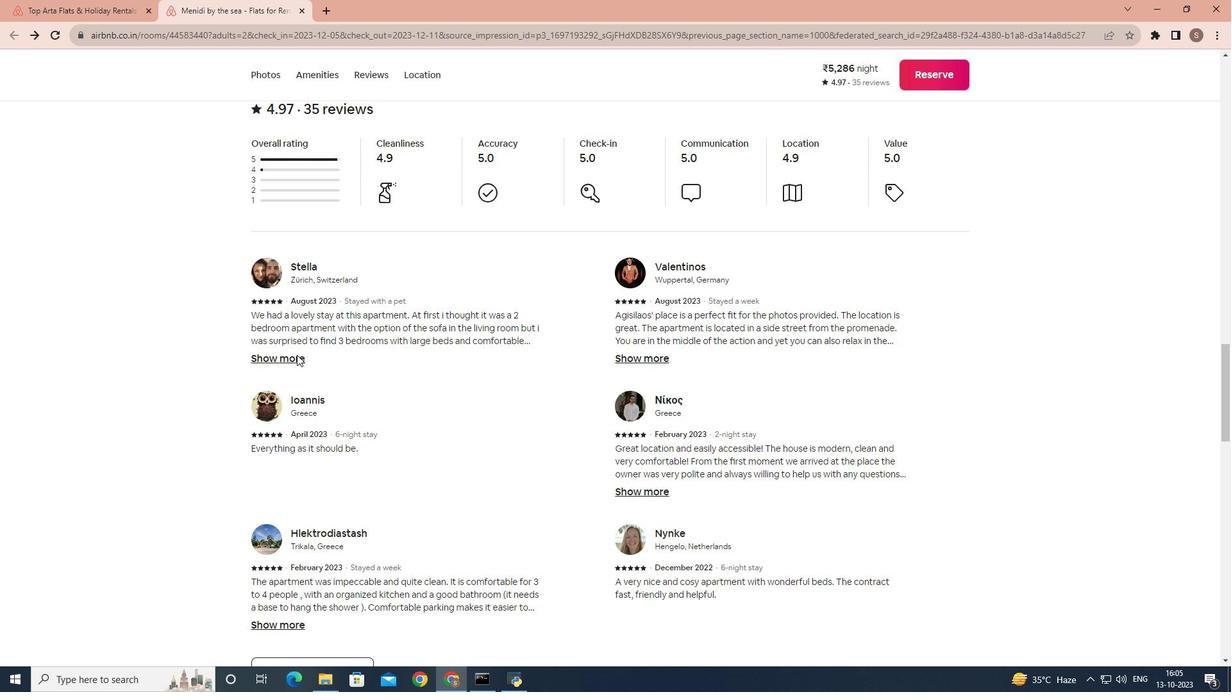 
Action: Mouse scrolled (296, 354) with delta (0, 0)
Screenshot: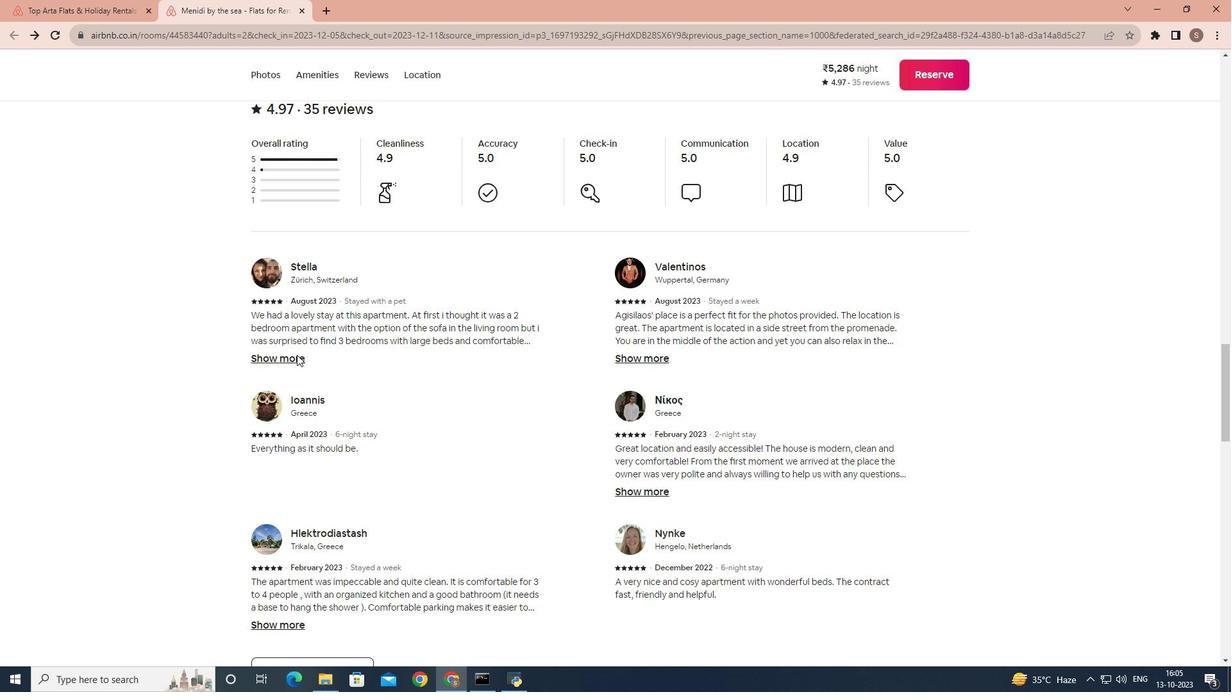 
Action: Mouse scrolled (296, 354) with delta (0, 0)
Screenshot: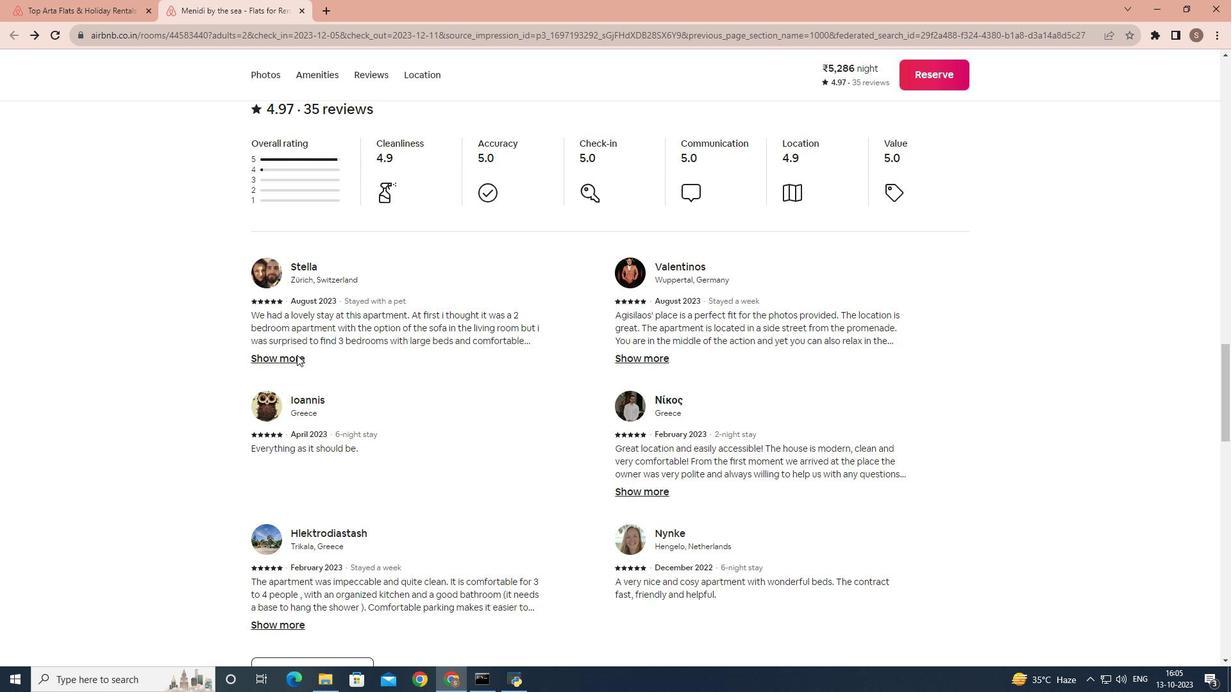 
Action: Mouse scrolled (296, 354) with delta (0, 0)
Screenshot: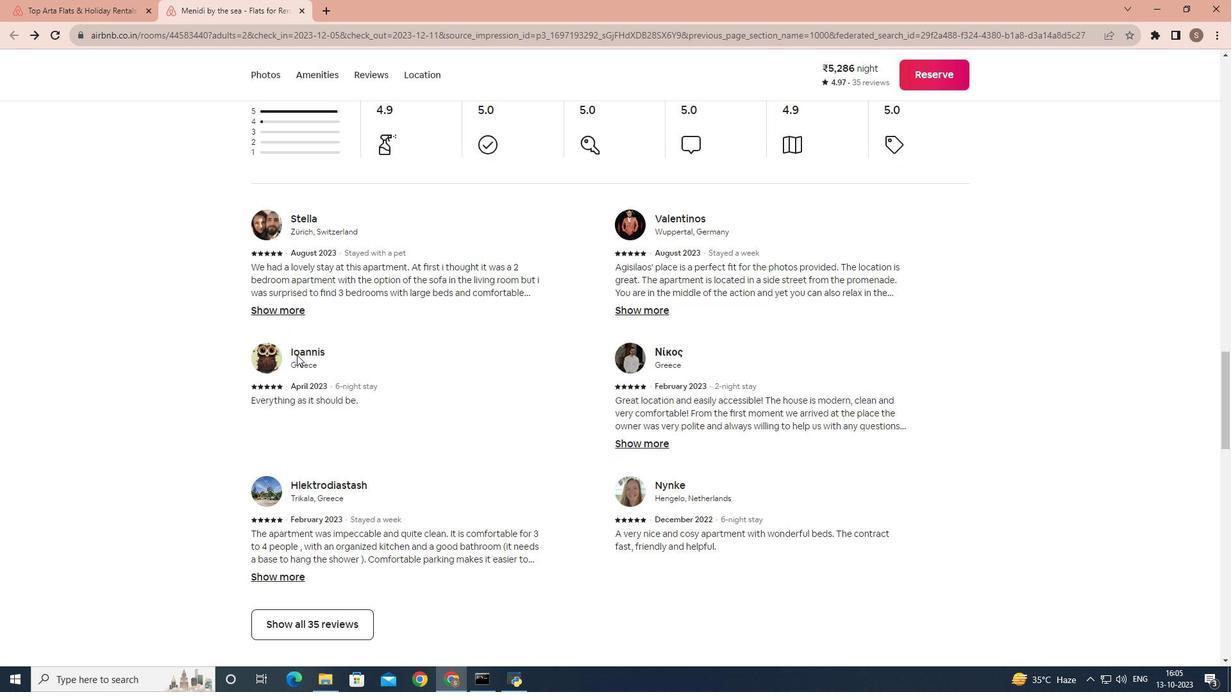
Action: Mouse scrolled (296, 354) with delta (0, 0)
Screenshot: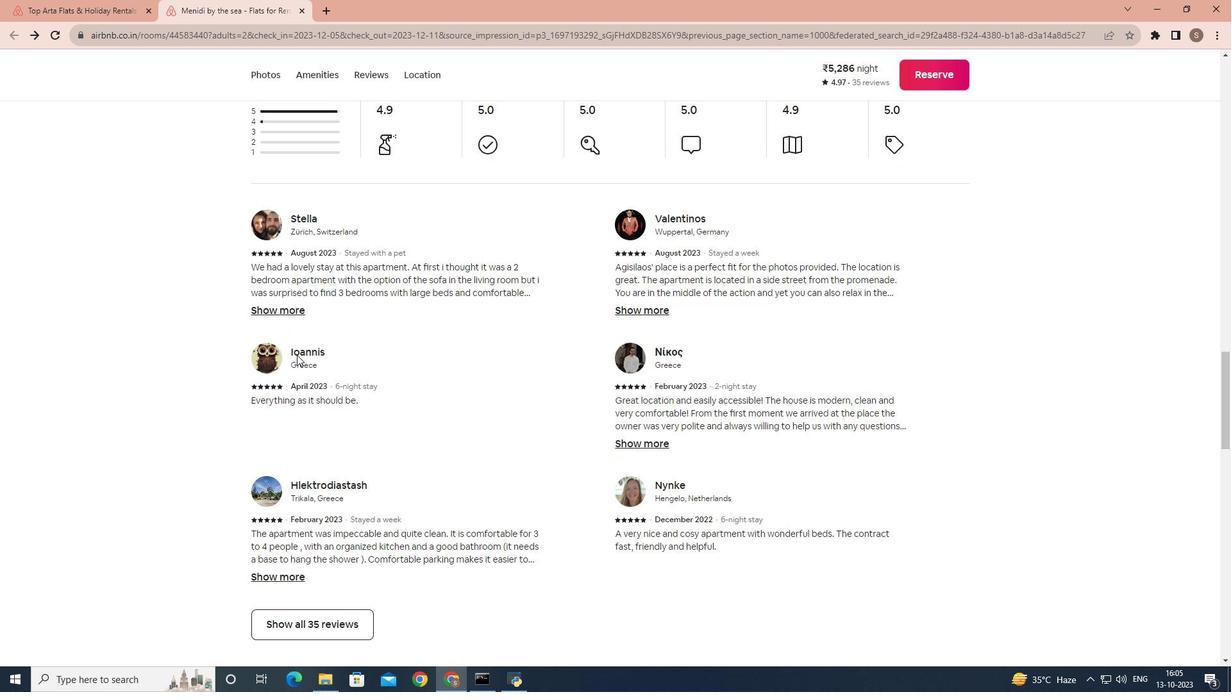 
Action: Mouse moved to (295, 357)
Screenshot: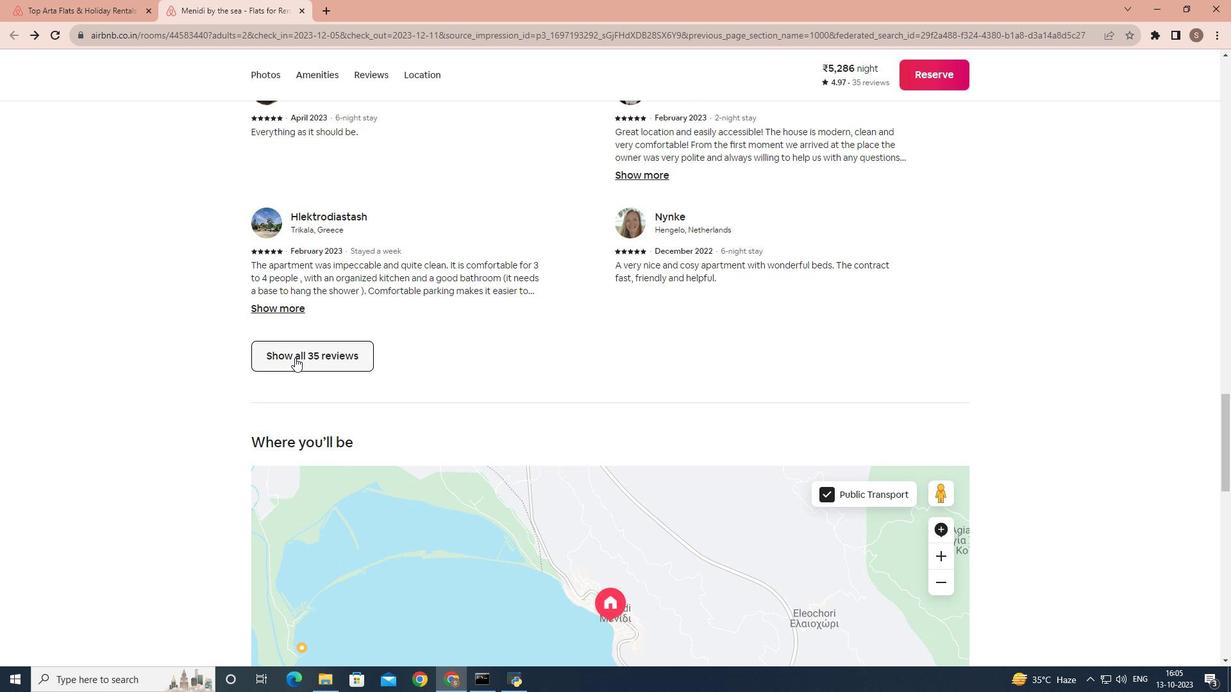 
Action: Mouse pressed left at (295, 357)
Screenshot: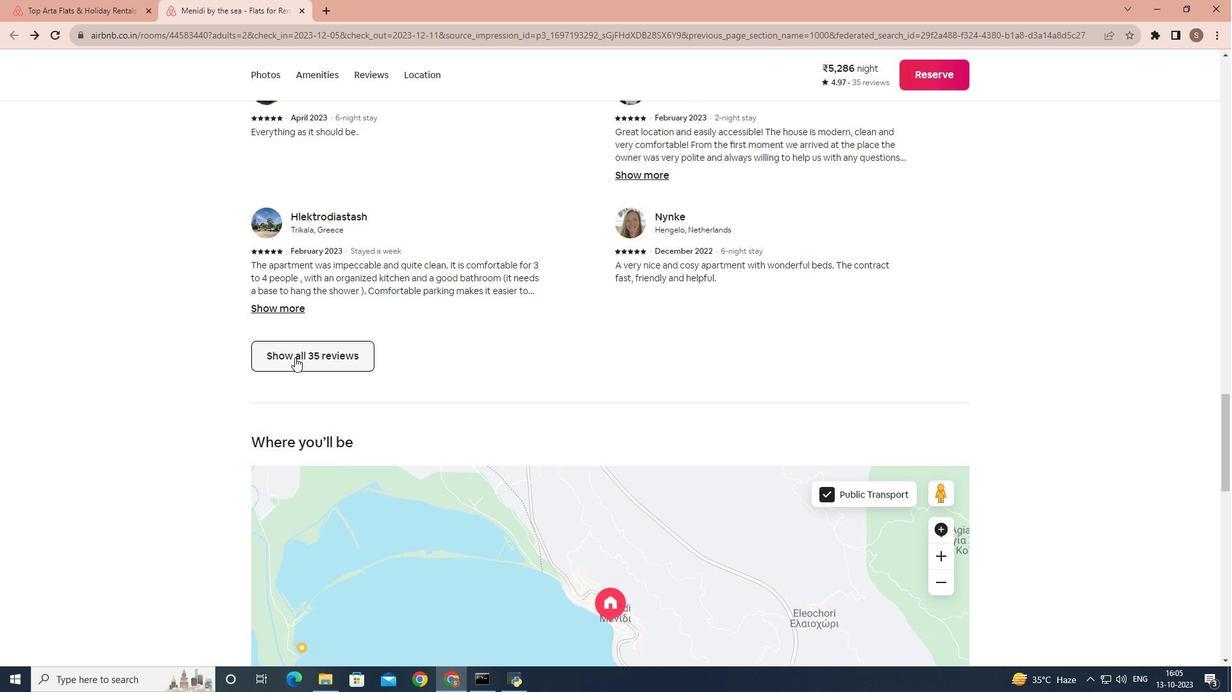
Action: Mouse moved to (549, 372)
Screenshot: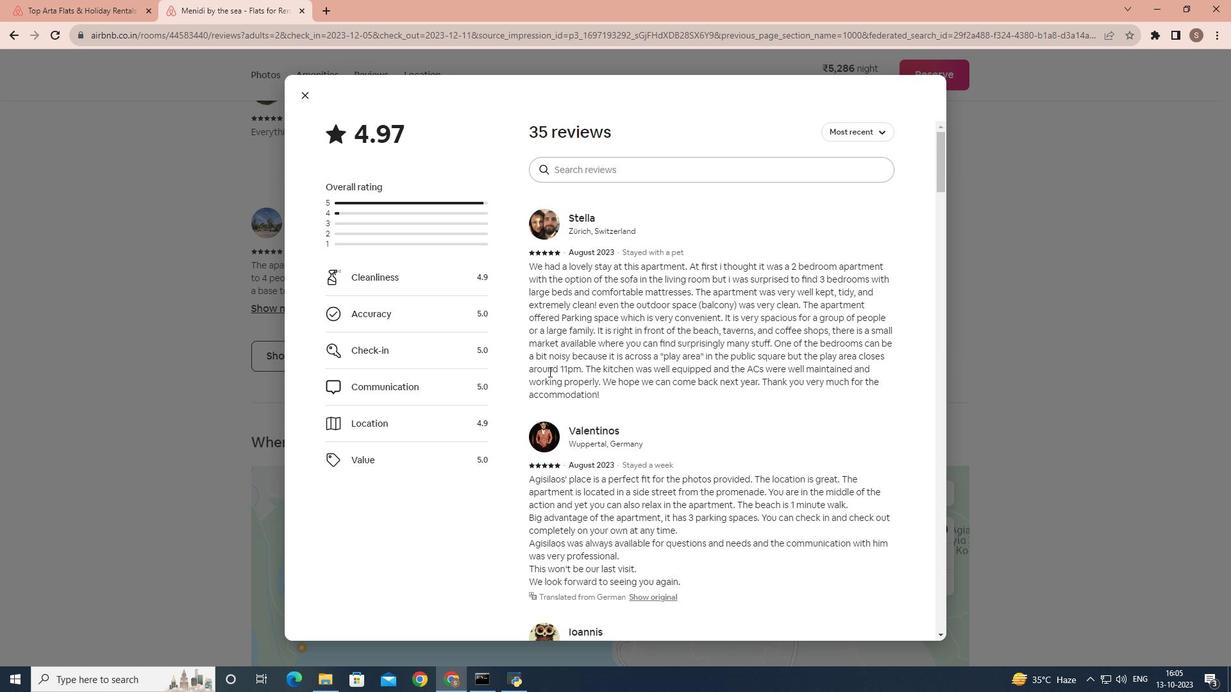 
Action: Mouse scrolled (549, 371) with delta (0, 0)
Screenshot: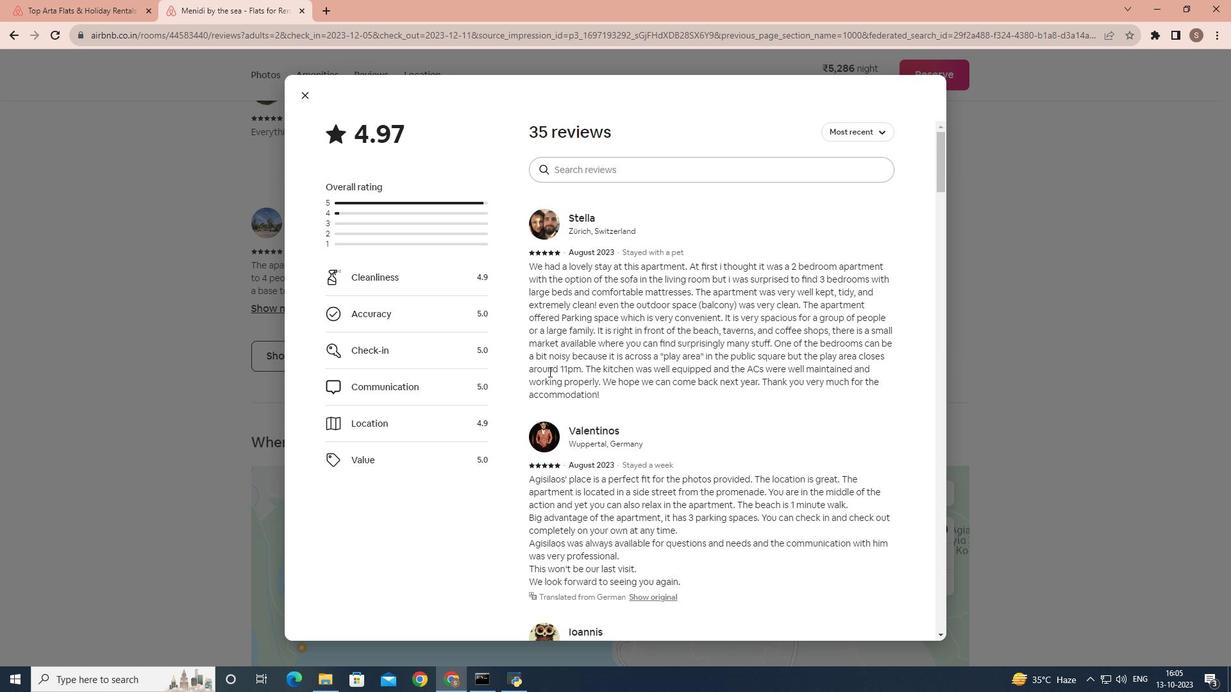 
Action: Mouse scrolled (549, 371) with delta (0, 0)
Screenshot: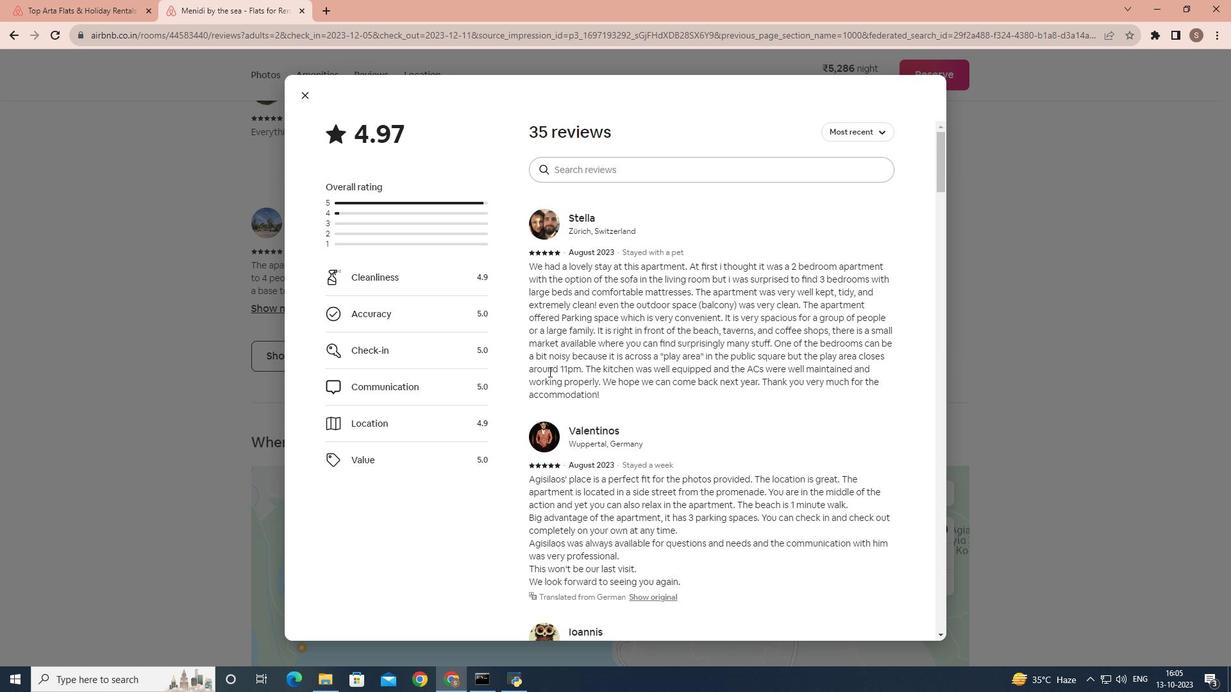 
Action: Mouse scrolled (549, 371) with delta (0, 0)
Screenshot: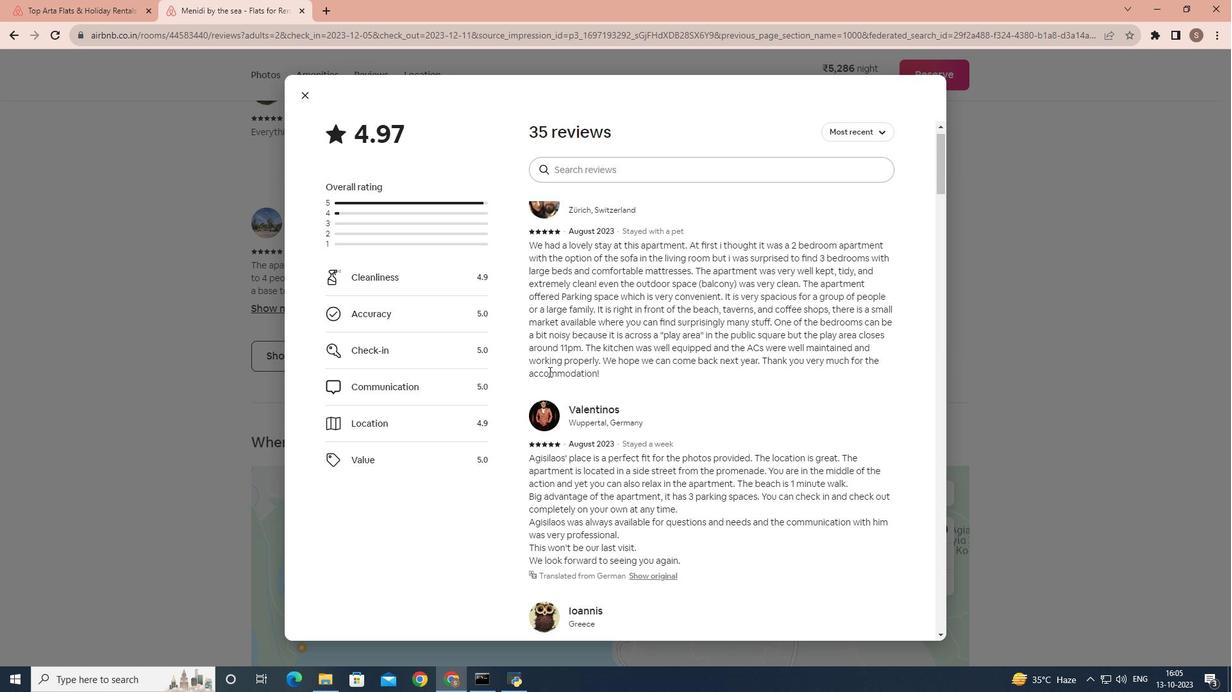 
Action: Mouse scrolled (549, 371) with delta (0, 0)
Screenshot: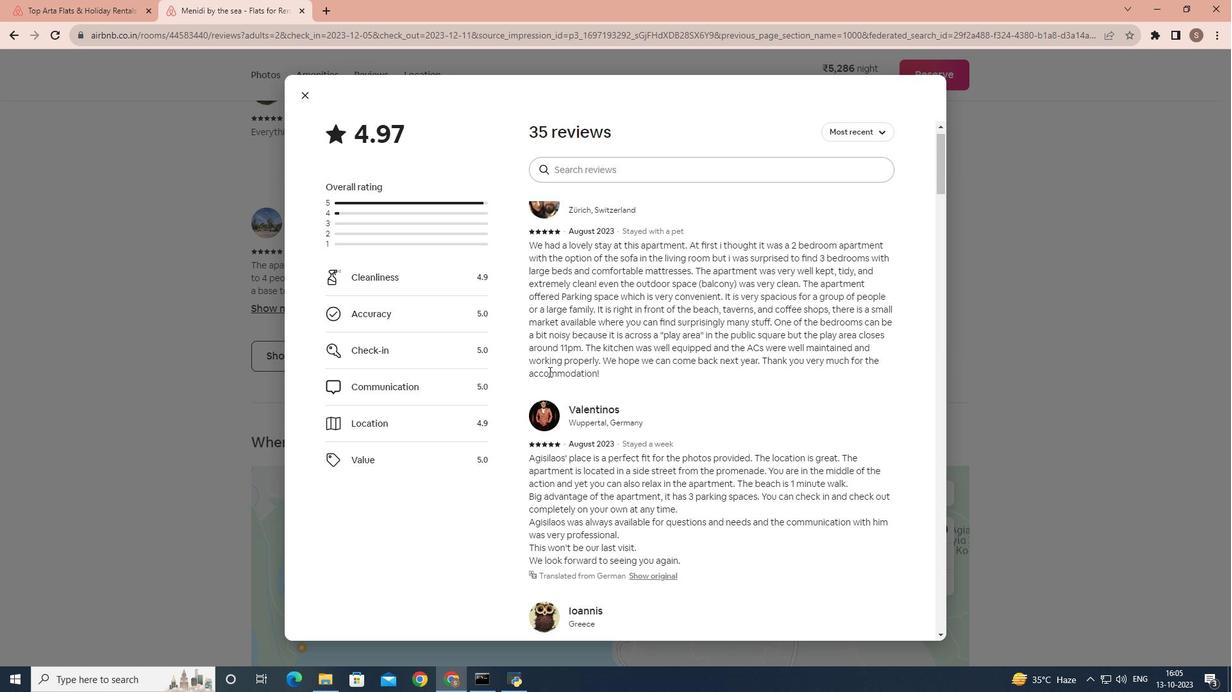 
Action: Mouse scrolled (549, 371) with delta (0, 0)
Screenshot: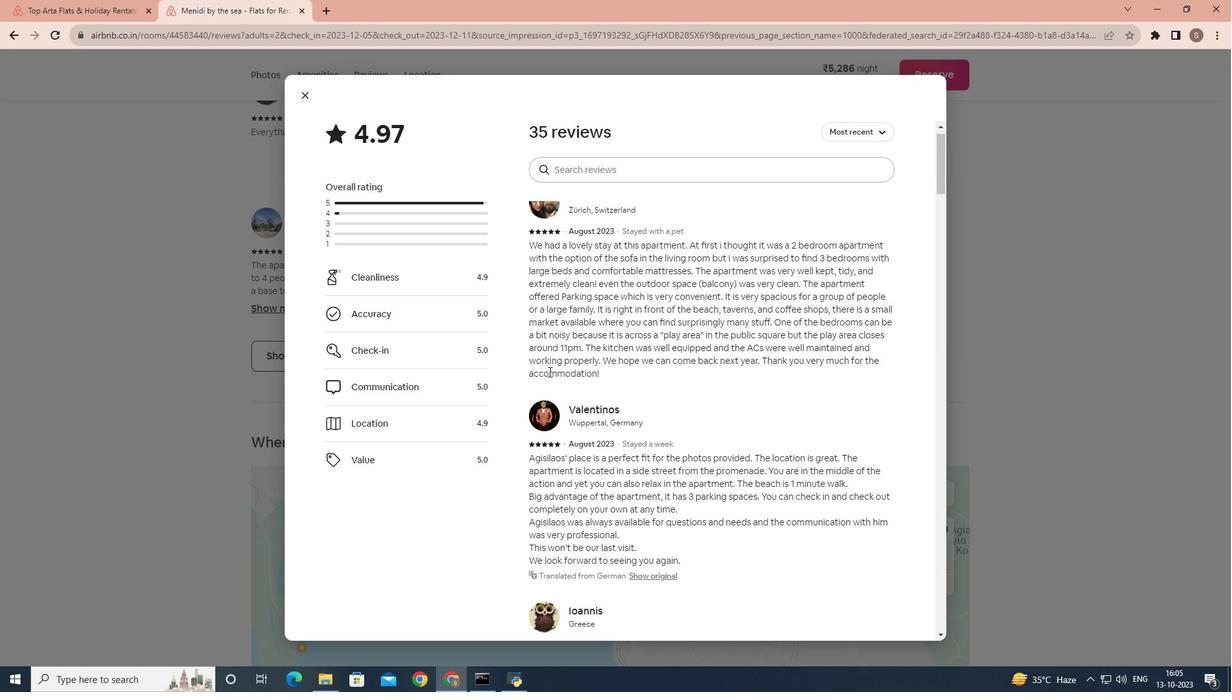 
Action: Mouse scrolled (549, 371) with delta (0, 0)
Screenshot: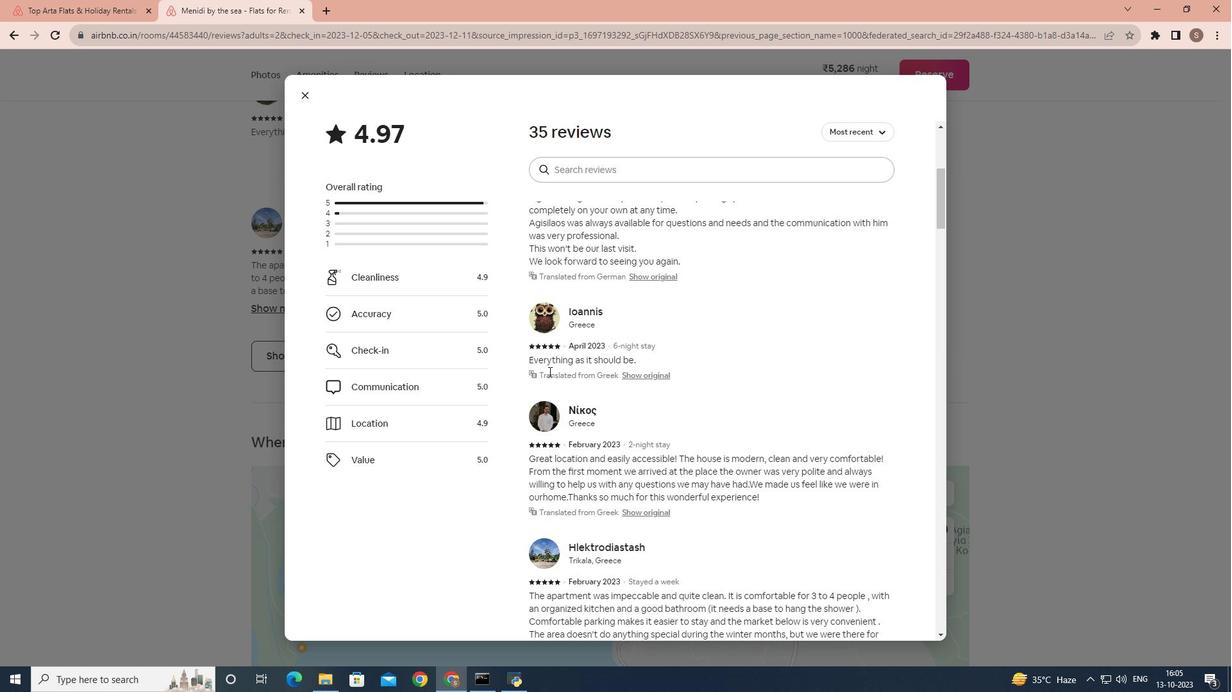 
Action: Mouse scrolled (549, 371) with delta (0, 0)
Screenshot: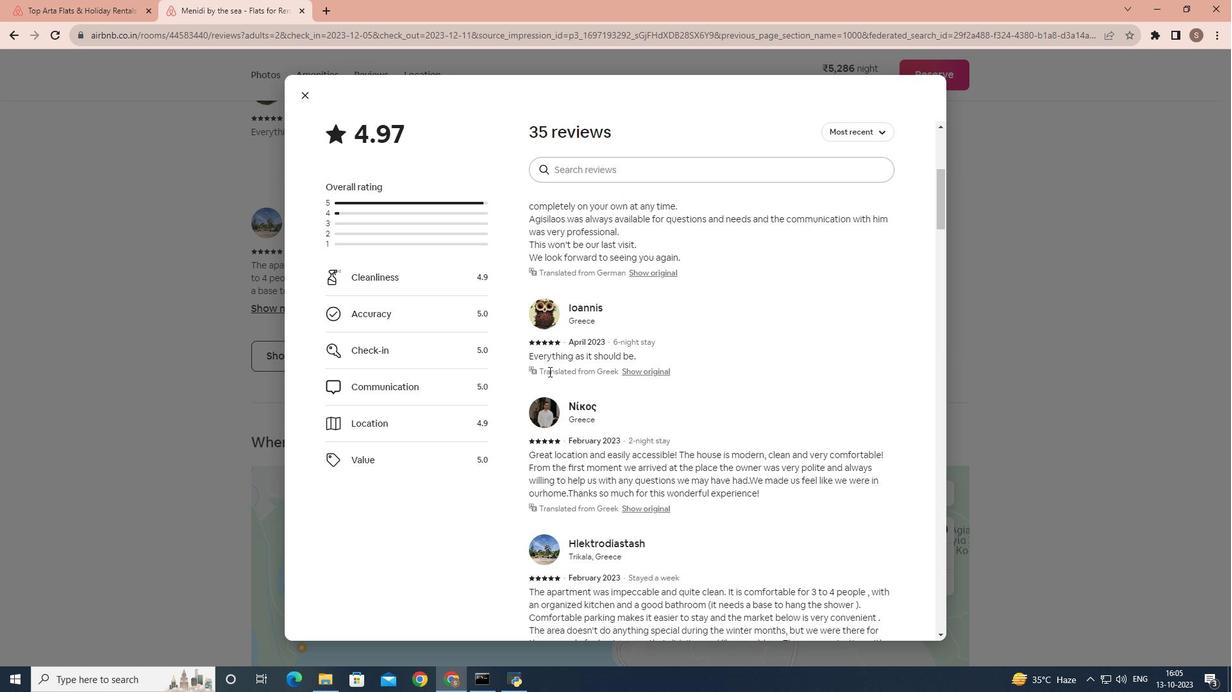 
Action: Mouse scrolled (549, 371) with delta (0, 0)
Screenshot: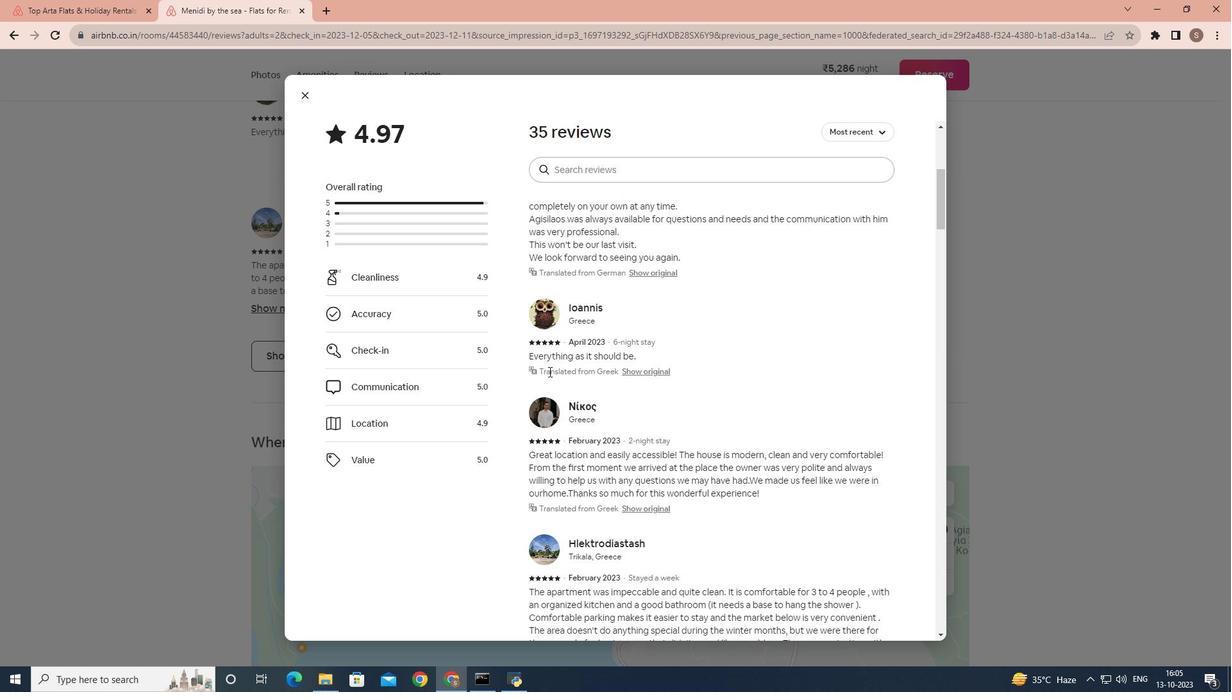 
Action: Mouse scrolled (549, 371) with delta (0, 0)
Screenshot: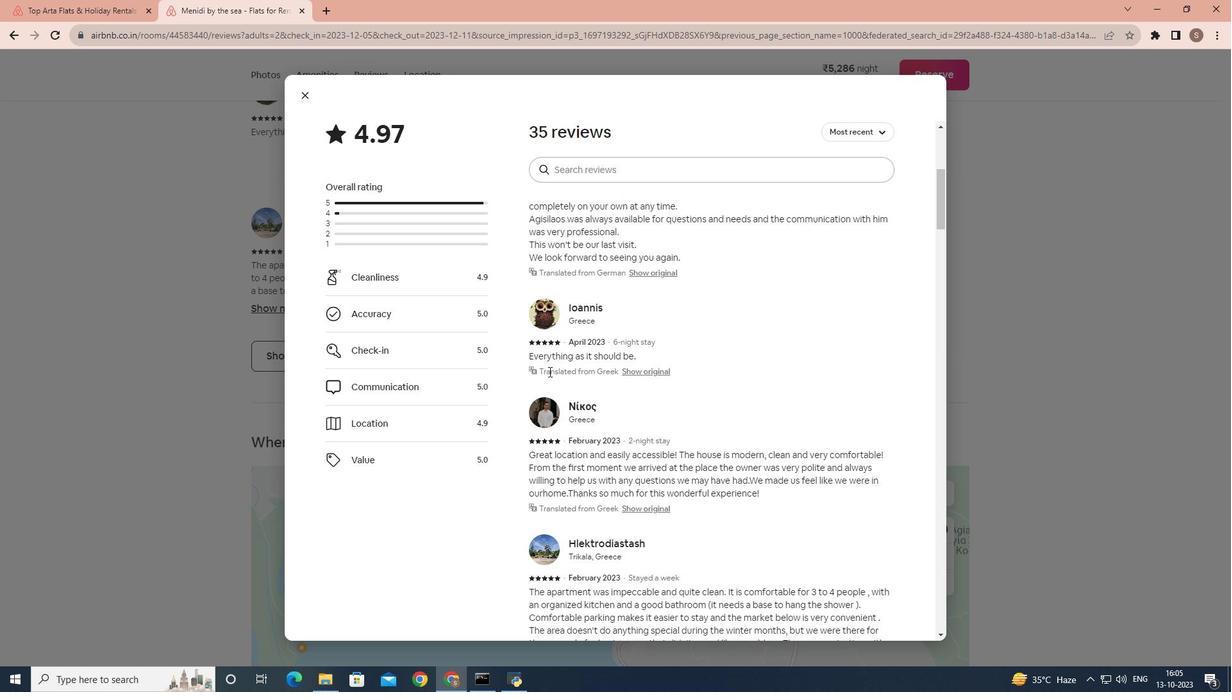 
Action: Mouse scrolled (549, 371) with delta (0, 0)
Screenshot: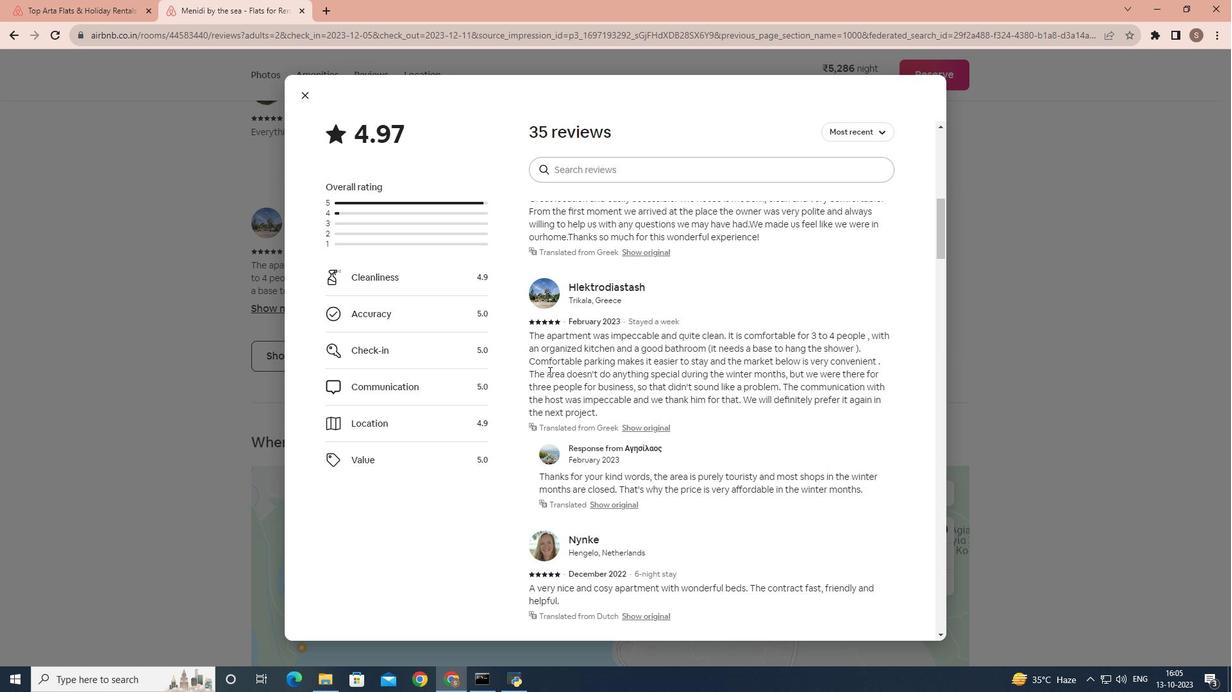 
Action: Mouse scrolled (549, 371) with delta (0, 0)
Screenshot: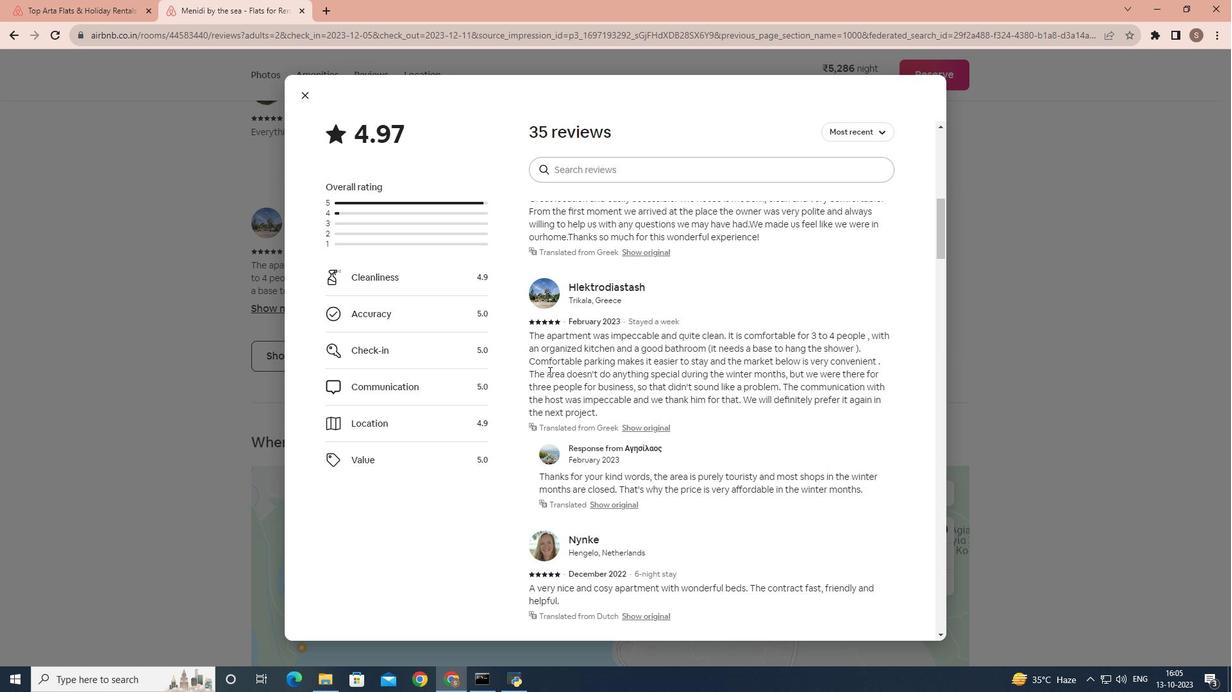 
Action: Mouse scrolled (549, 371) with delta (0, 0)
Screenshot: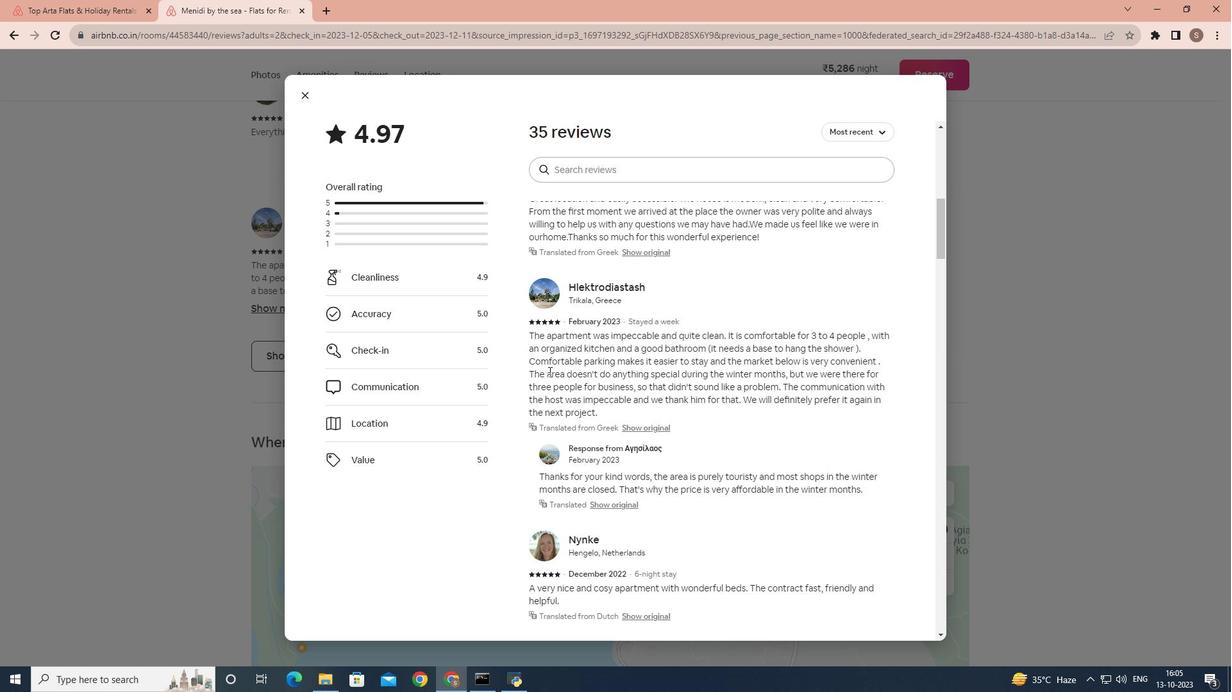 
Action: Mouse scrolled (549, 371) with delta (0, 0)
Screenshot: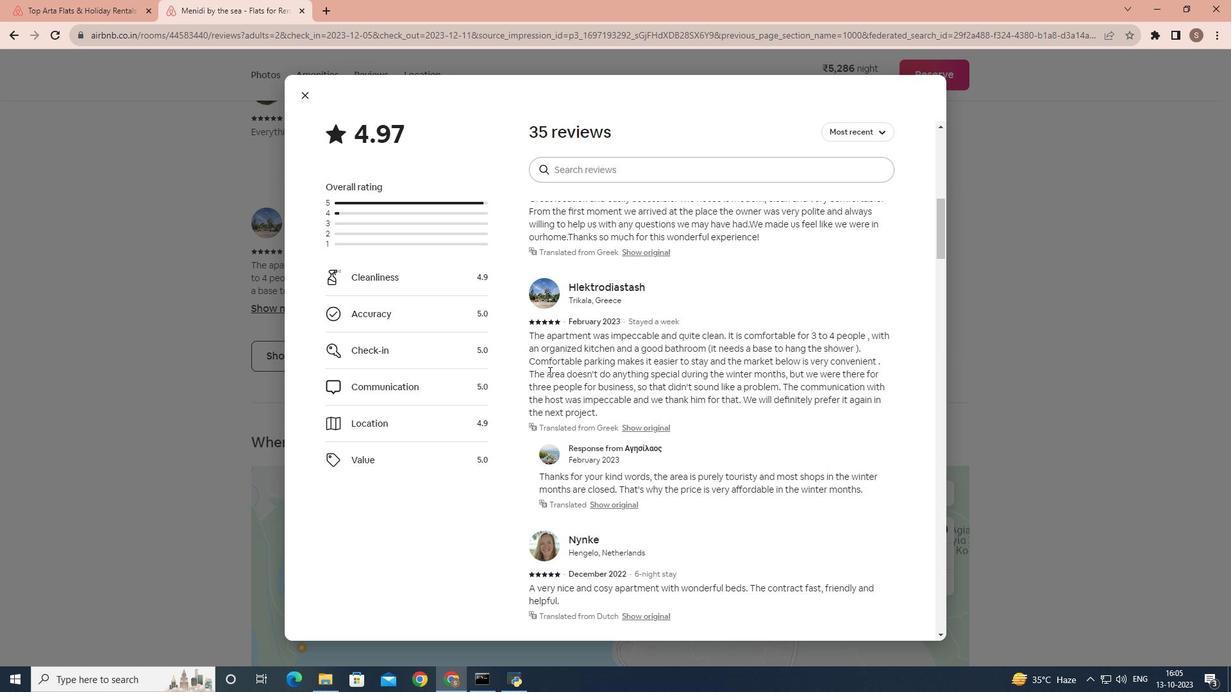 
Action: Mouse scrolled (549, 371) with delta (0, 0)
Screenshot: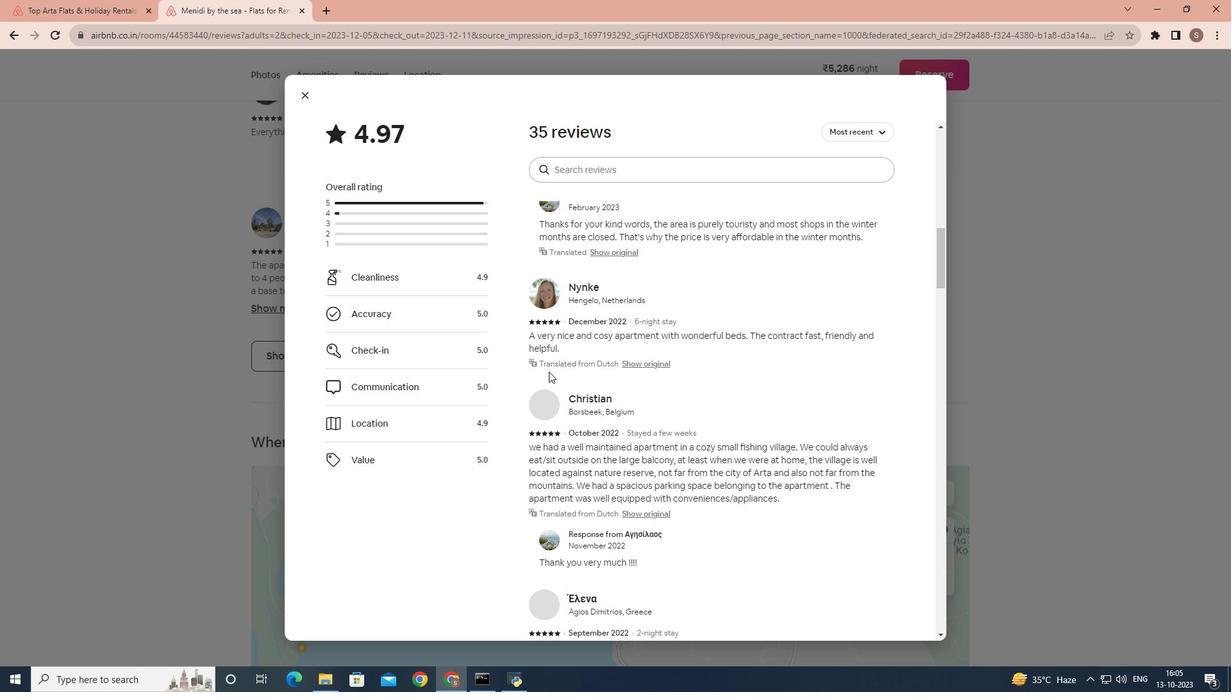
Action: Mouse scrolled (549, 371) with delta (0, 0)
Screenshot: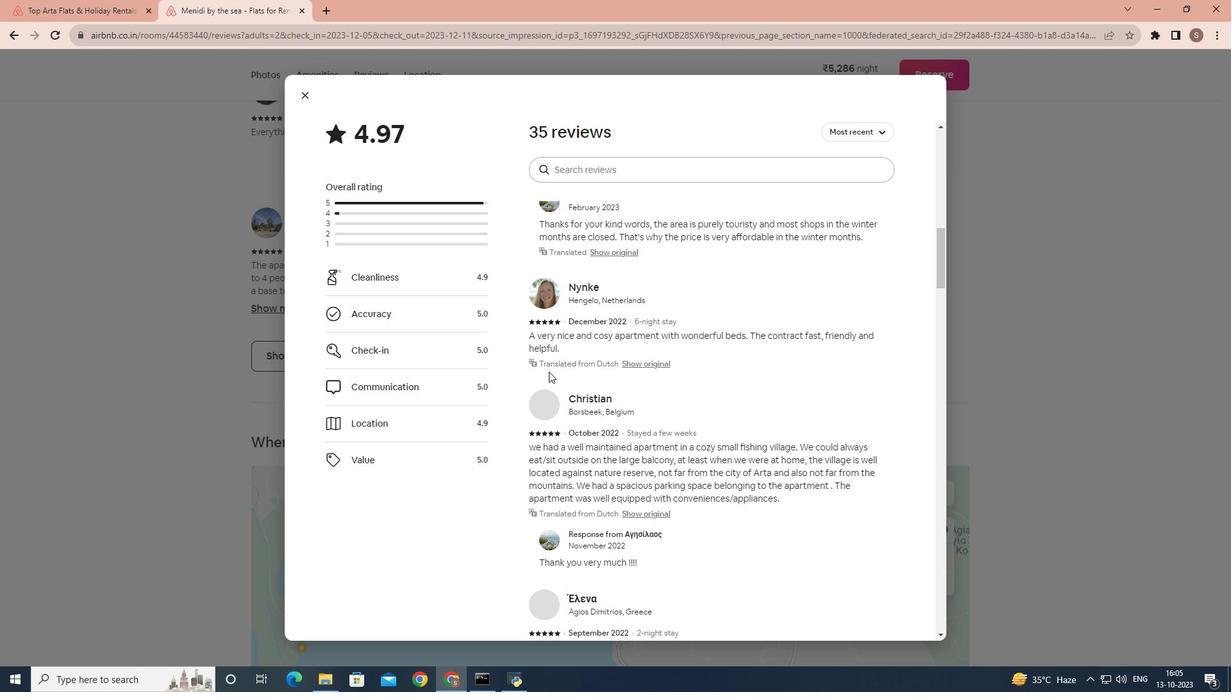 
Action: Mouse scrolled (549, 371) with delta (0, 0)
Screenshot: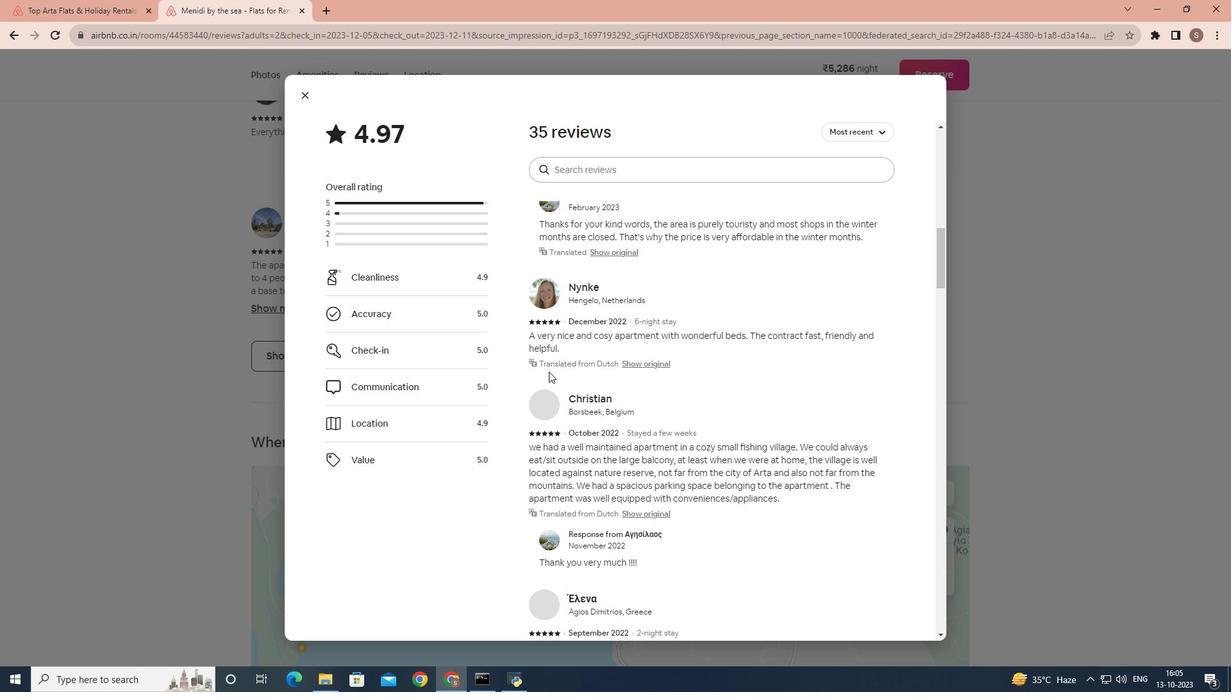 
Action: Mouse scrolled (549, 371) with delta (0, 0)
Screenshot: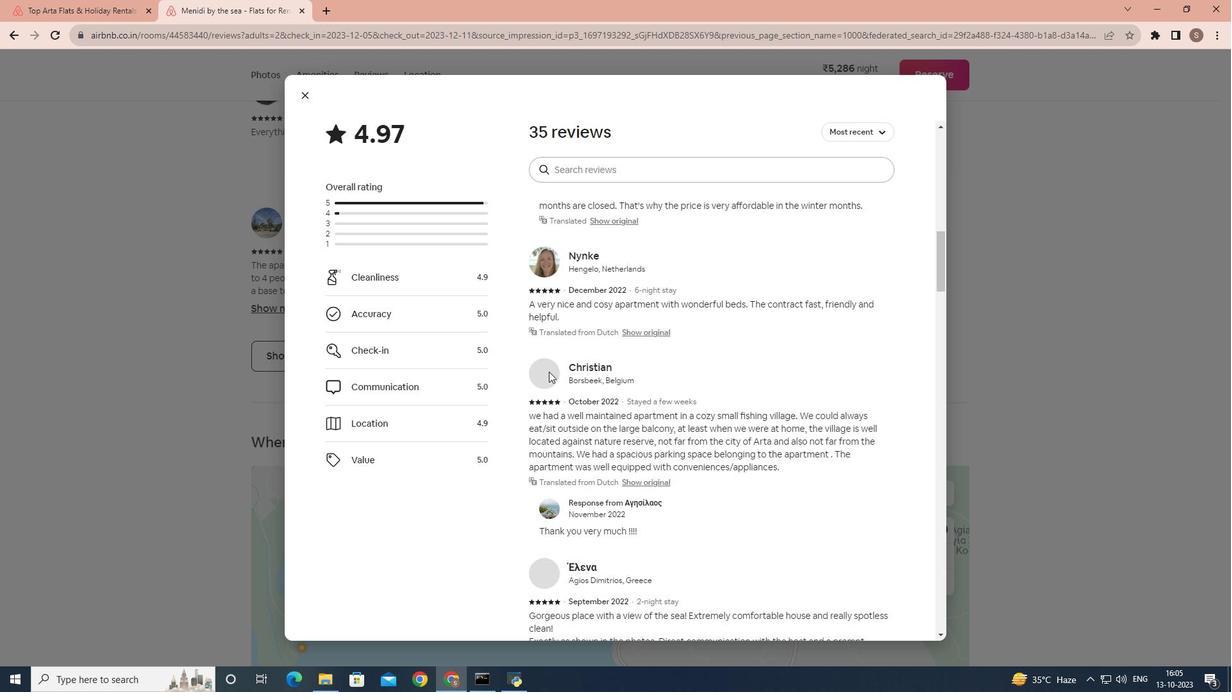
Action: Mouse scrolled (549, 371) with delta (0, 0)
Screenshot: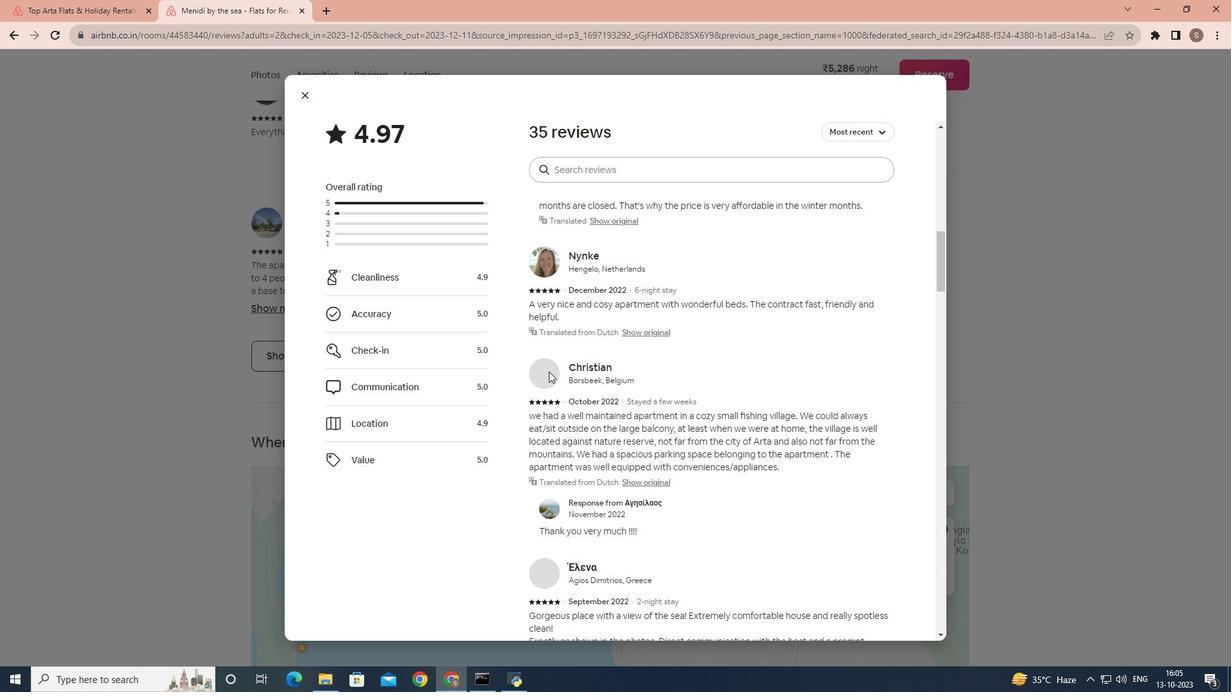 
Action: Mouse scrolled (549, 371) with delta (0, 0)
Screenshot: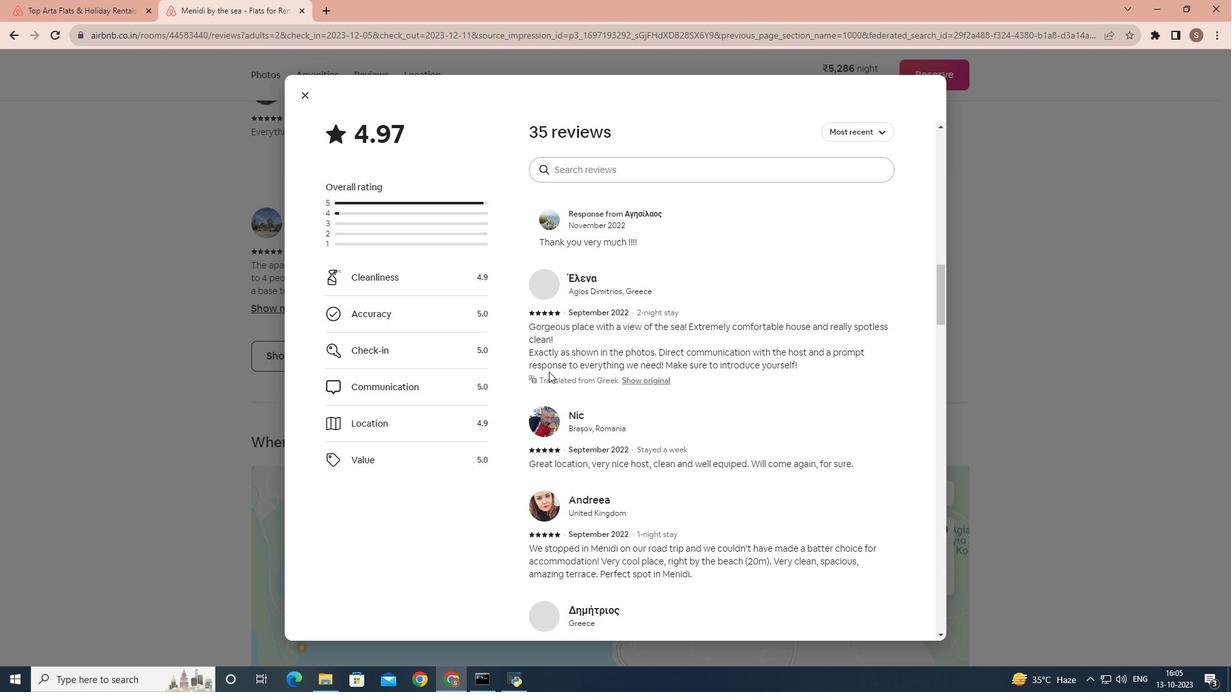 
Action: Mouse scrolled (549, 371) with delta (0, 0)
Screenshot: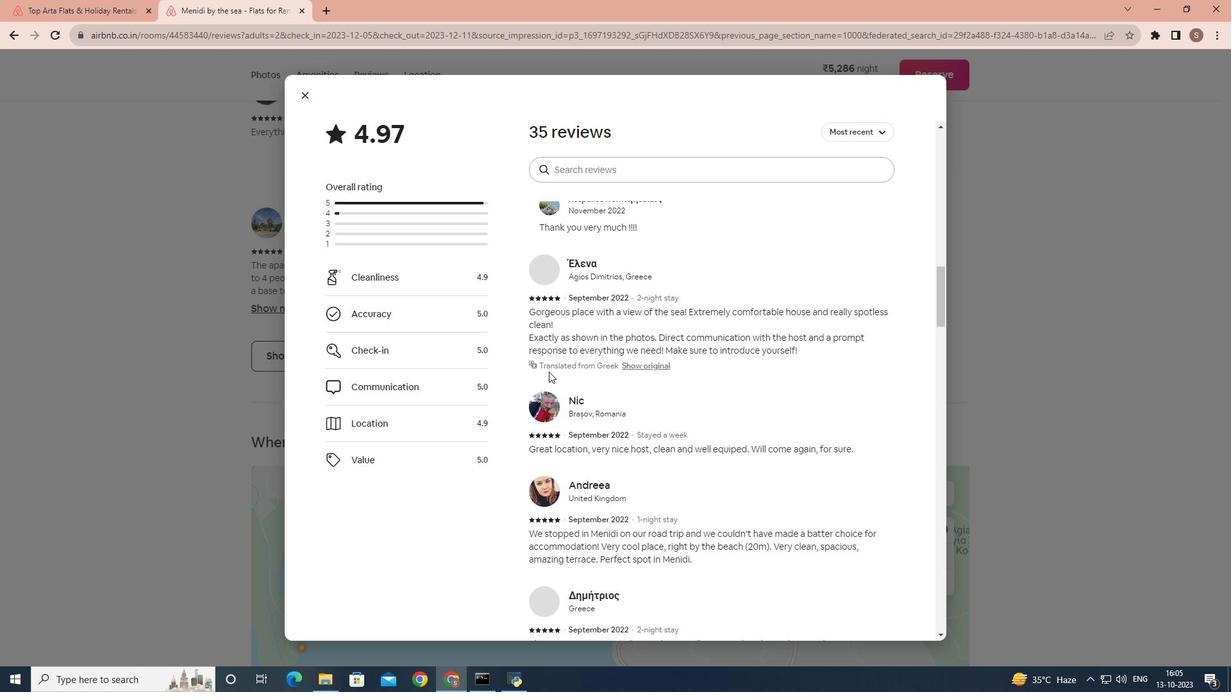 
Action: Mouse scrolled (549, 371) with delta (0, 0)
Screenshot: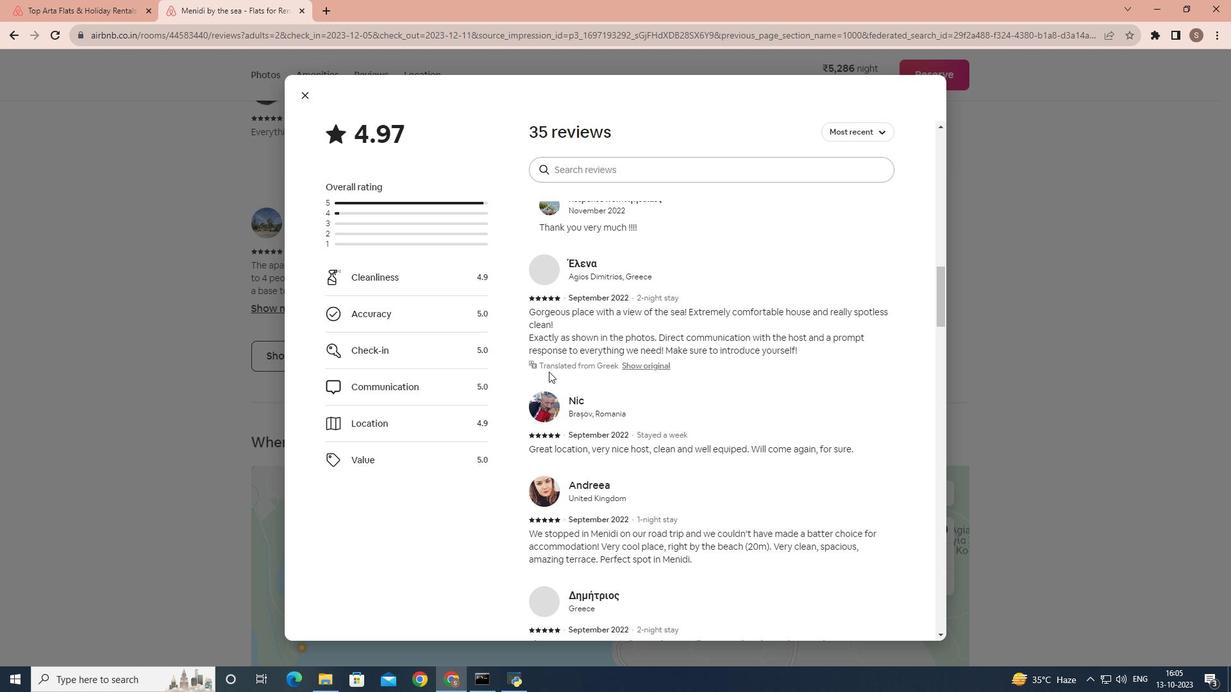 
Action: Mouse scrolled (549, 371) with delta (0, 0)
Screenshot: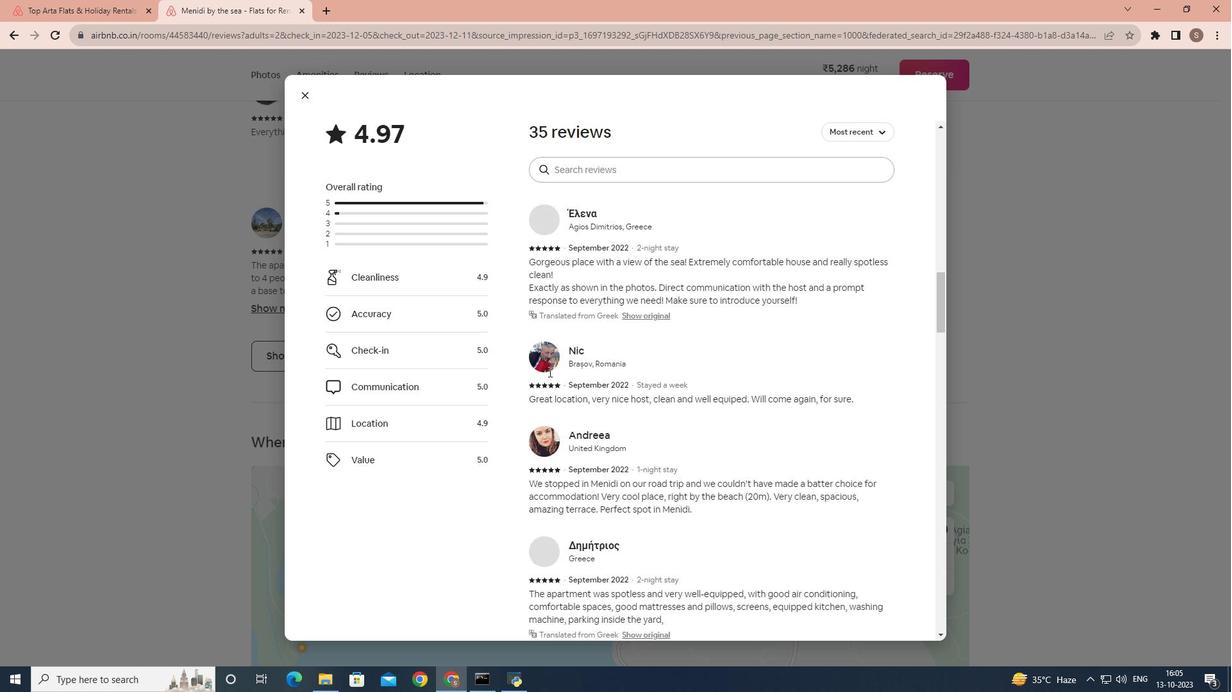 
Action: Mouse scrolled (549, 371) with delta (0, 0)
Screenshot: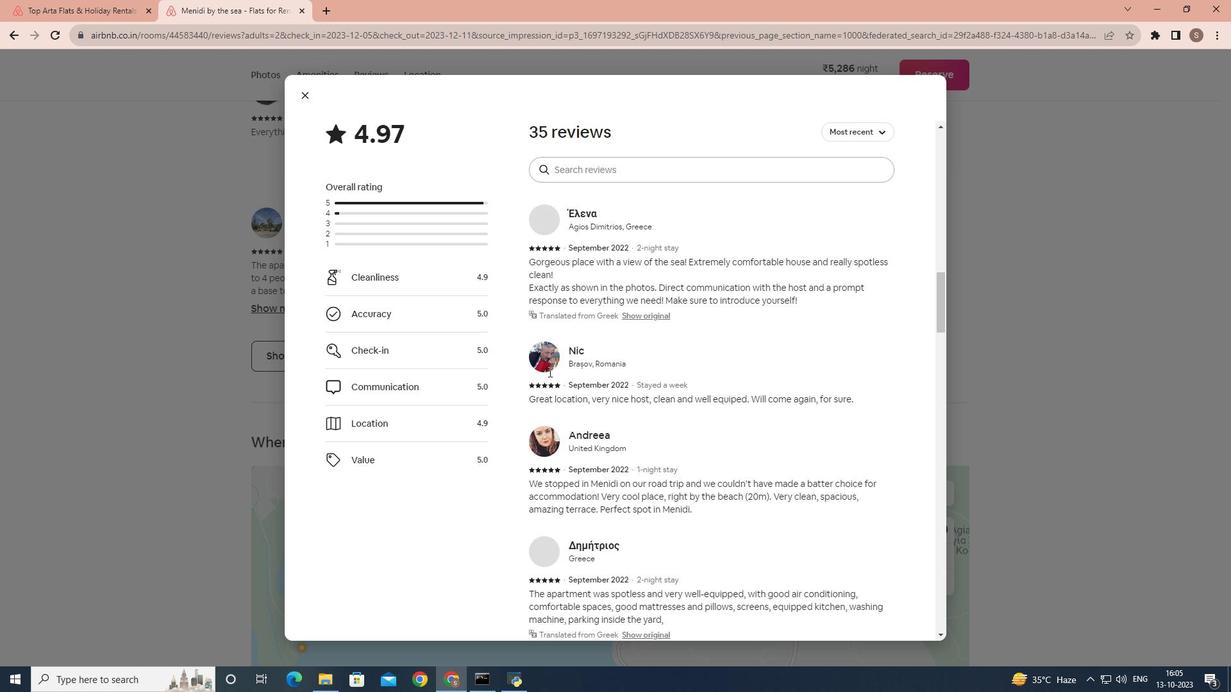 
Action: Mouse scrolled (549, 371) with delta (0, 0)
Screenshot: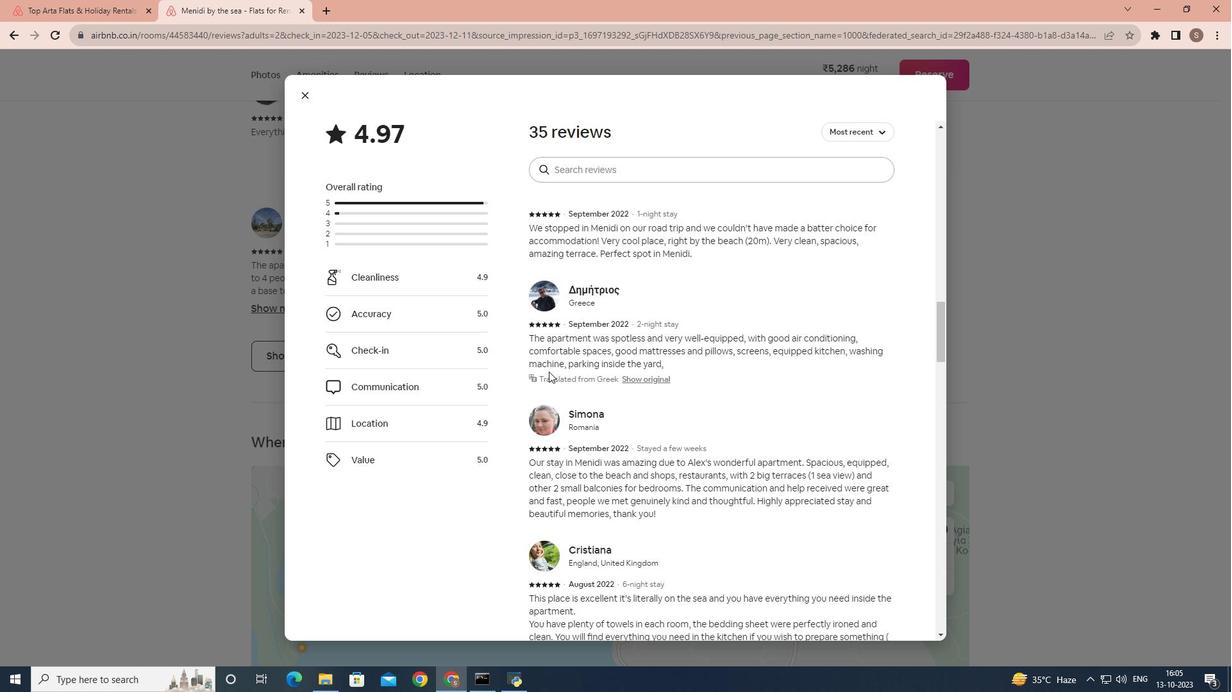 
Action: Mouse scrolled (549, 371) with delta (0, 0)
Screenshot: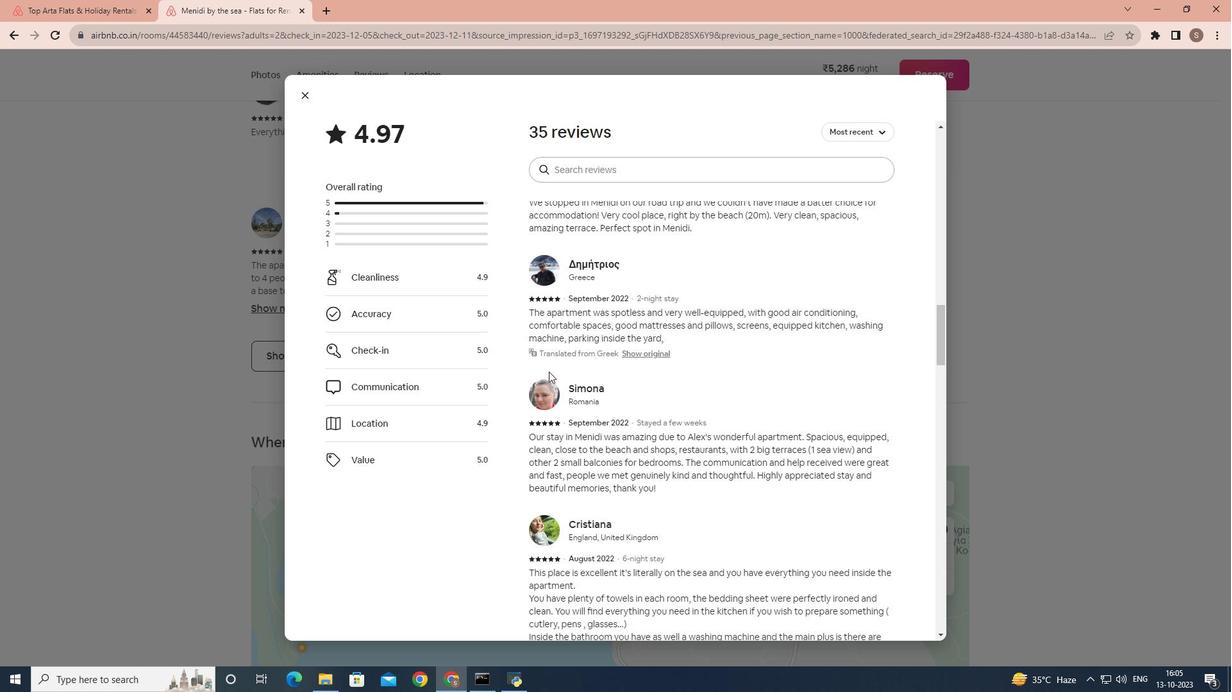 
Action: Mouse scrolled (549, 371) with delta (0, 0)
Screenshot: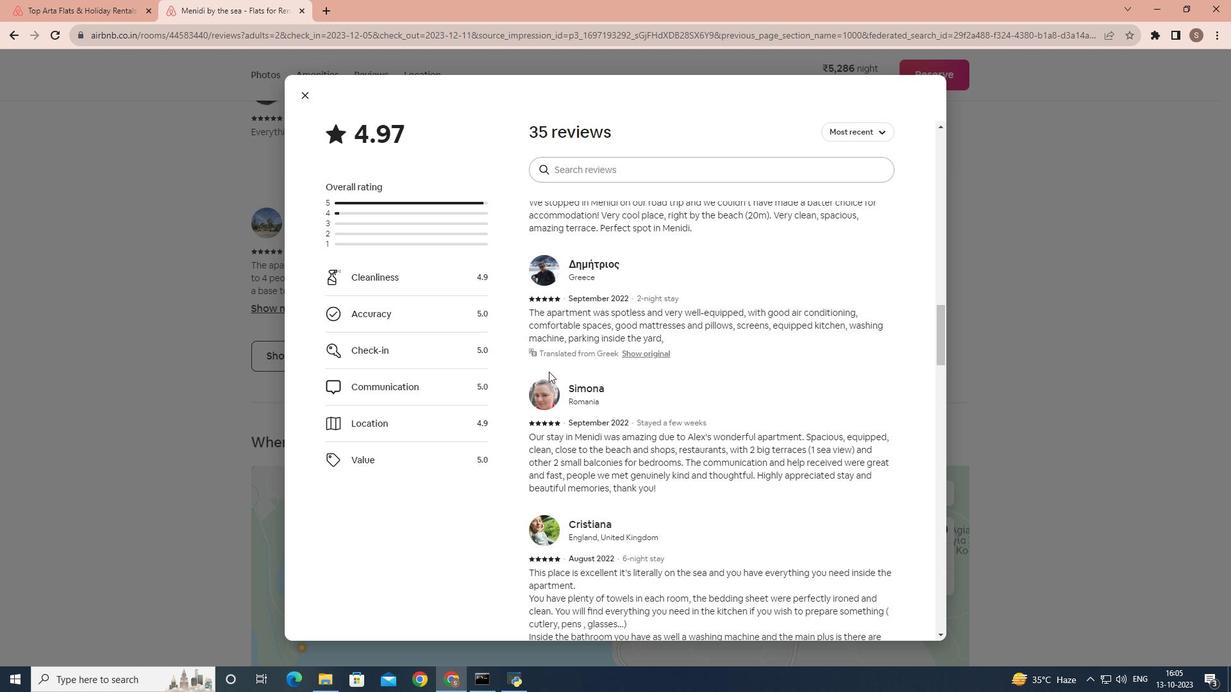 
Action: Mouse scrolled (549, 371) with delta (0, 0)
Screenshot: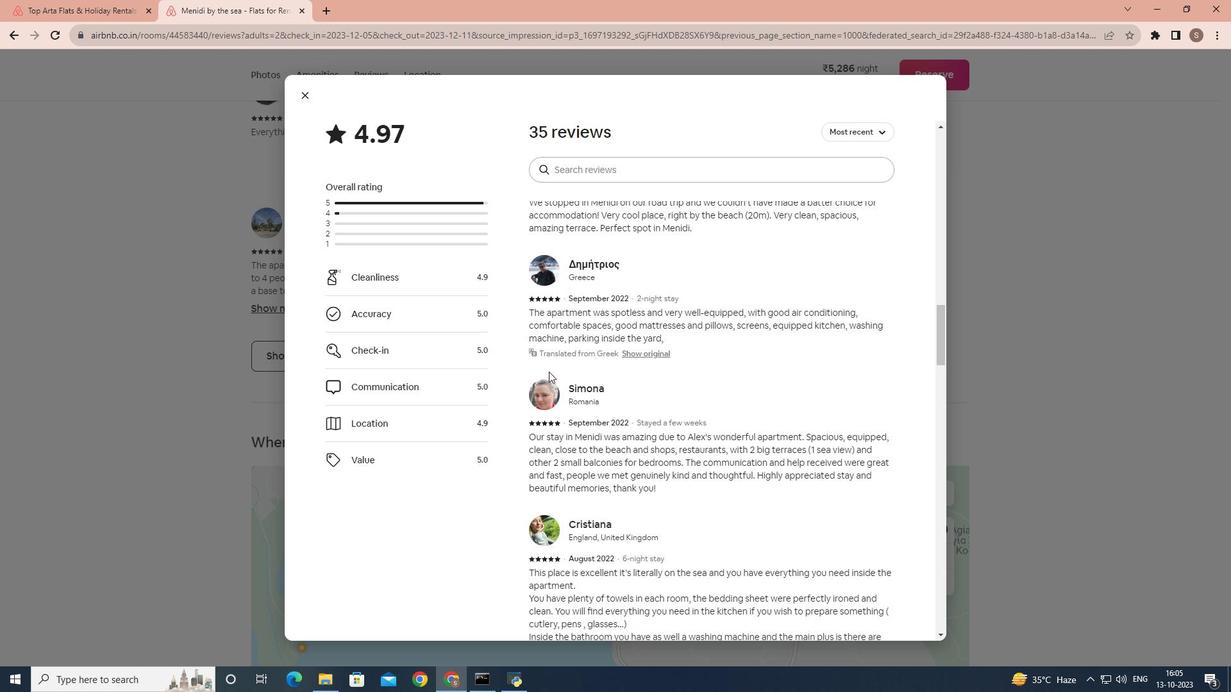 
Action: Mouse scrolled (549, 371) with delta (0, 0)
Screenshot: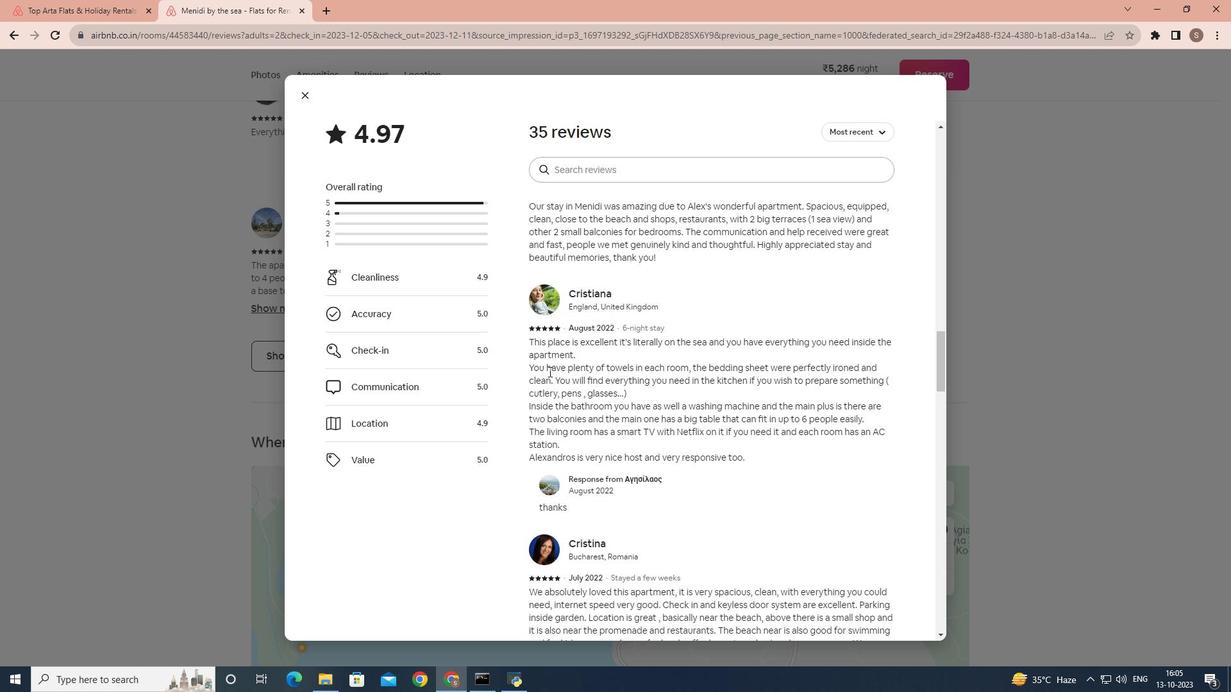 
Action: Mouse scrolled (549, 371) with delta (0, 0)
Screenshot: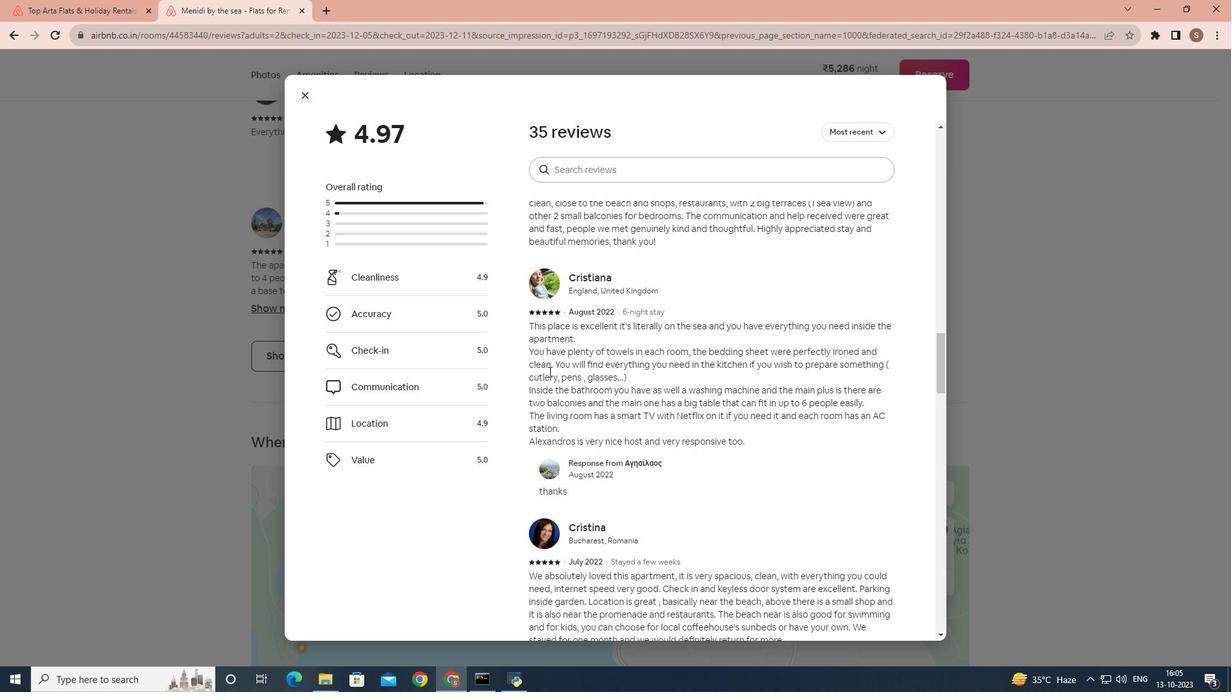 
Action: Mouse scrolled (549, 371) with delta (0, 0)
Screenshot: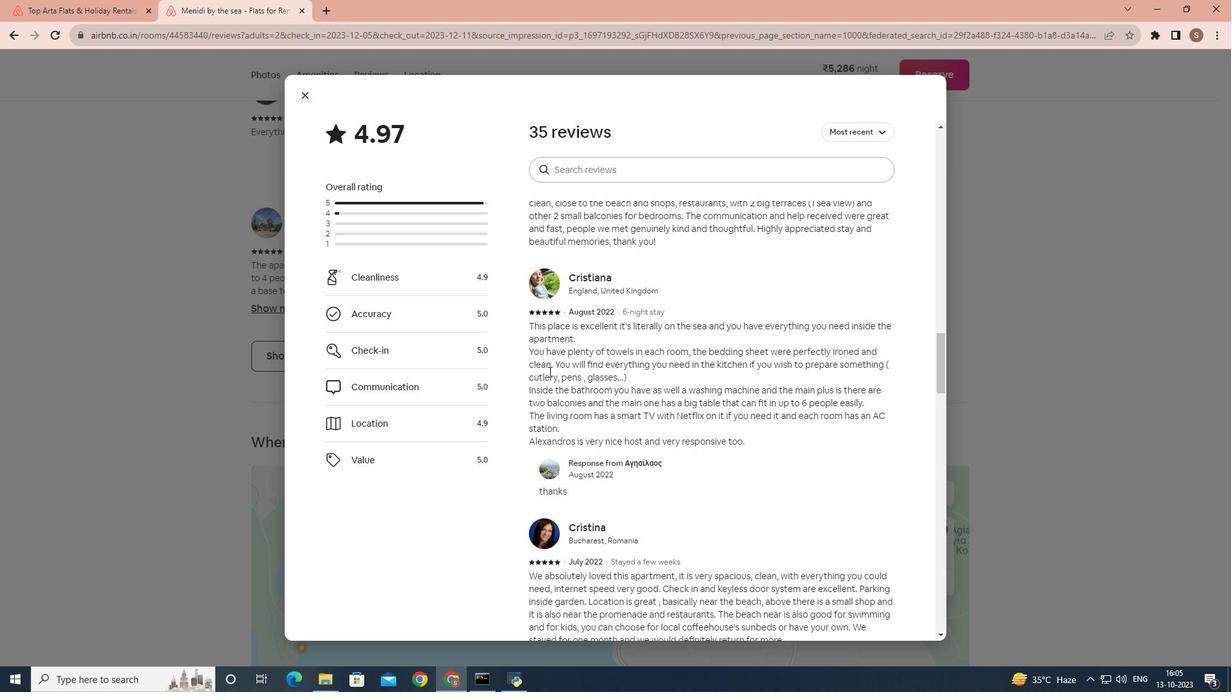 
Action: Mouse scrolled (549, 371) with delta (0, 0)
Screenshot: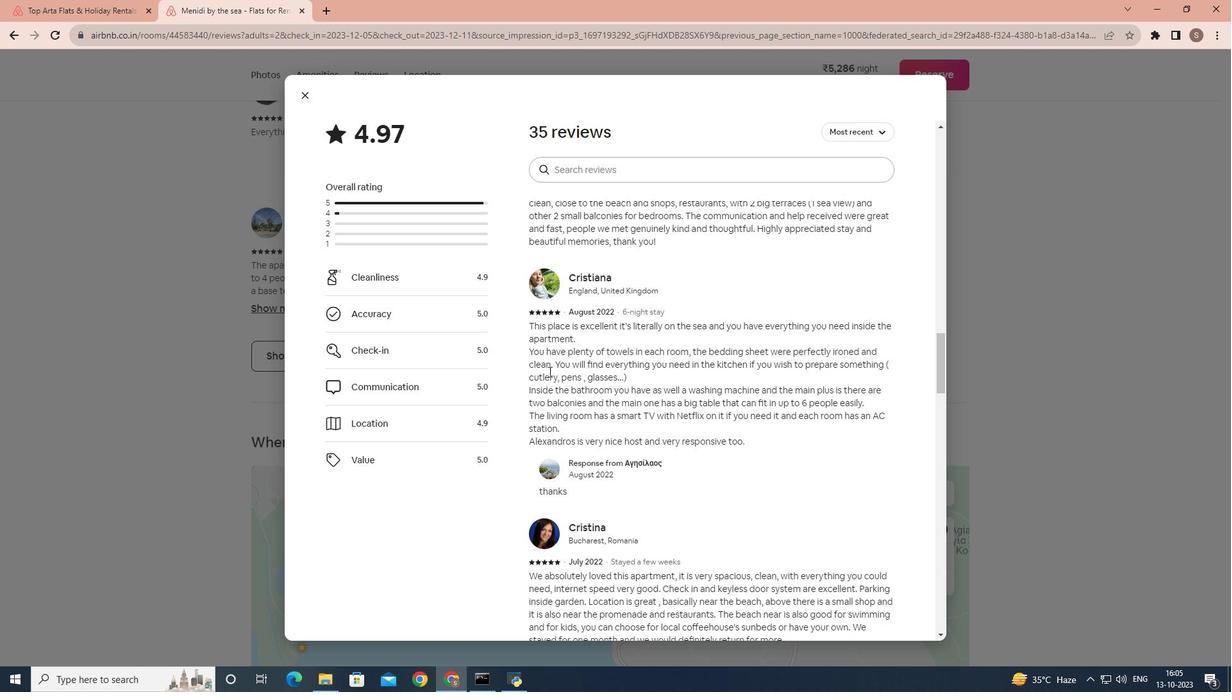 
Action: Mouse scrolled (549, 371) with delta (0, 0)
Screenshot: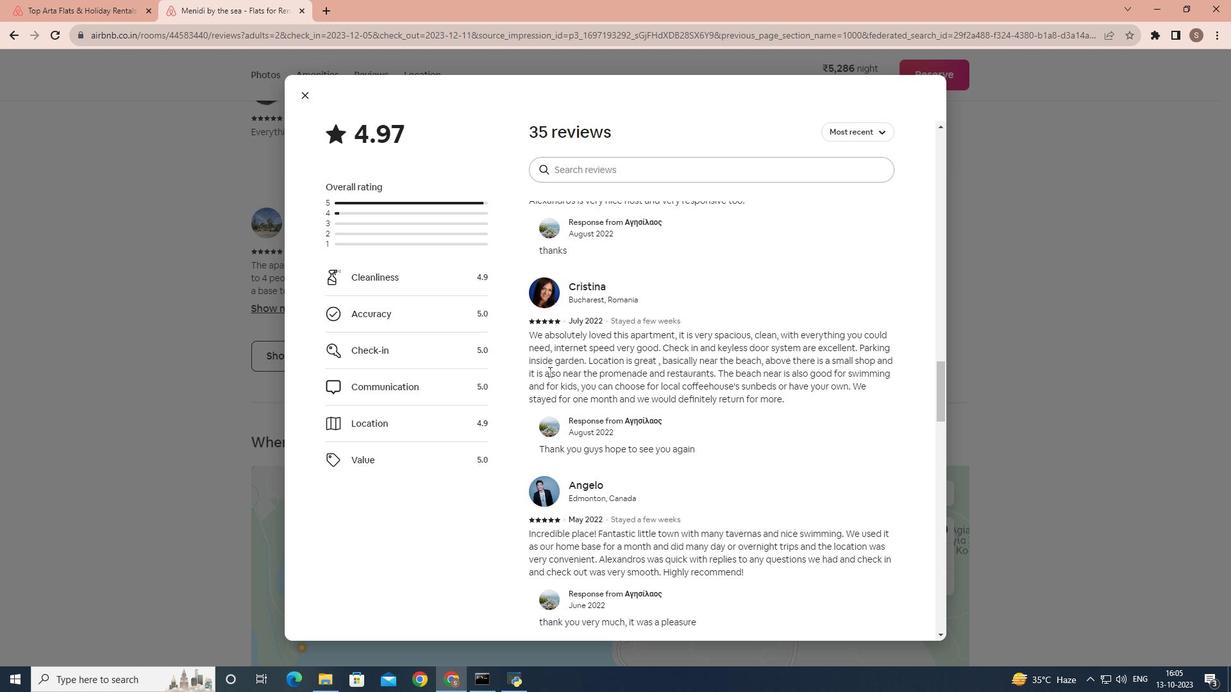 
Action: Mouse scrolled (549, 371) with delta (0, 0)
Screenshot: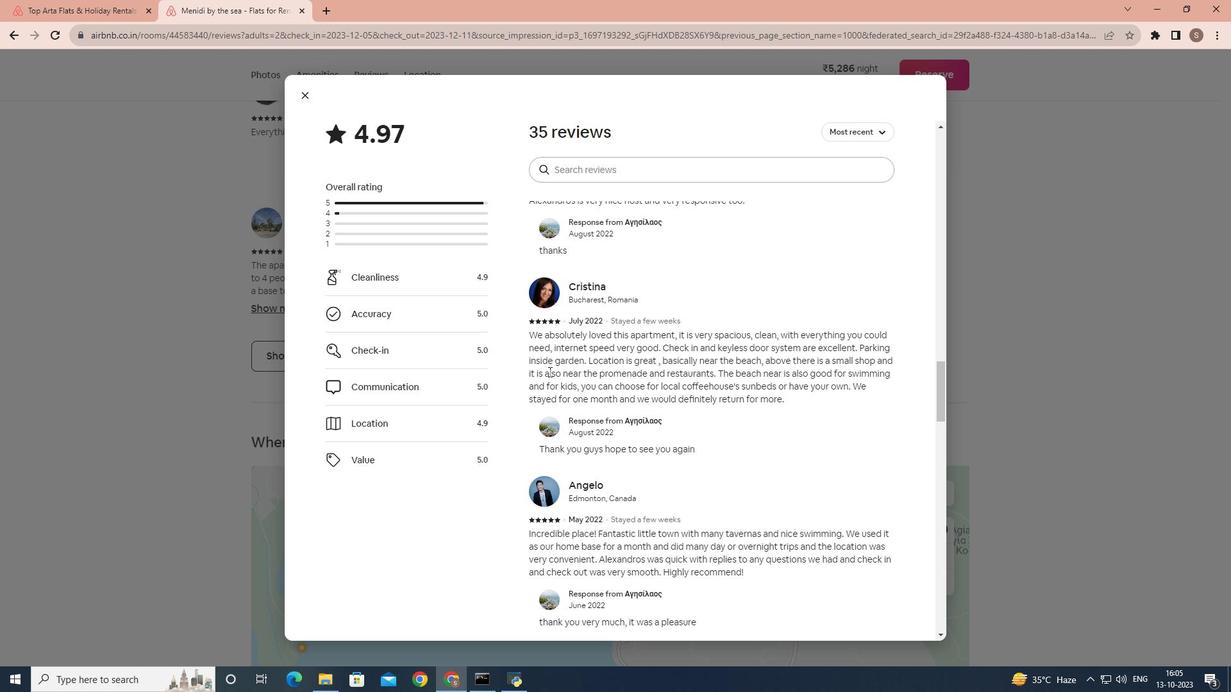 
Action: Mouse scrolled (549, 371) with delta (0, 0)
Screenshot: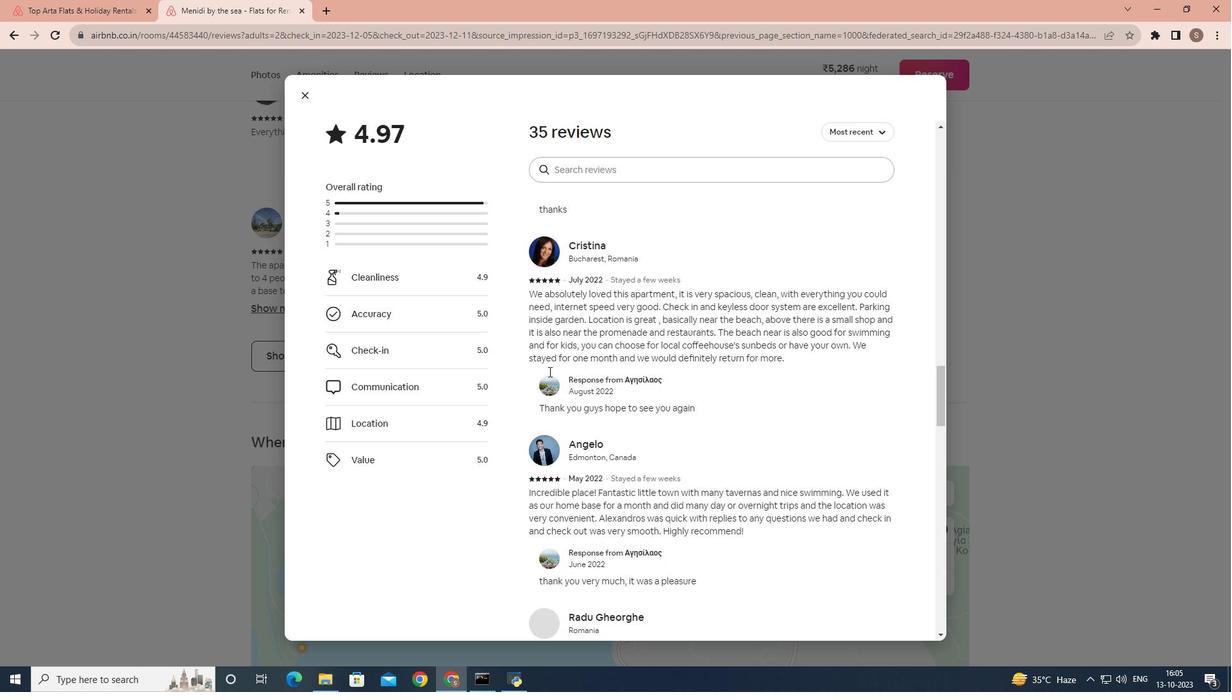 
Action: Mouse scrolled (549, 371) with delta (0, 0)
Screenshot: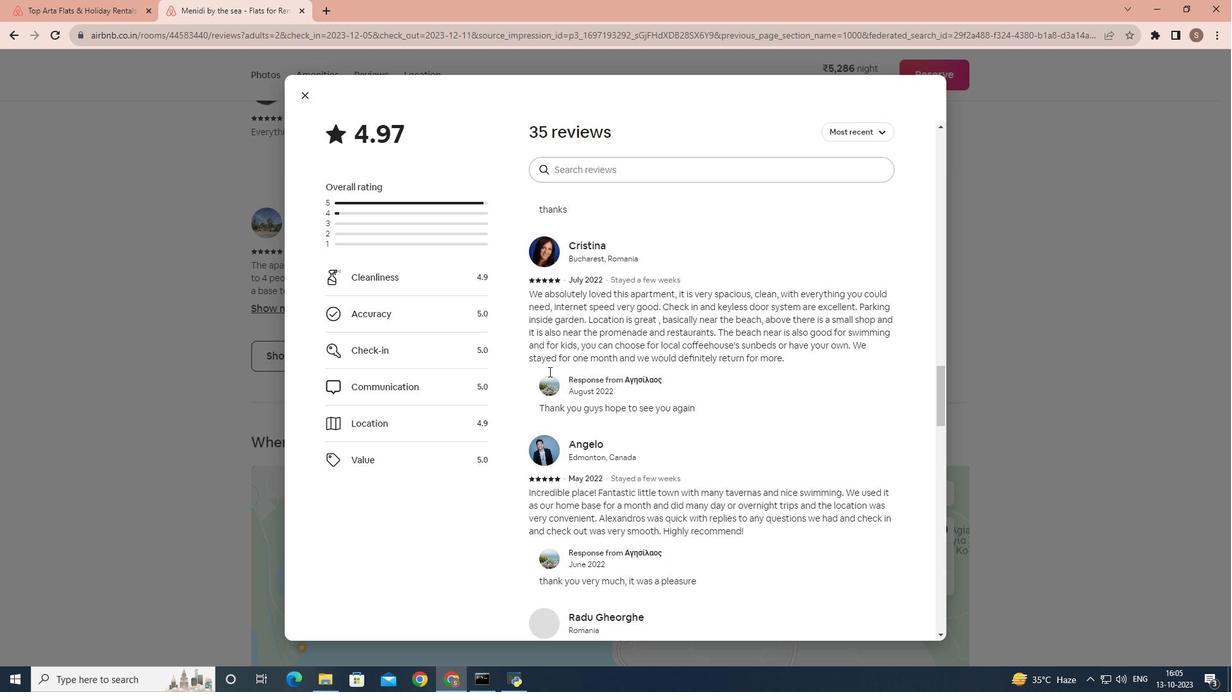 
Action: Mouse scrolled (549, 371) with delta (0, 0)
Screenshot: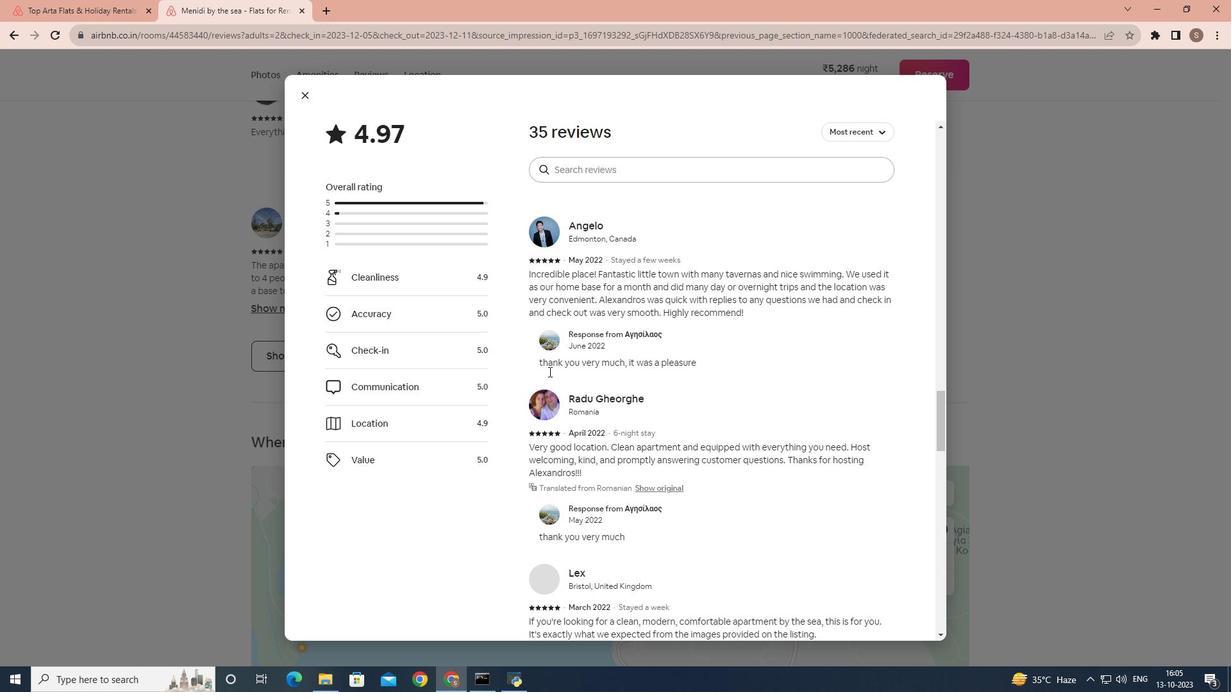
Action: Mouse scrolled (549, 371) with delta (0, 0)
Screenshot: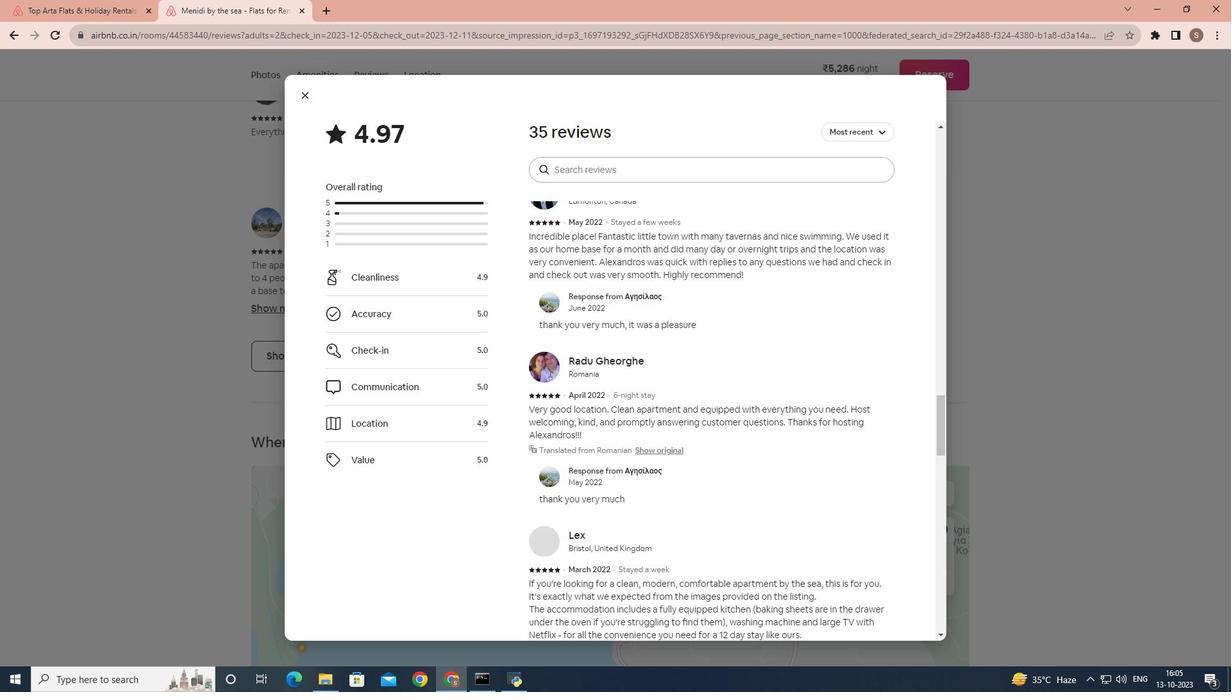 
Action: Mouse scrolled (549, 371) with delta (0, 0)
Screenshot: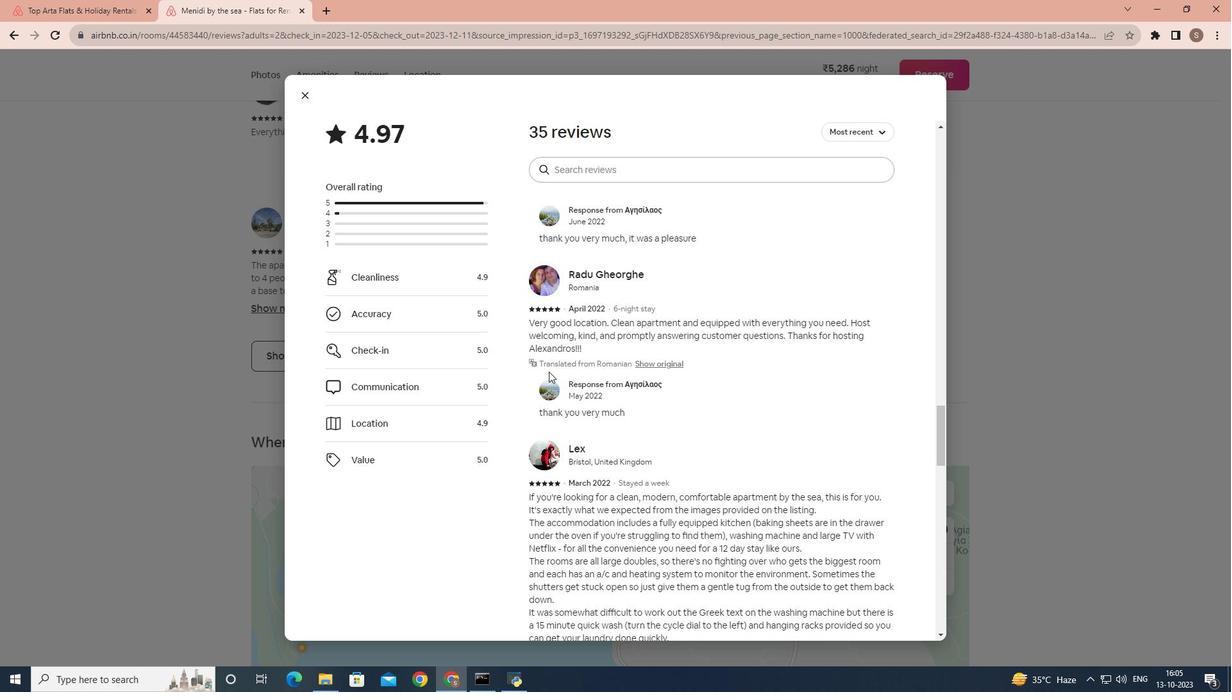 
Action: Mouse scrolled (549, 371) with delta (0, 0)
Screenshot: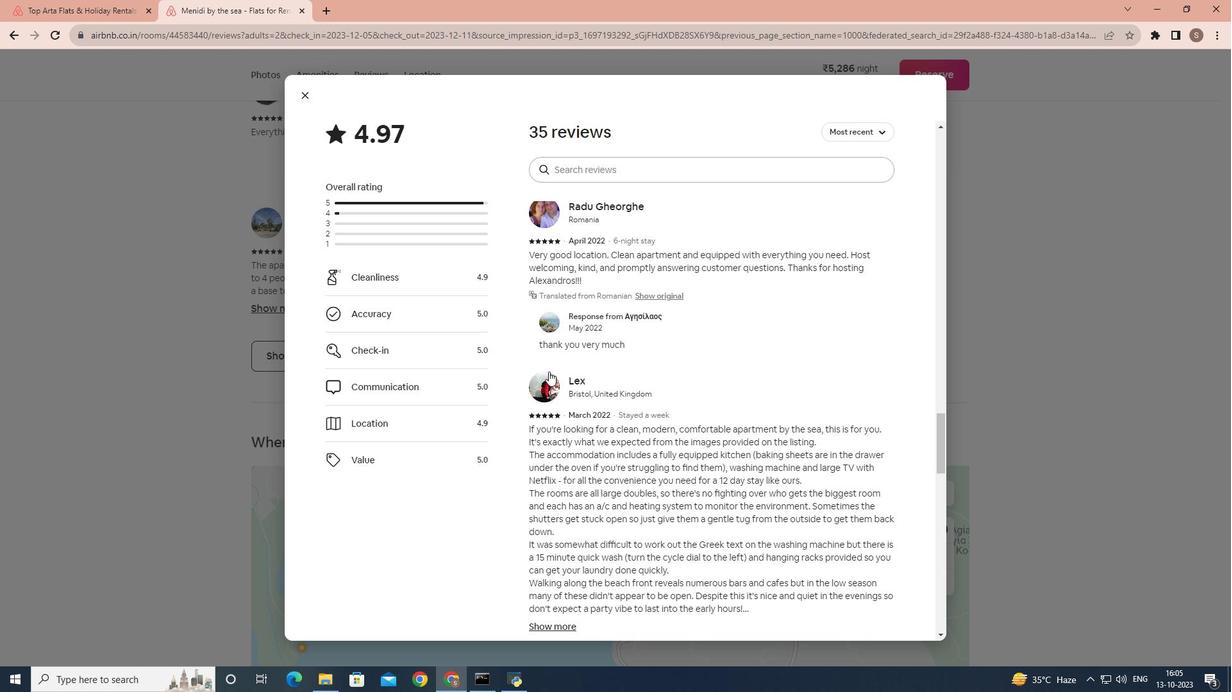 
Action: Mouse moved to (527, 561)
Screenshot: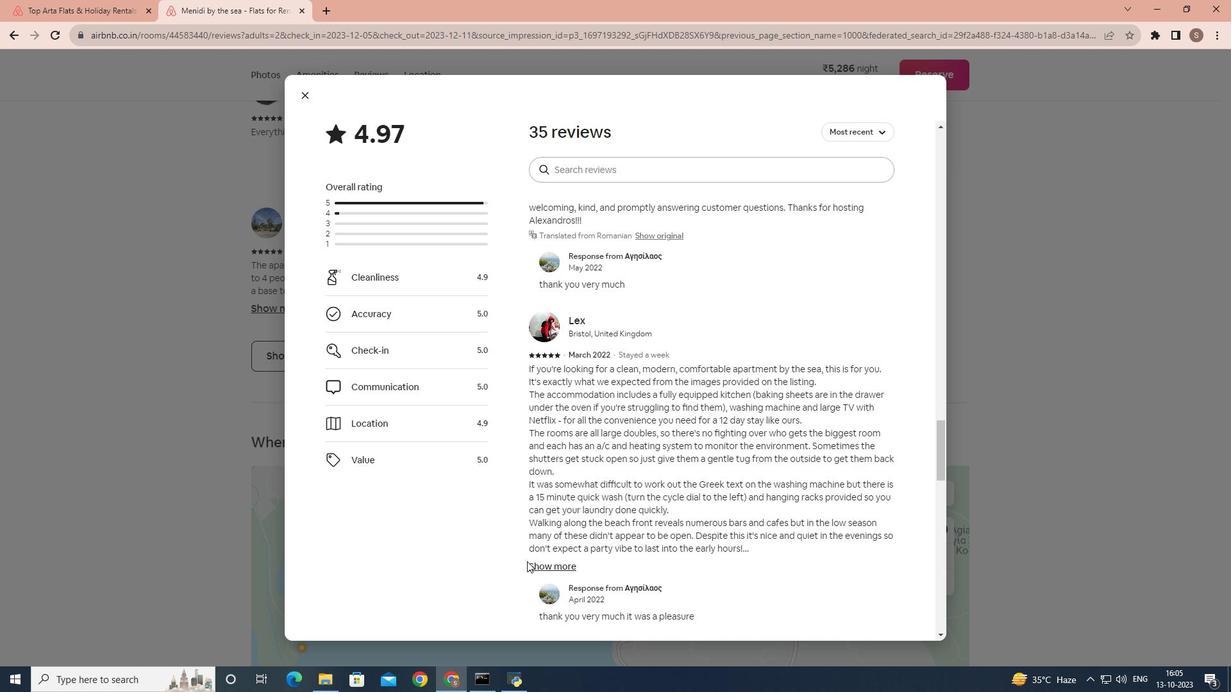 
Action: Mouse pressed left at (527, 561)
Screenshot: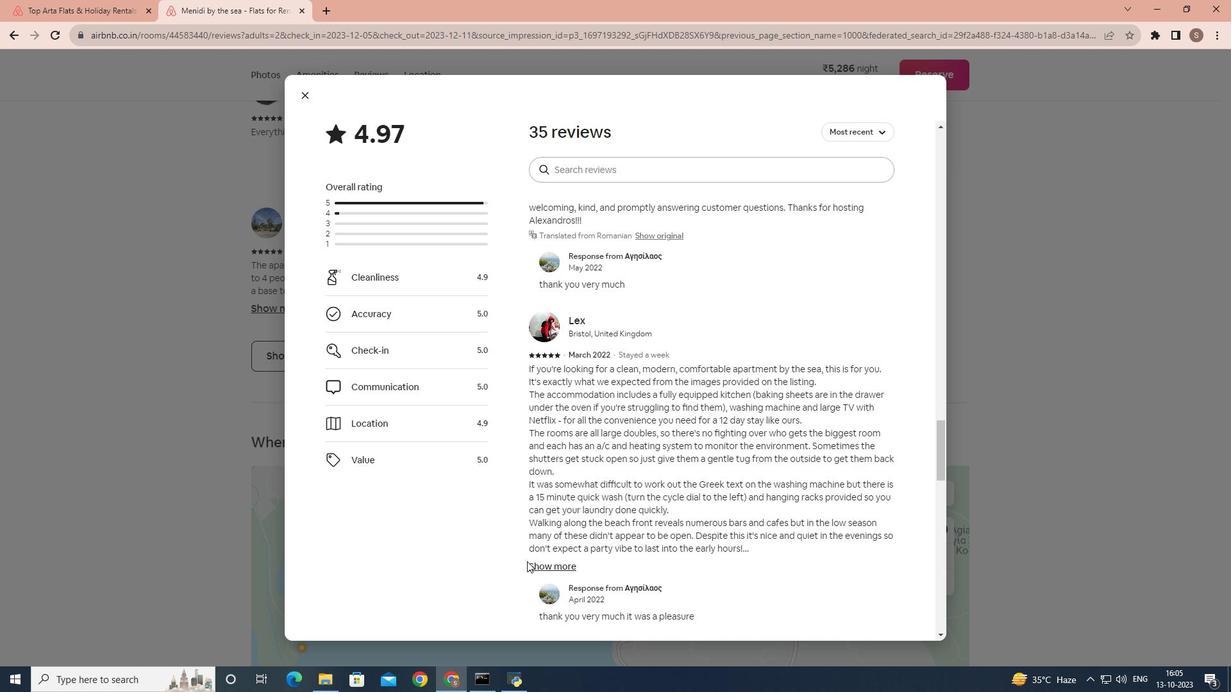 
Action: Mouse moved to (540, 563)
Screenshot: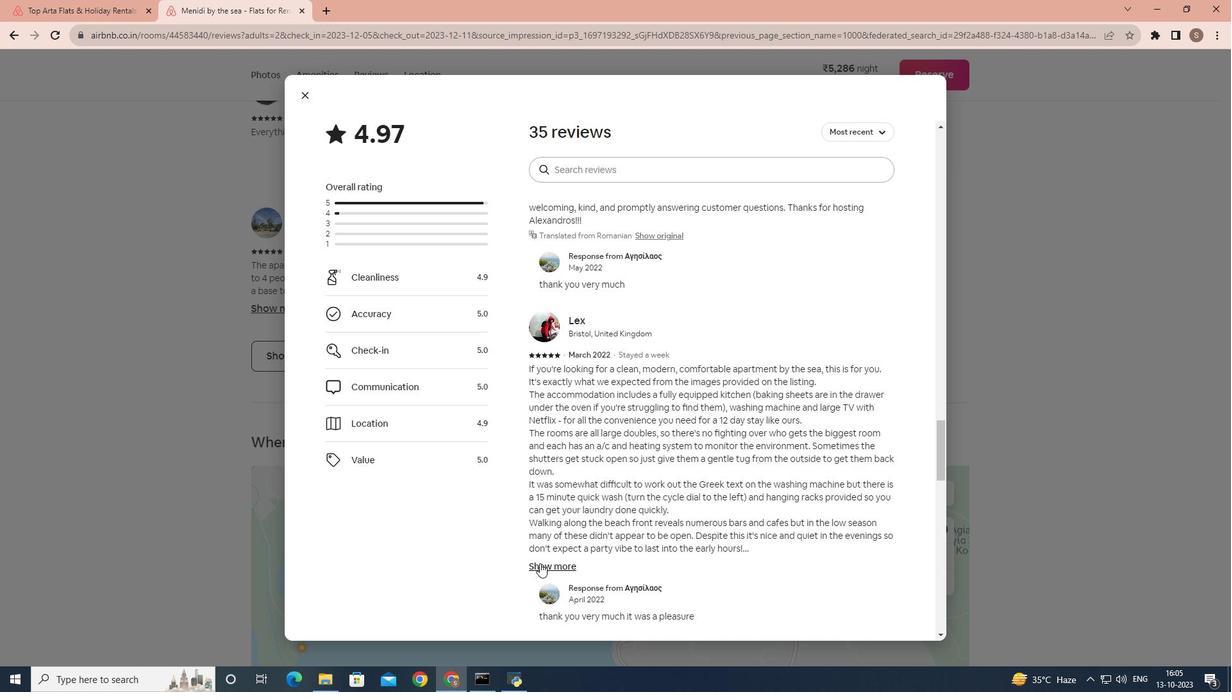 
Action: Mouse pressed left at (540, 563)
Screenshot: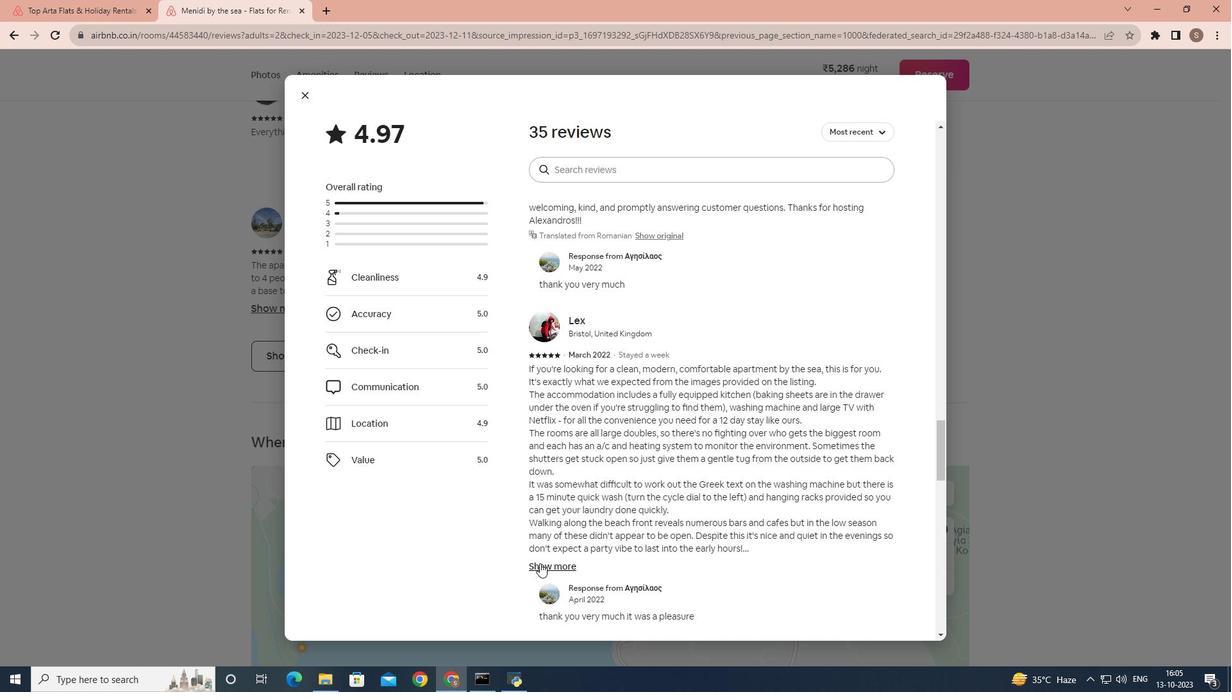 
Action: Mouse moved to (549, 545)
Screenshot: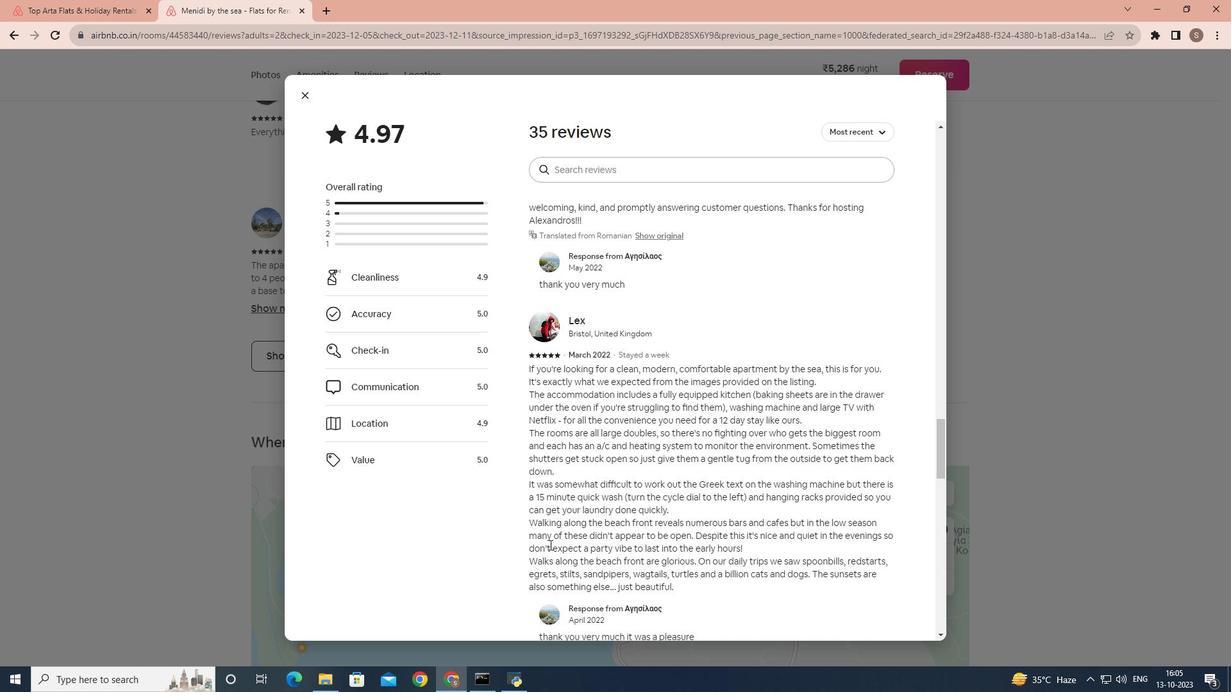 
Action: Mouse scrolled (549, 544) with delta (0, 0)
Screenshot: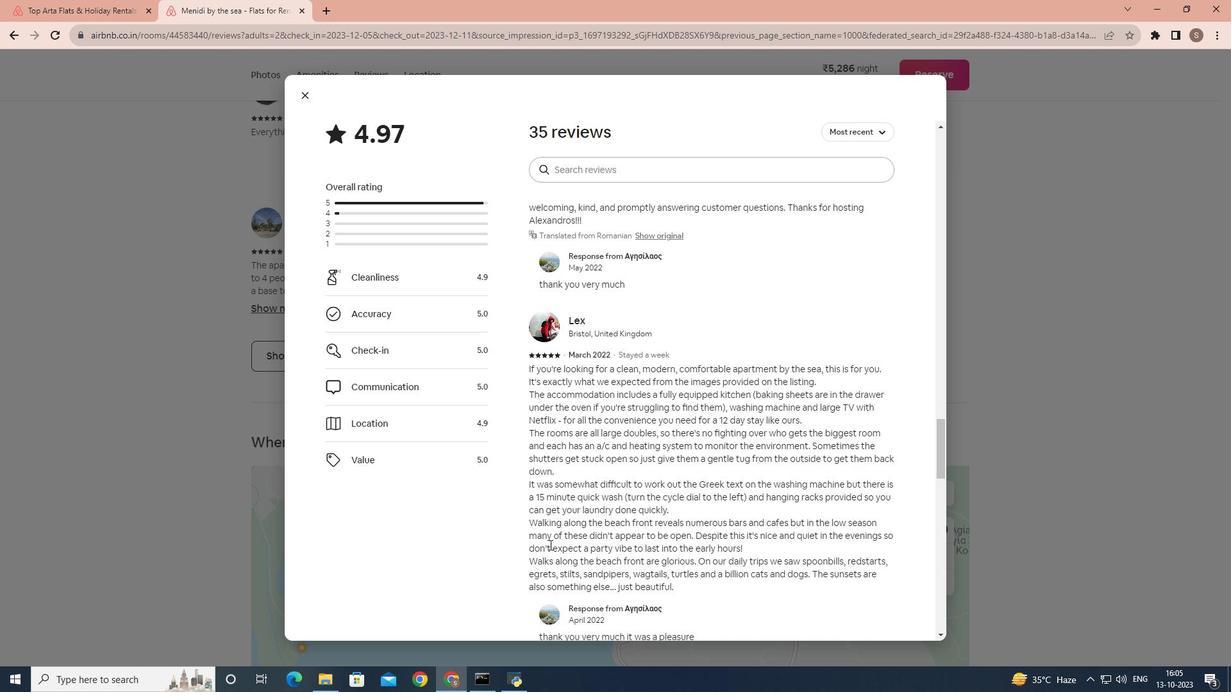 
Action: Mouse scrolled (549, 544) with delta (0, 0)
Screenshot: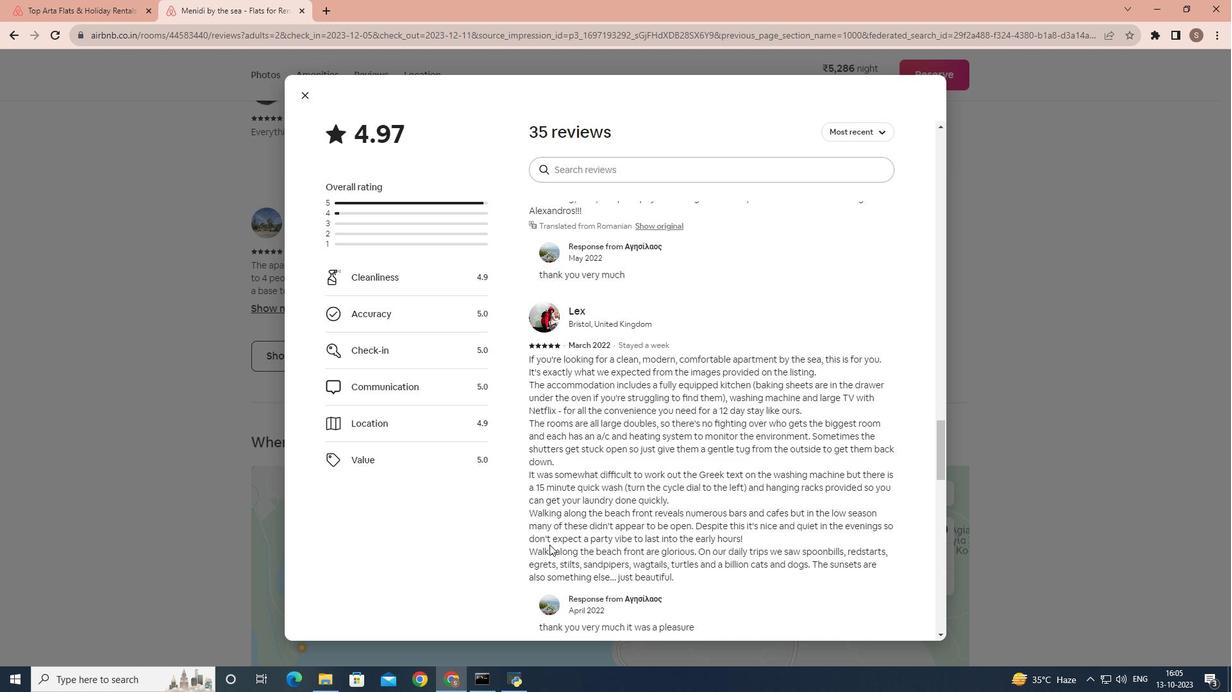 
Action: Mouse scrolled (549, 545) with delta (0, 0)
Screenshot: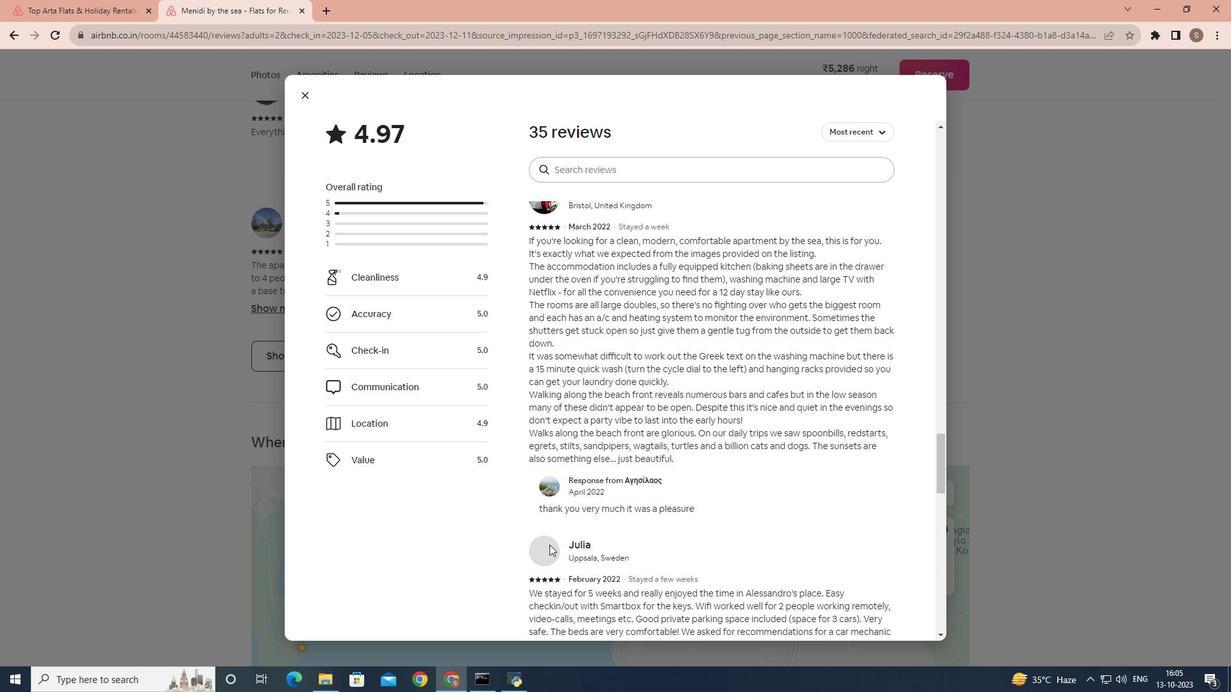 
Action: Mouse scrolled (549, 545) with delta (0, 0)
Screenshot: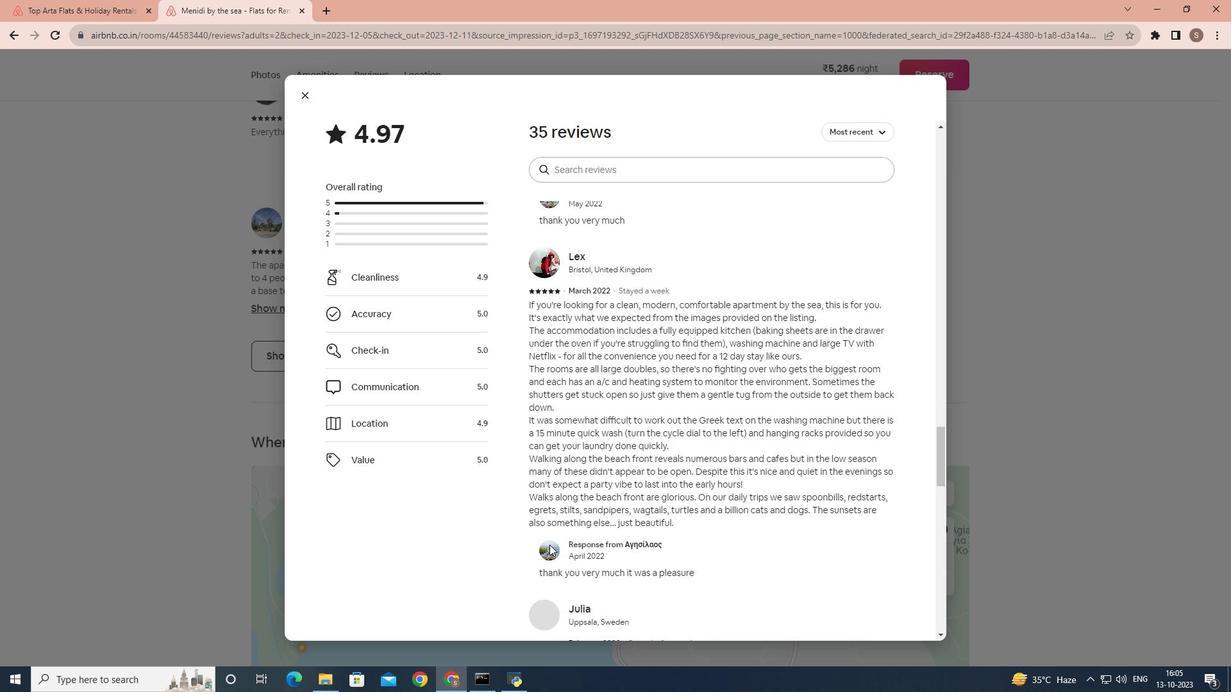 
Action: Mouse scrolled (549, 544) with delta (0, 0)
Screenshot: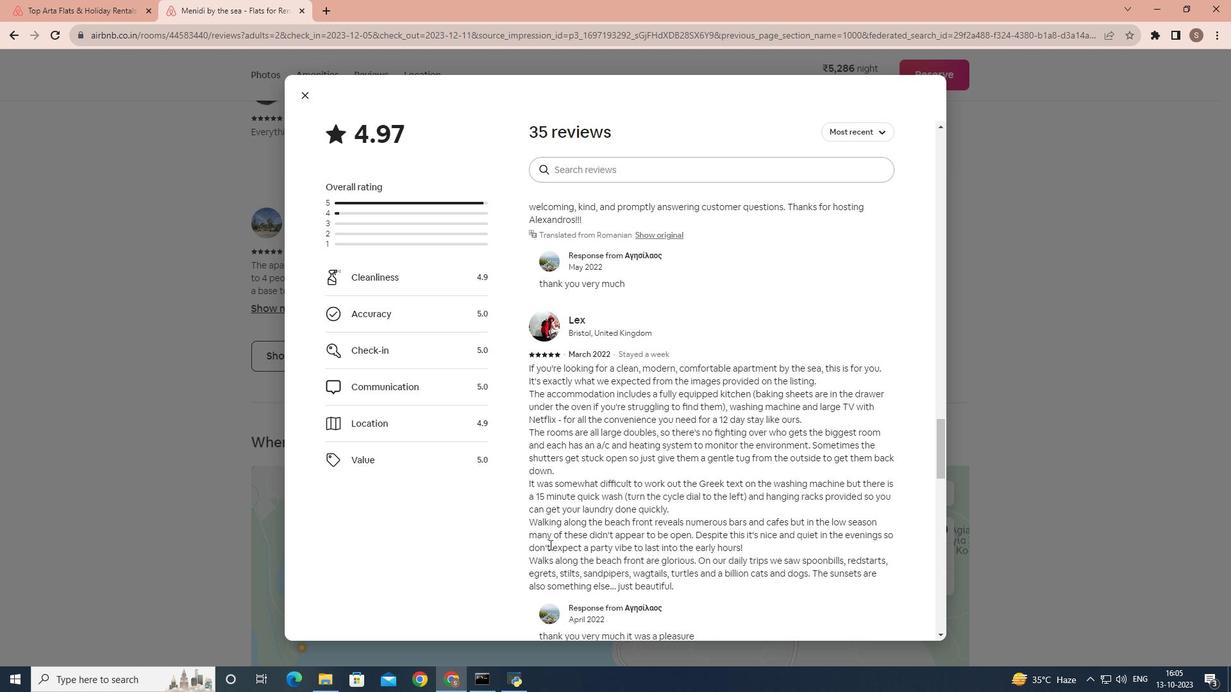 
Action: Mouse moved to (307, 94)
Screenshot: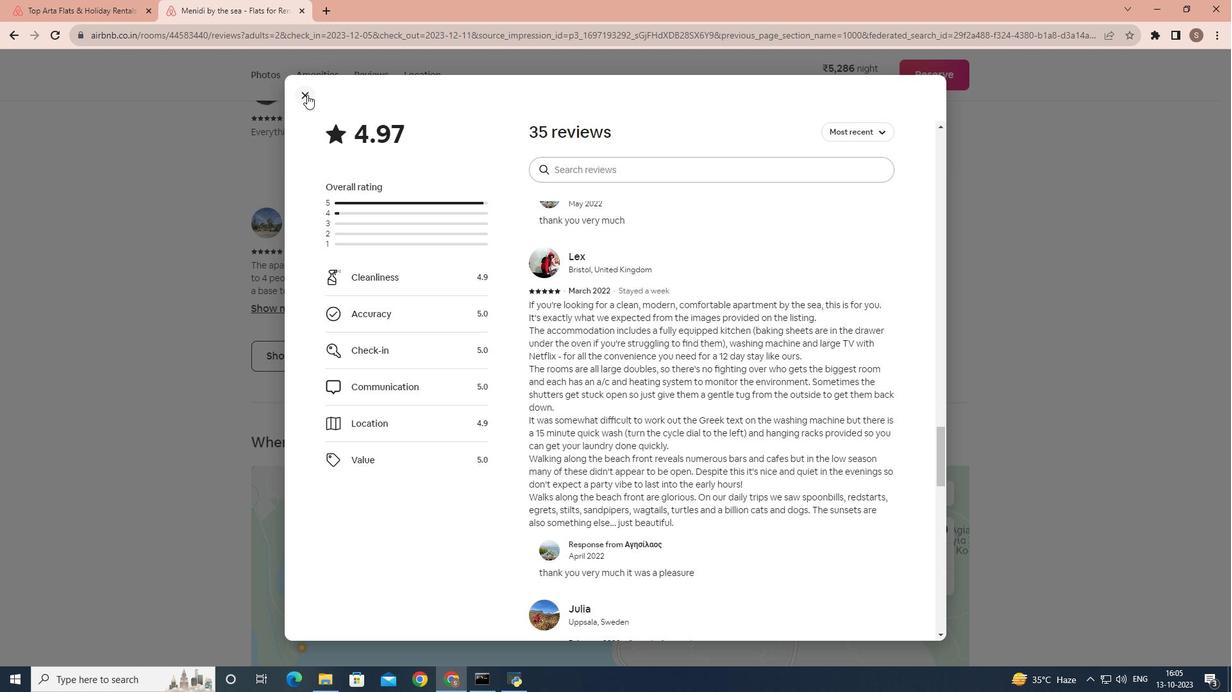 
Action: Mouse pressed left at (307, 94)
Screenshot: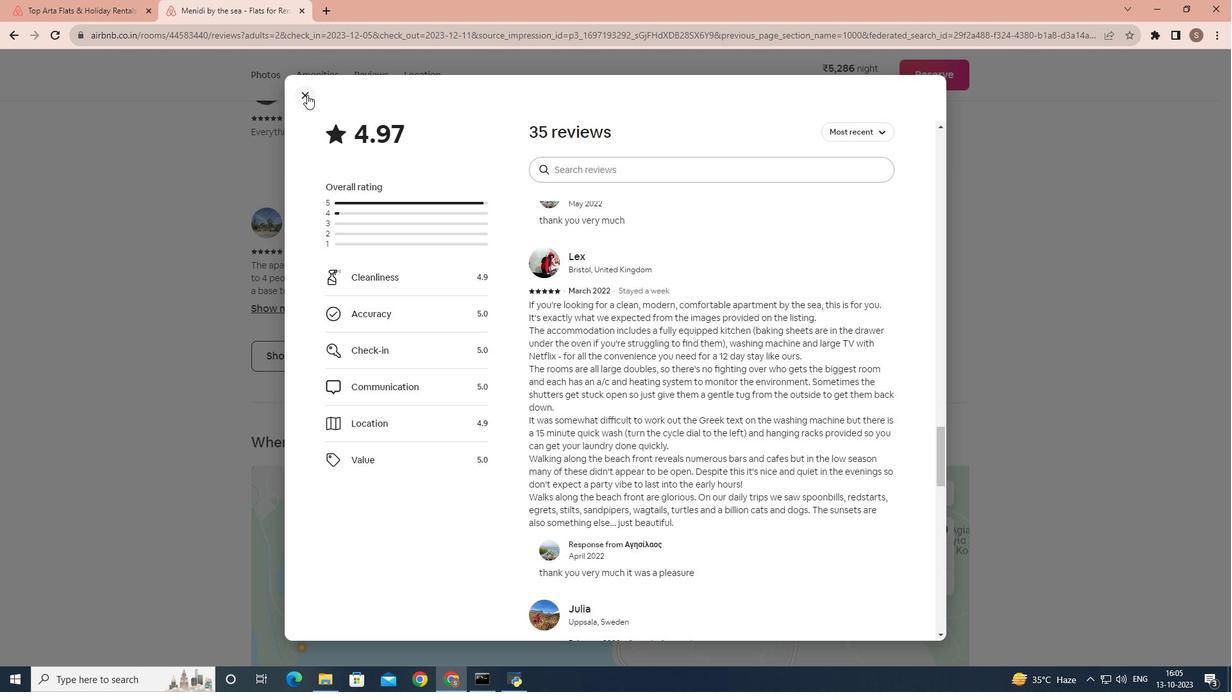 
Action: Mouse moved to (358, 357)
Screenshot: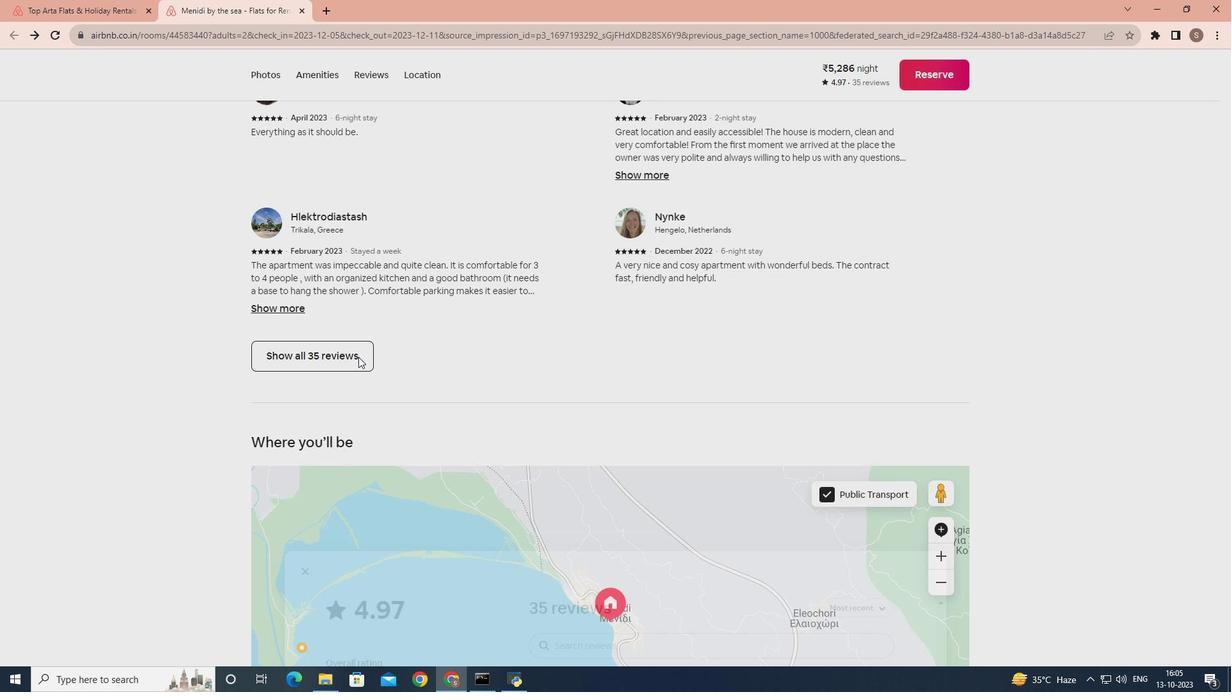 
Action: Mouse scrolled (358, 356) with delta (0, 0)
Screenshot: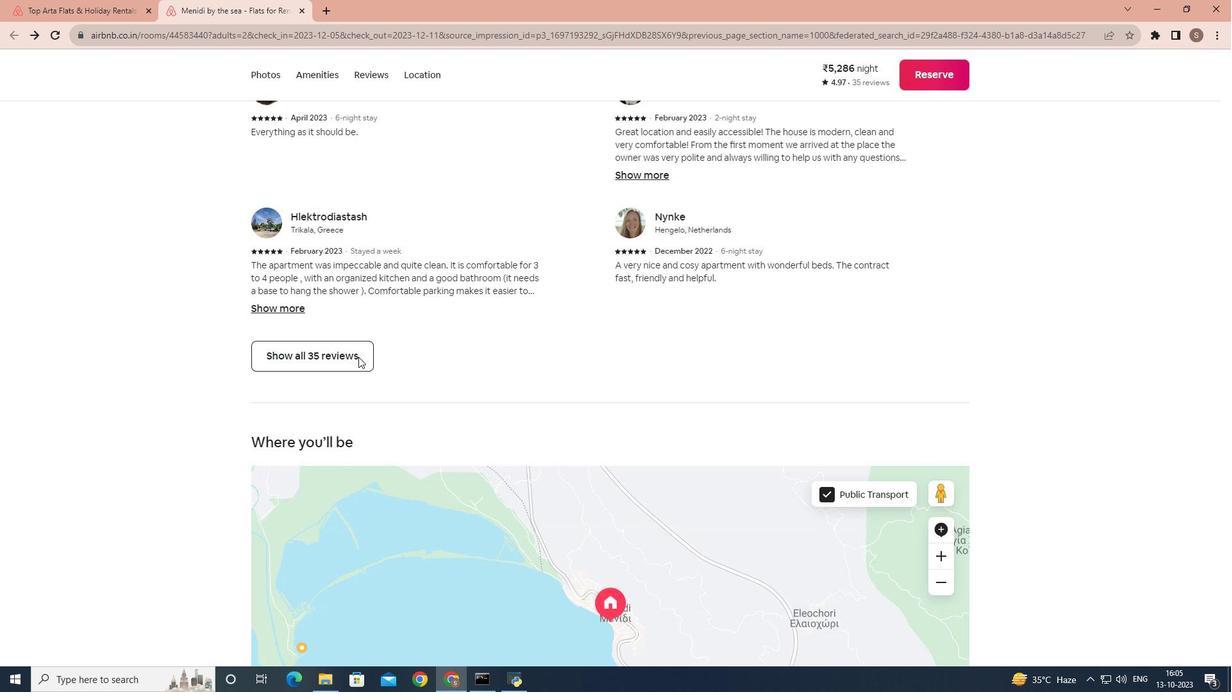 
Action: Mouse scrolled (358, 356) with delta (0, 0)
Screenshot: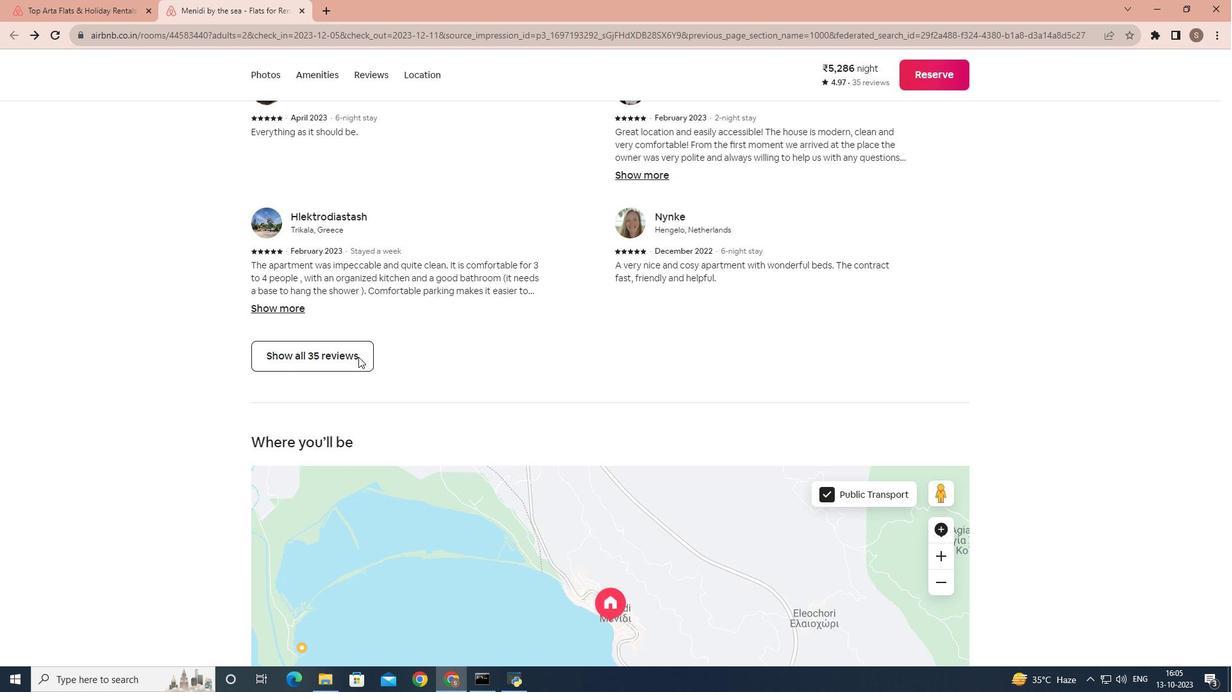 
Action: Mouse scrolled (358, 356) with delta (0, 0)
Screenshot: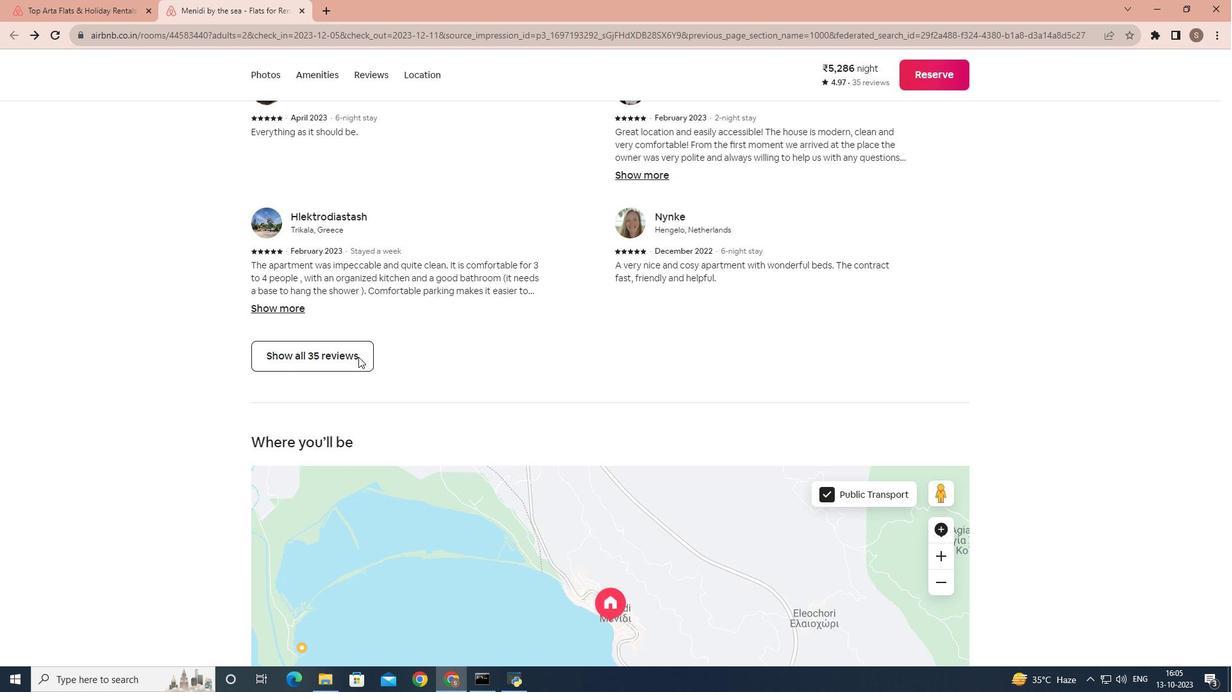 
Action: Mouse scrolled (358, 356) with delta (0, 0)
Screenshot: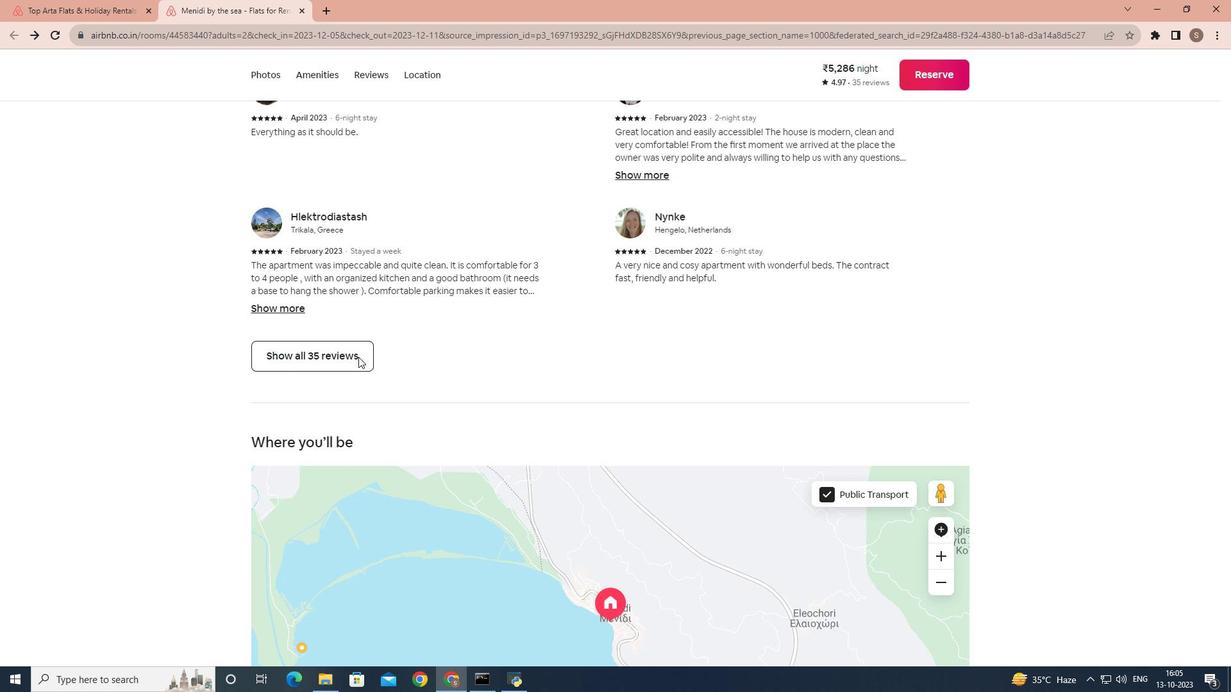 
Action: Mouse scrolled (358, 356) with delta (0, 0)
Screenshot: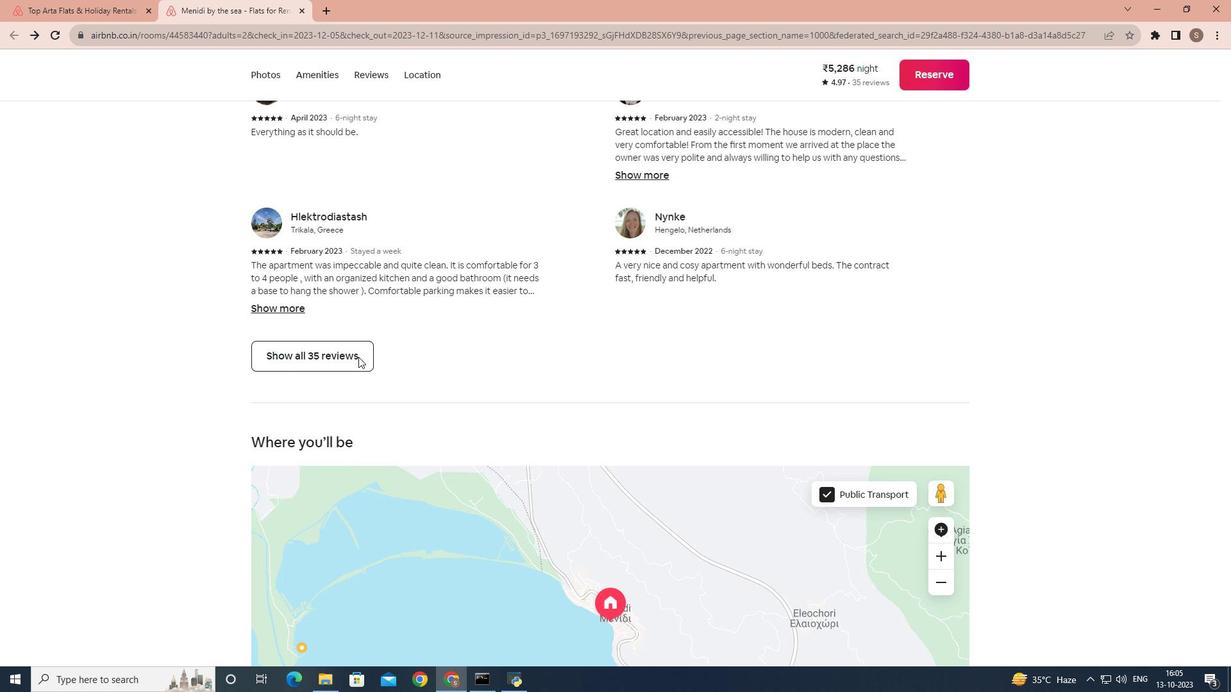 
Action: Mouse scrolled (358, 356) with delta (0, 0)
Screenshot: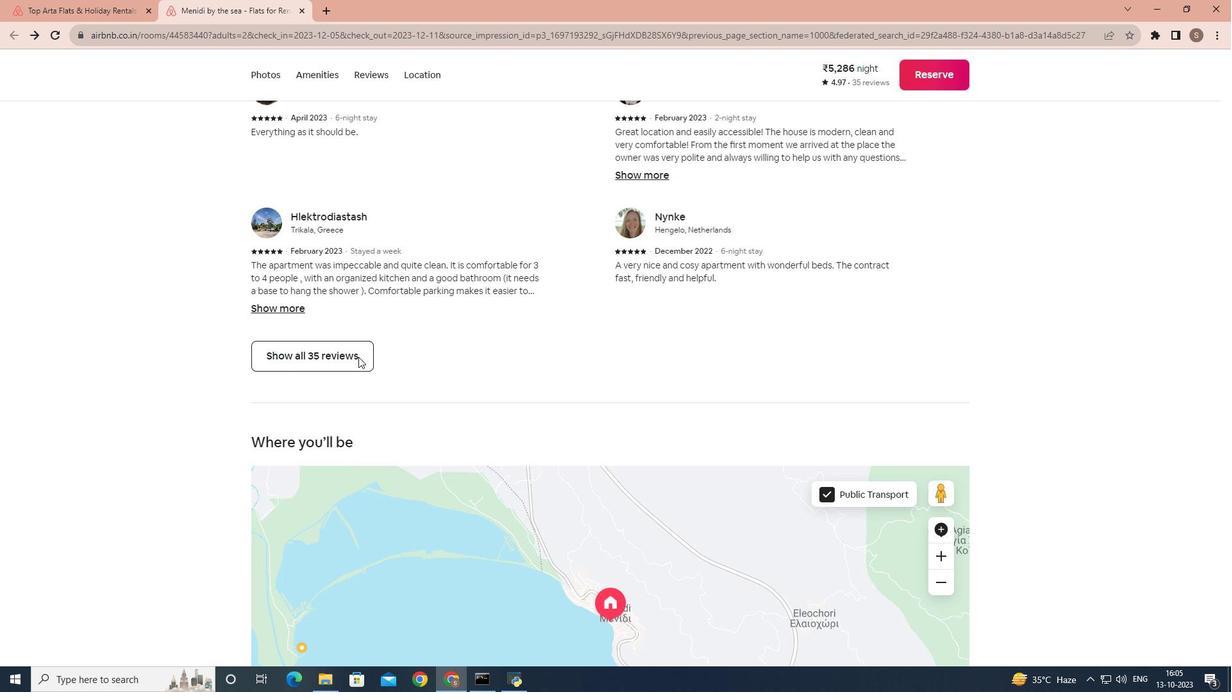 
Action: Mouse moved to (330, 393)
Screenshot: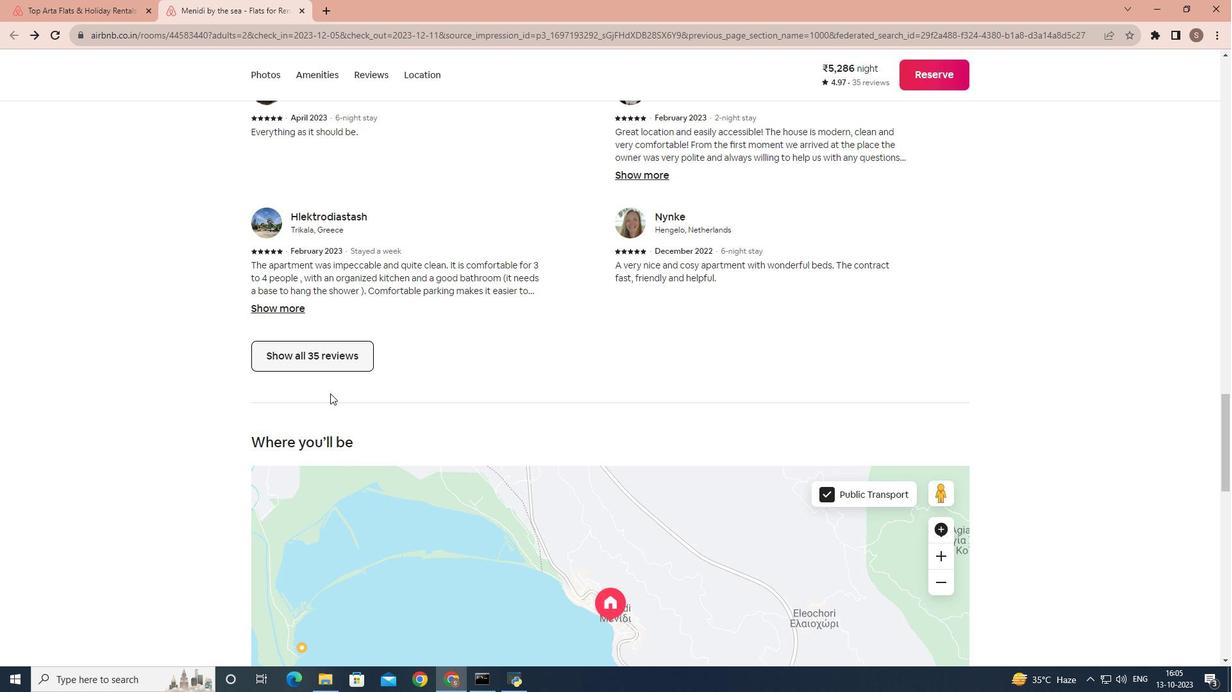 
Action: Mouse scrolled (330, 393) with delta (0, 0)
Screenshot: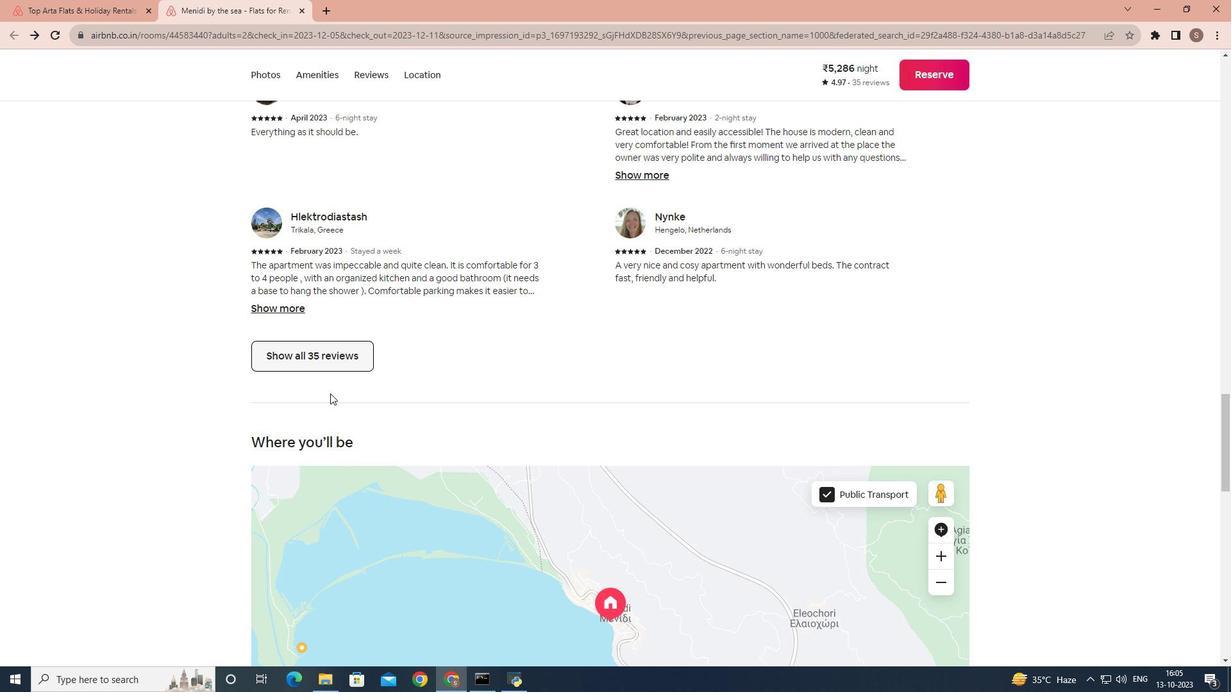 
Action: Mouse scrolled (330, 393) with delta (0, 0)
Screenshot: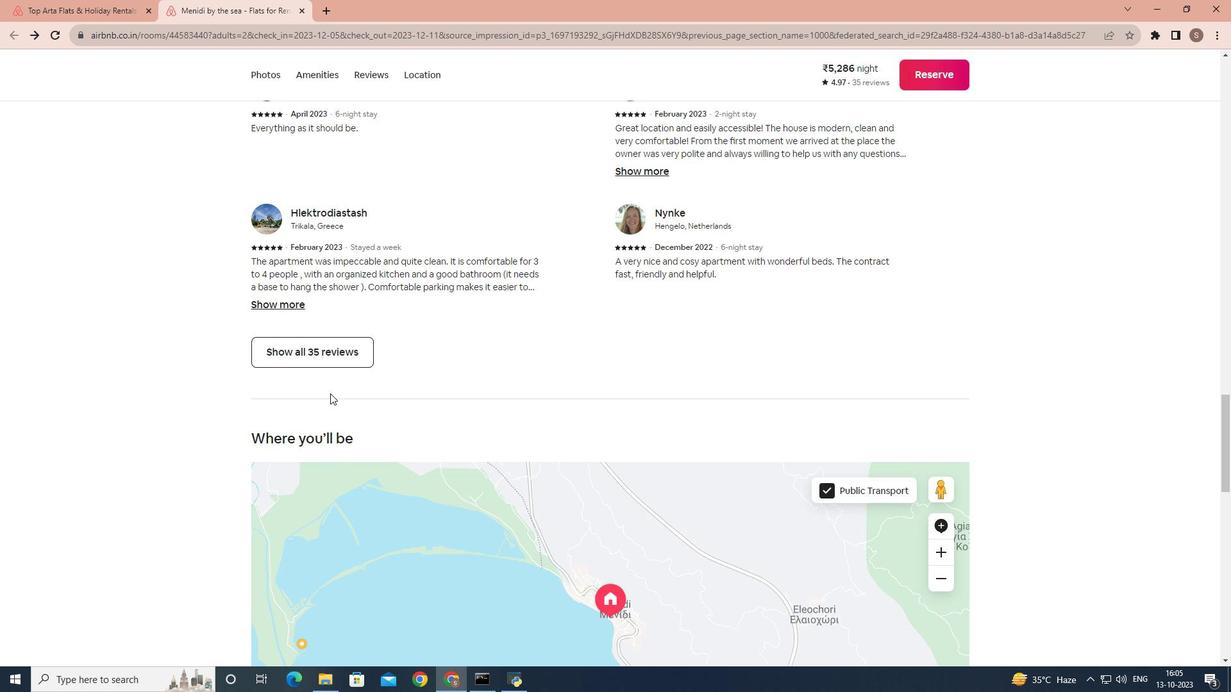 
Action: Mouse scrolled (330, 393) with delta (0, 0)
Screenshot: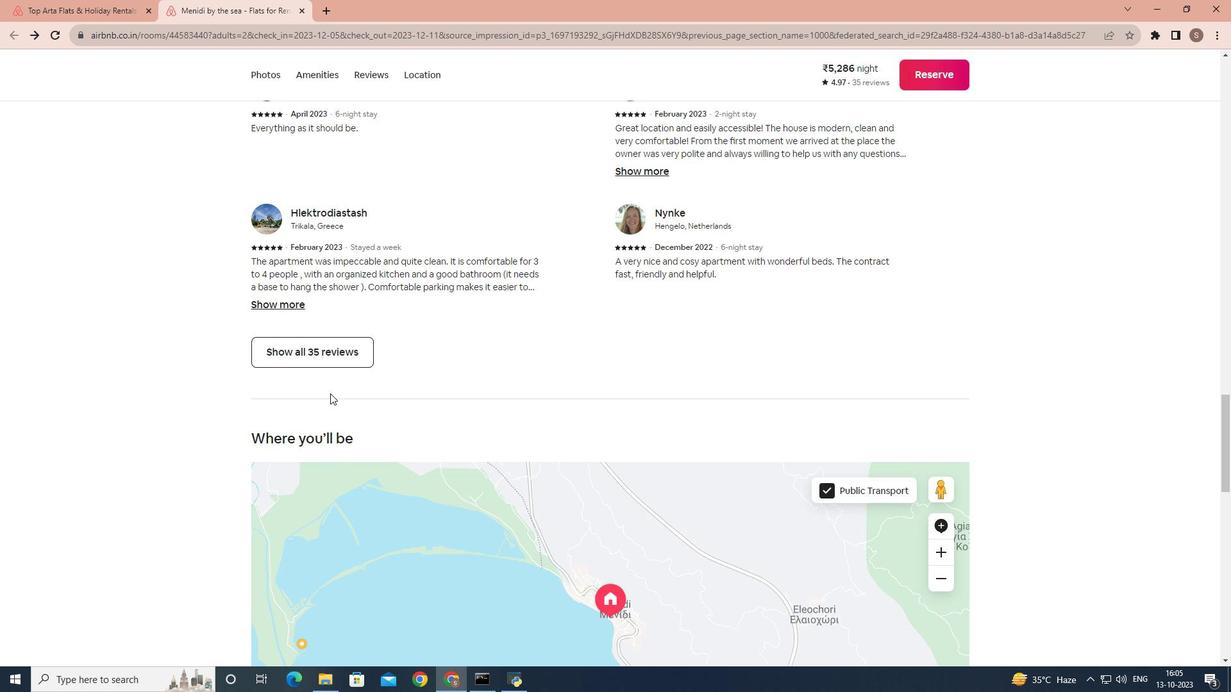 
Action: Mouse scrolled (330, 393) with delta (0, 0)
Screenshot: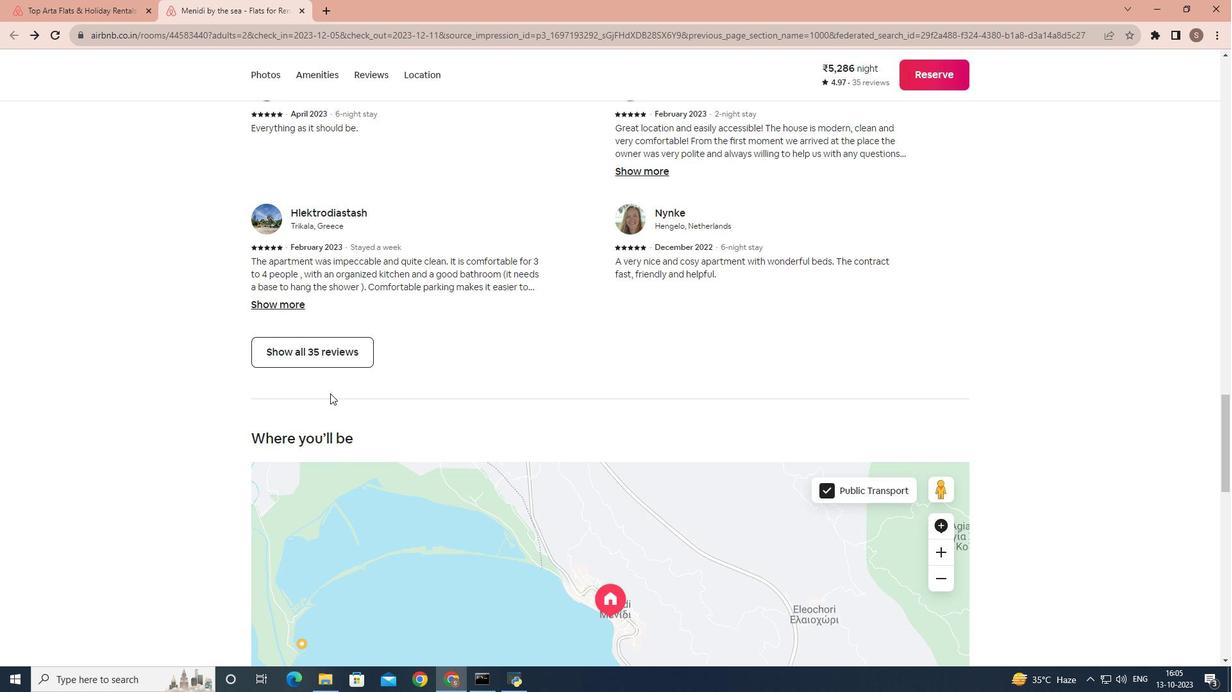 
Action: Mouse scrolled (330, 393) with delta (0, 0)
Screenshot: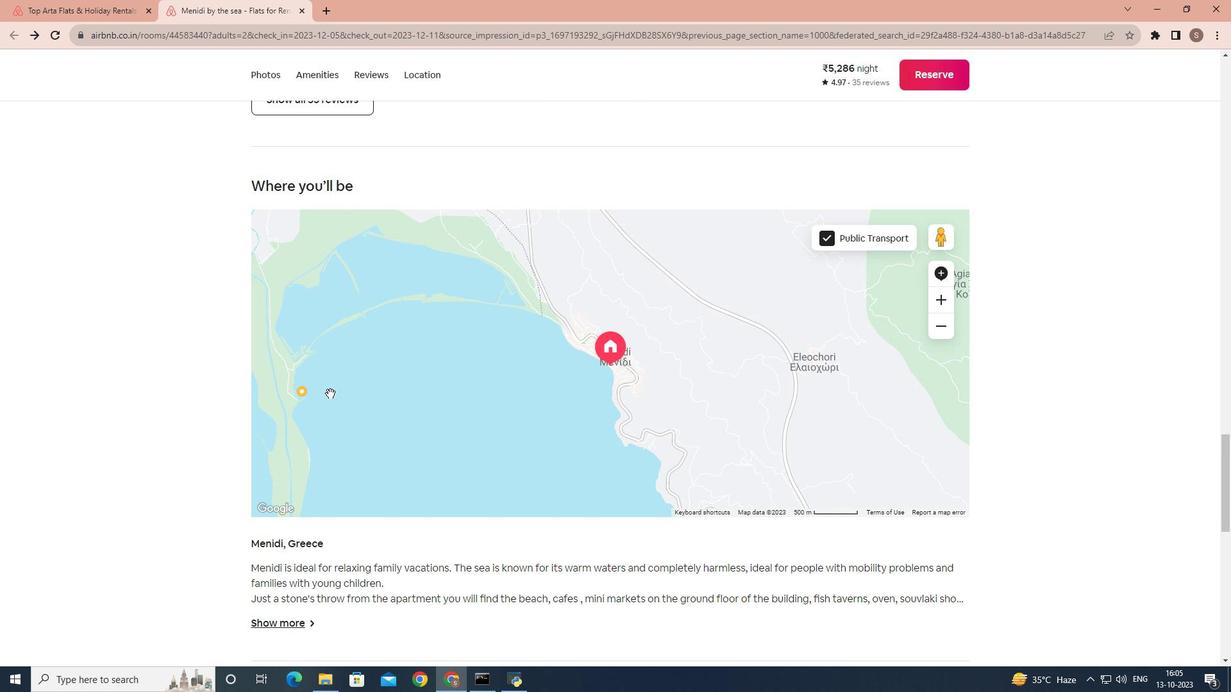 
Action: Mouse scrolled (330, 393) with delta (0, 0)
Screenshot: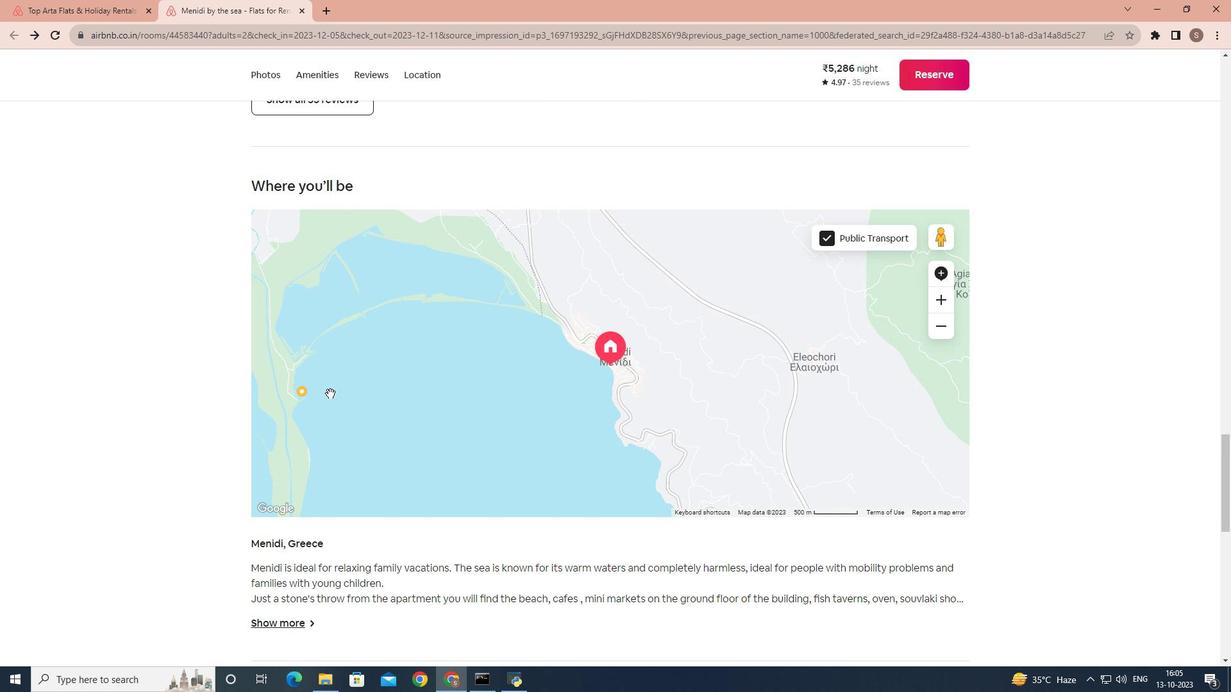 
Action: Mouse scrolled (330, 393) with delta (0, 0)
Screenshot: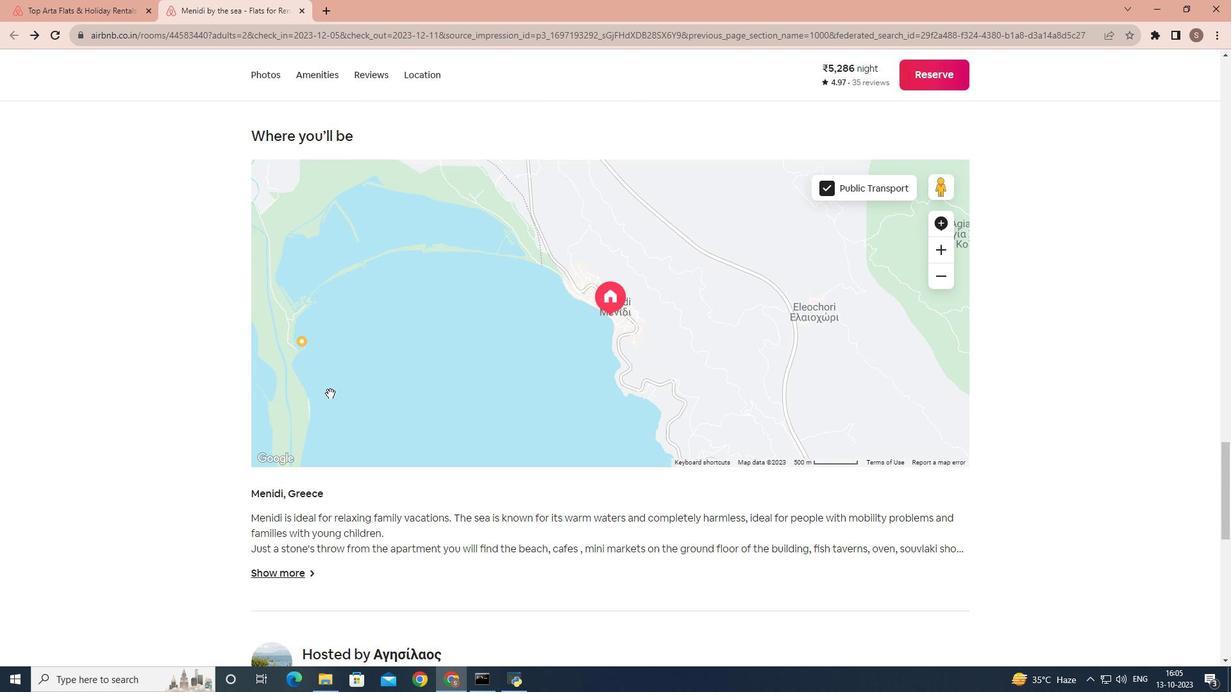 
Action: Mouse moved to (279, 434)
Screenshot: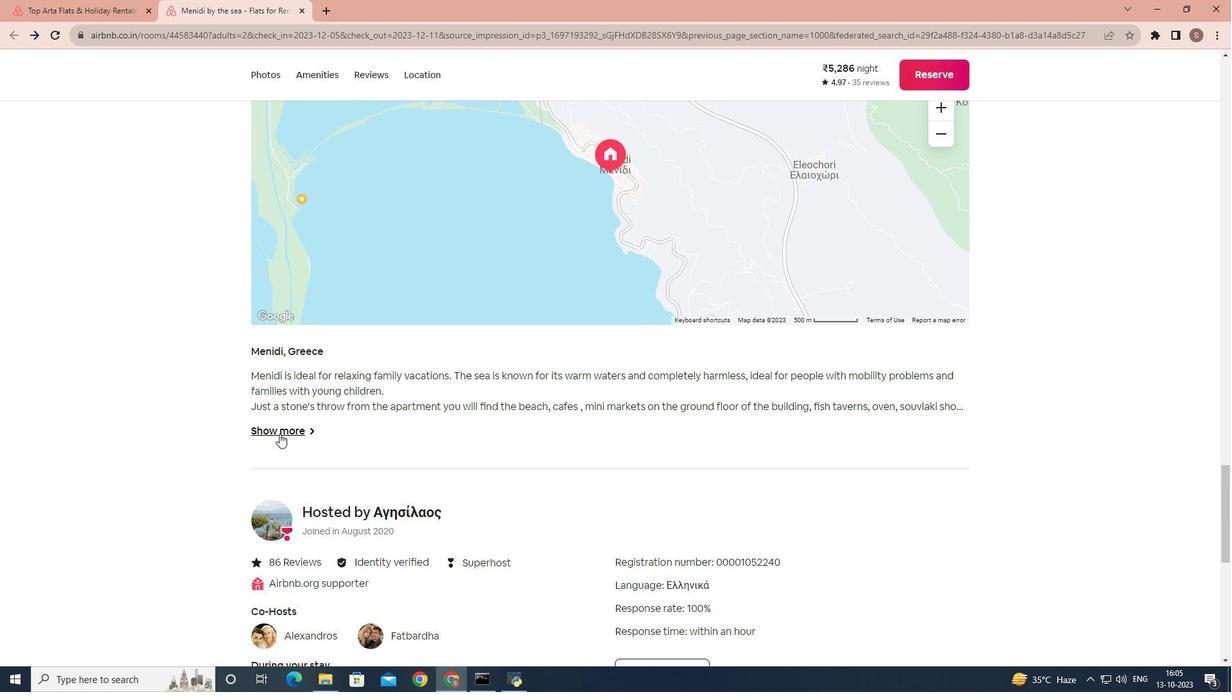 
Action: Mouse pressed left at (279, 434)
Screenshot: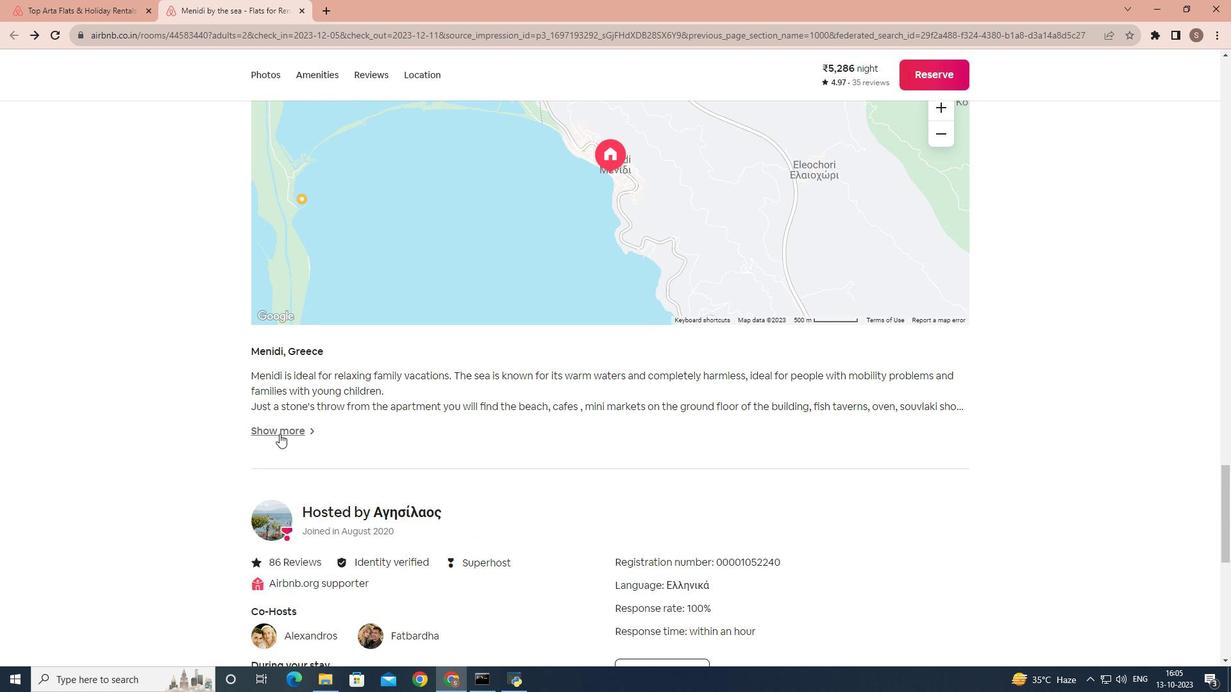 
Action: Mouse moved to (58, 212)
Screenshot: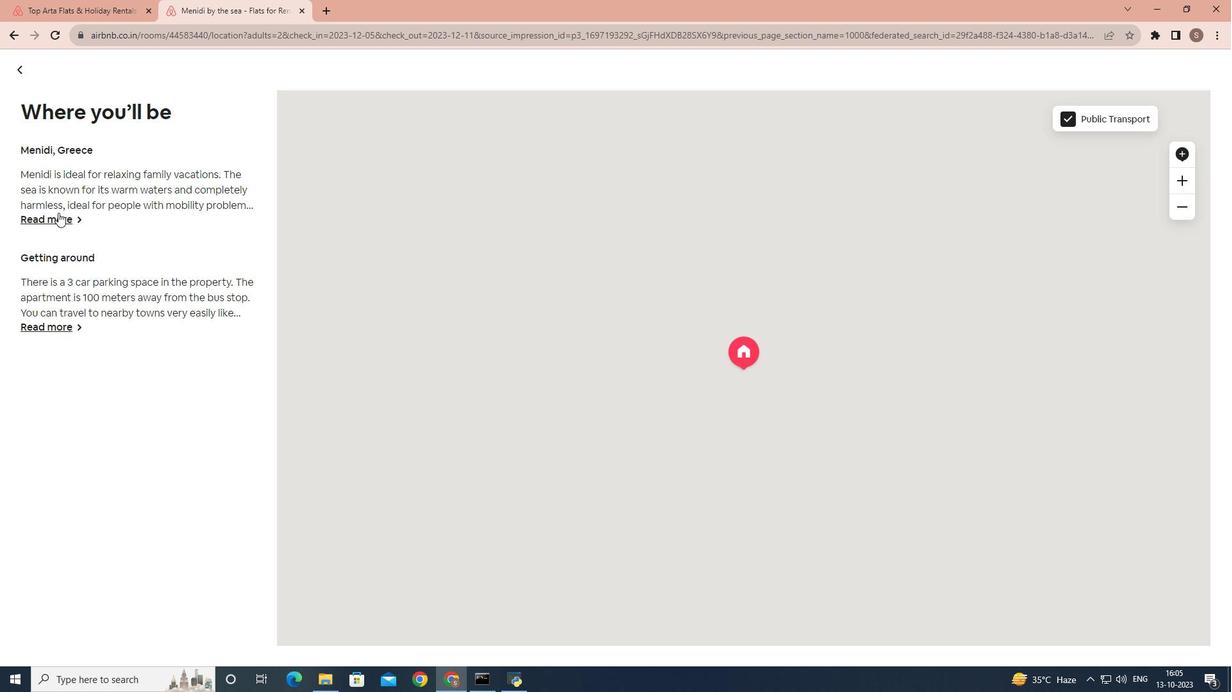 
Action: Mouse pressed left at (58, 212)
Screenshot: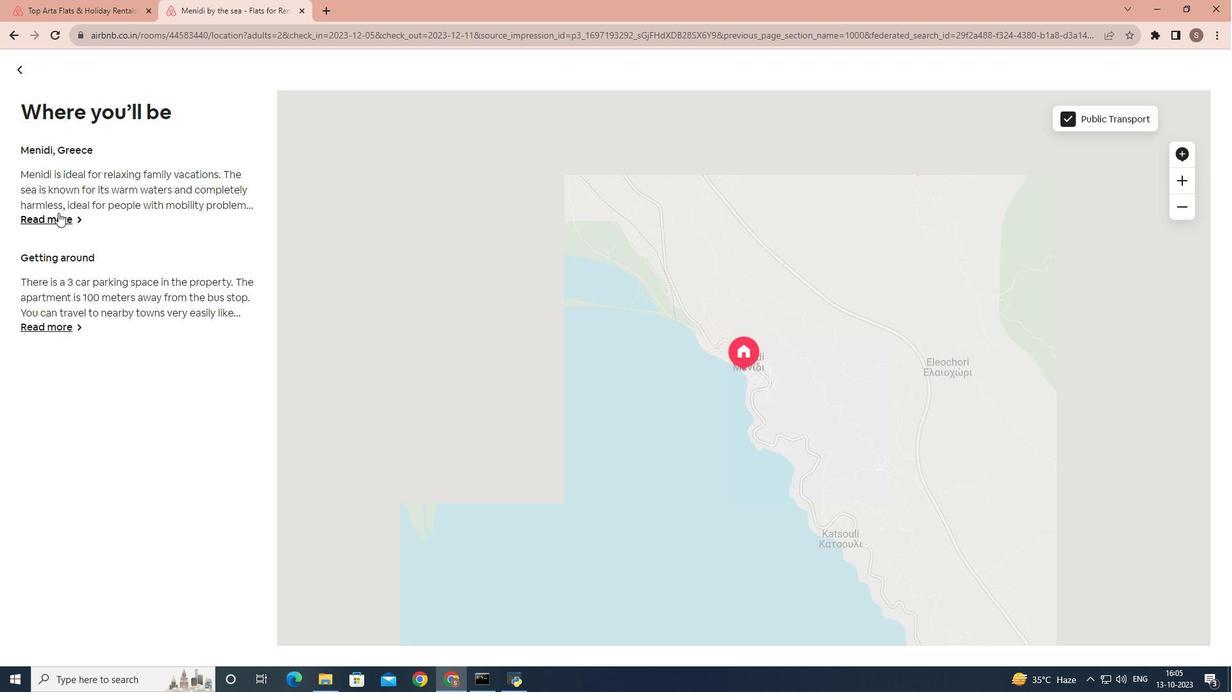 
Action: Mouse moved to (69, 321)
Screenshot: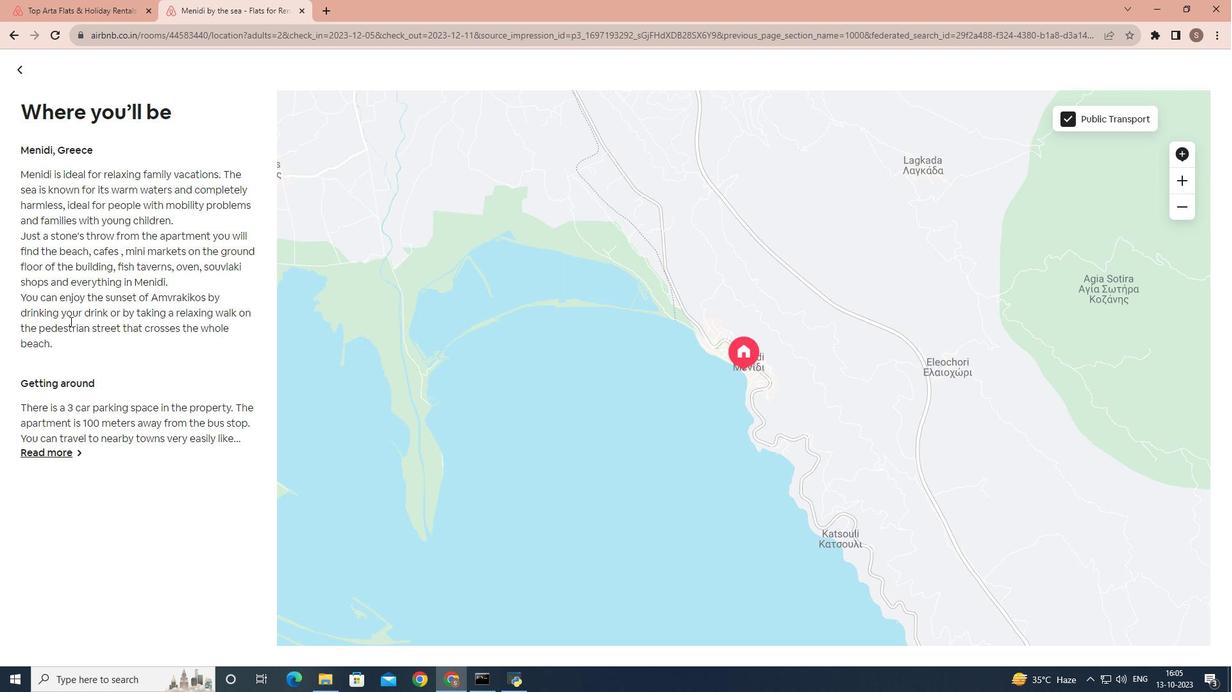 
Action: Mouse scrolled (69, 321) with delta (0, 0)
Screenshot: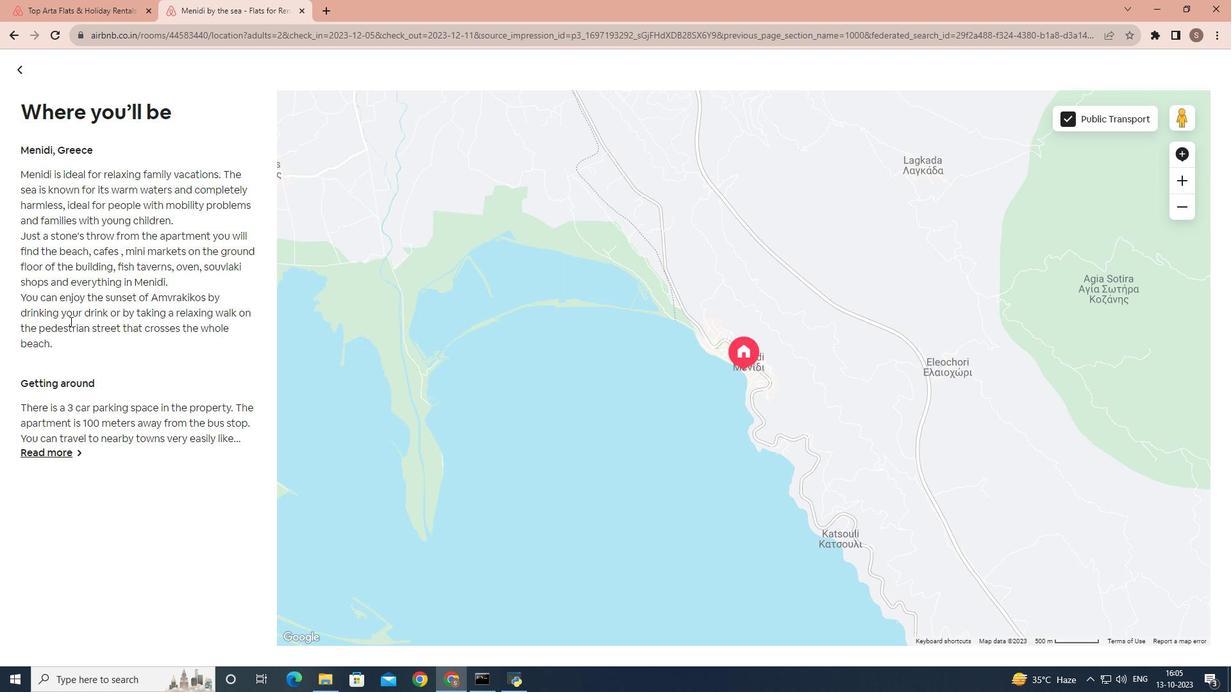 
Action: Mouse scrolled (69, 321) with delta (0, 0)
Screenshot: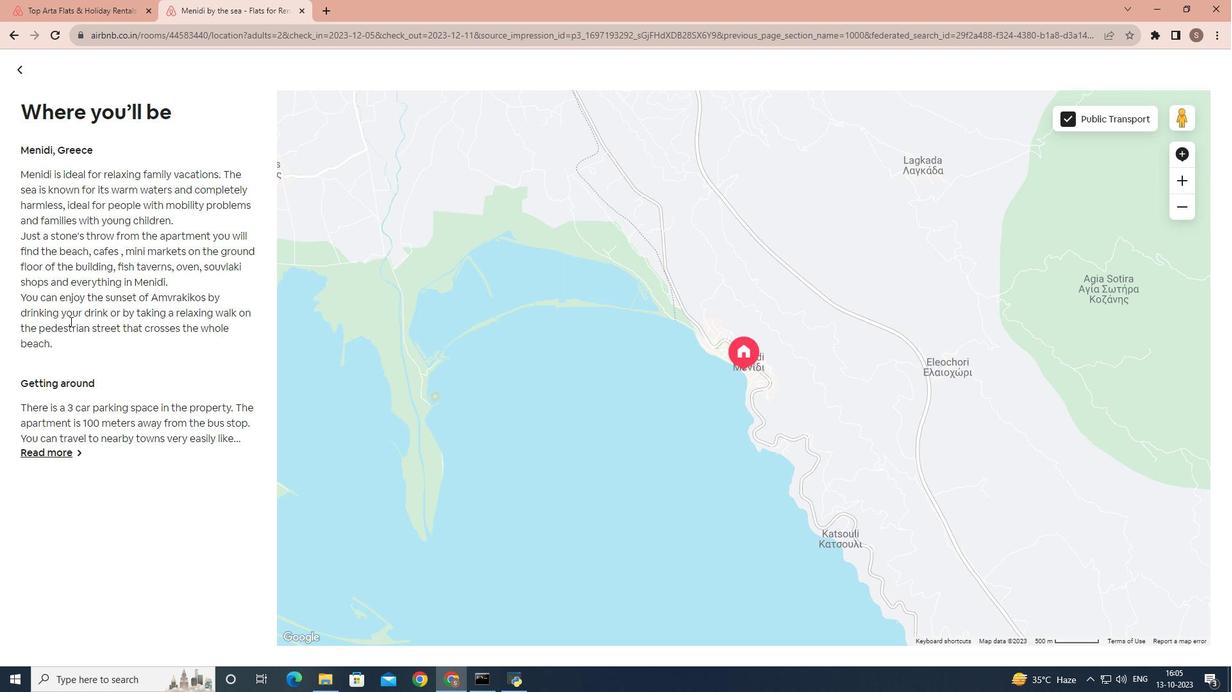 
Action: Mouse scrolled (69, 321) with delta (0, 0)
Screenshot: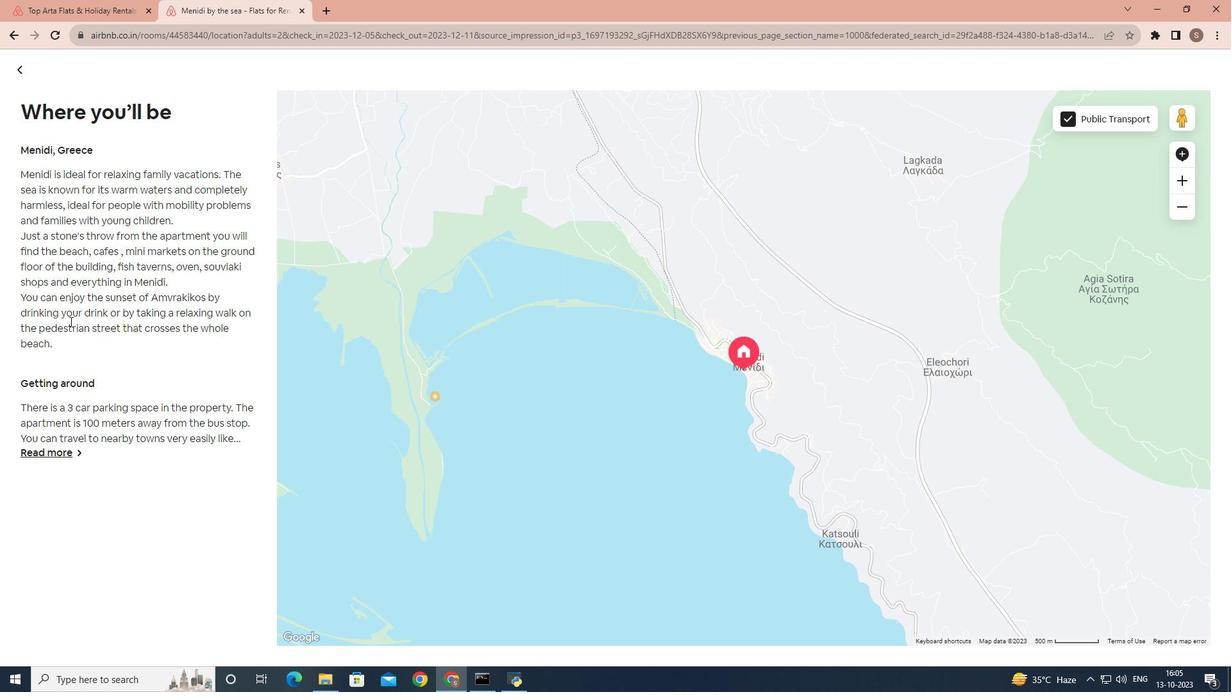 
Action: Mouse moved to (45, 451)
Screenshot: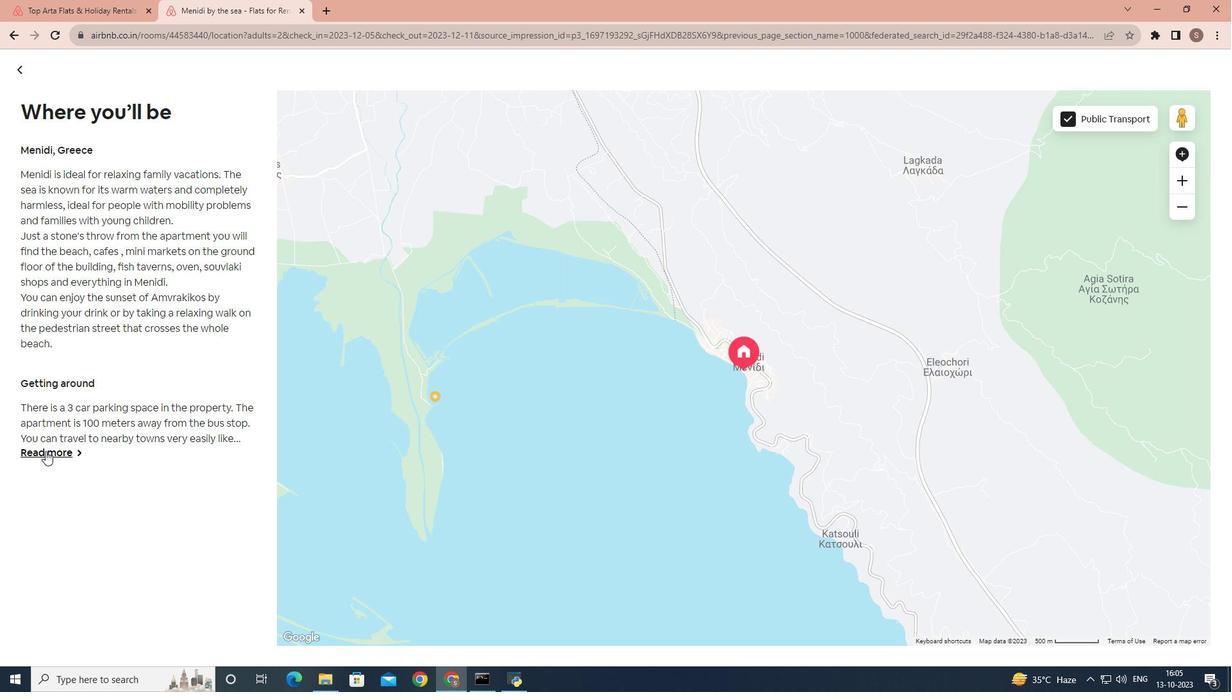 
Action: Mouse pressed left at (45, 451)
Screenshot: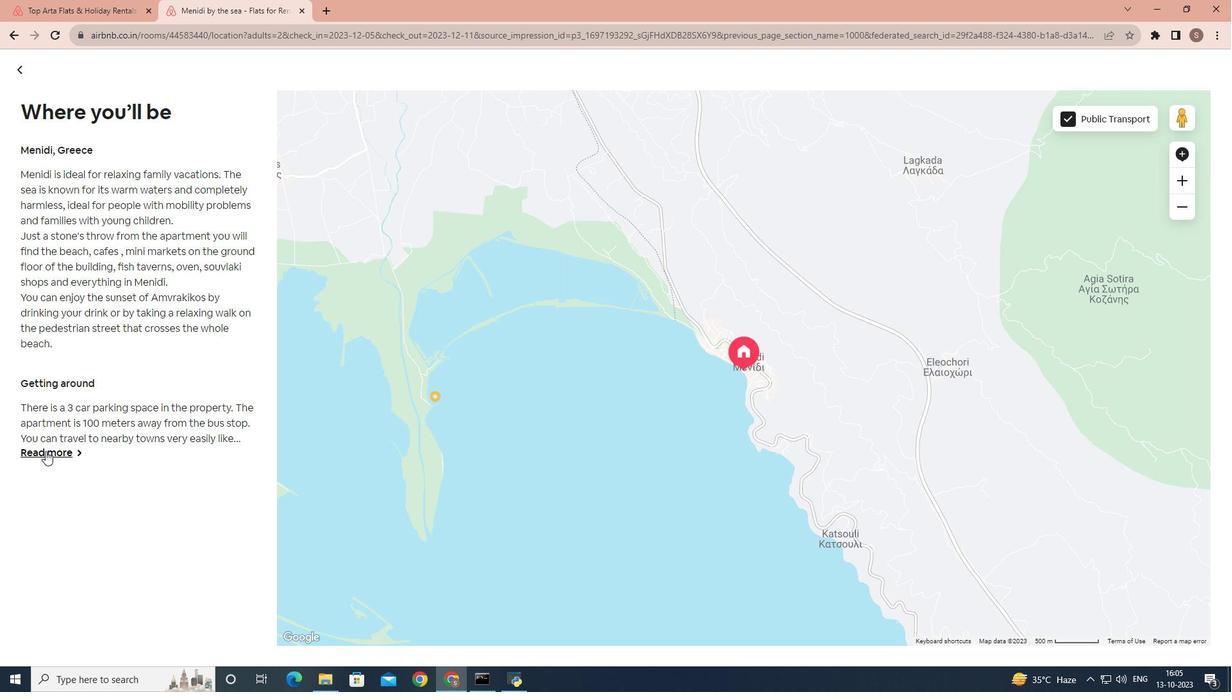 
Action: Mouse moved to (694, 361)
Screenshot: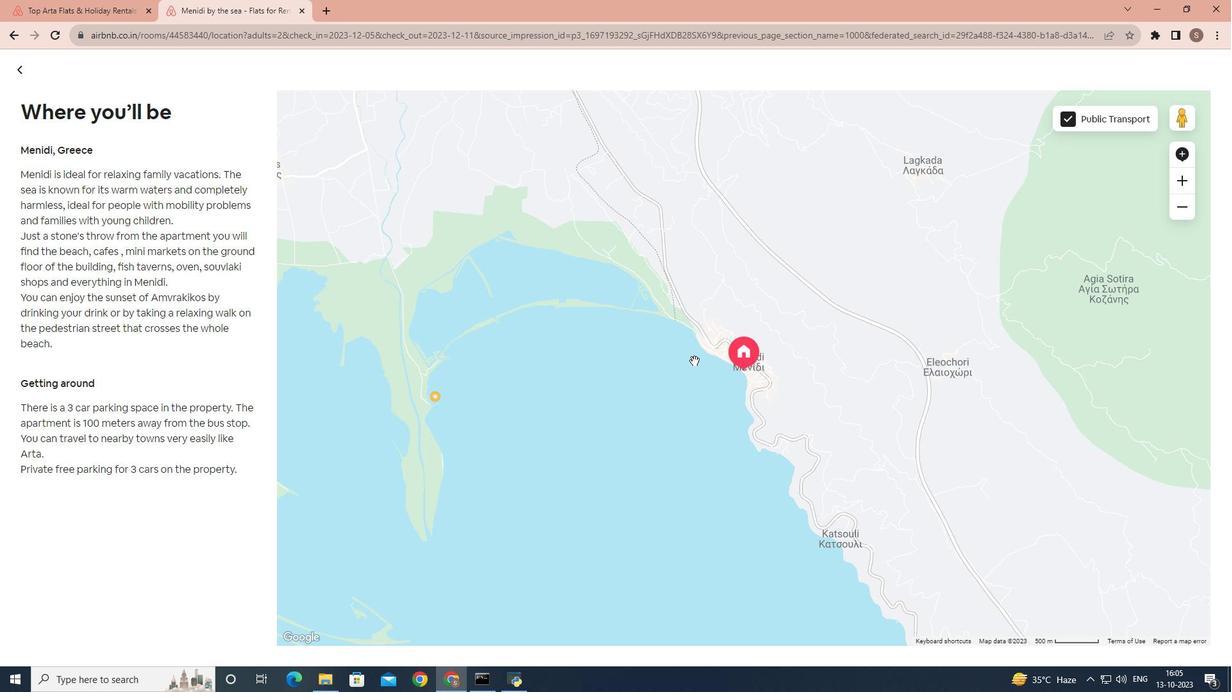 
Action: Mouse scrolled (694, 361) with delta (0, 0)
Screenshot: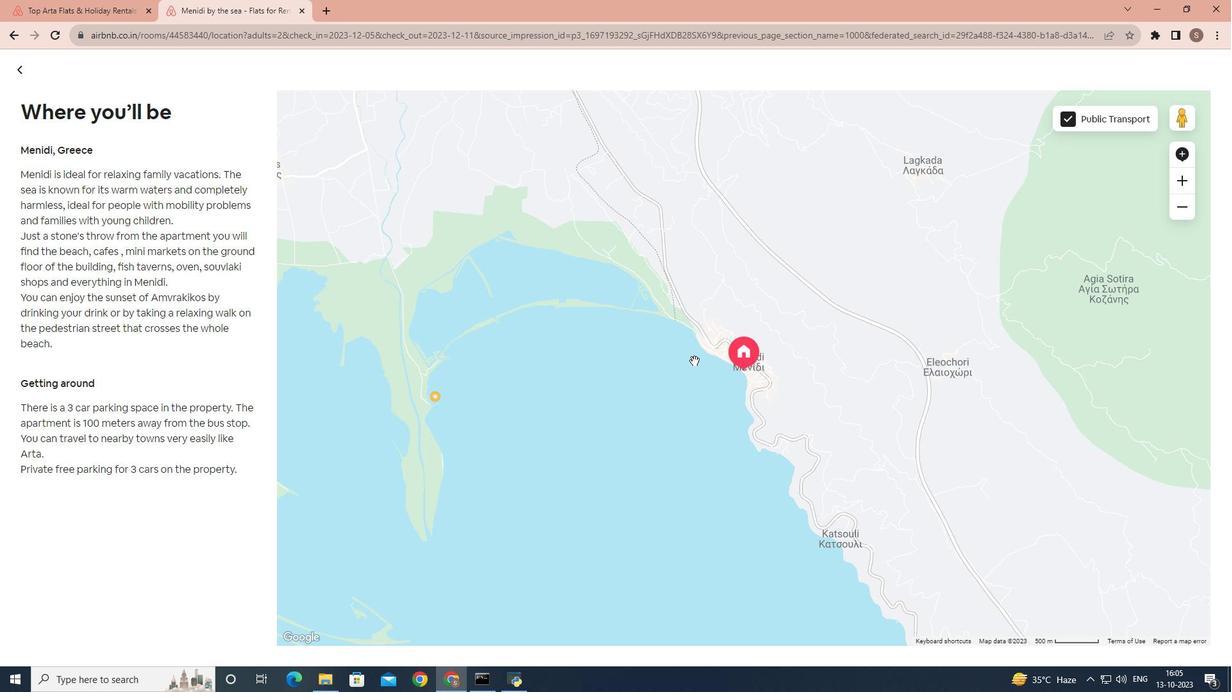 
Action: Mouse scrolled (694, 361) with delta (0, 0)
Screenshot: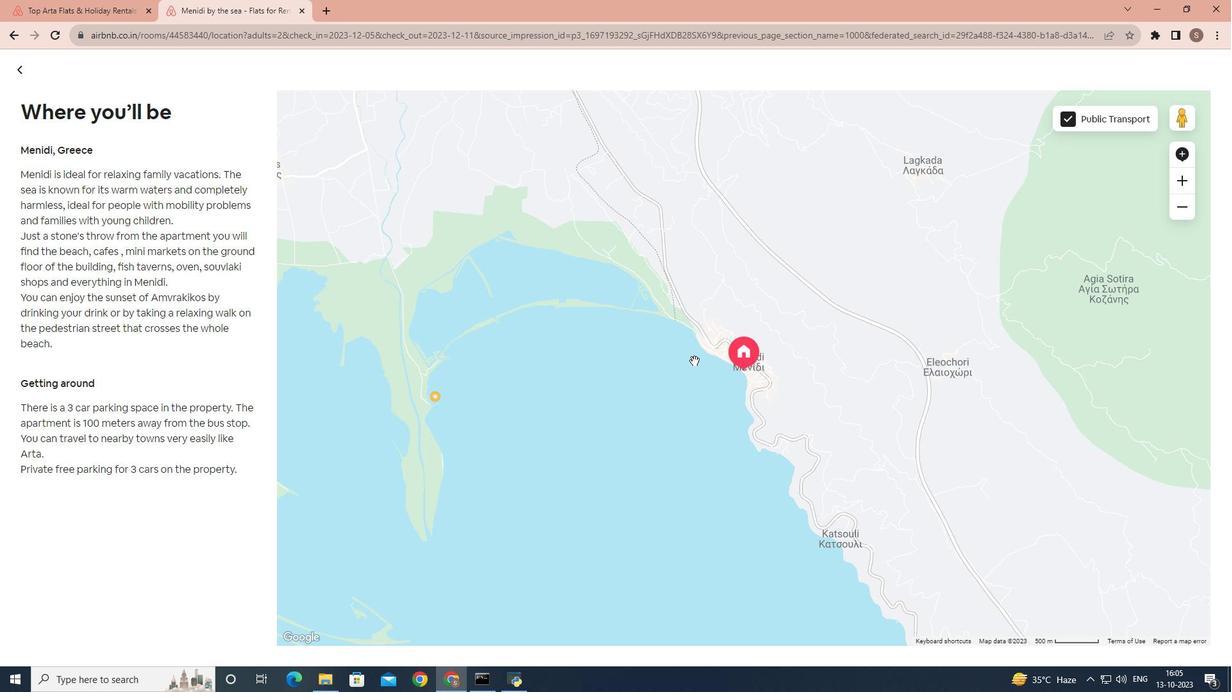 
Action: Mouse scrolled (694, 361) with delta (0, 0)
Screenshot: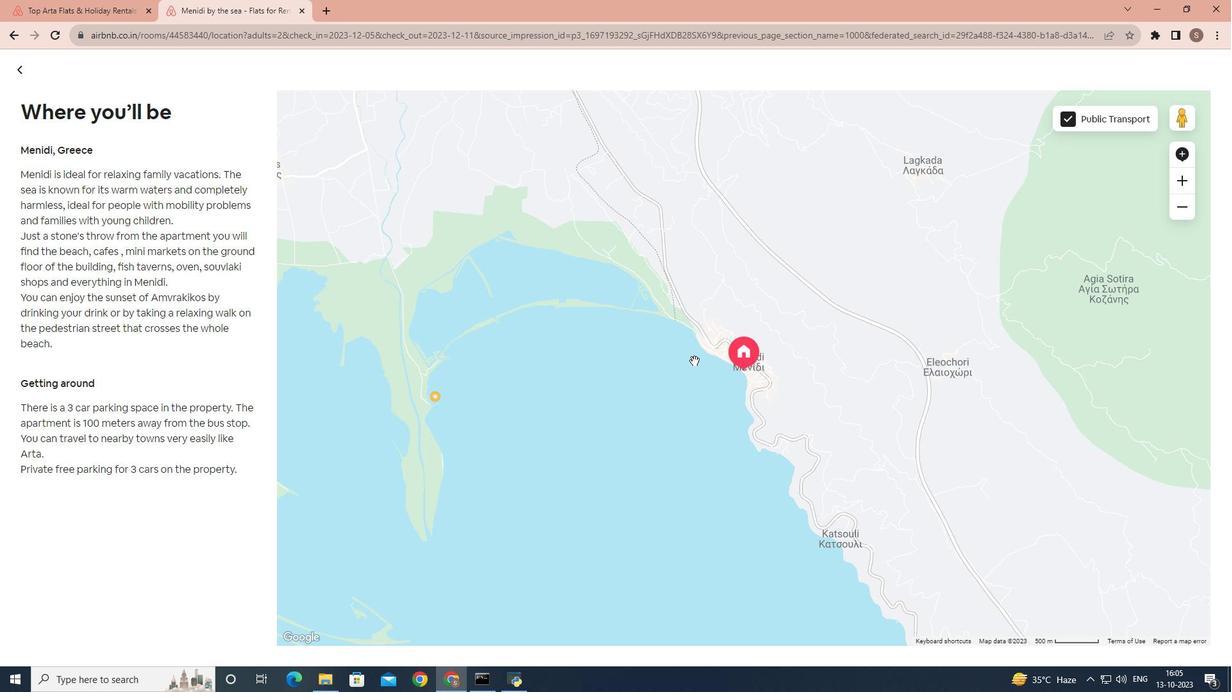 
Action: Mouse scrolled (694, 361) with delta (0, 0)
